 Task: Look for Airbnb options in Oulu, Finland from 4th December, 2023 to 10th December, 2023 for 1 adult.1  bedroom having 1 bed and 1 bathroom. Property type can be hotel. Booking option can be shelf check-in. Look for 5 properties as per requirement.
Action: Mouse pressed left at (424, 139)
Screenshot: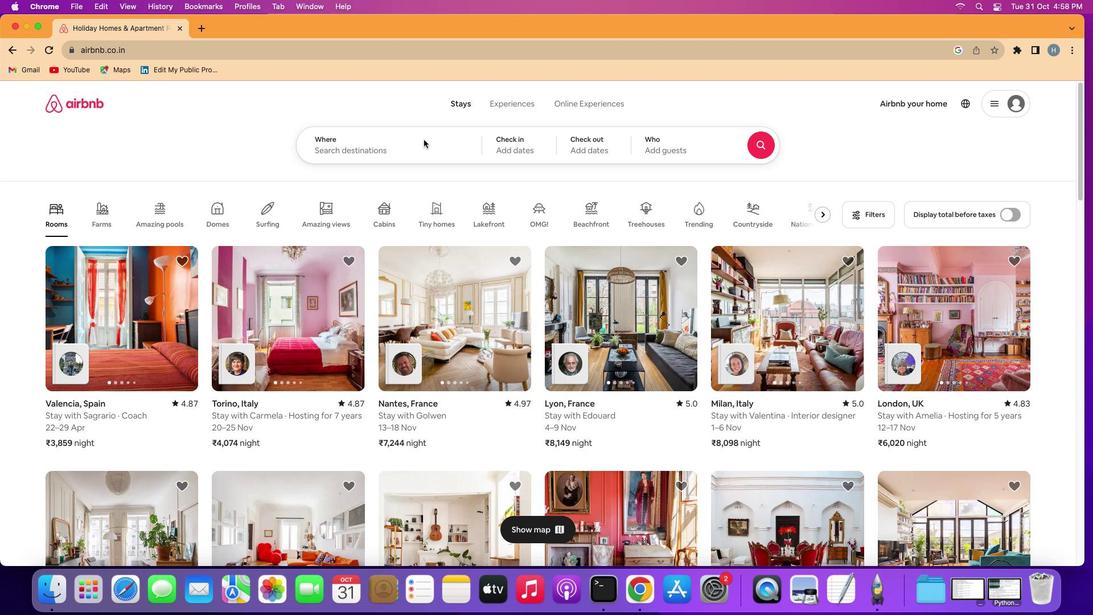 
Action: Mouse pressed left at (424, 139)
Screenshot: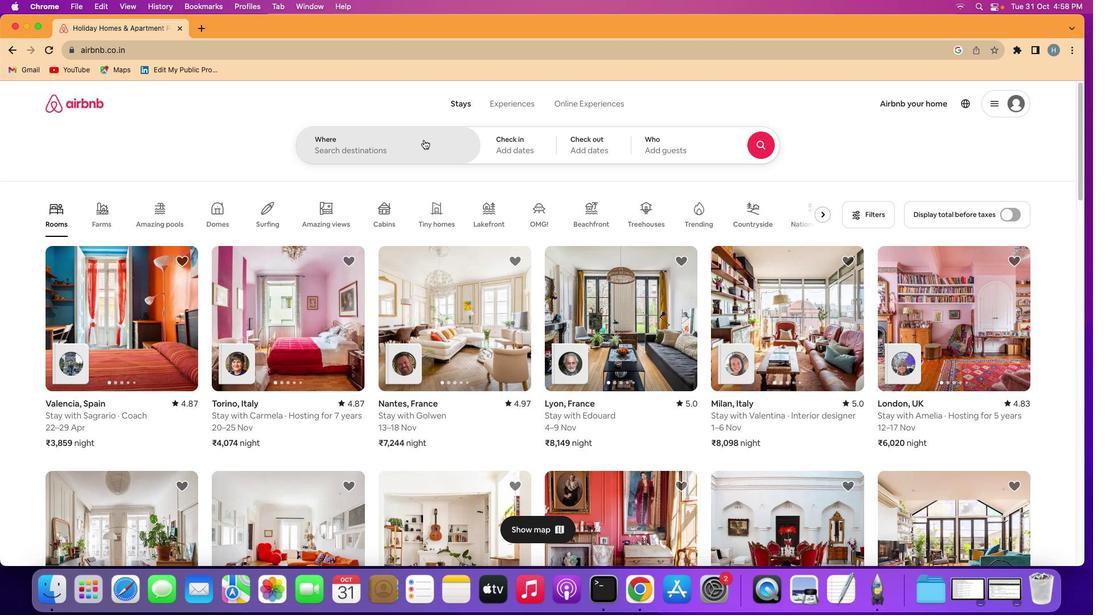 
Action: Key pressed Key.shift'O''u''l''u'','Key.spaceKey.shift'g'Key.backspaceKey.shift'F''i''n''l''a''n''d'
Screenshot: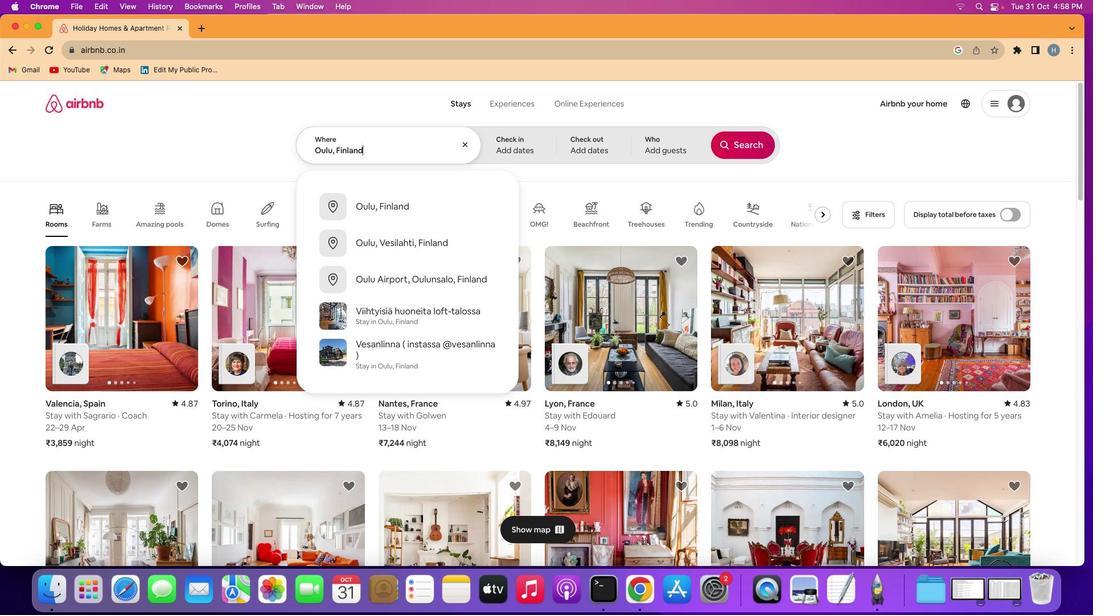 
Action: Mouse moved to (500, 142)
Screenshot: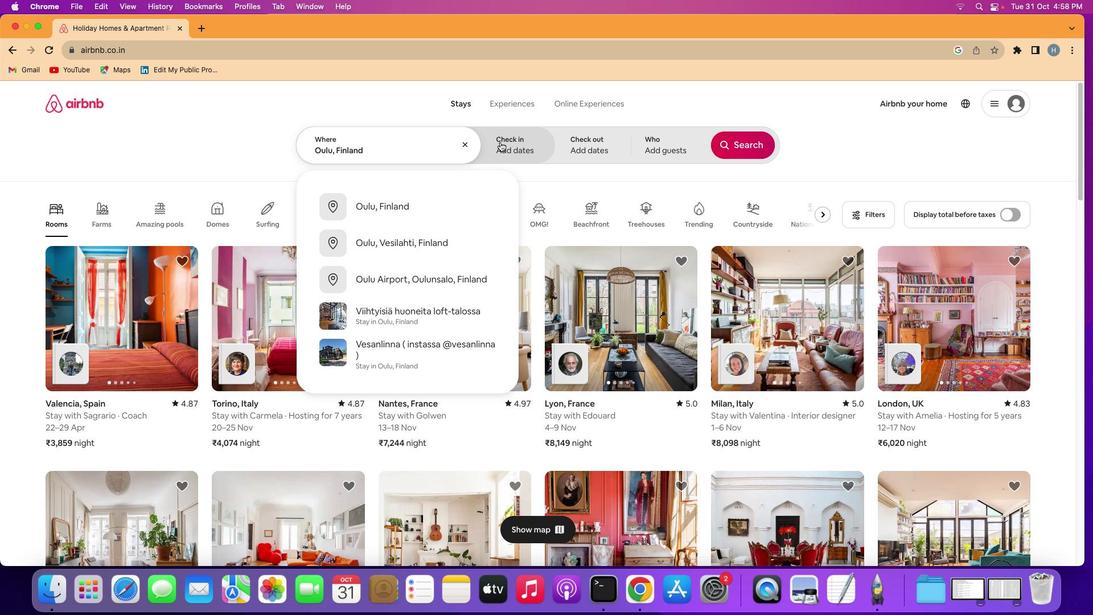 
Action: Mouse pressed left at (500, 142)
Screenshot: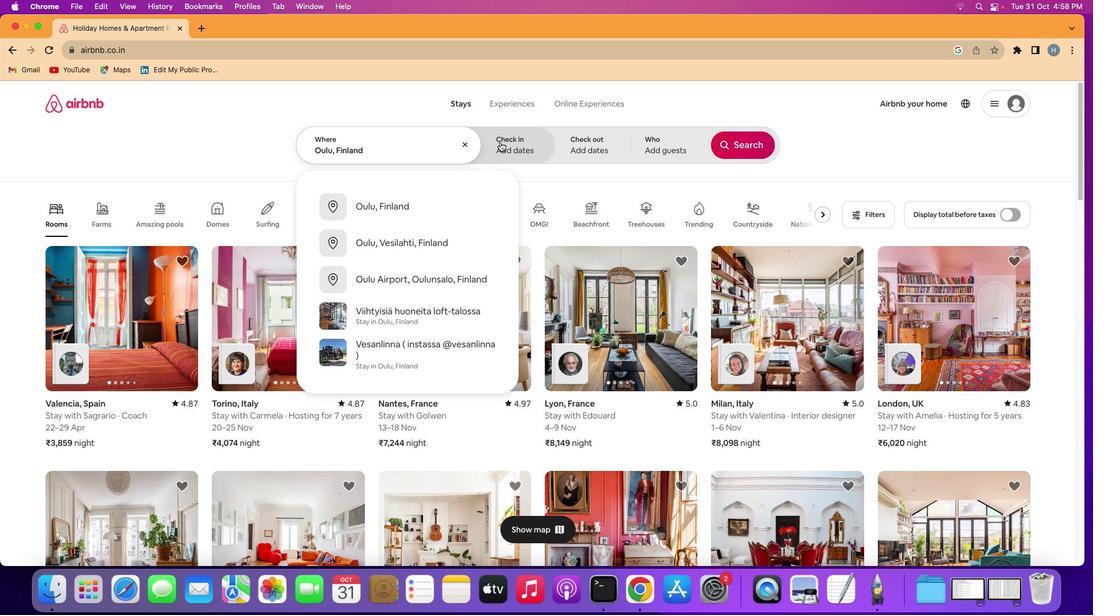 
Action: Mouse moved to (739, 233)
Screenshot: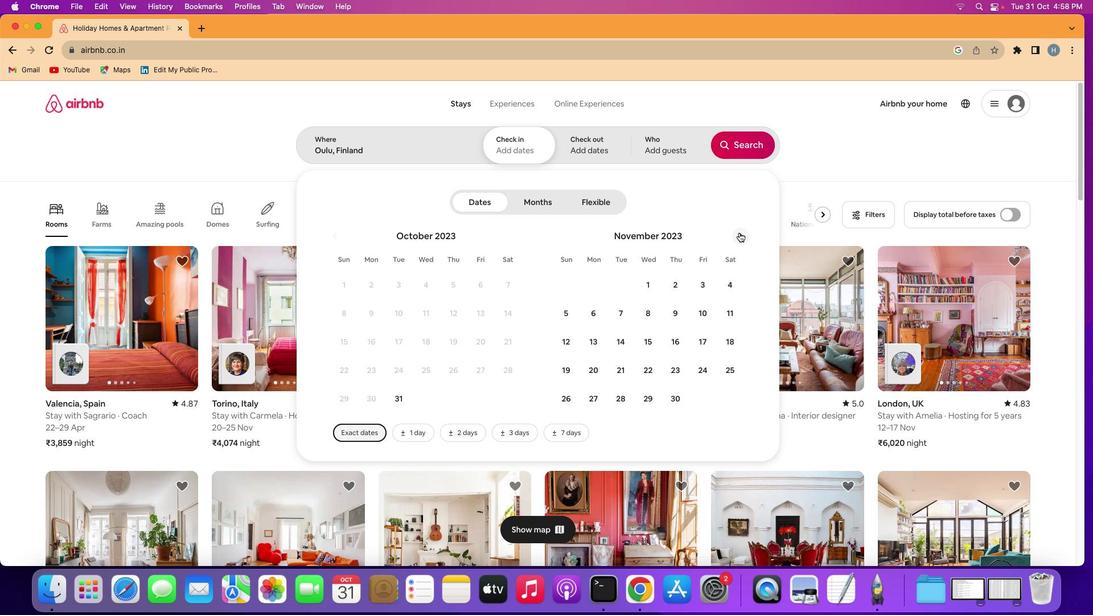 
Action: Mouse pressed left at (739, 233)
Screenshot: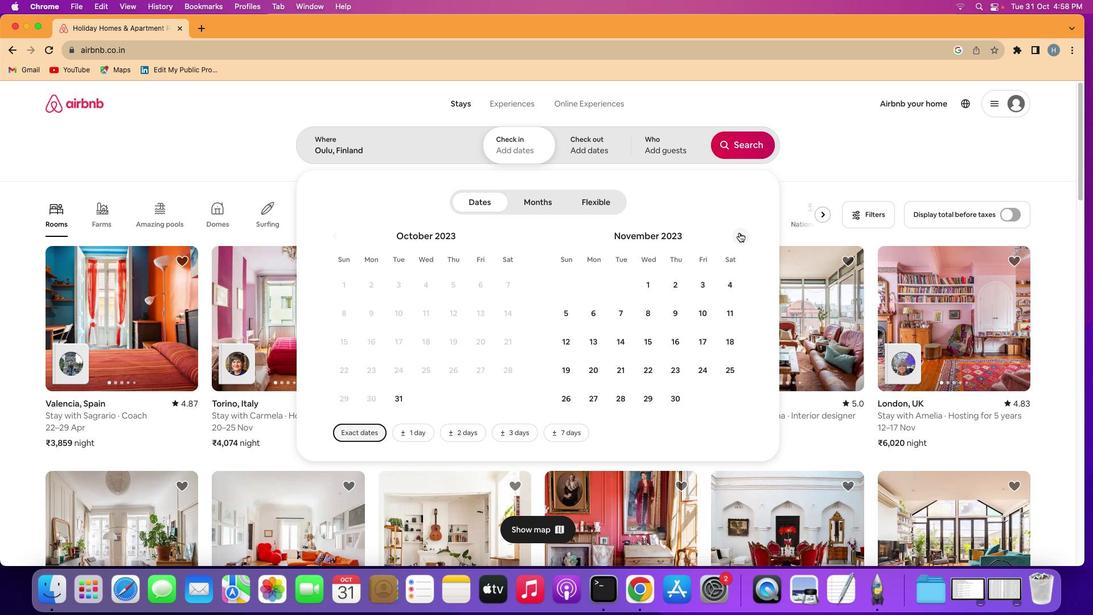 
Action: Mouse moved to (602, 314)
Screenshot: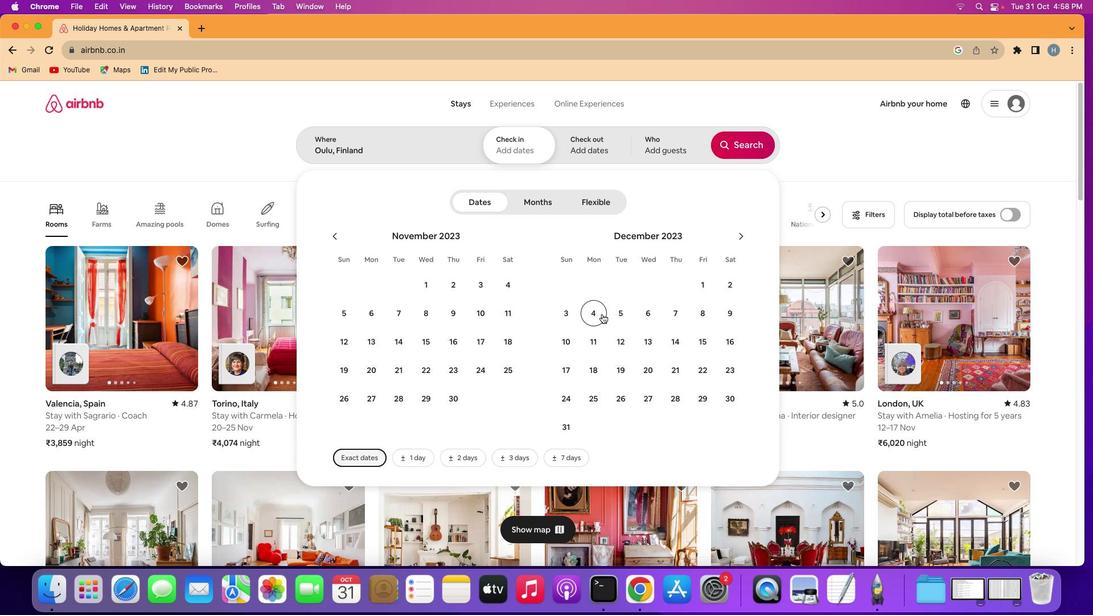 
Action: Mouse pressed left at (602, 314)
Screenshot: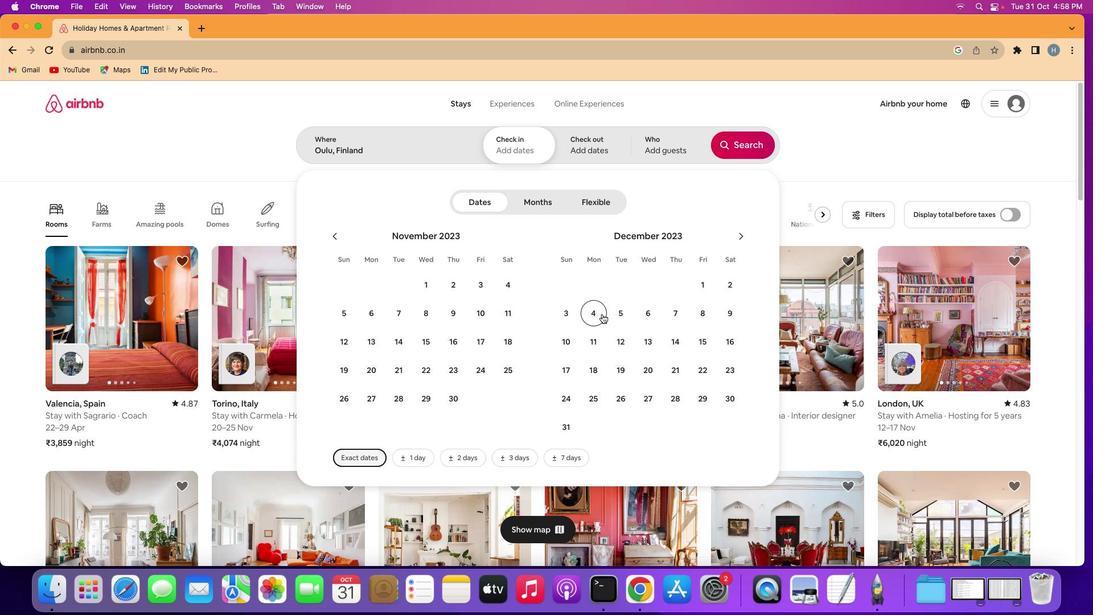 
Action: Mouse moved to (568, 345)
Screenshot: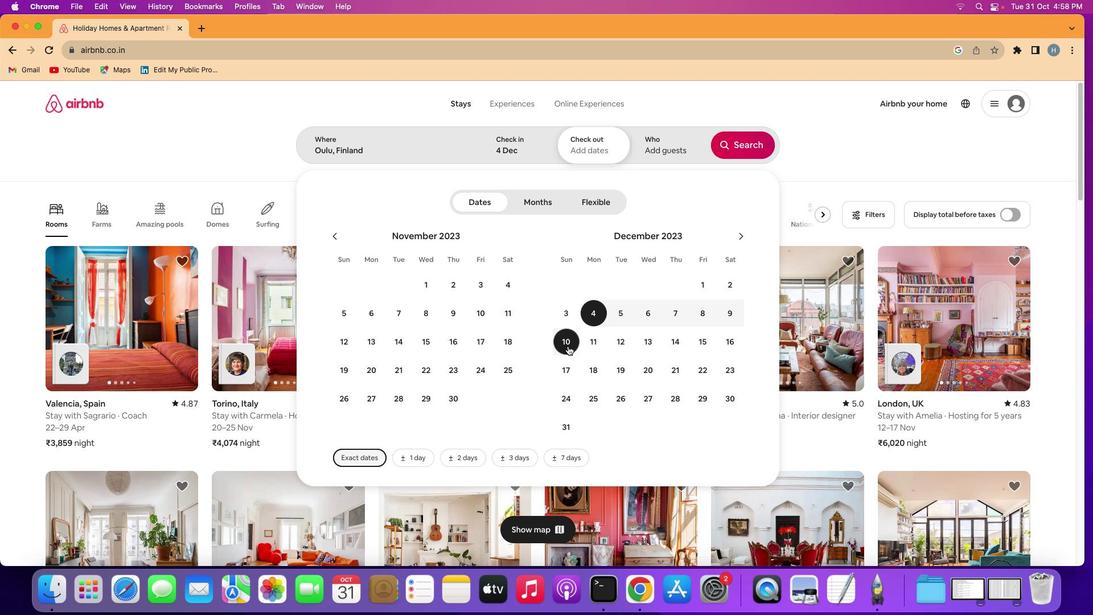 
Action: Mouse pressed left at (568, 345)
Screenshot: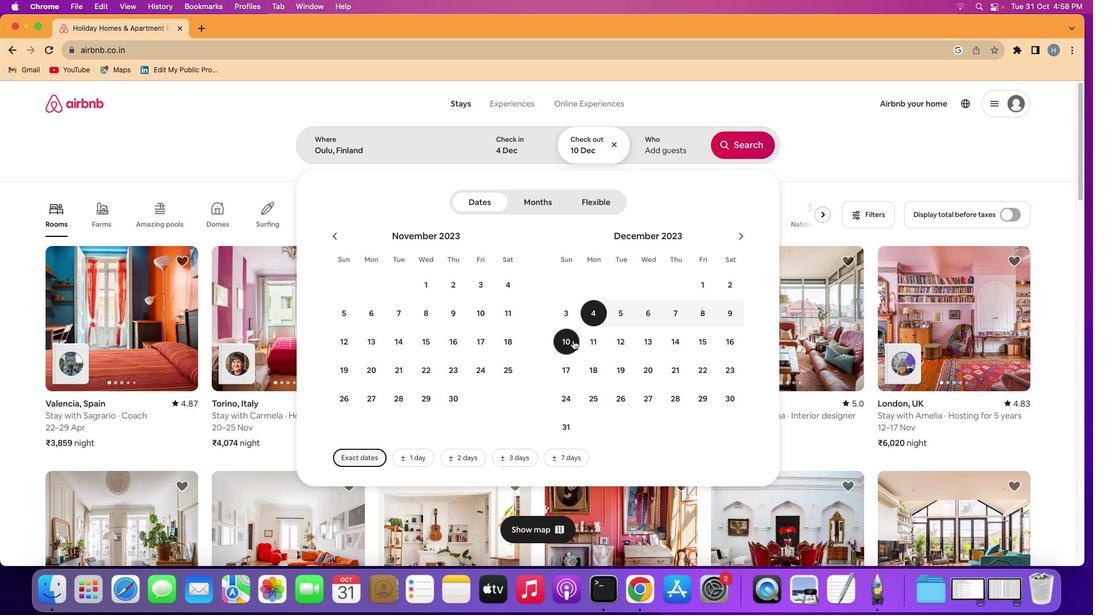
Action: Mouse moved to (656, 142)
Screenshot: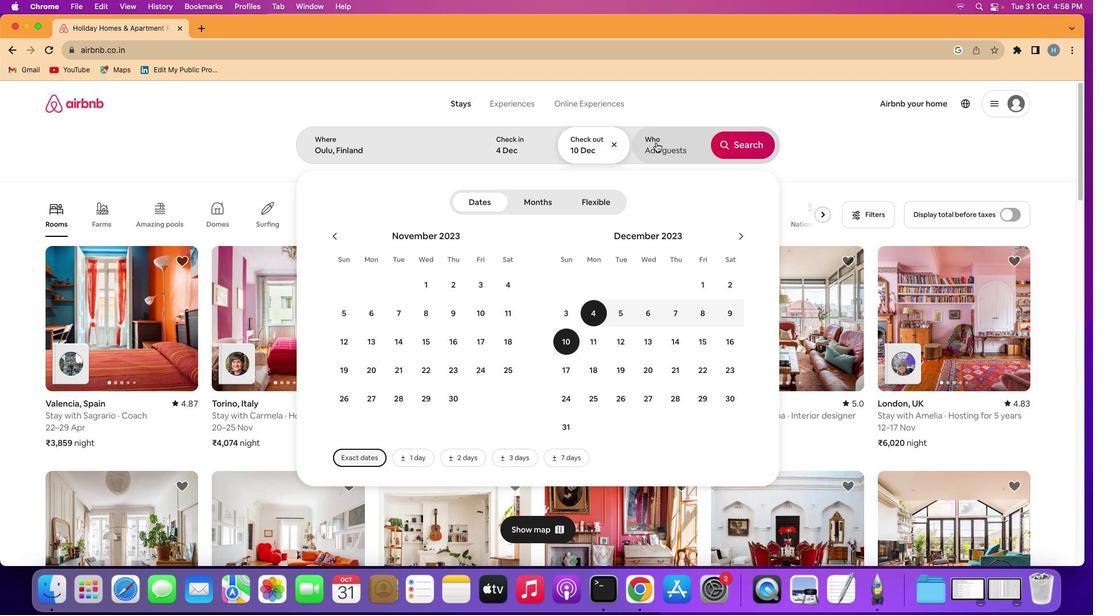
Action: Mouse pressed left at (656, 142)
Screenshot: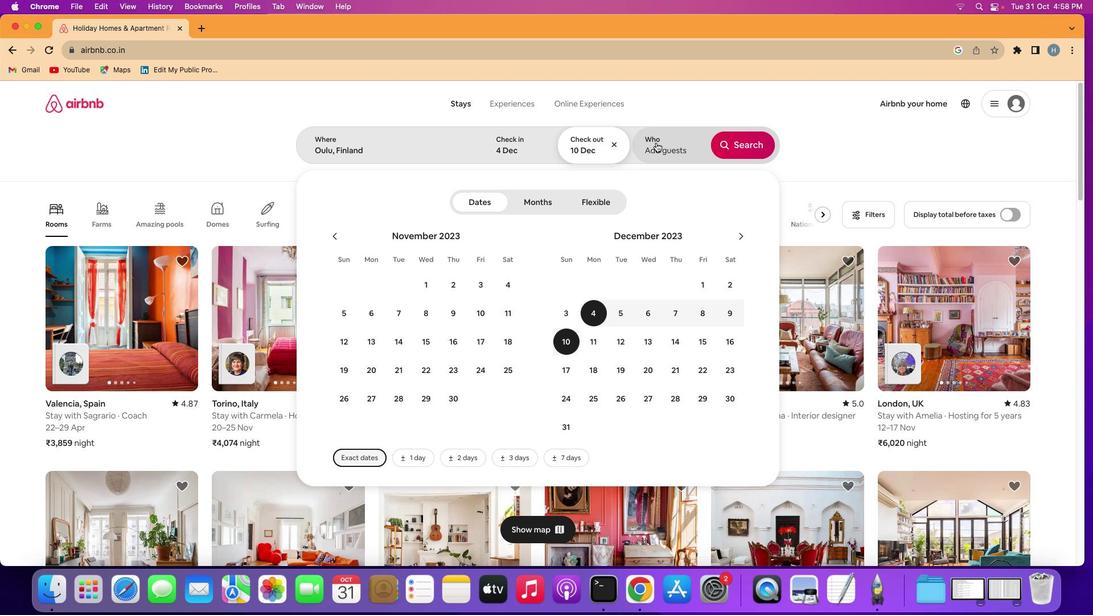 
Action: Mouse moved to (745, 200)
Screenshot: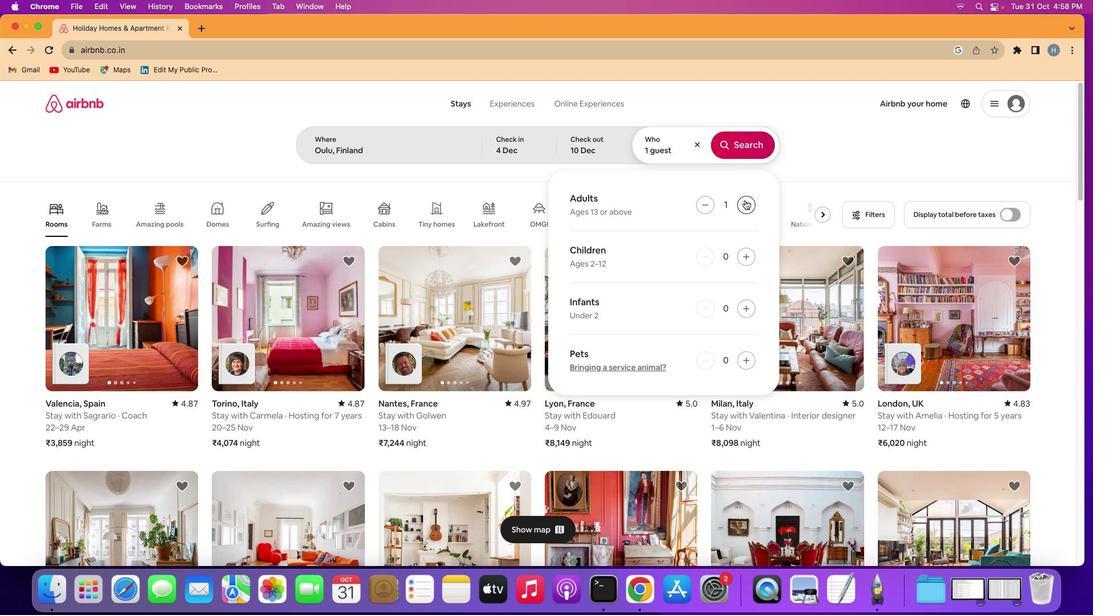 
Action: Mouse pressed left at (745, 200)
Screenshot: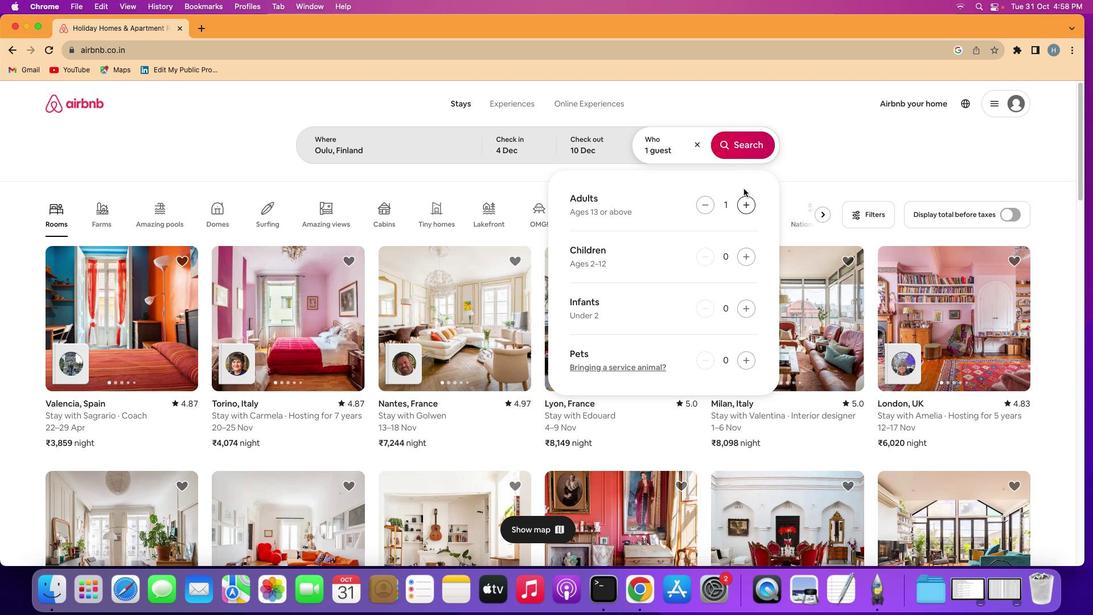 
Action: Mouse moved to (743, 147)
Screenshot: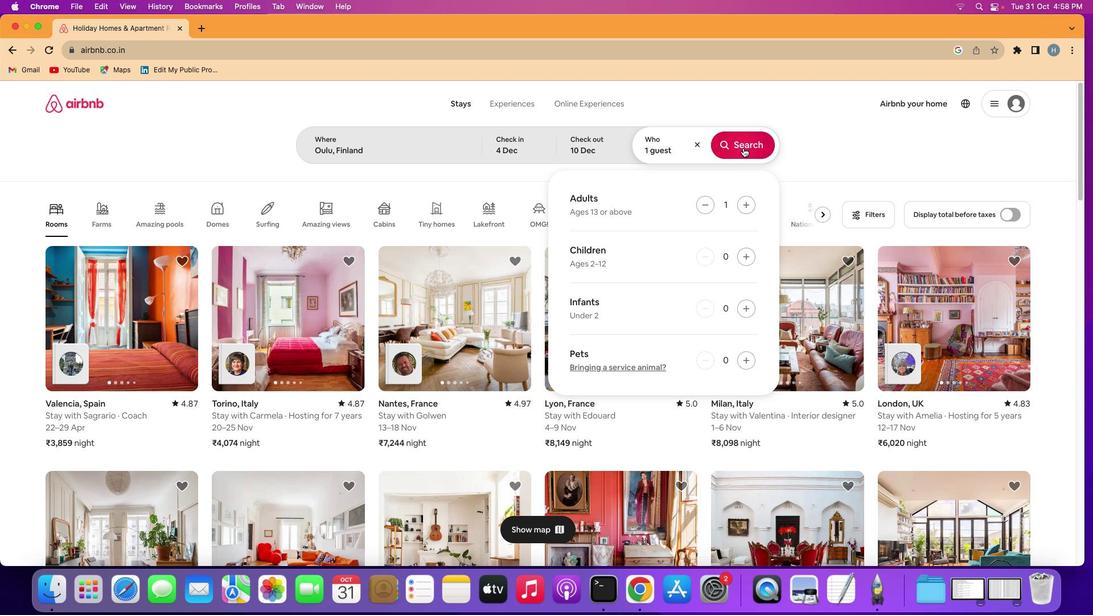 
Action: Mouse pressed left at (743, 147)
Screenshot: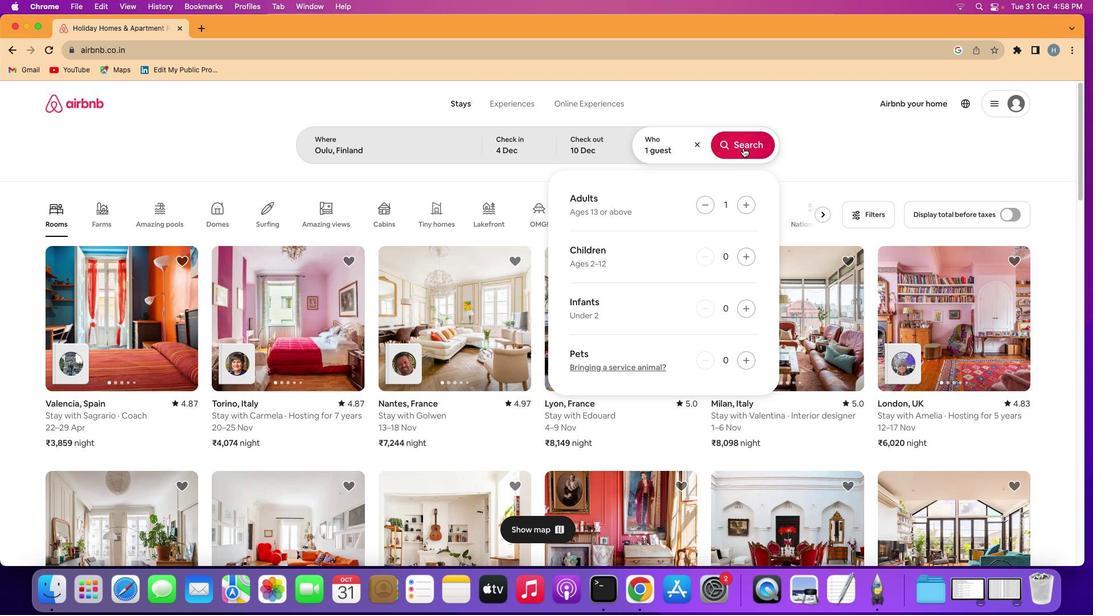 
Action: Mouse moved to (905, 148)
Screenshot: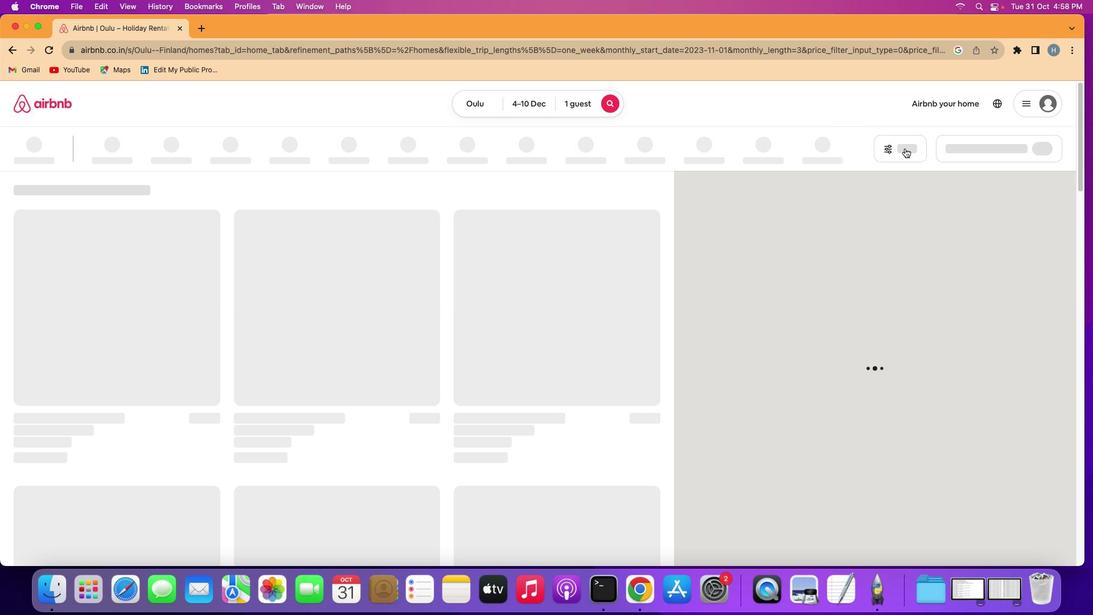 
Action: Mouse pressed left at (905, 148)
Screenshot: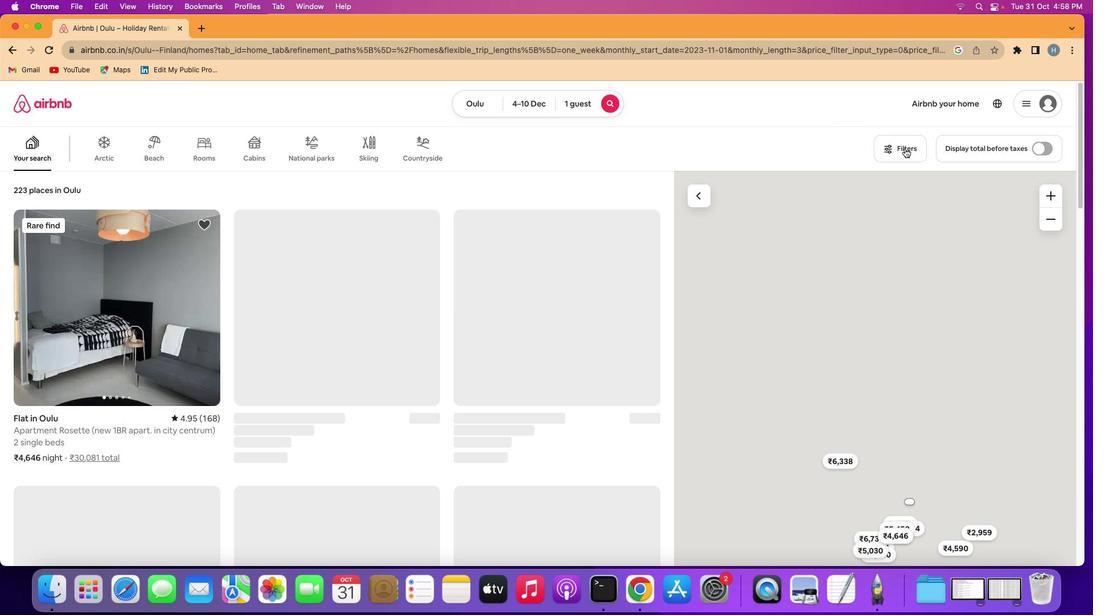 
Action: Mouse moved to (593, 300)
Screenshot: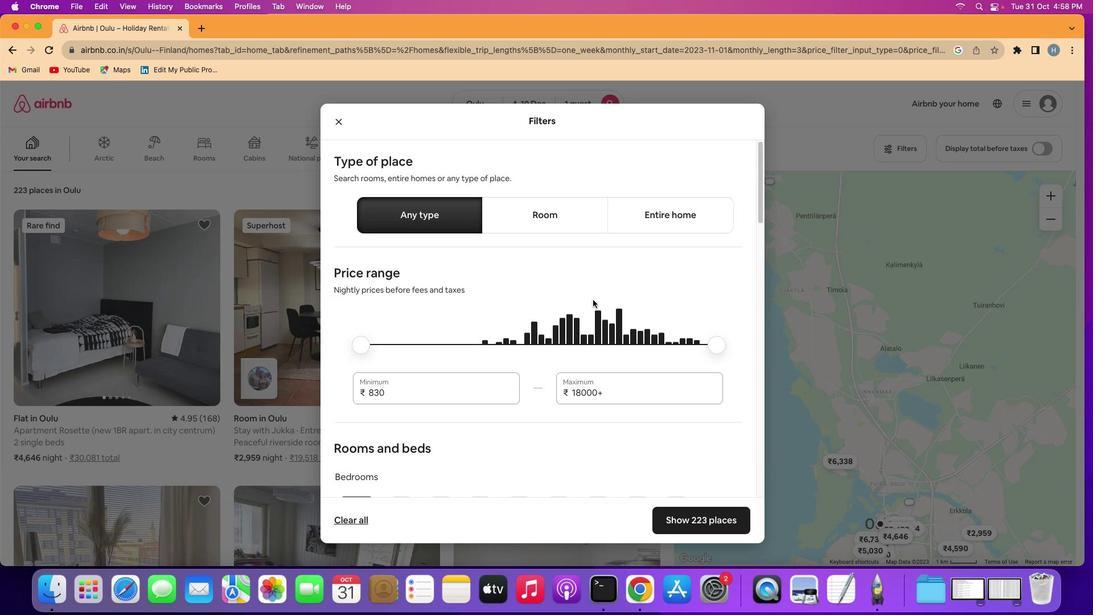 
Action: Mouse scrolled (593, 300) with delta (0, 0)
Screenshot: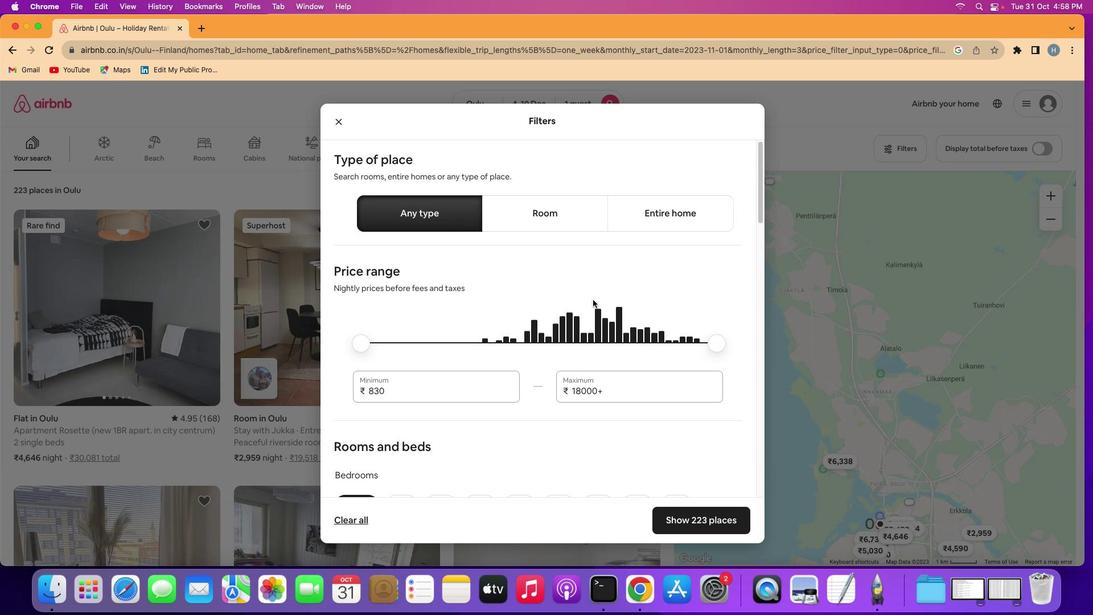 
Action: Mouse scrolled (593, 300) with delta (0, 0)
Screenshot: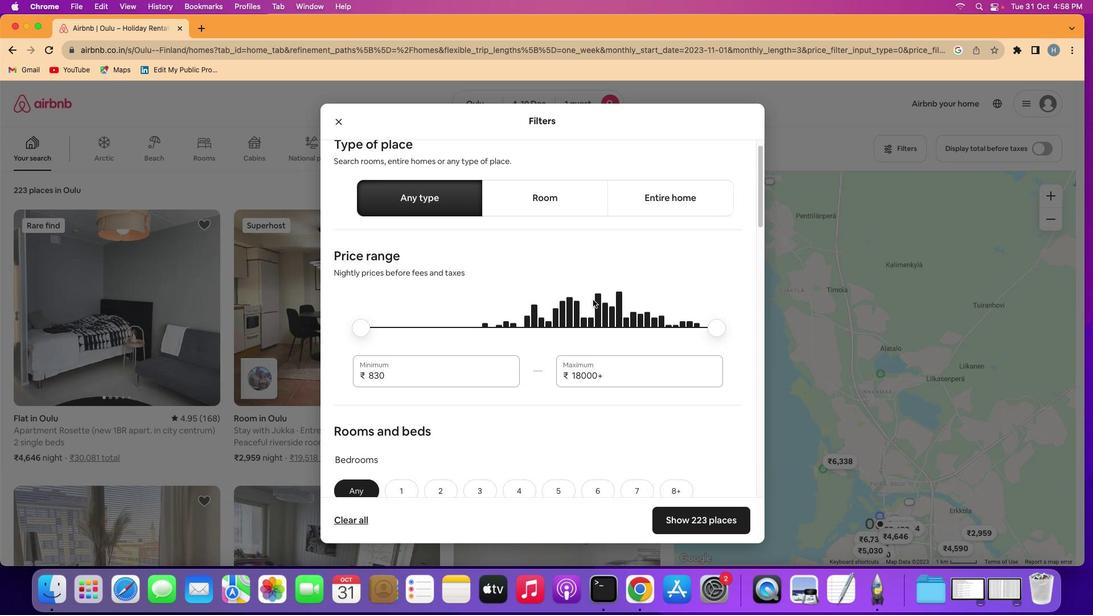 
Action: Mouse scrolled (593, 300) with delta (0, 0)
Screenshot: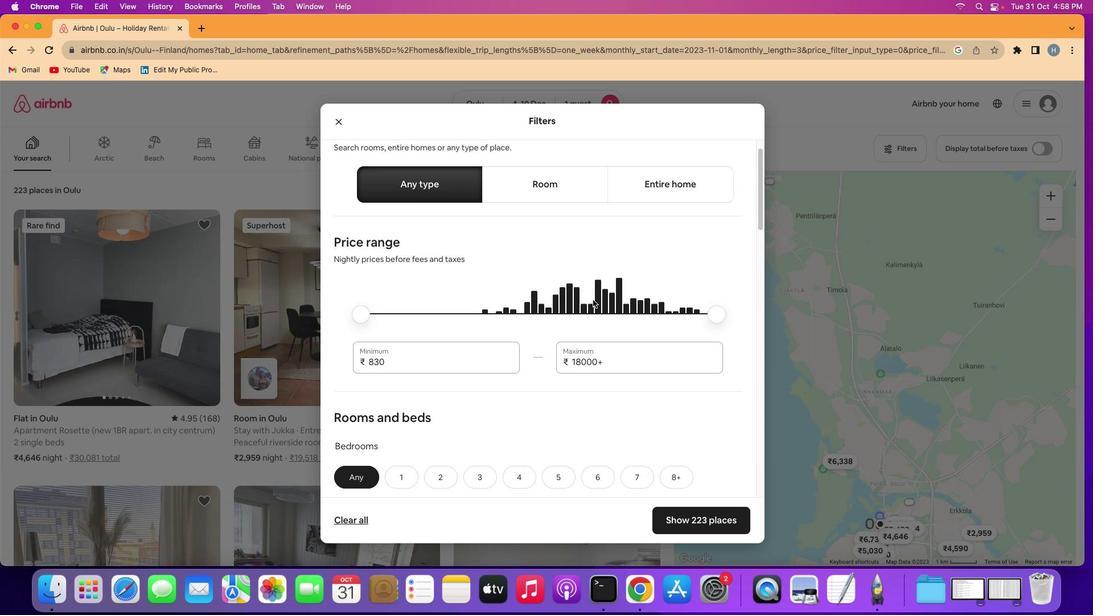 
Action: Mouse scrolled (593, 300) with delta (0, -1)
Screenshot: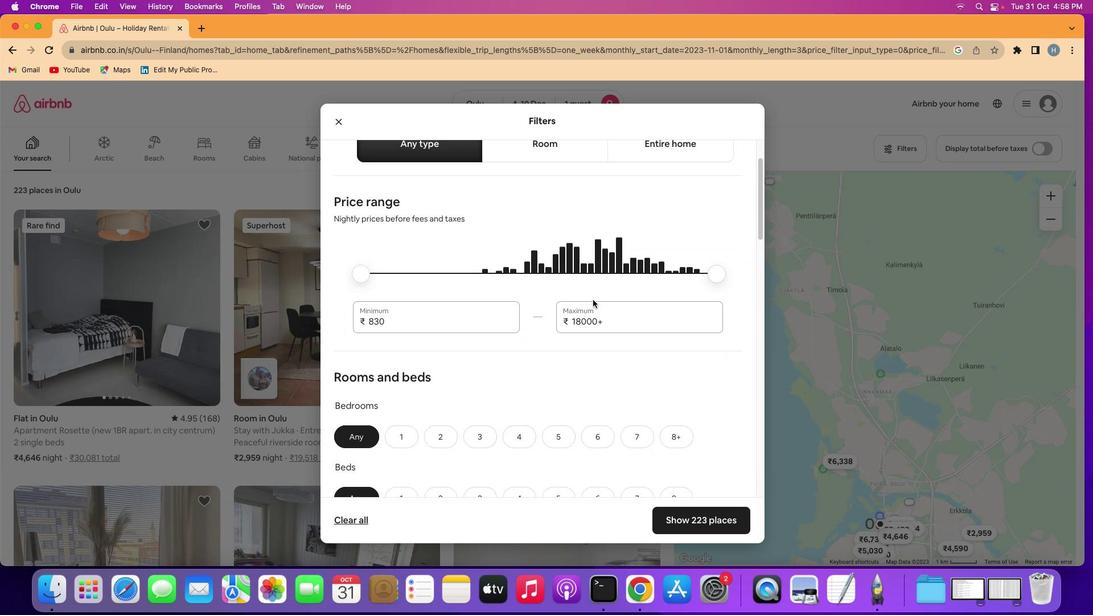 
Action: Mouse scrolled (593, 300) with delta (0, 0)
Screenshot: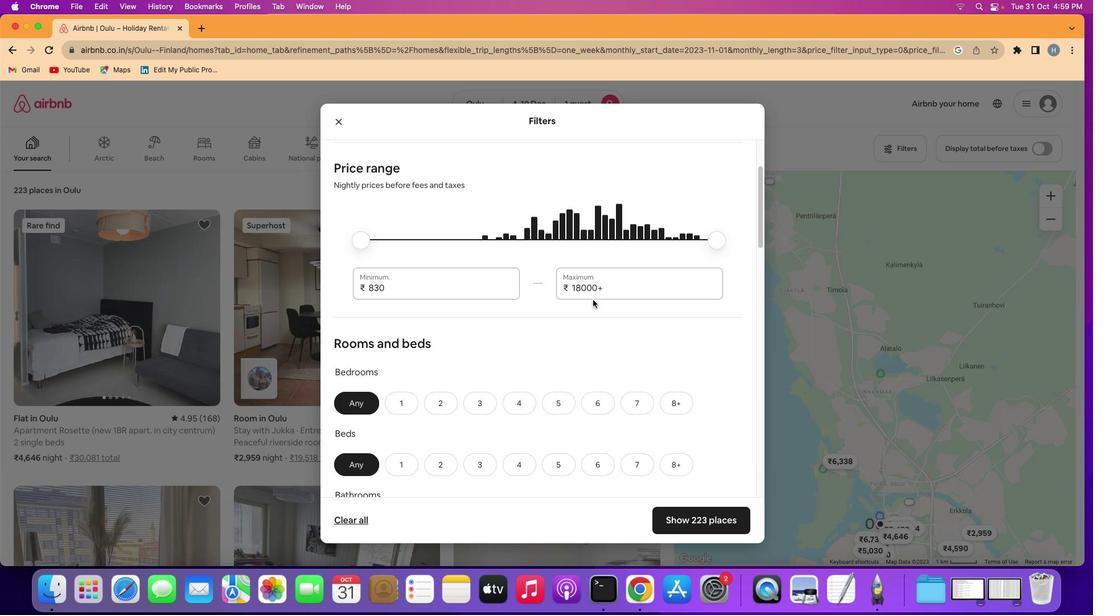 
Action: Mouse scrolled (593, 300) with delta (0, 0)
Screenshot: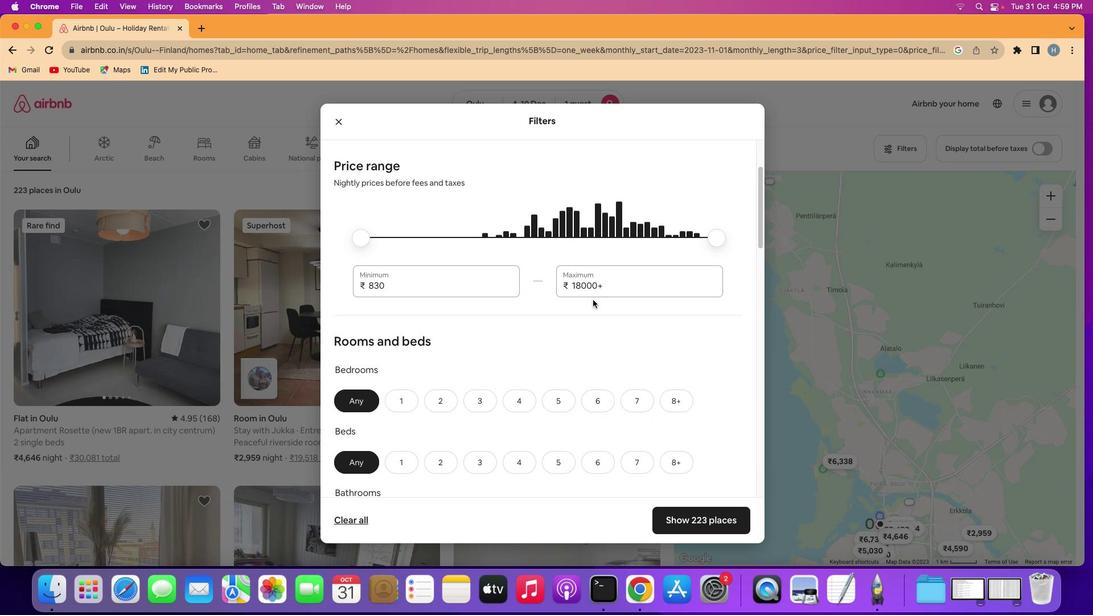 
Action: Mouse scrolled (593, 300) with delta (0, 0)
Screenshot: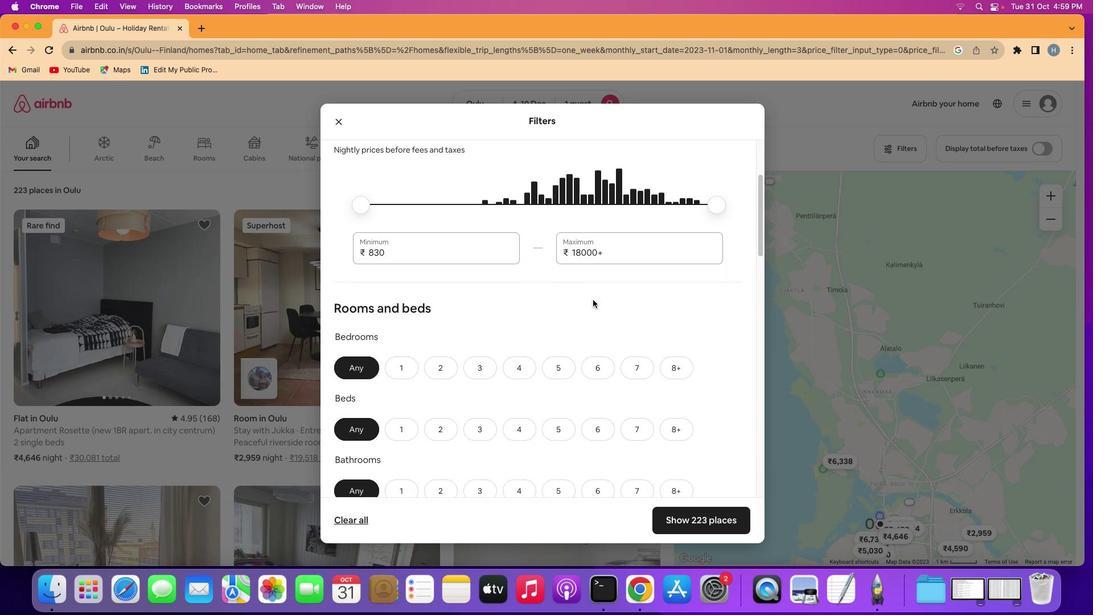 
Action: Mouse scrolled (593, 300) with delta (0, 0)
Screenshot: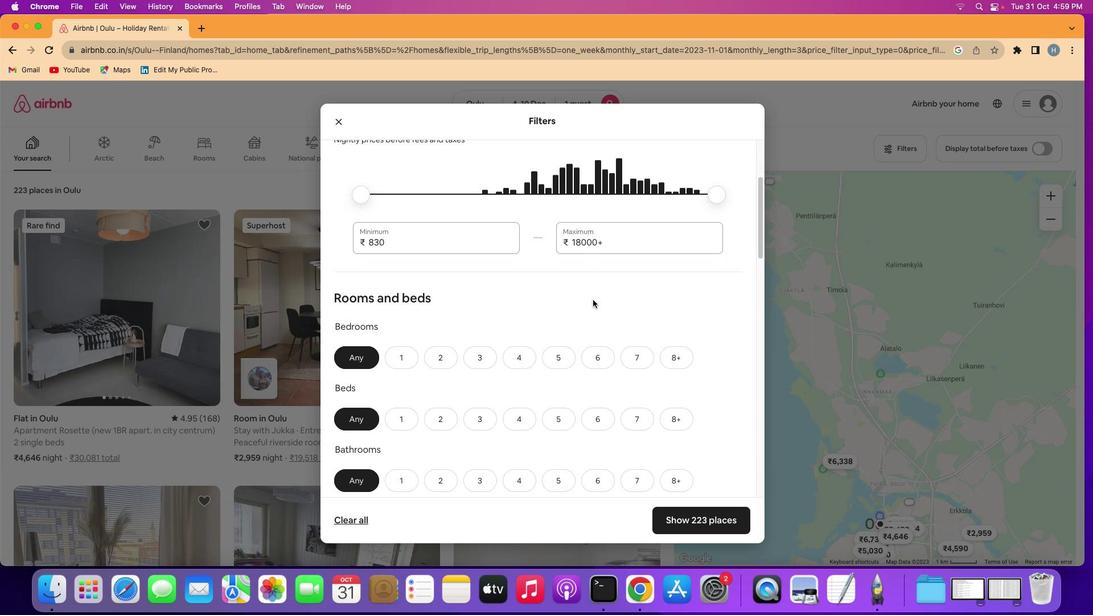 
Action: Mouse scrolled (593, 300) with delta (0, 0)
Screenshot: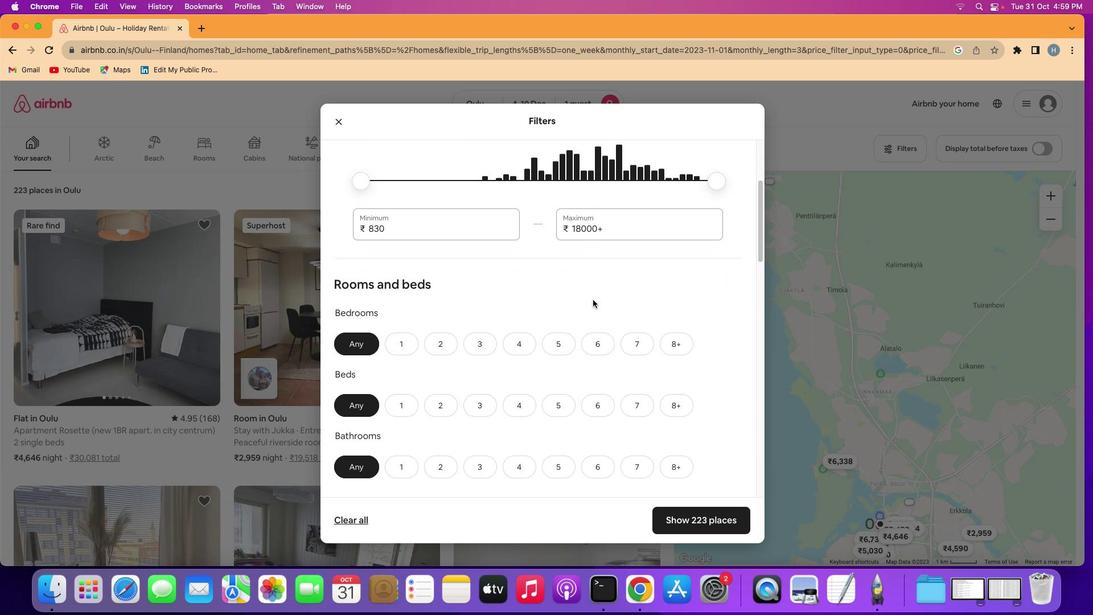 
Action: Mouse scrolled (593, 300) with delta (0, 0)
Screenshot: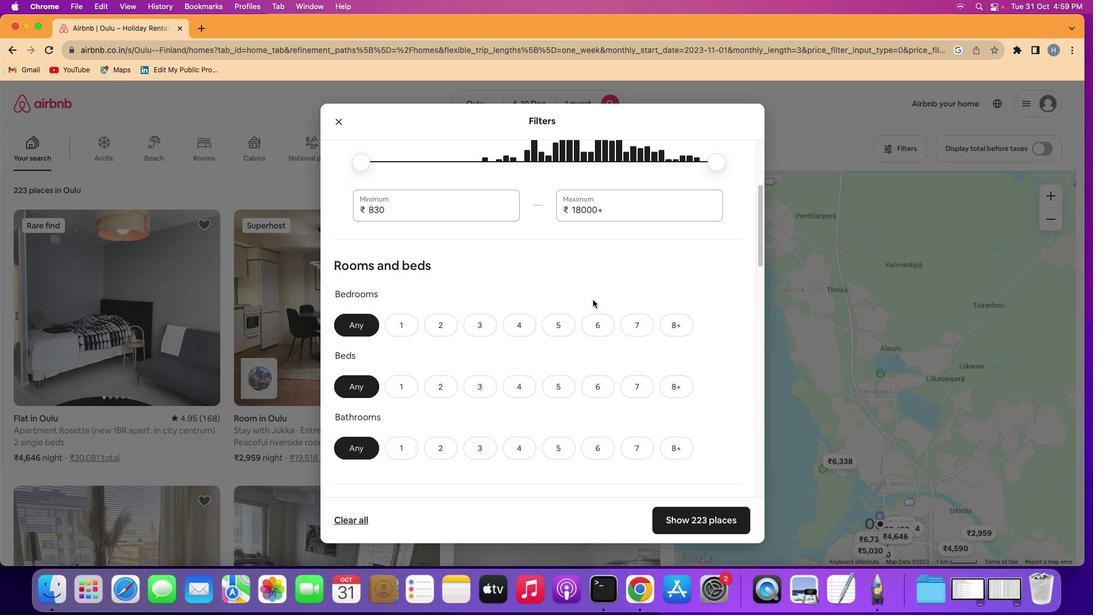
Action: Mouse scrolled (593, 300) with delta (0, 0)
Screenshot: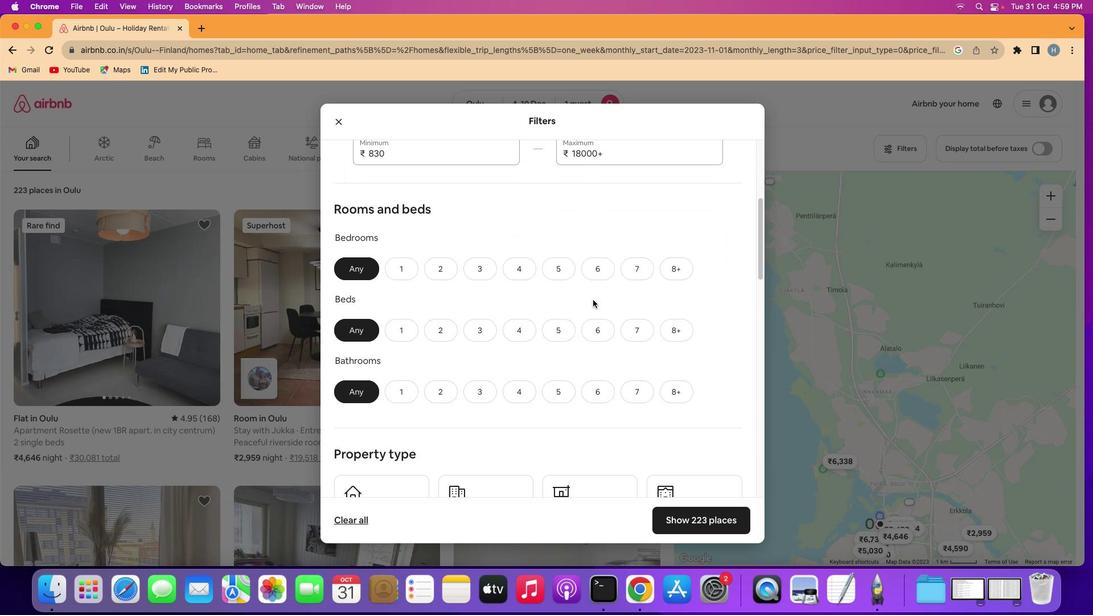 
Action: Mouse moved to (402, 264)
Screenshot: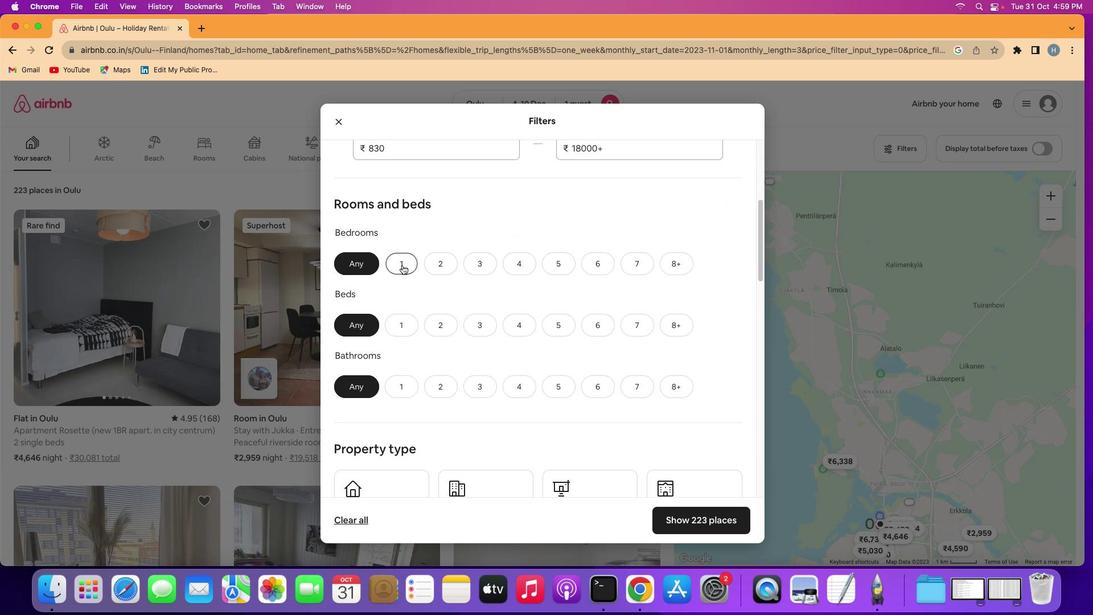 
Action: Mouse pressed left at (402, 264)
Screenshot: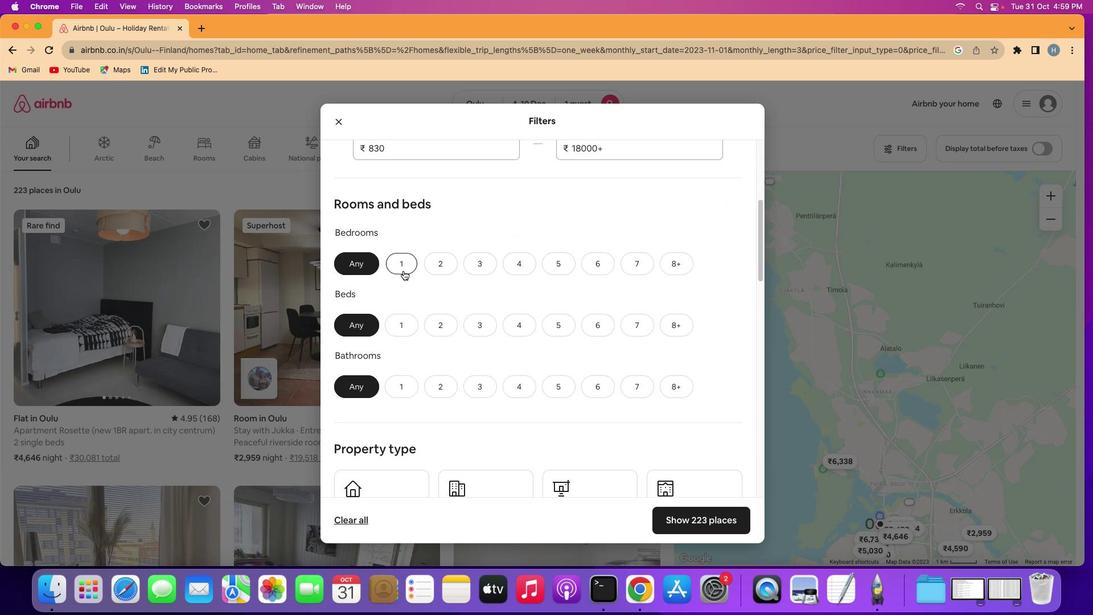 
Action: Mouse moved to (405, 329)
Screenshot: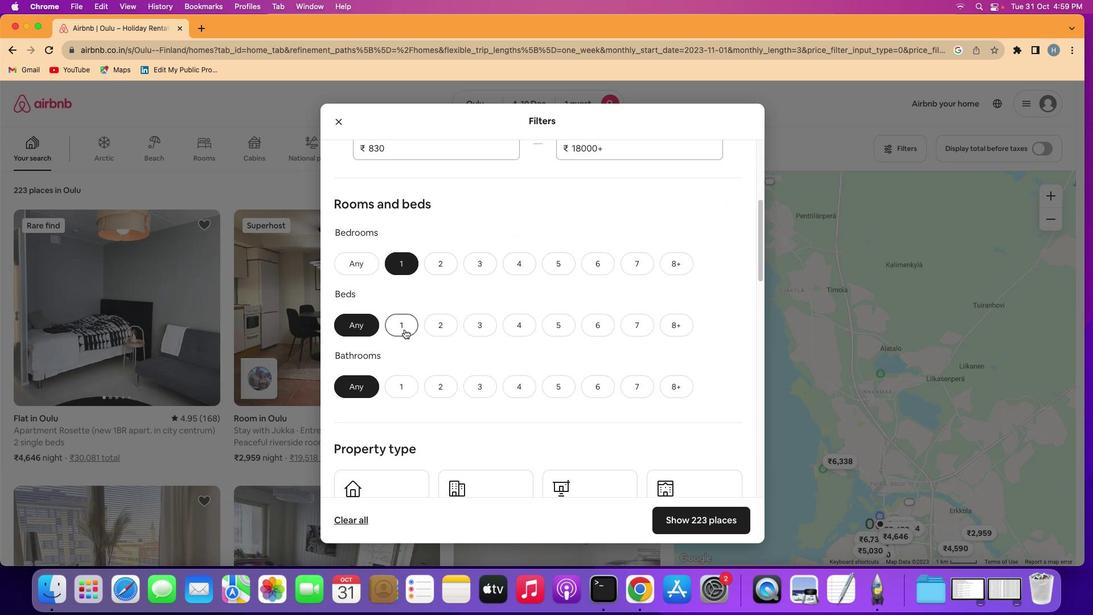 
Action: Mouse pressed left at (405, 329)
Screenshot: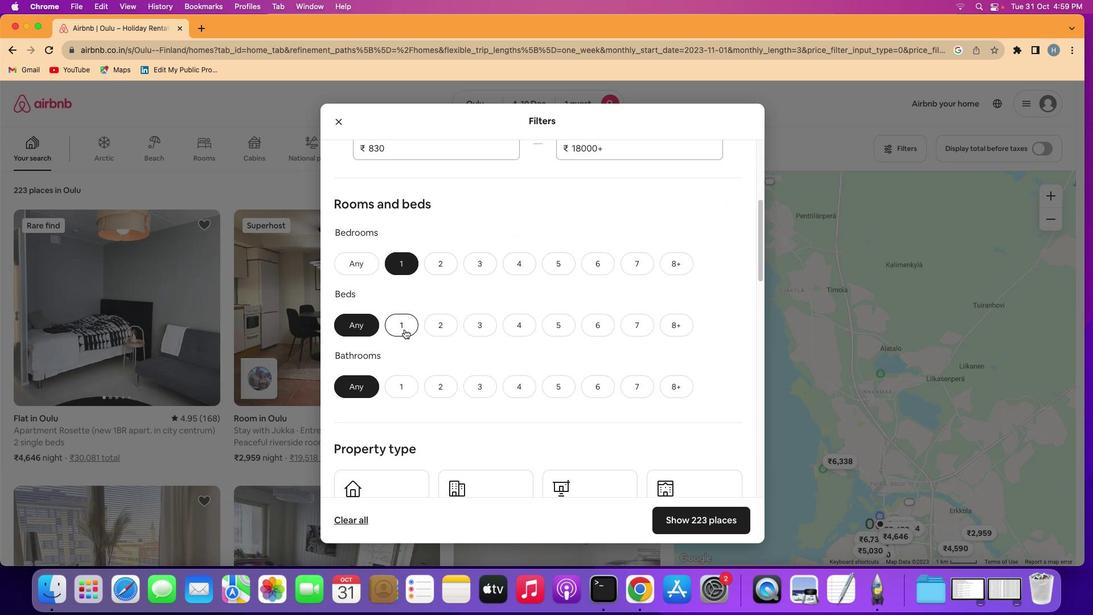 
Action: Mouse moved to (394, 386)
Screenshot: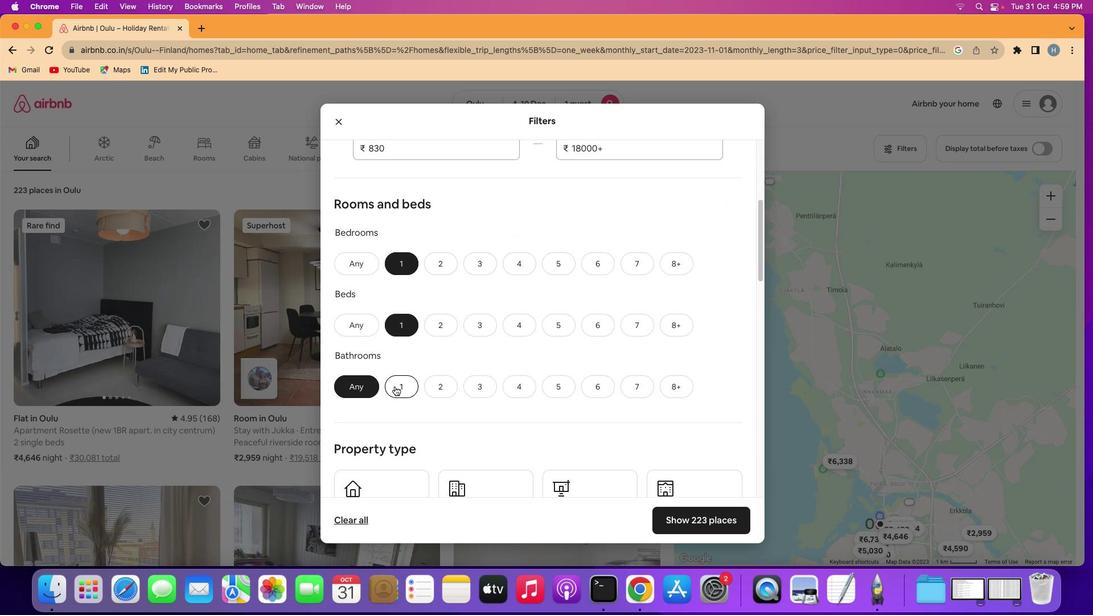 
Action: Mouse pressed left at (394, 386)
Screenshot: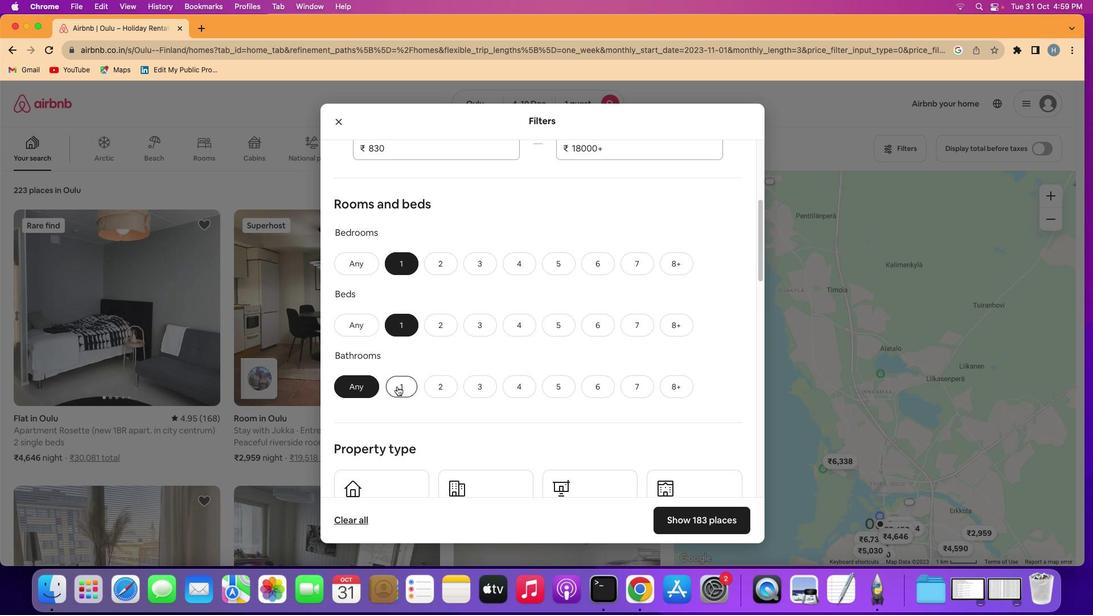 
Action: Mouse moved to (607, 391)
Screenshot: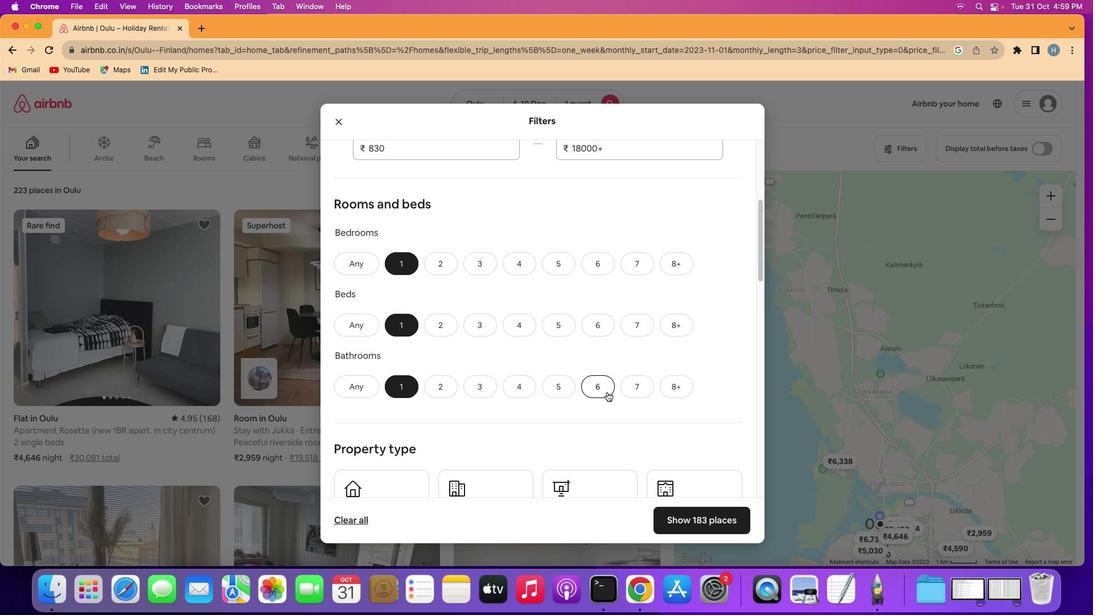 
Action: Mouse scrolled (607, 391) with delta (0, 0)
Screenshot: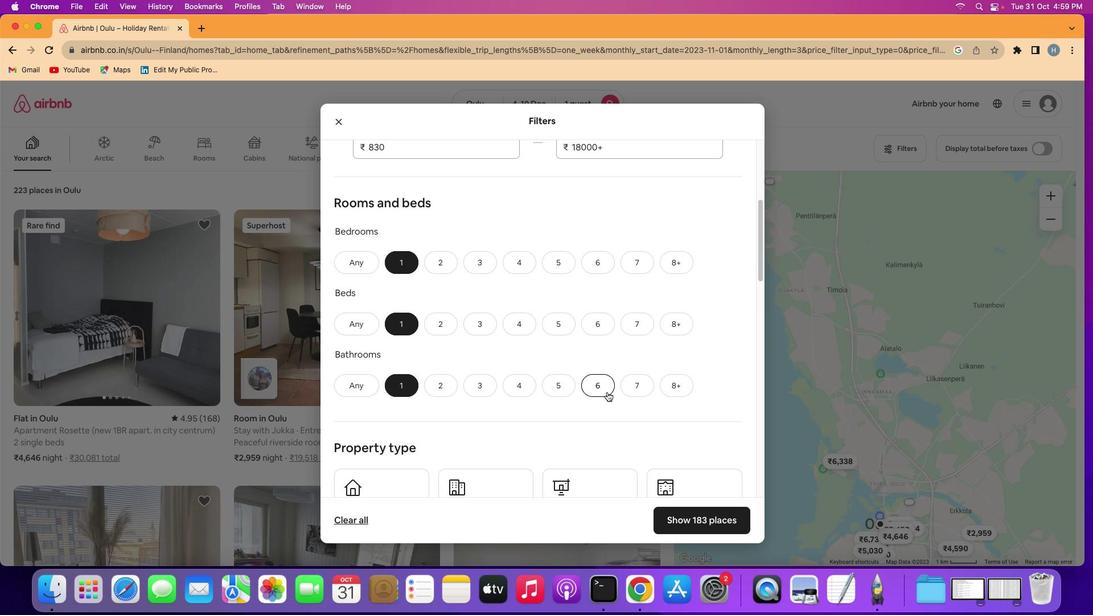 
Action: Mouse scrolled (607, 391) with delta (0, 0)
Screenshot: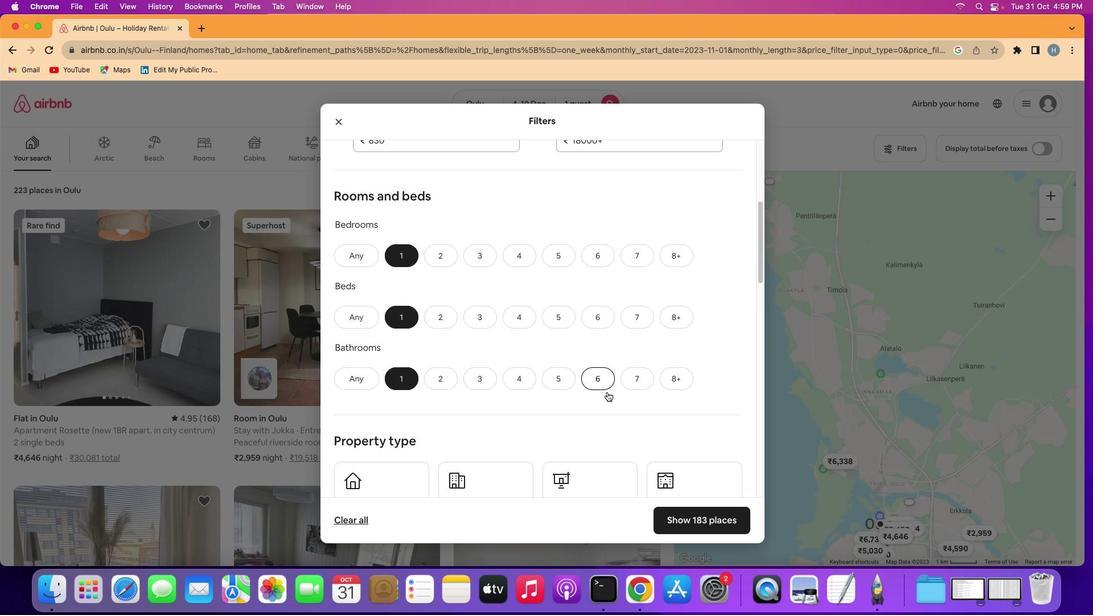 
Action: Mouse moved to (607, 391)
Screenshot: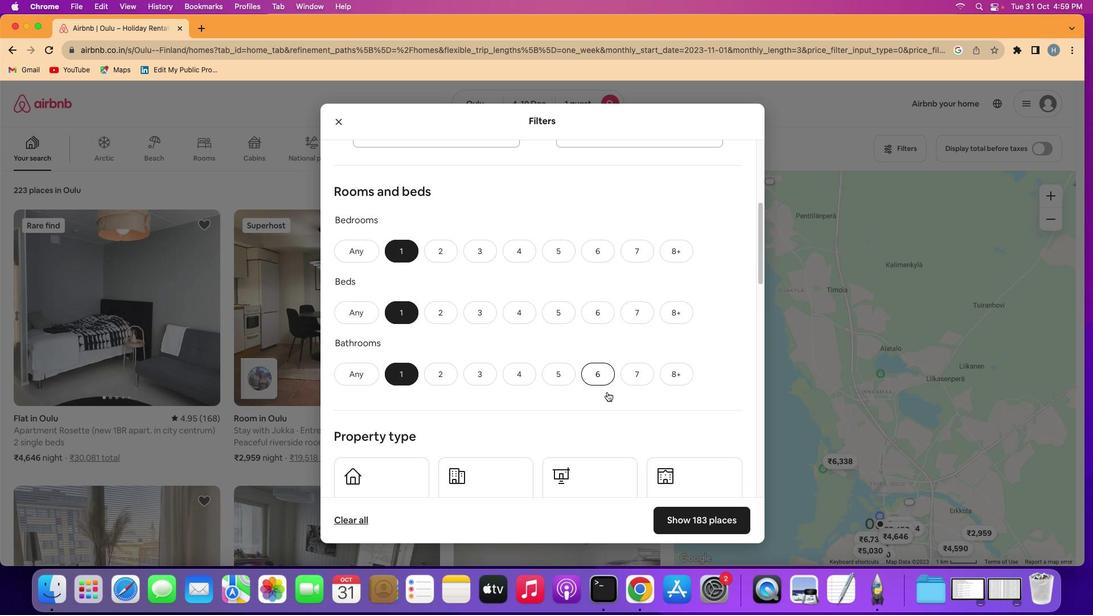 
Action: Mouse scrolled (607, 391) with delta (0, 0)
Screenshot: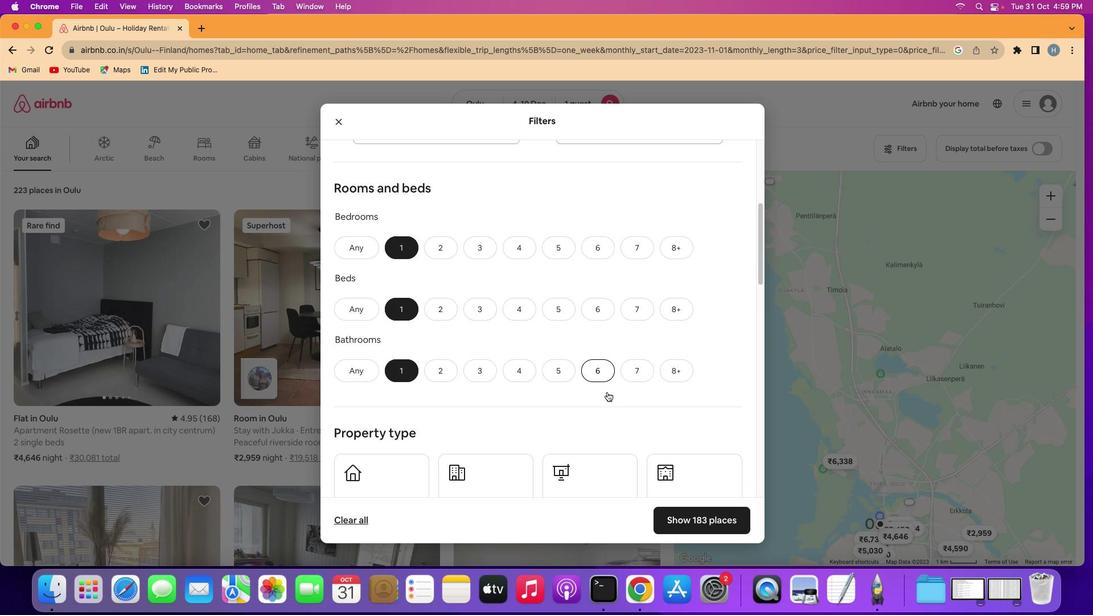 
Action: Mouse scrolled (607, 391) with delta (0, 0)
Screenshot: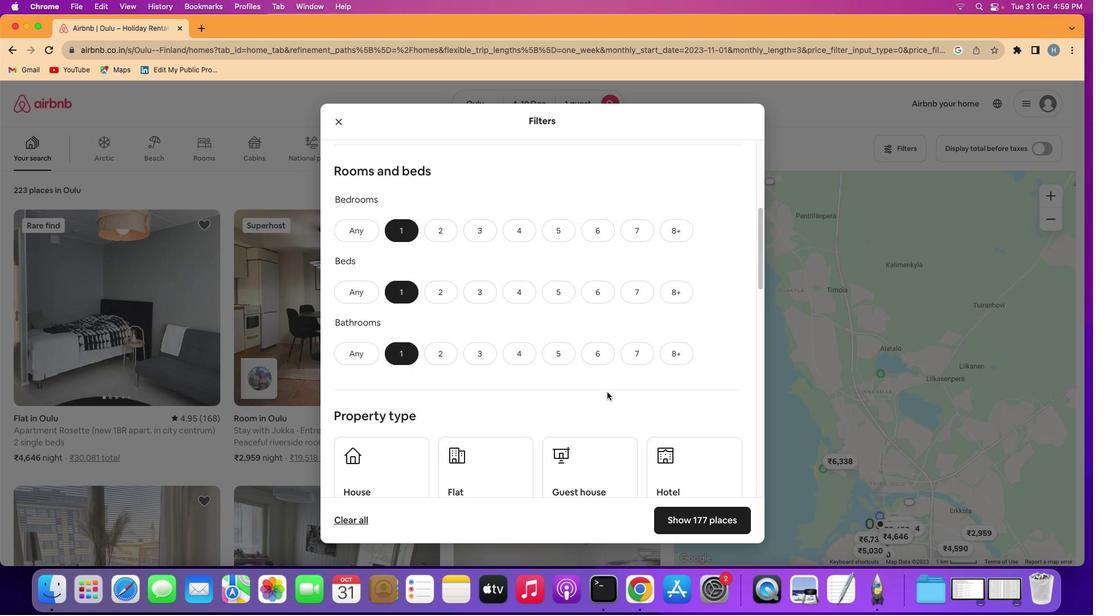 
Action: Mouse scrolled (607, 391) with delta (0, 0)
Screenshot: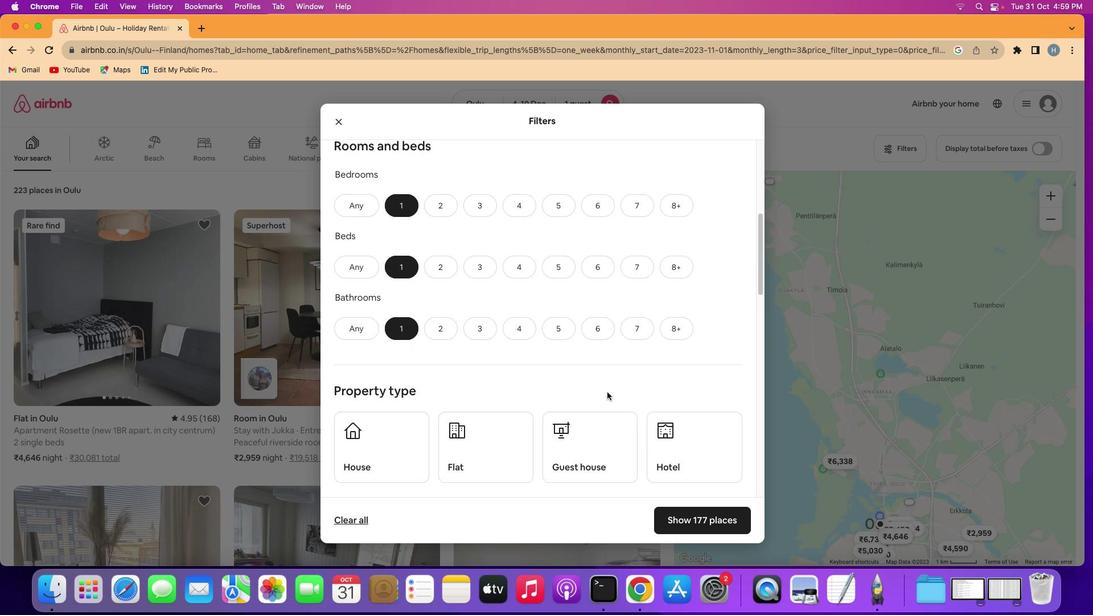 
Action: Mouse scrolled (607, 391) with delta (0, -1)
Screenshot: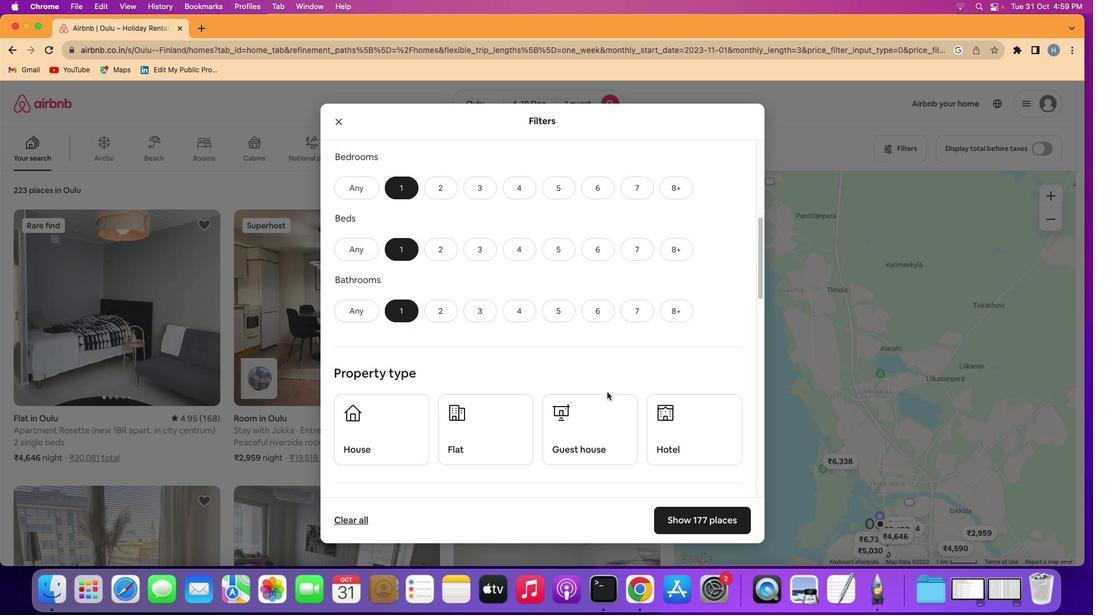 
Action: Mouse scrolled (607, 391) with delta (0, 0)
Screenshot: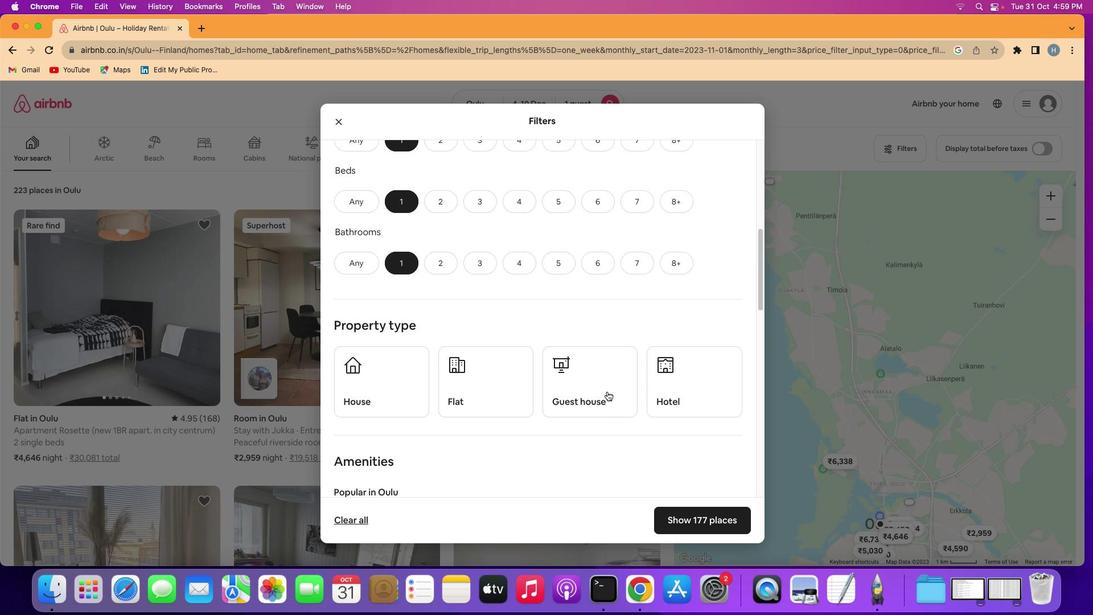 
Action: Mouse moved to (607, 391)
Screenshot: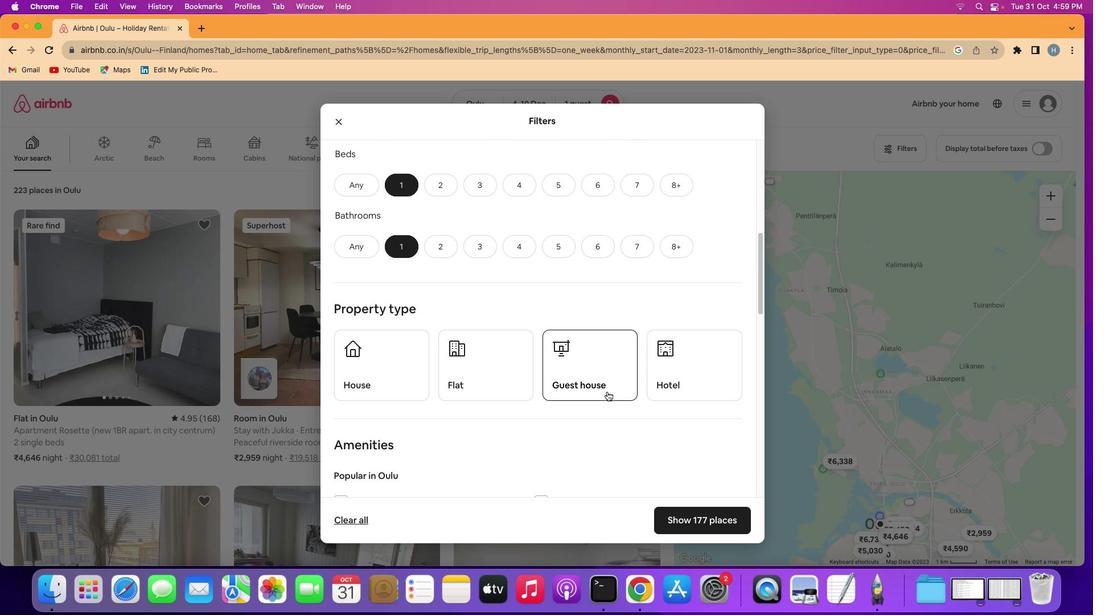 
Action: Mouse scrolled (607, 391) with delta (0, 0)
Screenshot: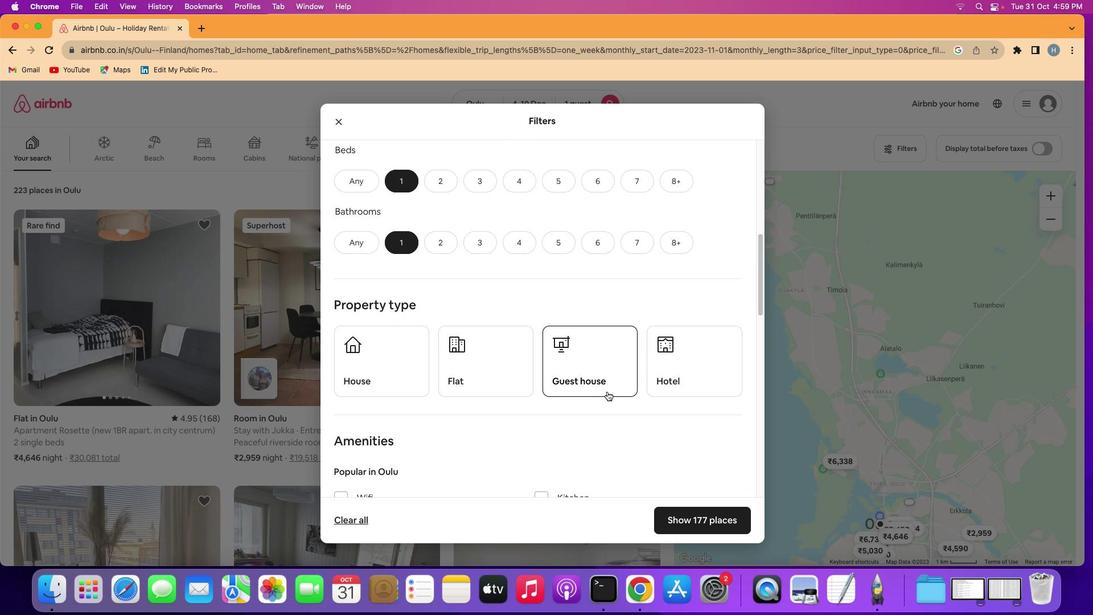 
Action: Mouse scrolled (607, 391) with delta (0, 0)
Screenshot: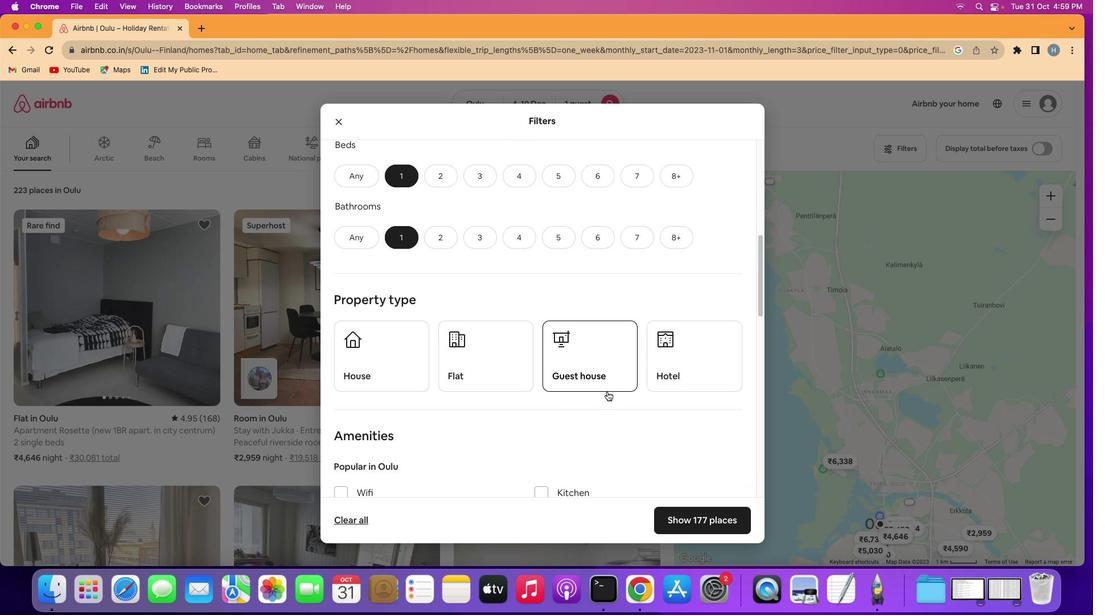 
Action: Mouse scrolled (607, 391) with delta (0, 0)
Screenshot: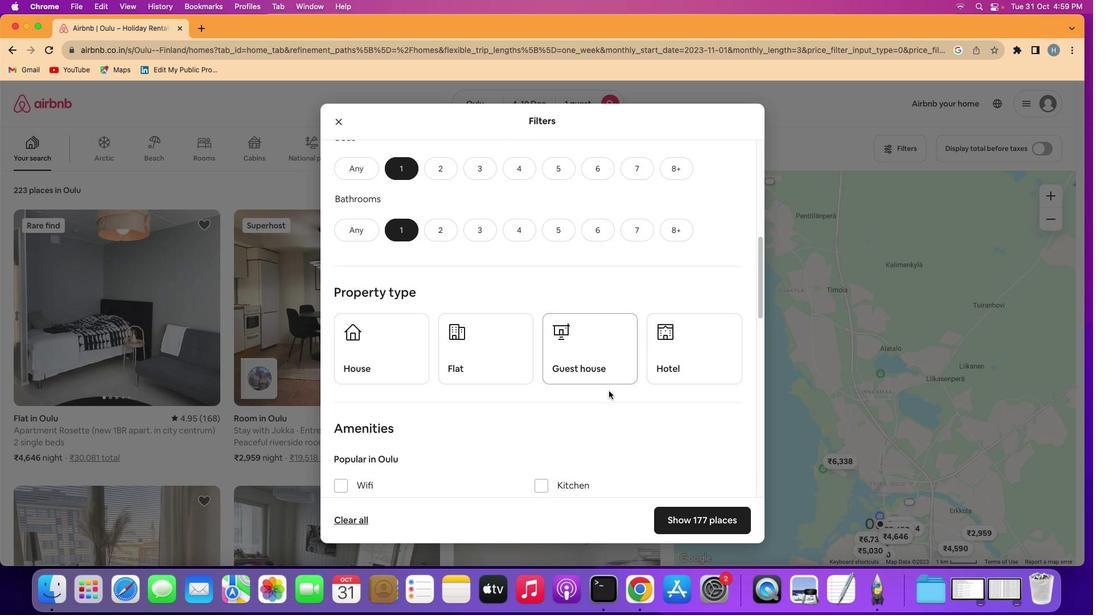 
Action: Mouse moved to (687, 362)
Screenshot: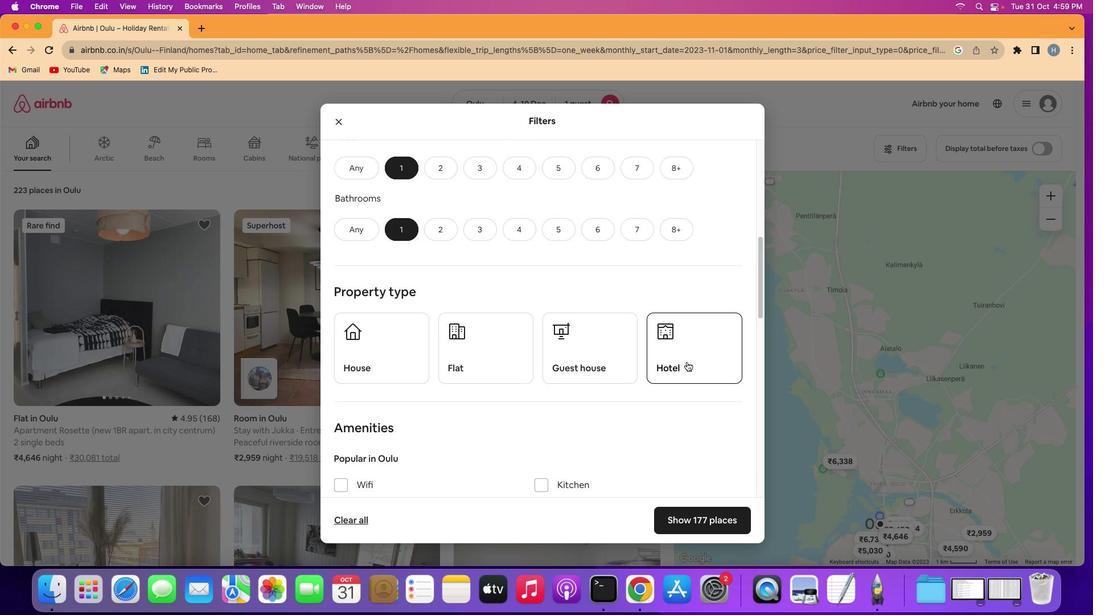 
Action: Mouse pressed left at (687, 362)
Screenshot: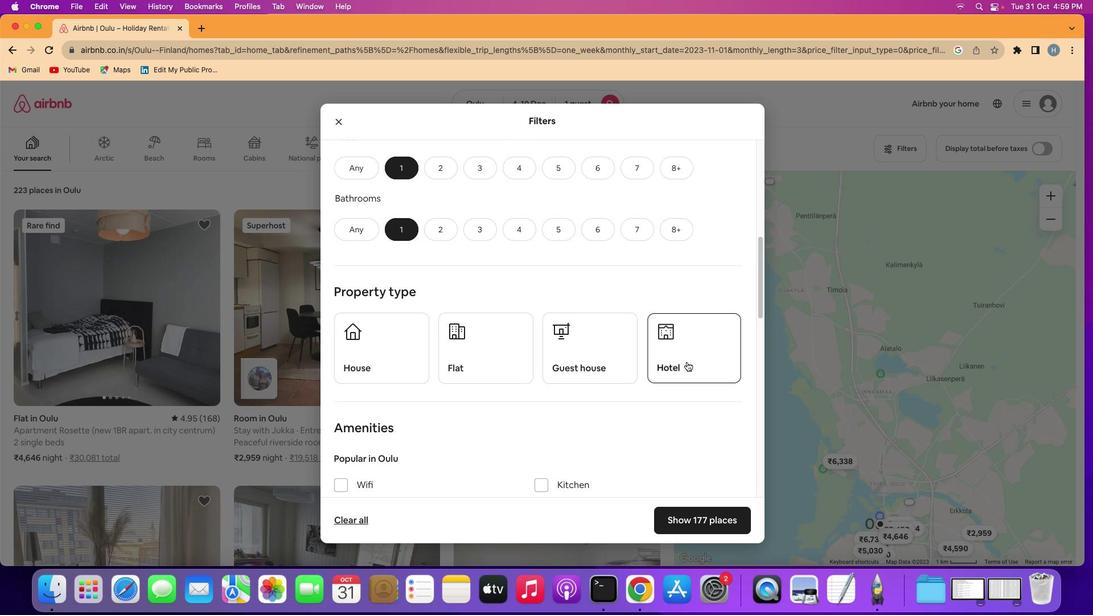 
Action: Mouse moved to (619, 393)
Screenshot: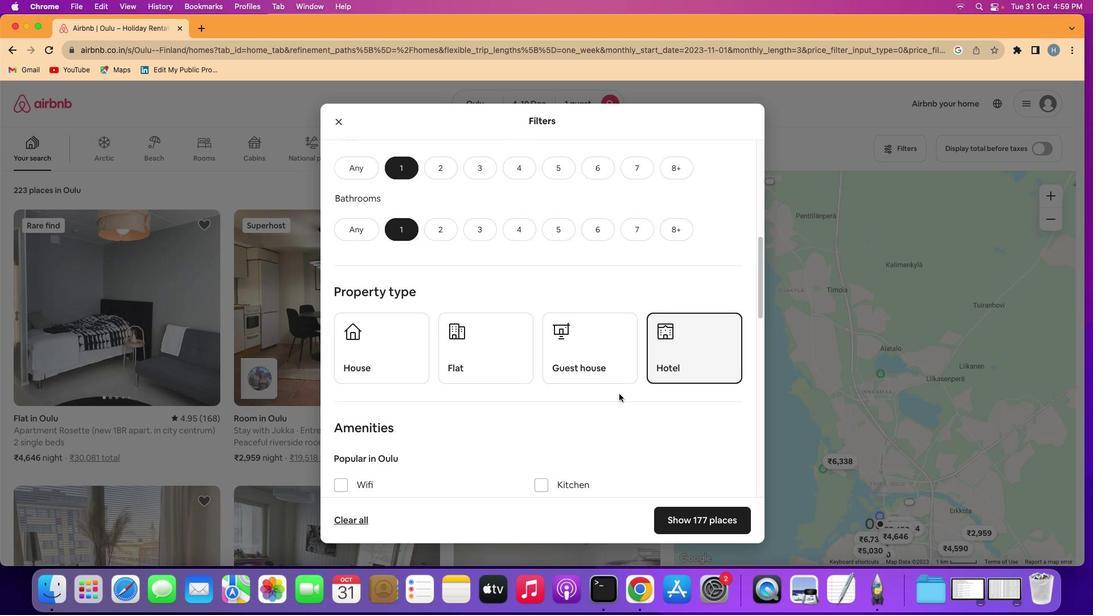 
Action: Mouse scrolled (619, 393) with delta (0, 0)
Screenshot: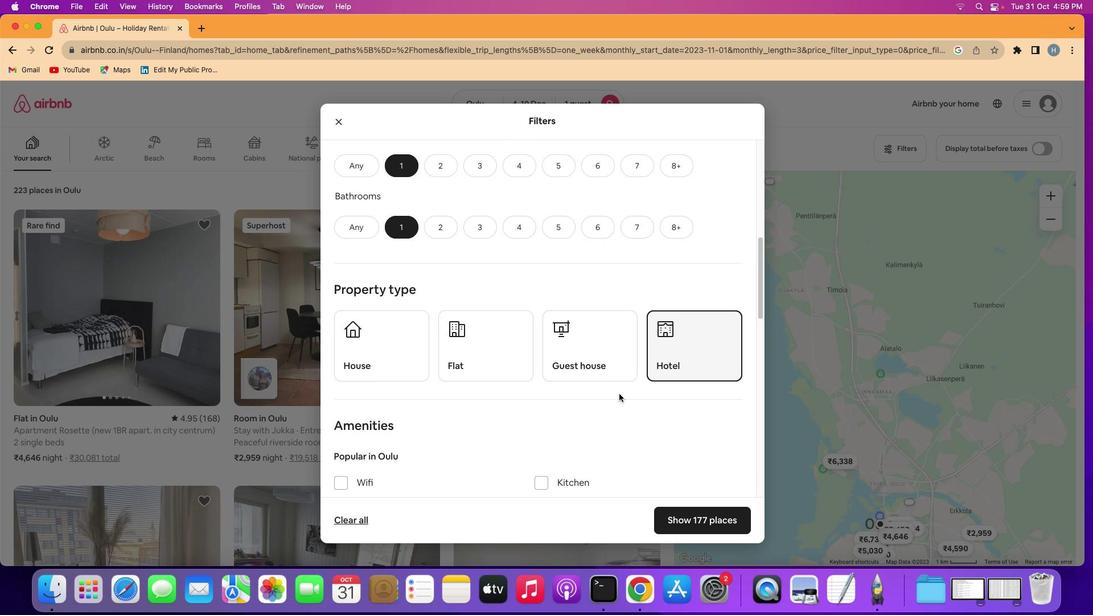 
Action: Mouse scrolled (619, 393) with delta (0, 0)
Screenshot: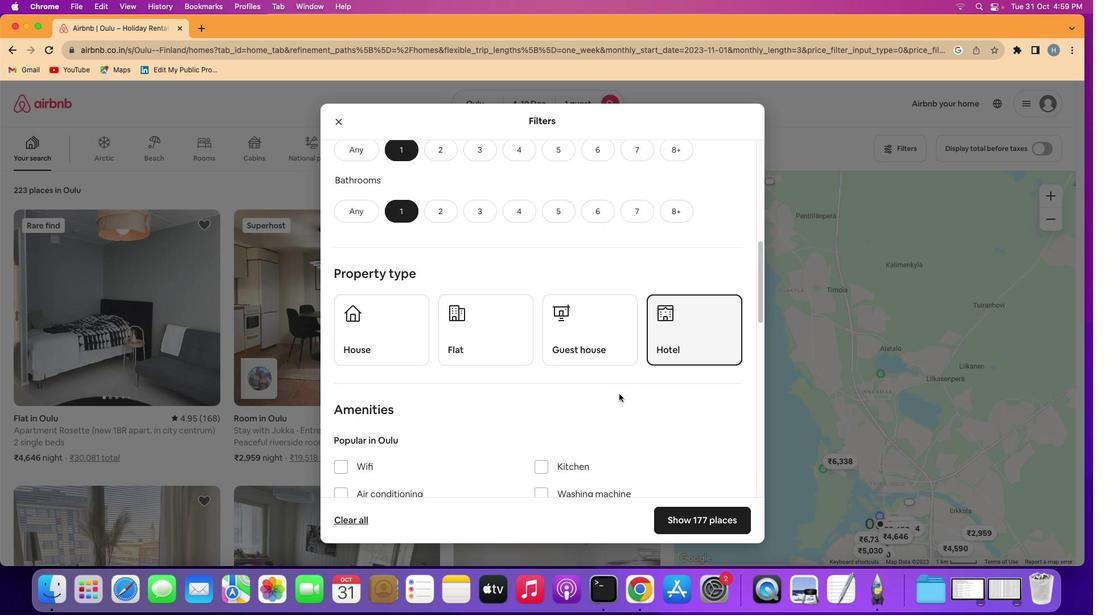 
Action: Mouse scrolled (619, 393) with delta (0, 0)
Screenshot: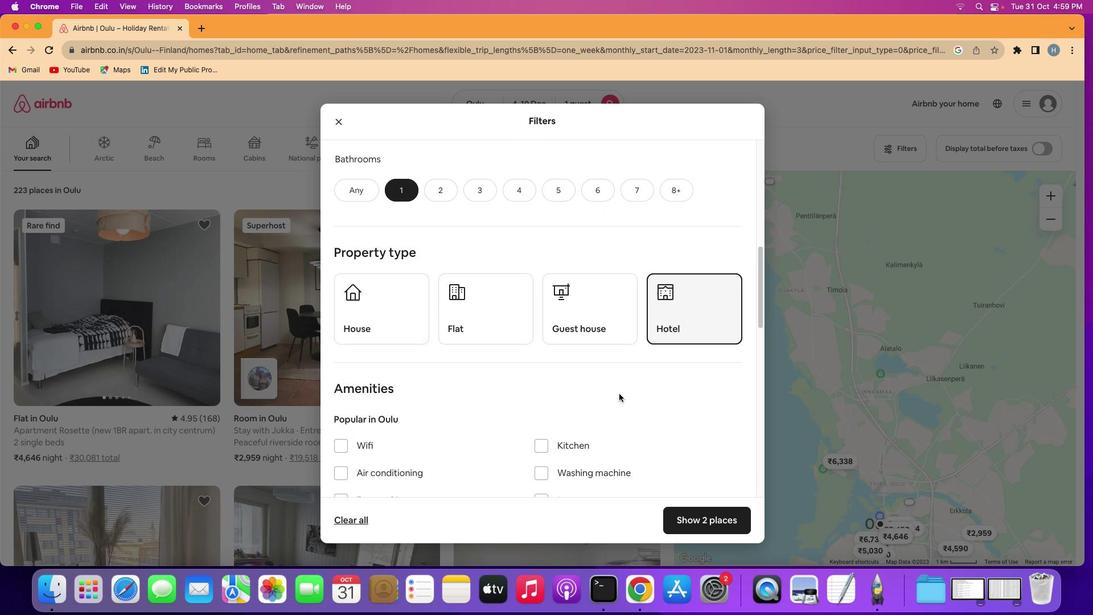 
Action: Mouse scrolled (619, 393) with delta (0, 0)
Screenshot: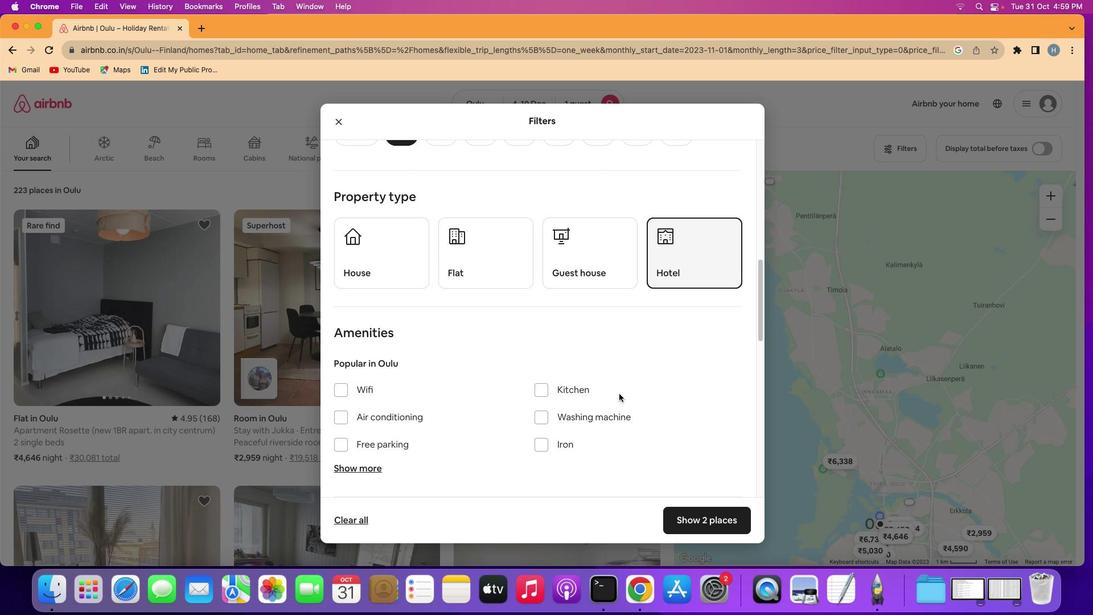 
Action: Mouse moved to (619, 393)
Screenshot: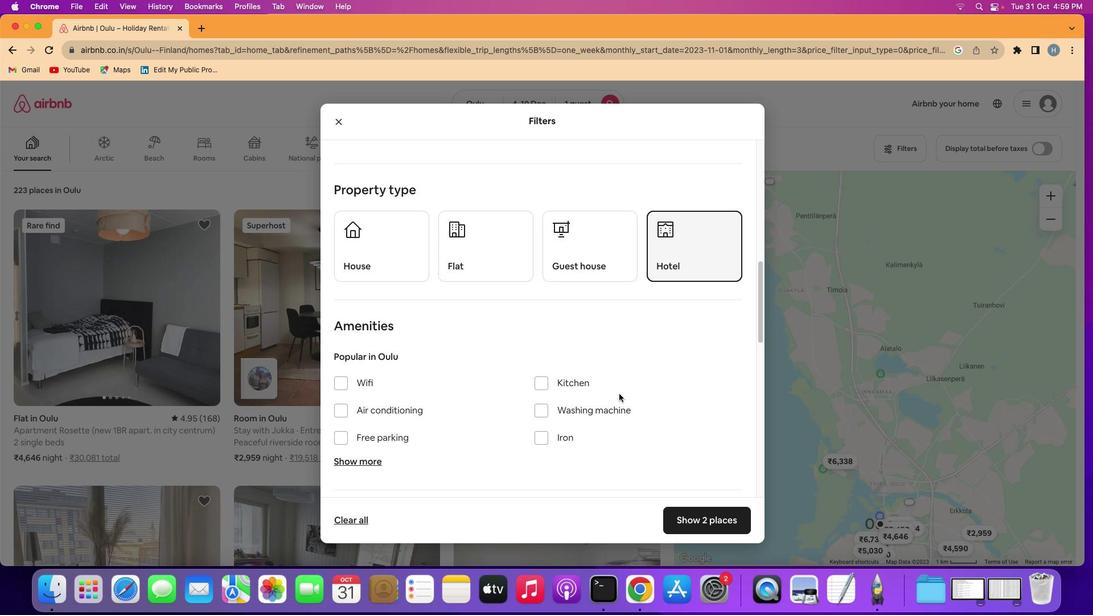 
Action: Mouse scrolled (619, 393) with delta (0, 0)
Screenshot: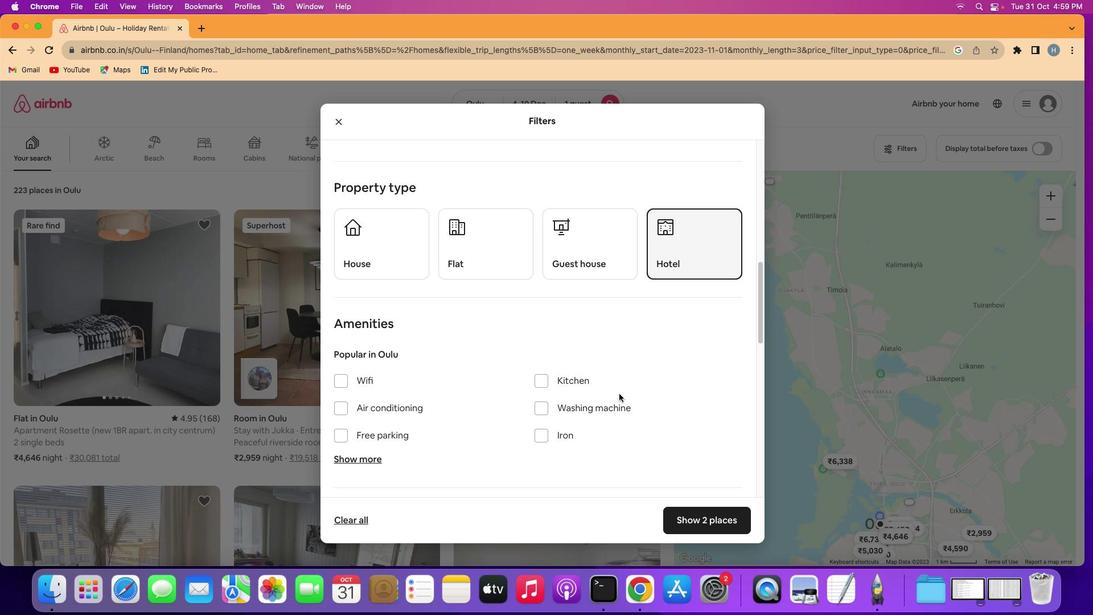 
Action: Mouse scrolled (619, 393) with delta (0, 0)
Screenshot: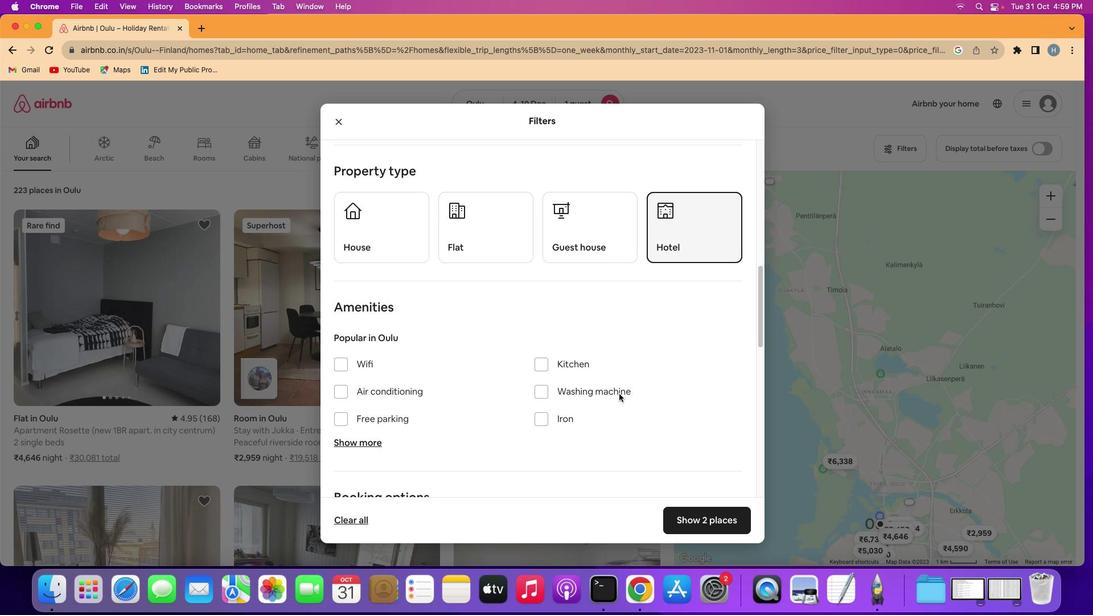 
Action: Mouse scrolled (619, 393) with delta (0, -1)
Screenshot: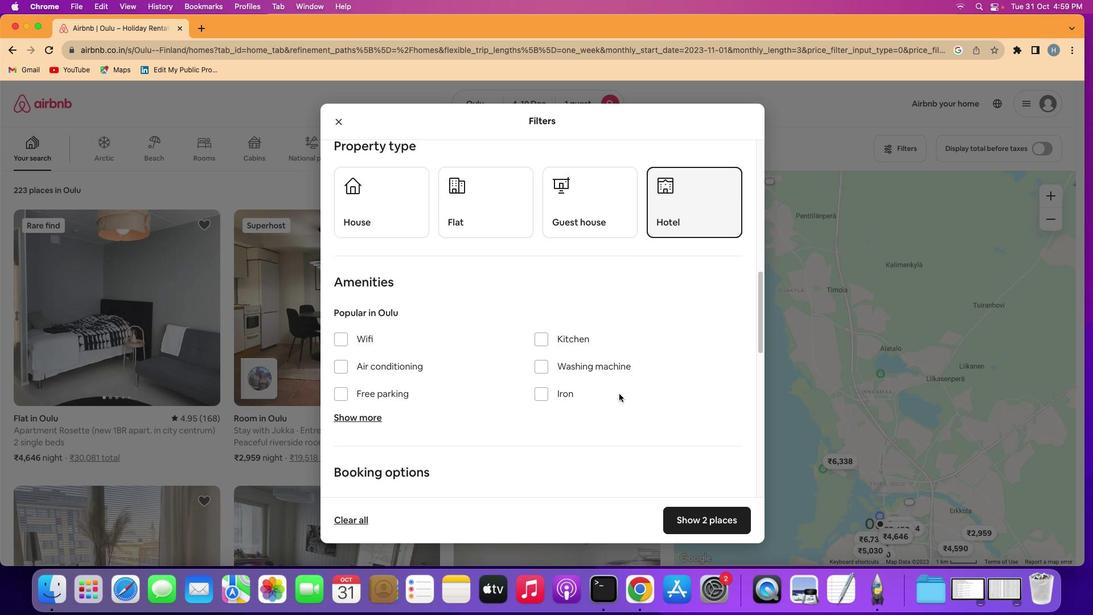 
Action: Mouse moved to (619, 393)
Screenshot: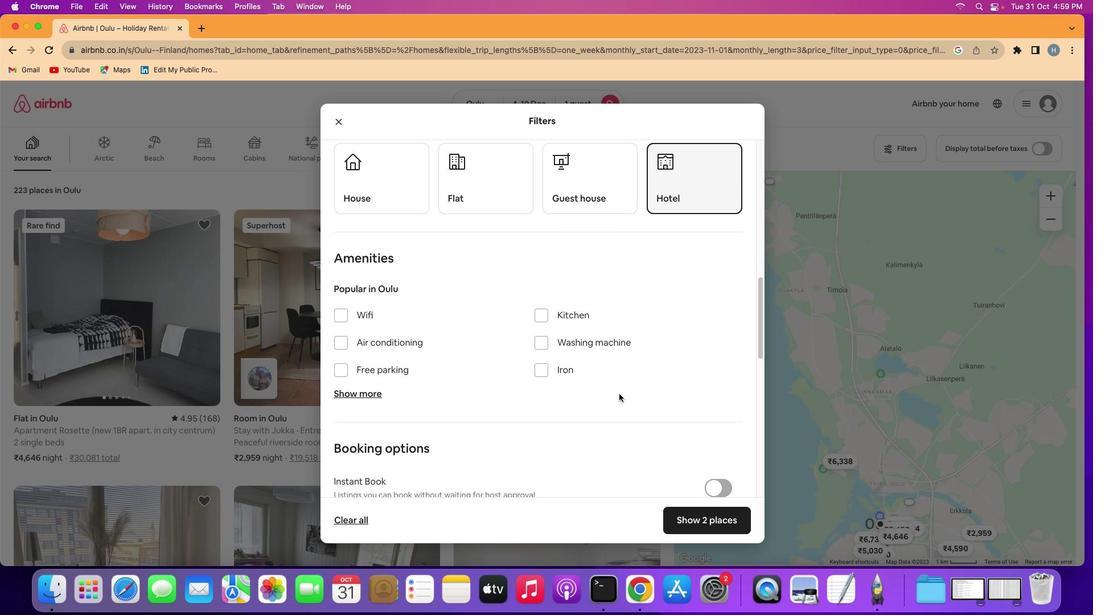 
Action: Mouse scrolled (619, 393) with delta (0, 0)
Screenshot: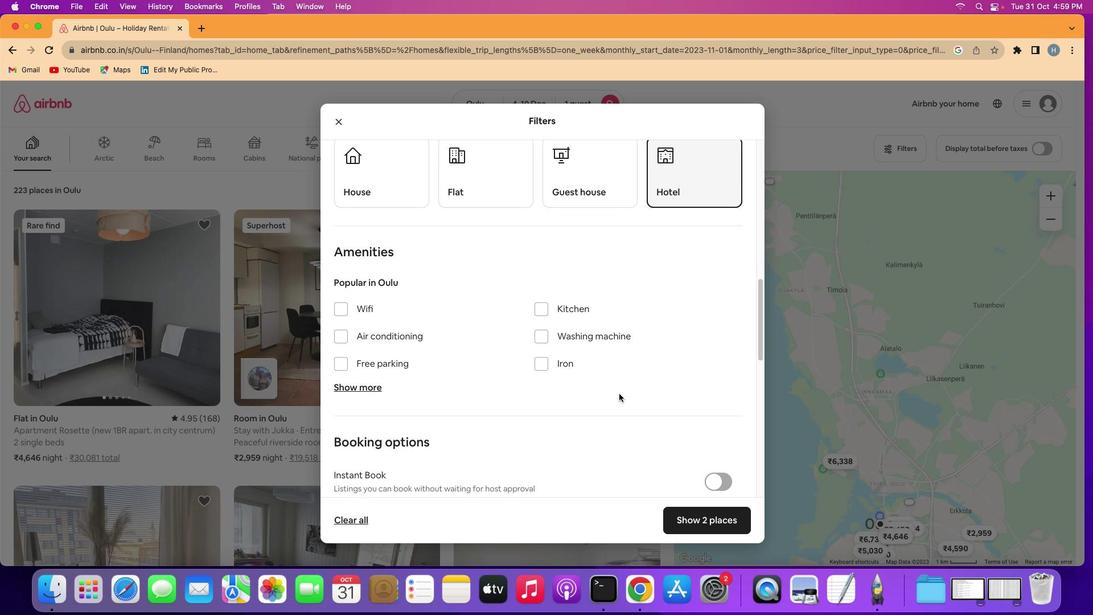 
Action: Mouse scrolled (619, 393) with delta (0, 0)
Screenshot: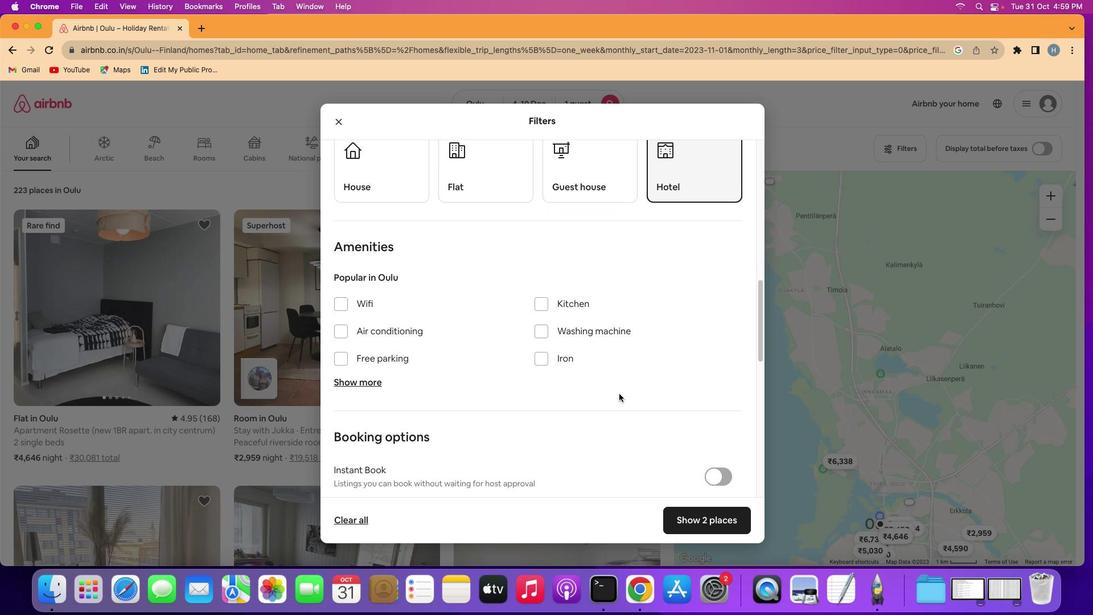 
Action: Mouse scrolled (619, 393) with delta (0, 0)
Screenshot: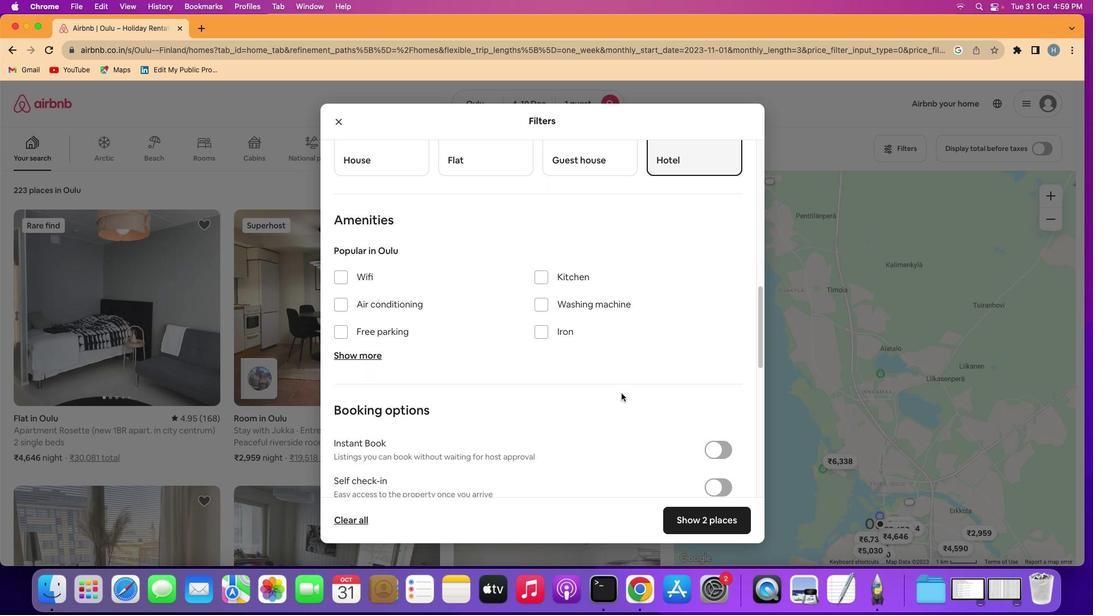 
Action: Mouse moved to (722, 481)
Screenshot: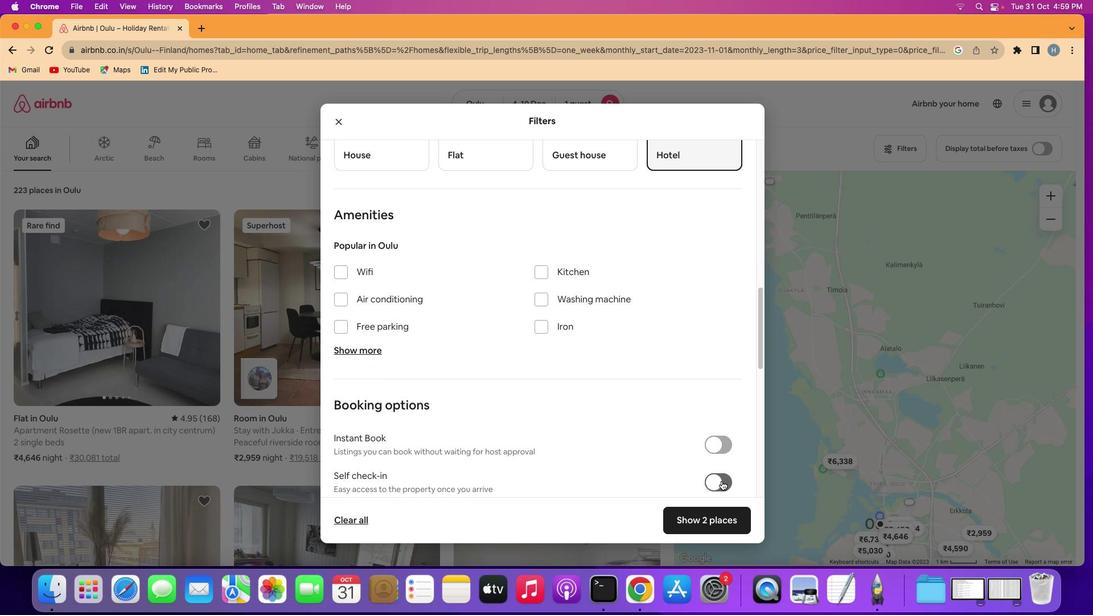 
Action: Mouse pressed left at (722, 481)
Screenshot: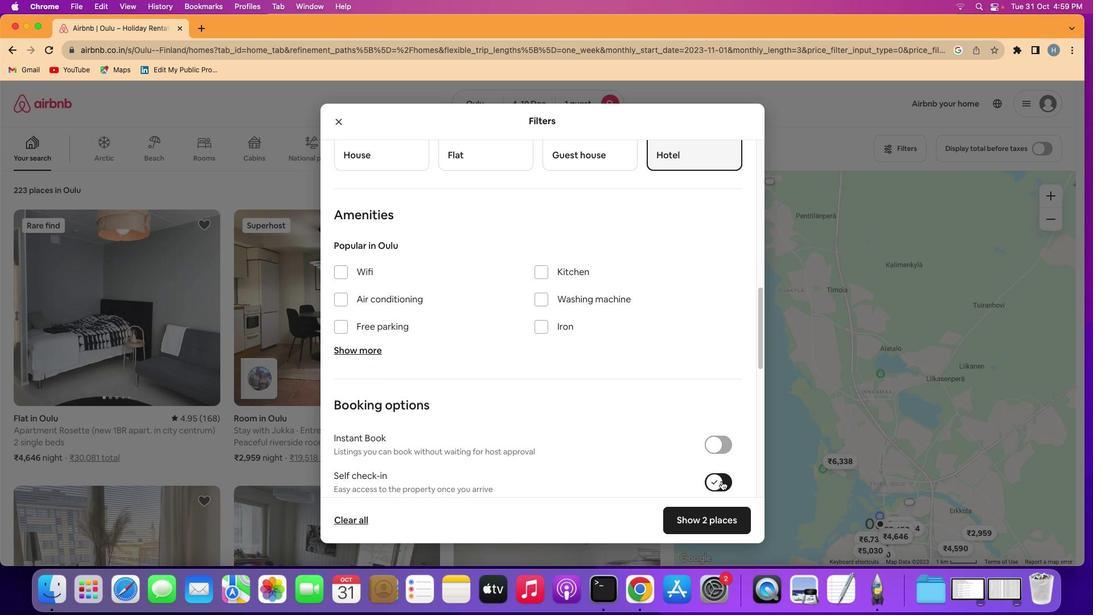 
Action: Mouse moved to (565, 411)
Screenshot: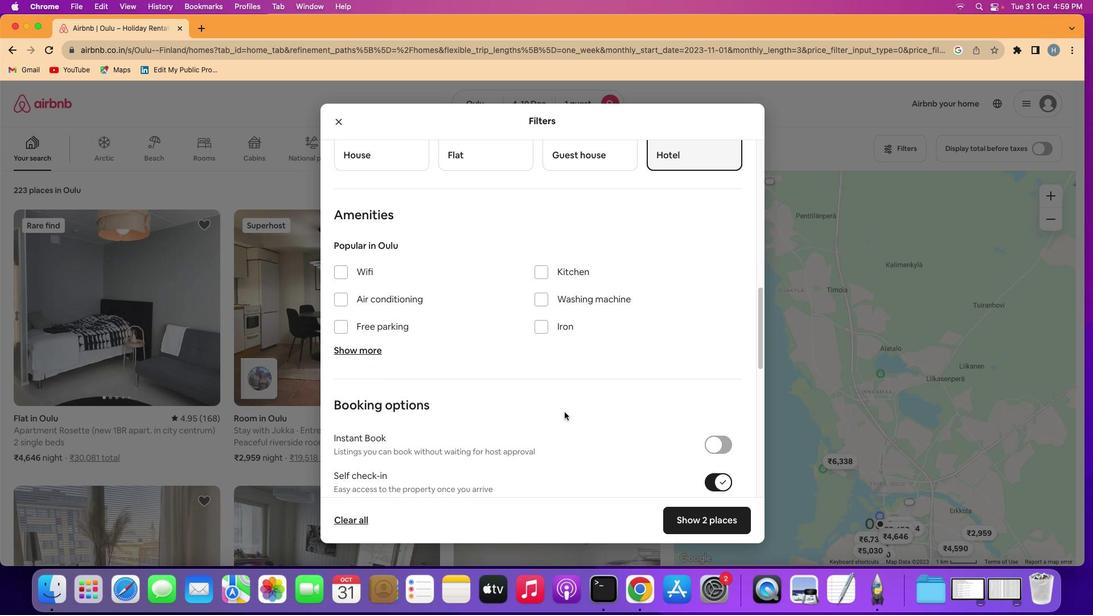 
Action: Mouse scrolled (565, 411) with delta (0, 0)
Screenshot: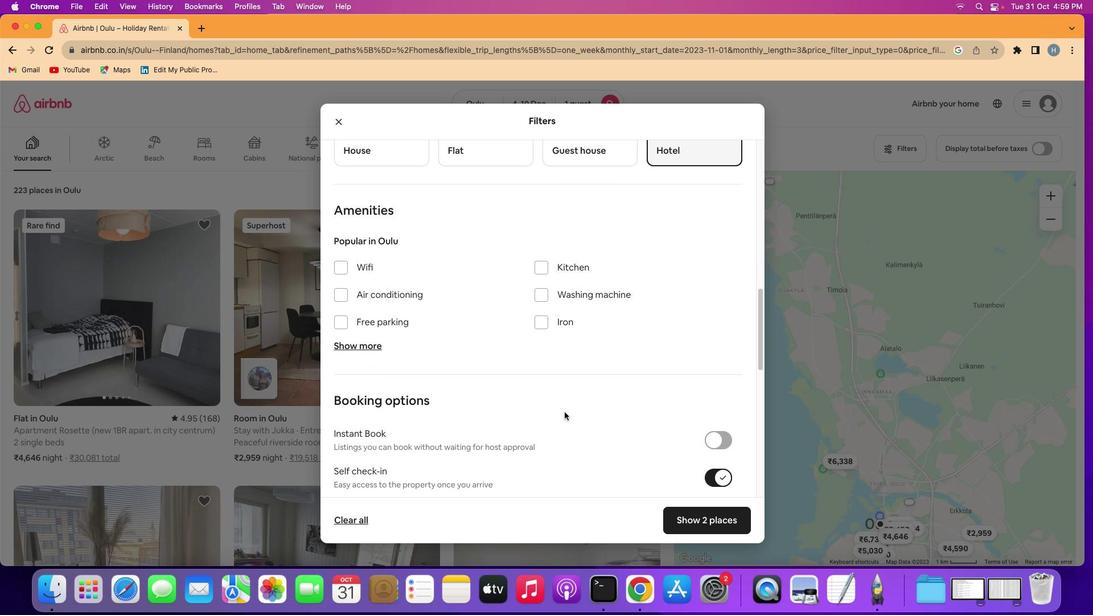 
Action: Mouse scrolled (565, 411) with delta (0, 0)
Screenshot: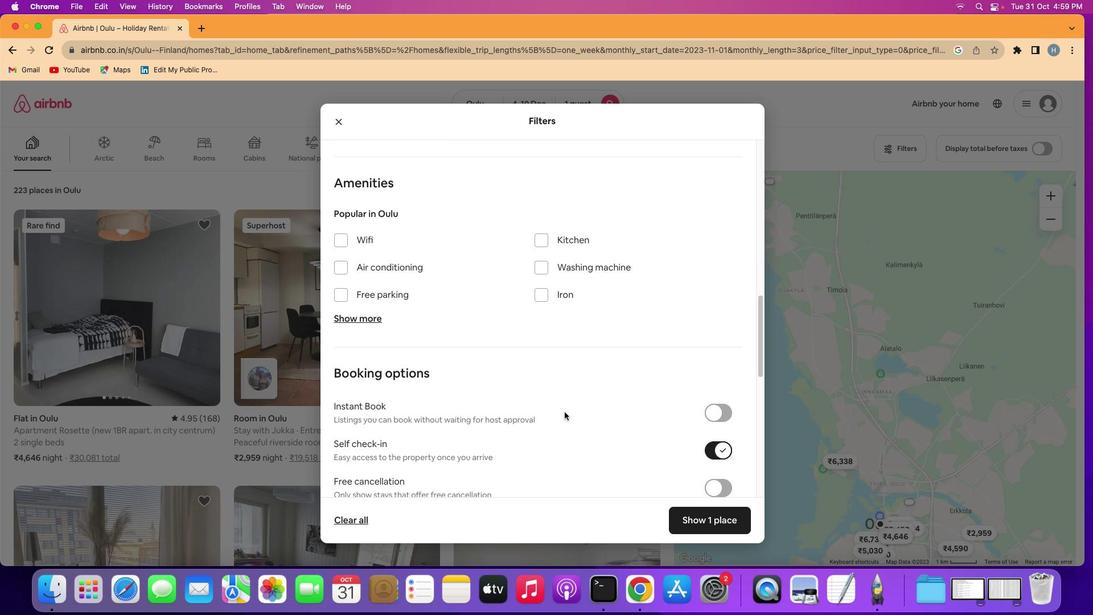 
Action: Mouse scrolled (565, 411) with delta (0, -1)
Screenshot: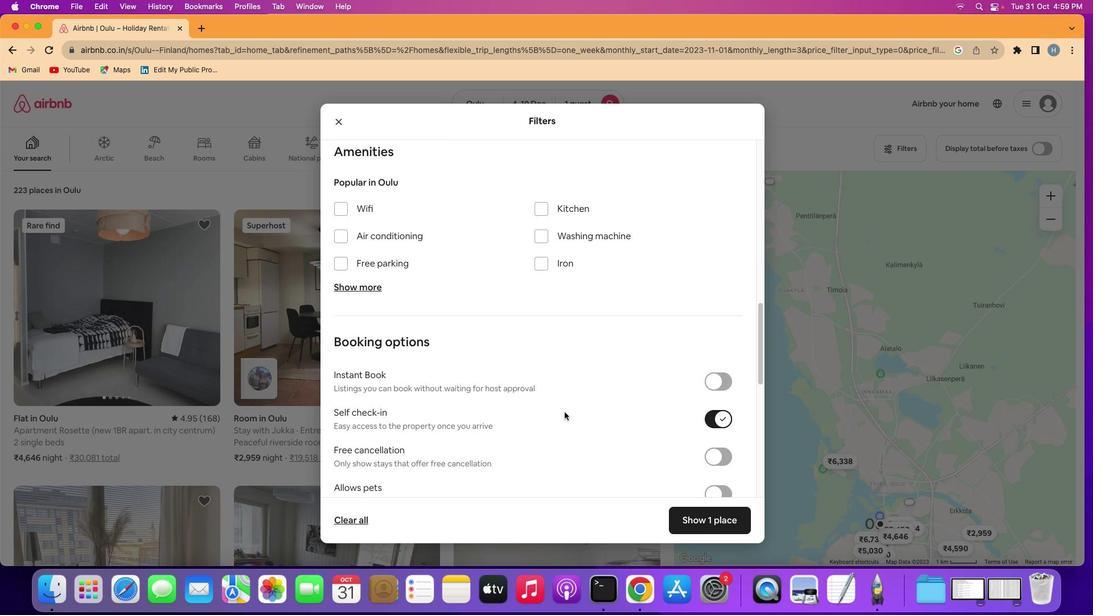 
Action: Mouse scrolled (565, 411) with delta (0, -1)
Screenshot: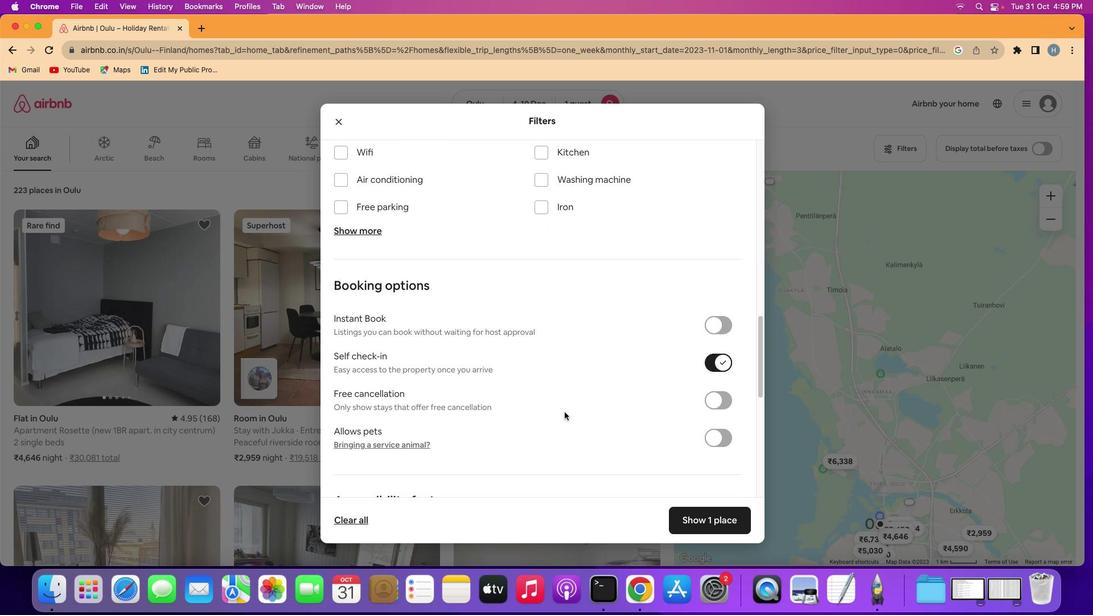
Action: Mouse scrolled (565, 411) with delta (0, 0)
Screenshot: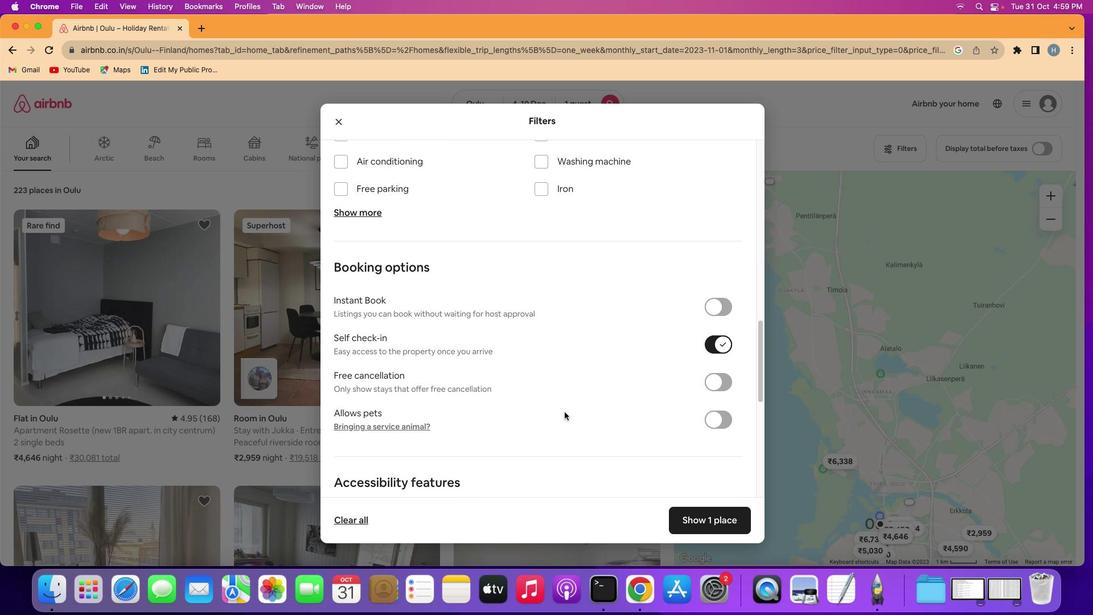 
Action: Mouse scrolled (565, 411) with delta (0, 0)
Screenshot: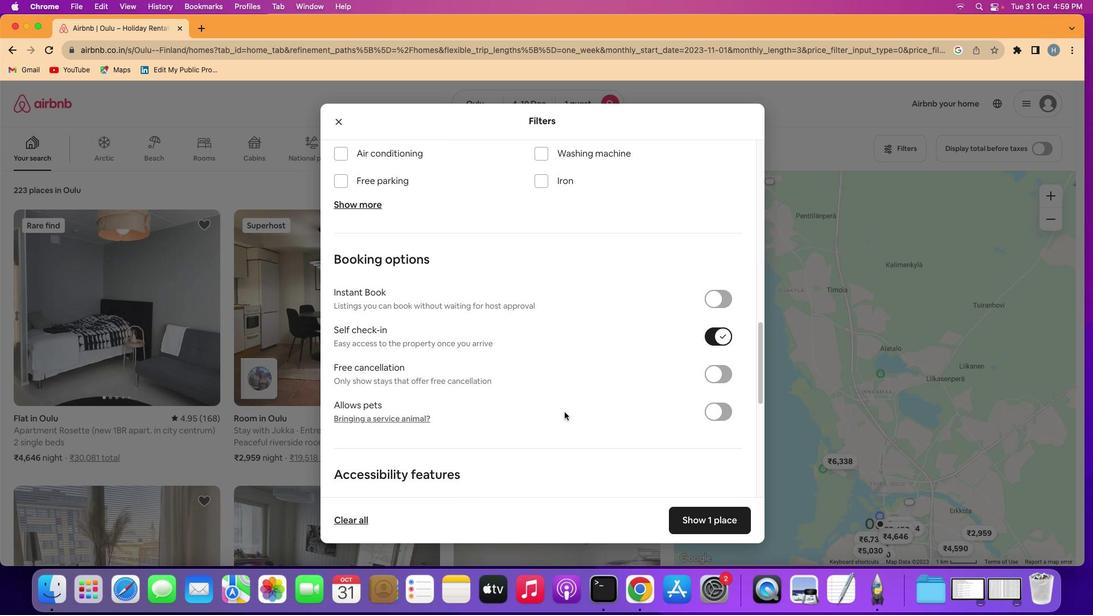 
Action: Mouse scrolled (565, 411) with delta (0, 0)
Screenshot: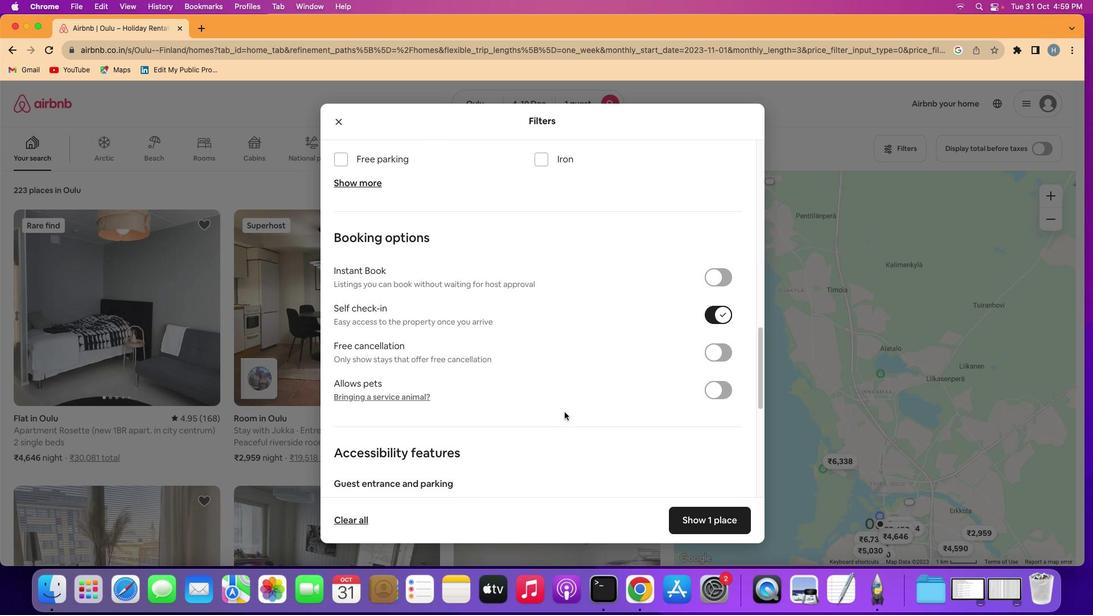 
Action: Mouse scrolled (565, 411) with delta (0, 0)
Screenshot: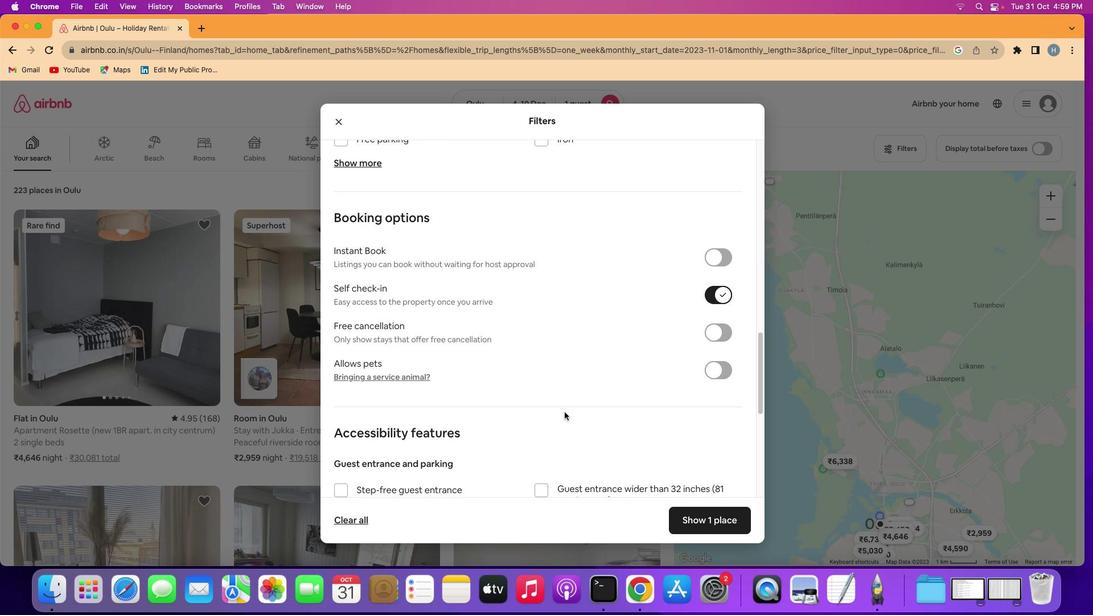 
Action: Mouse scrolled (565, 411) with delta (0, 0)
Screenshot: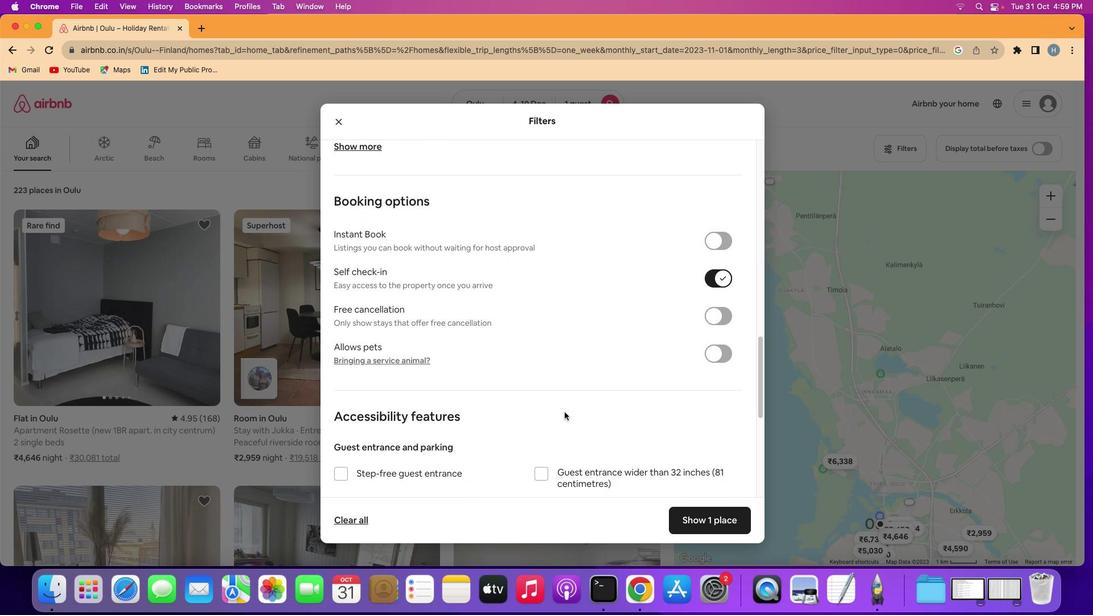 
Action: Mouse scrolled (565, 411) with delta (0, 0)
Screenshot: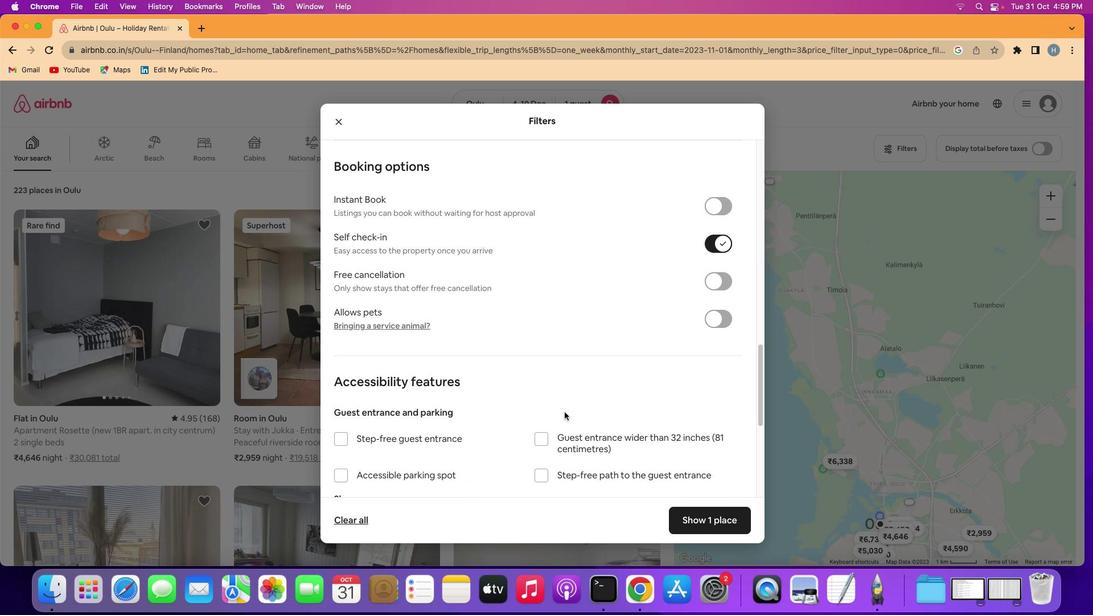 
Action: Mouse scrolled (565, 411) with delta (0, -1)
Screenshot: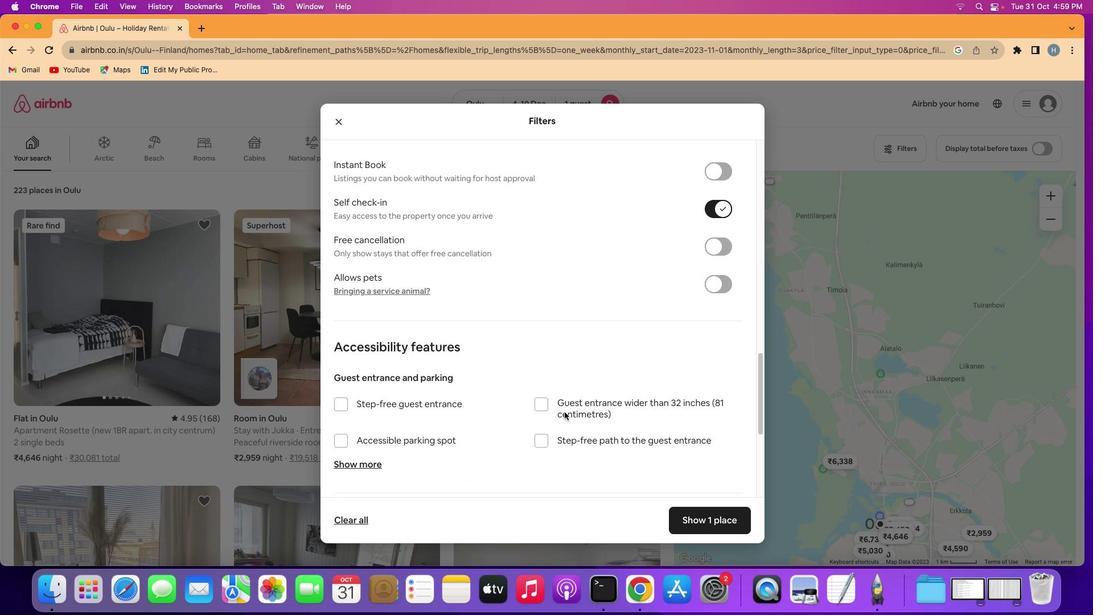 
Action: Mouse scrolled (565, 411) with delta (0, 0)
Screenshot: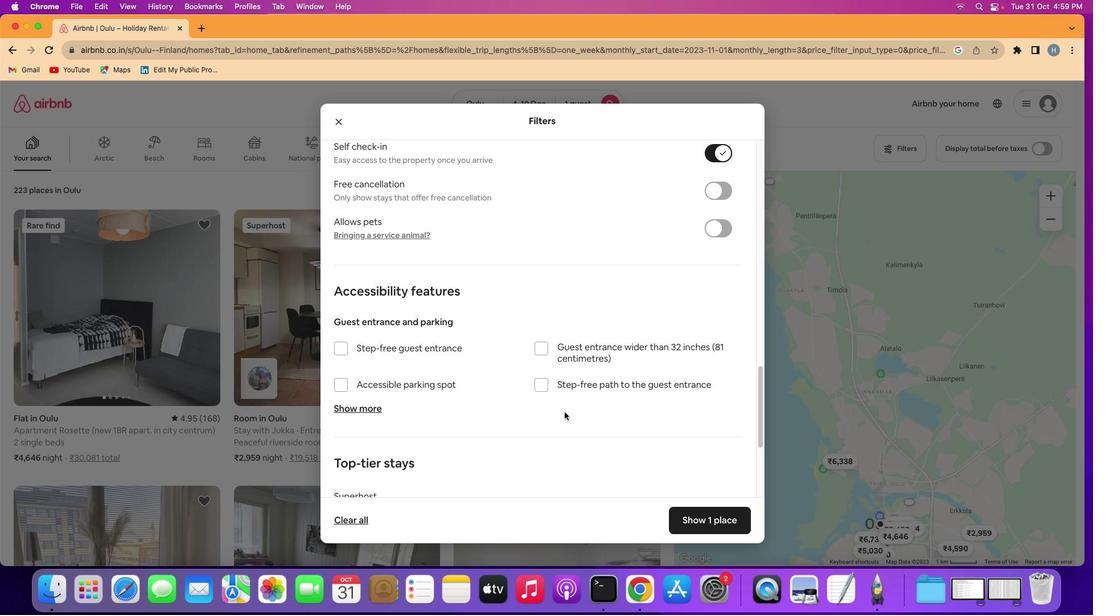 
Action: Mouse scrolled (565, 411) with delta (0, 0)
Screenshot: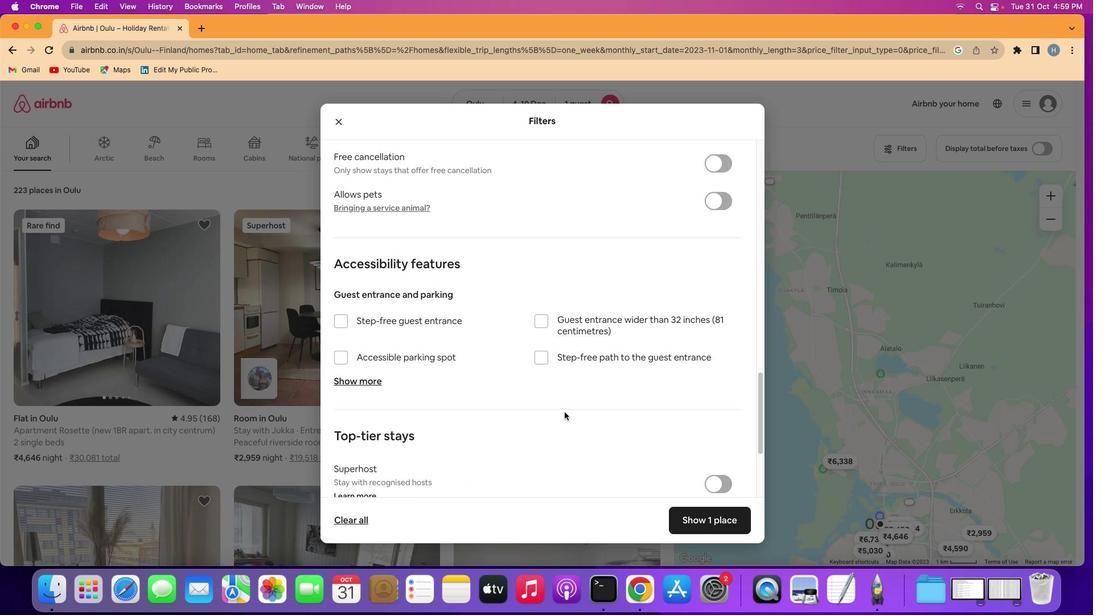 
Action: Mouse scrolled (565, 411) with delta (0, -1)
Screenshot: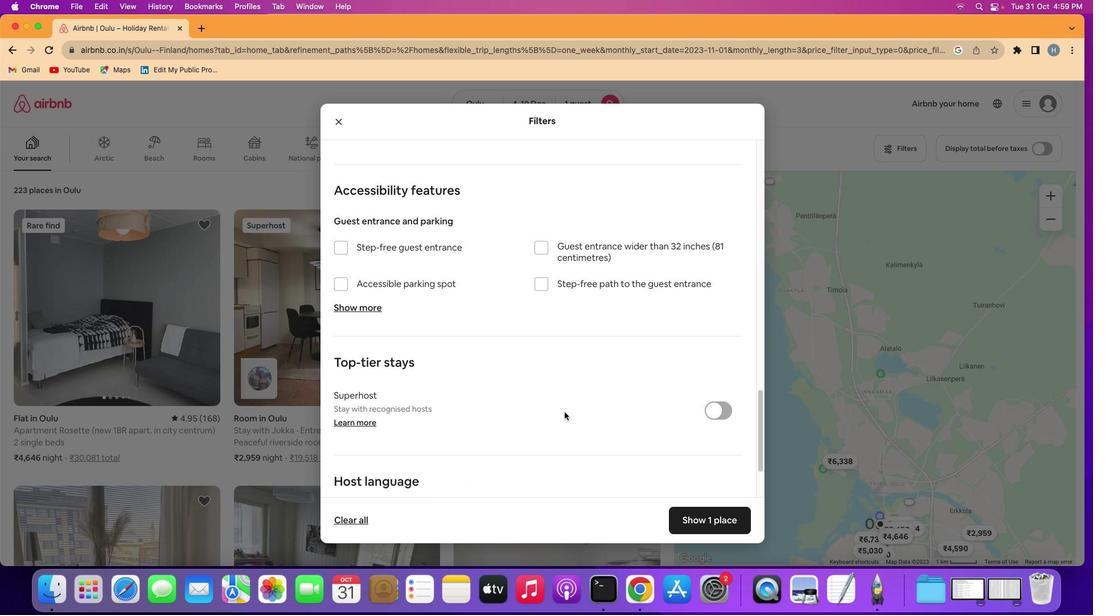 
Action: Mouse scrolled (565, 411) with delta (0, -2)
Screenshot: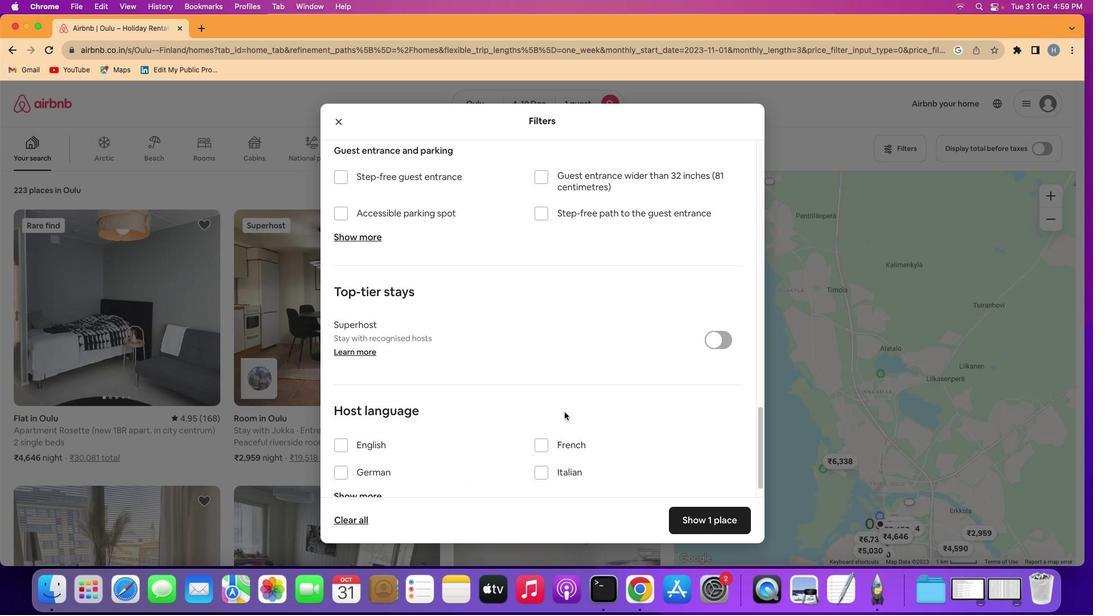 
Action: Mouse moved to (568, 414)
Screenshot: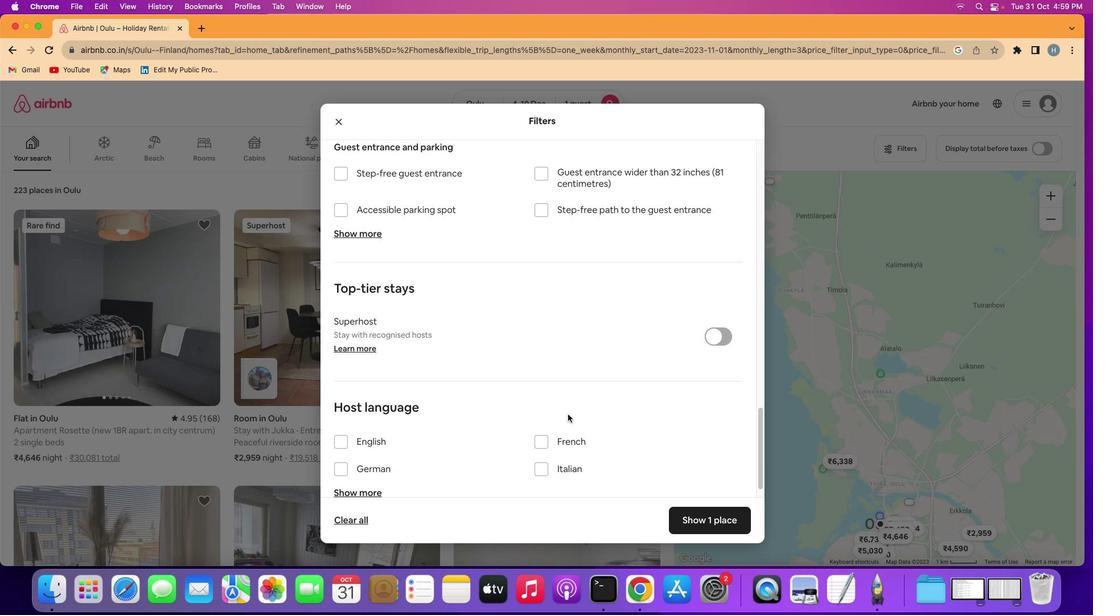 
Action: Mouse scrolled (568, 414) with delta (0, 0)
Screenshot: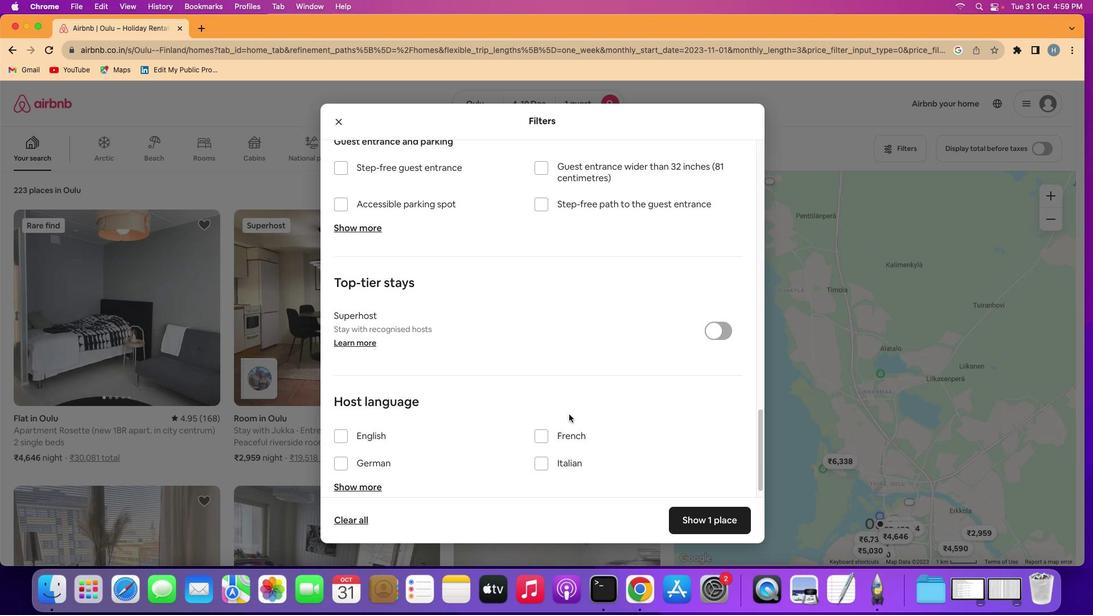 
Action: Mouse scrolled (568, 414) with delta (0, 0)
Screenshot: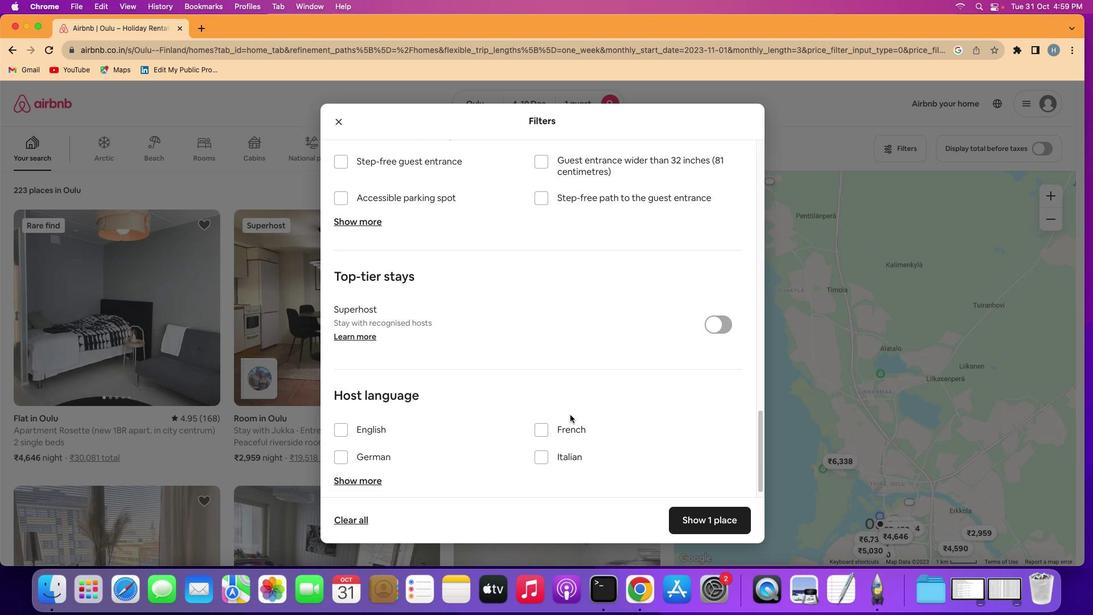 
Action: Mouse scrolled (568, 414) with delta (0, -1)
Screenshot: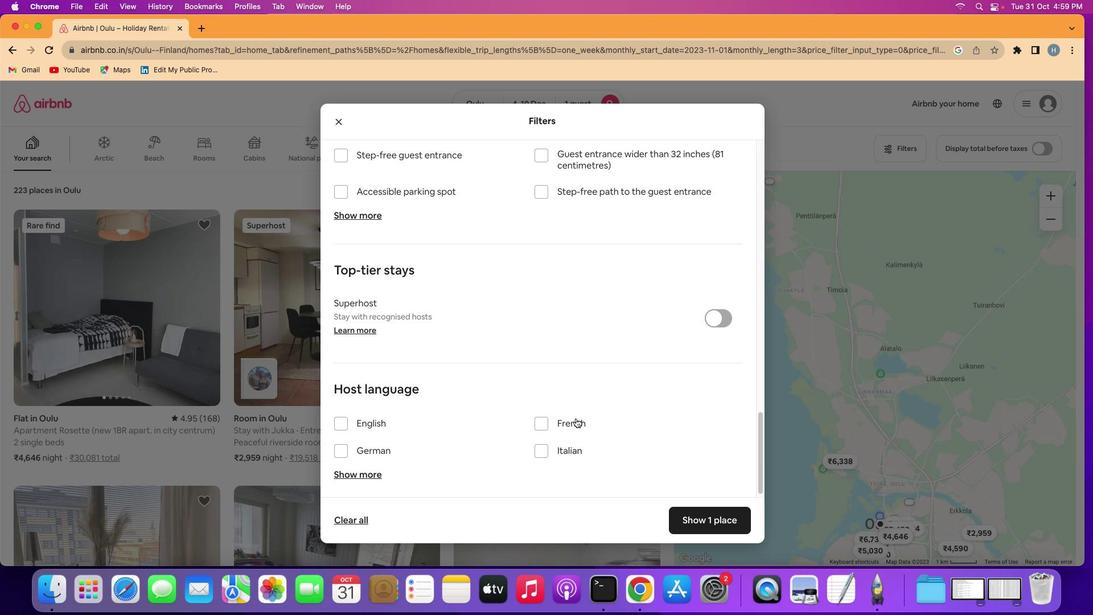 
Action: Mouse scrolled (568, 414) with delta (0, -2)
Screenshot: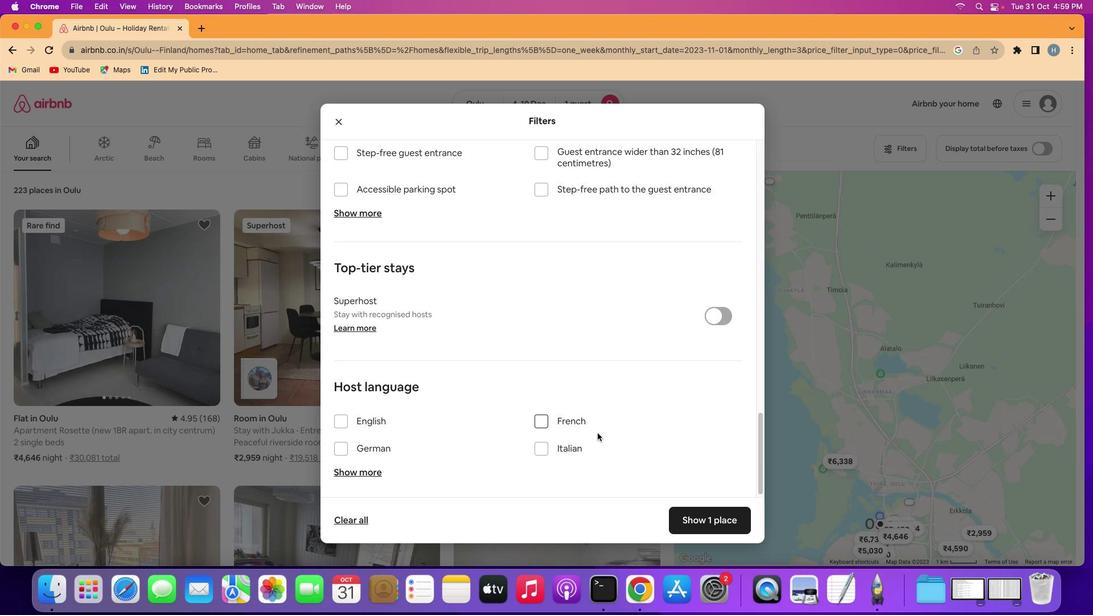 
Action: Mouse moved to (590, 458)
Screenshot: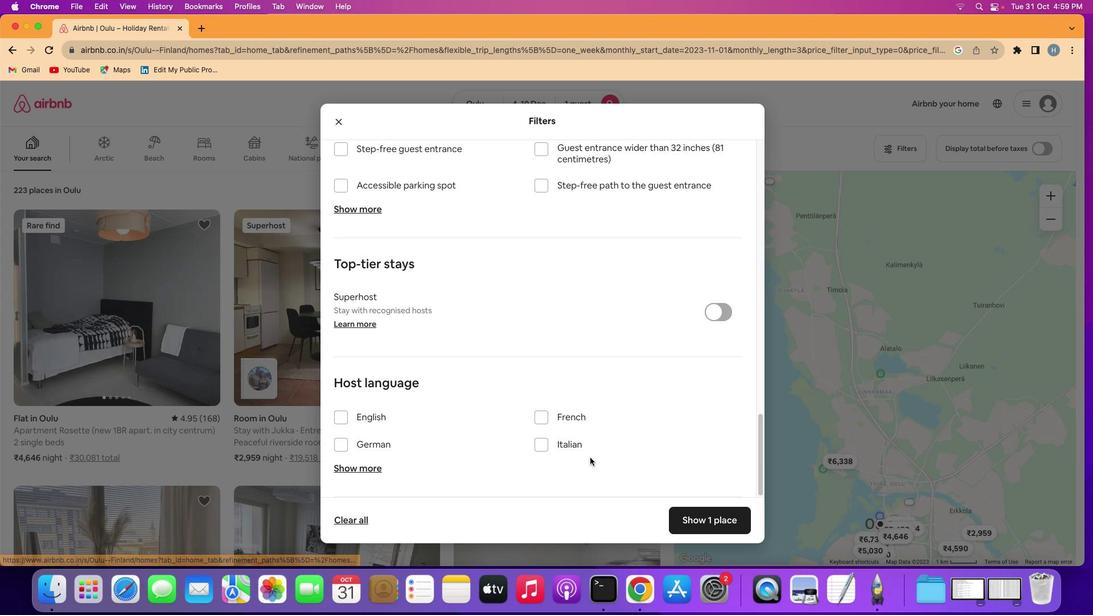 
Action: Mouse scrolled (590, 458) with delta (0, 0)
Screenshot: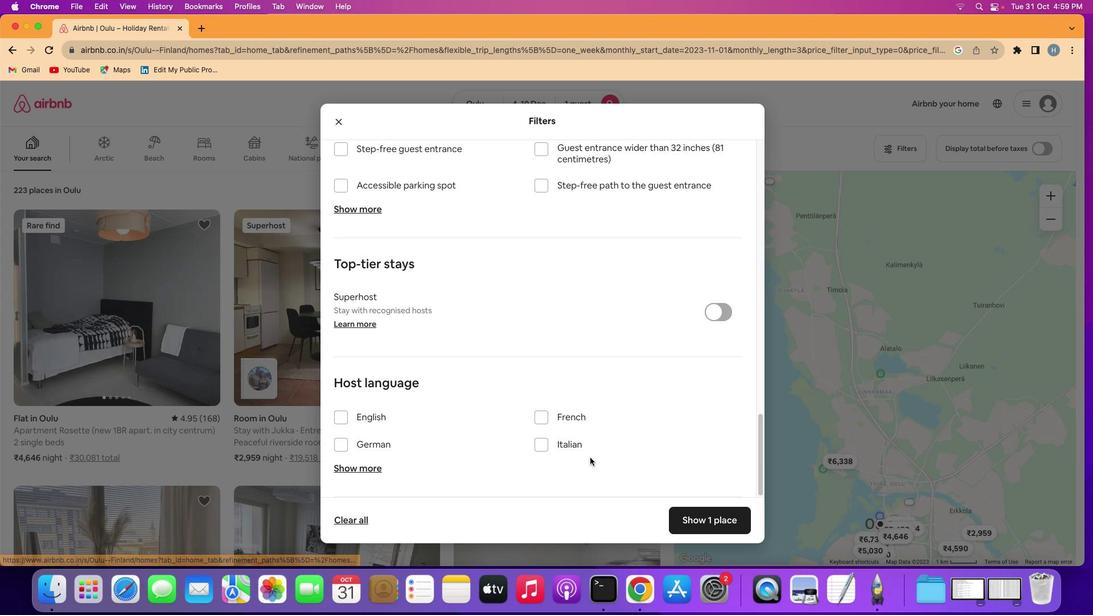 
Action: Mouse moved to (590, 458)
Screenshot: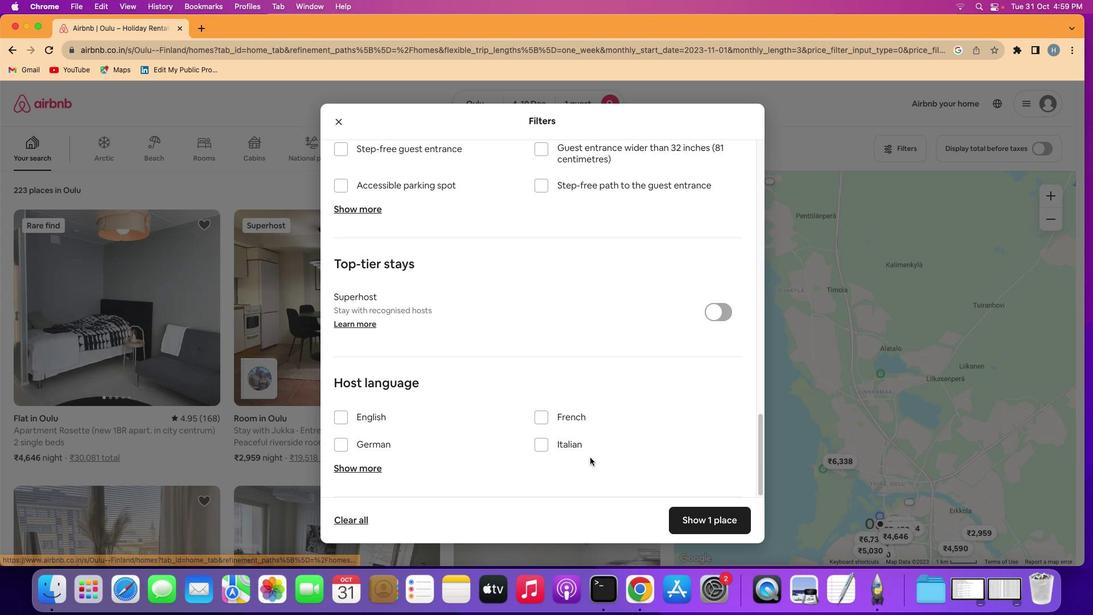 
Action: Mouse scrolled (590, 458) with delta (0, 0)
Screenshot: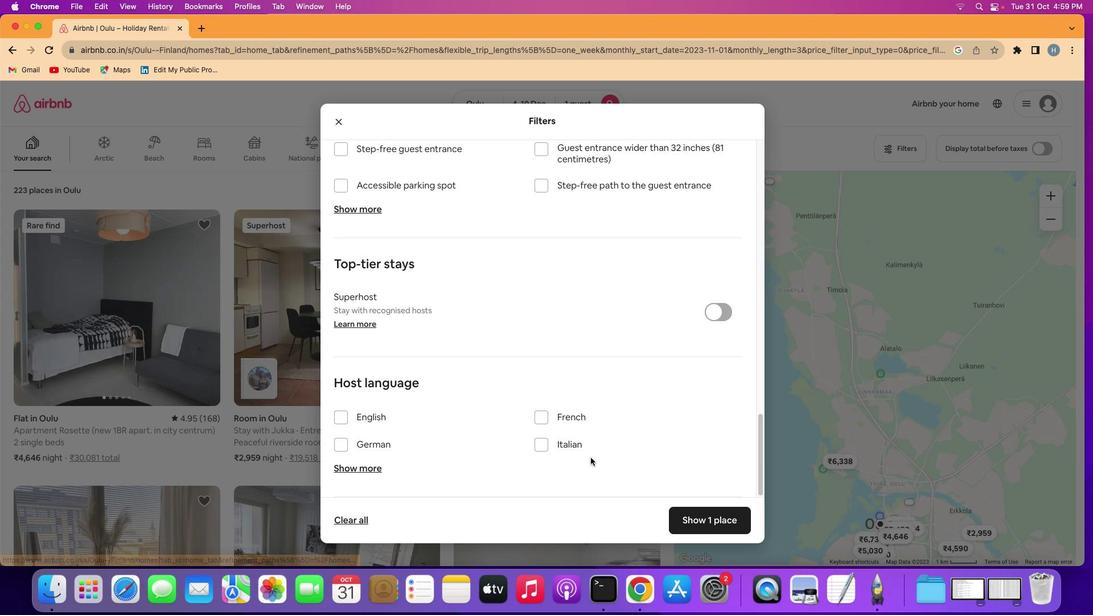 
Action: Mouse scrolled (590, 458) with delta (0, -1)
Screenshot: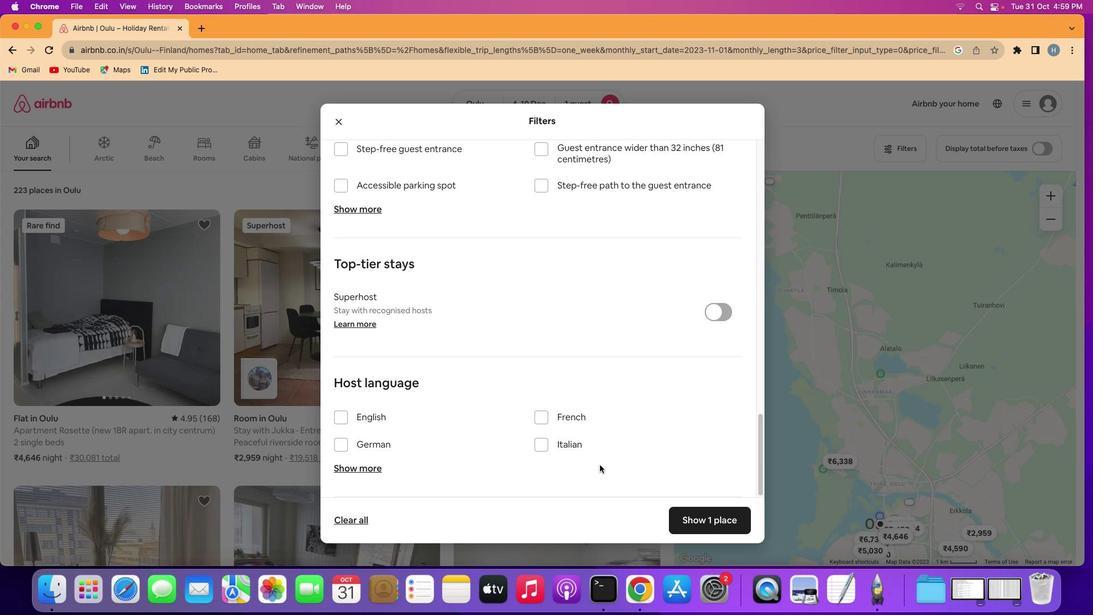 
Action: Mouse moved to (700, 527)
Screenshot: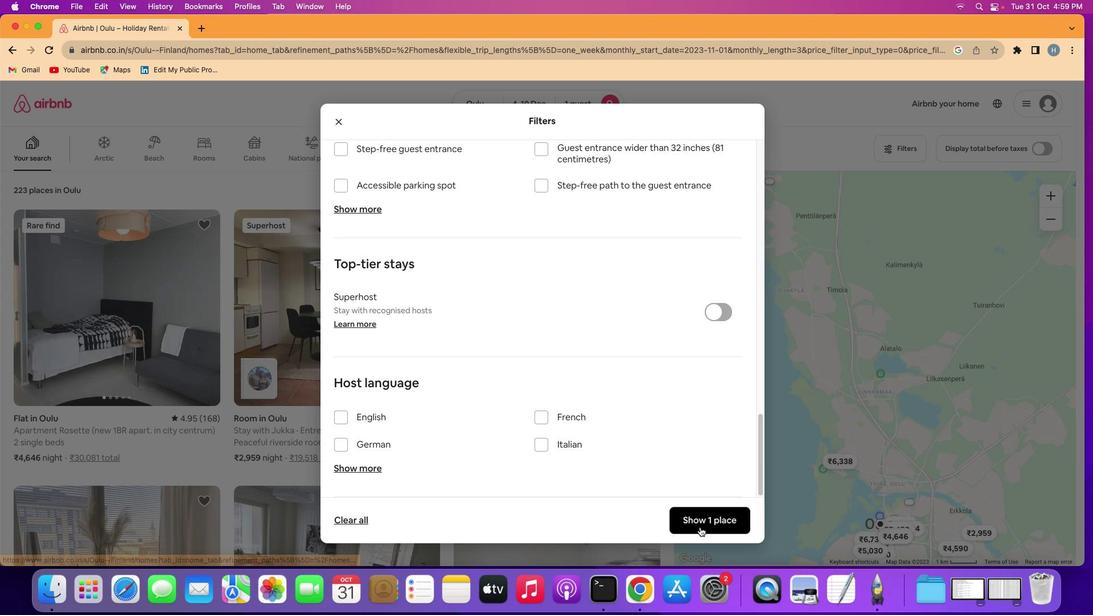 
Action: Mouse pressed left at (700, 527)
Screenshot: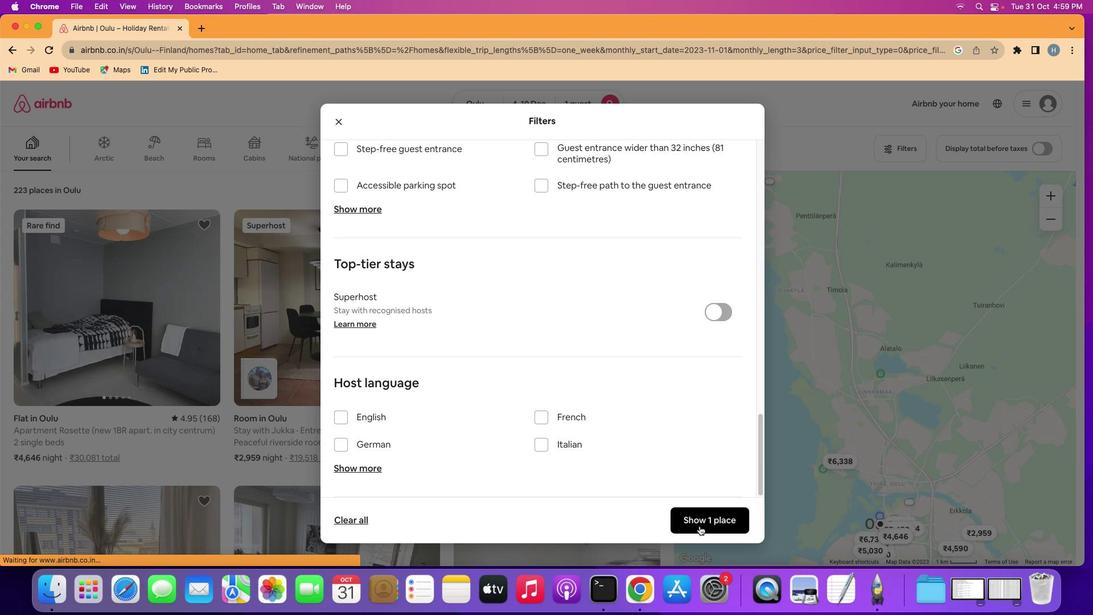 
Action: Mouse moved to (175, 270)
Screenshot: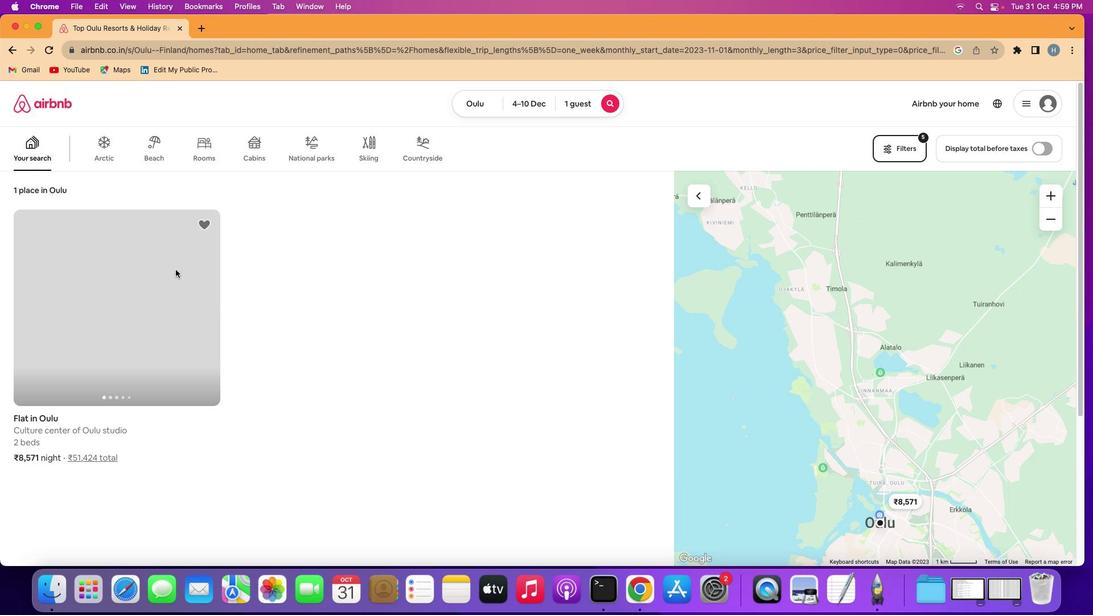 
Action: Mouse pressed left at (175, 270)
Screenshot: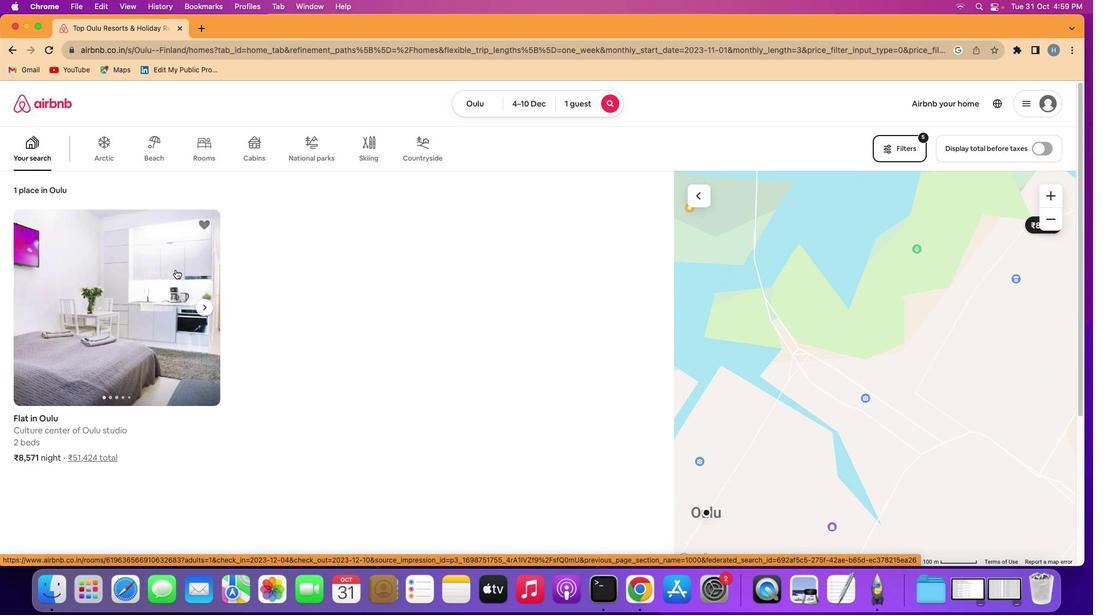 
Action: Mouse moved to (774, 414)
Screenshot: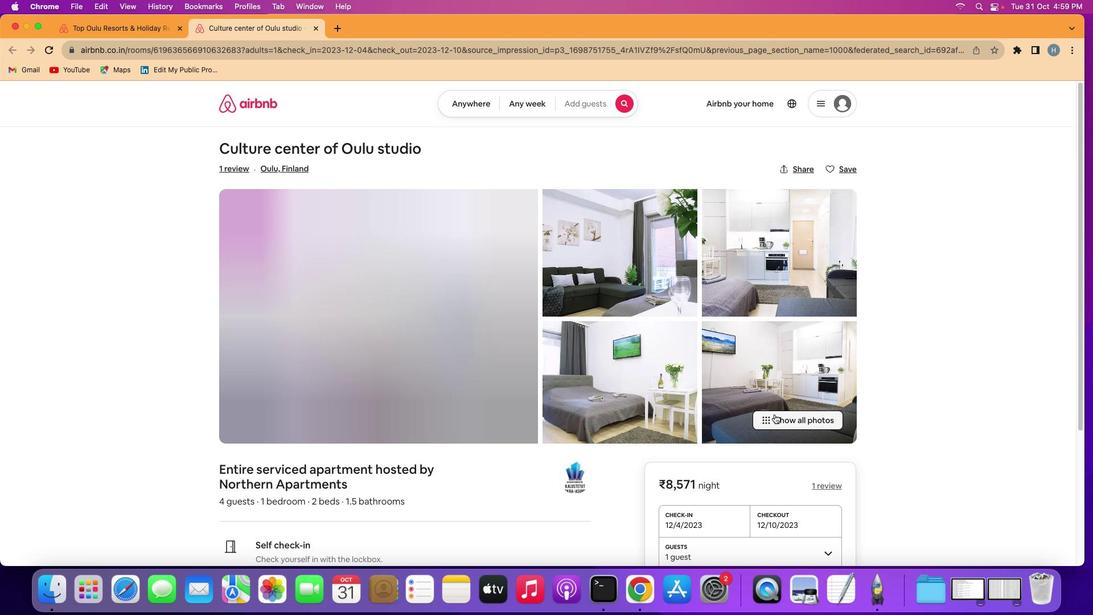 
Action: Mouse pressed left at (774, 414)
Screenshot: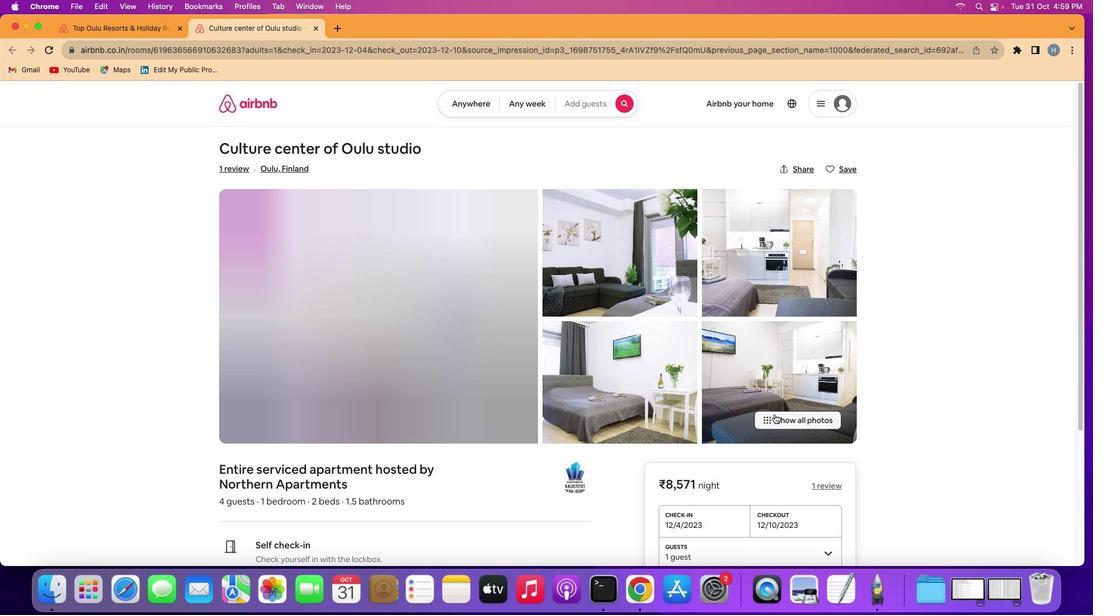 
Action: Mouse moved to (562, 344)
Screenshot: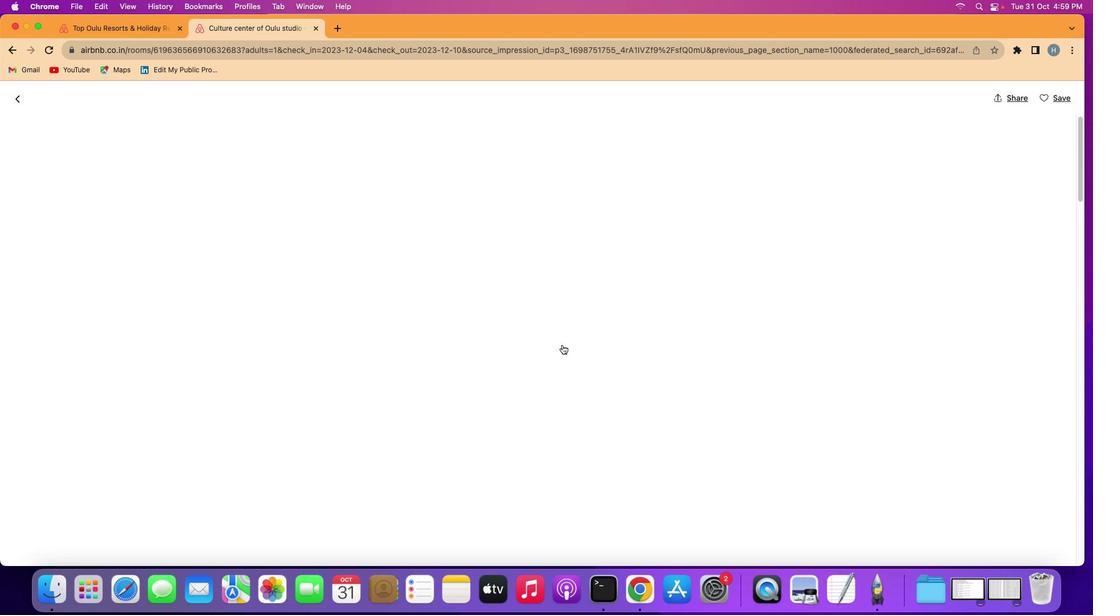 
Action: Mouse scrolled (562, 344) with delta (0, 0)
Screenshot: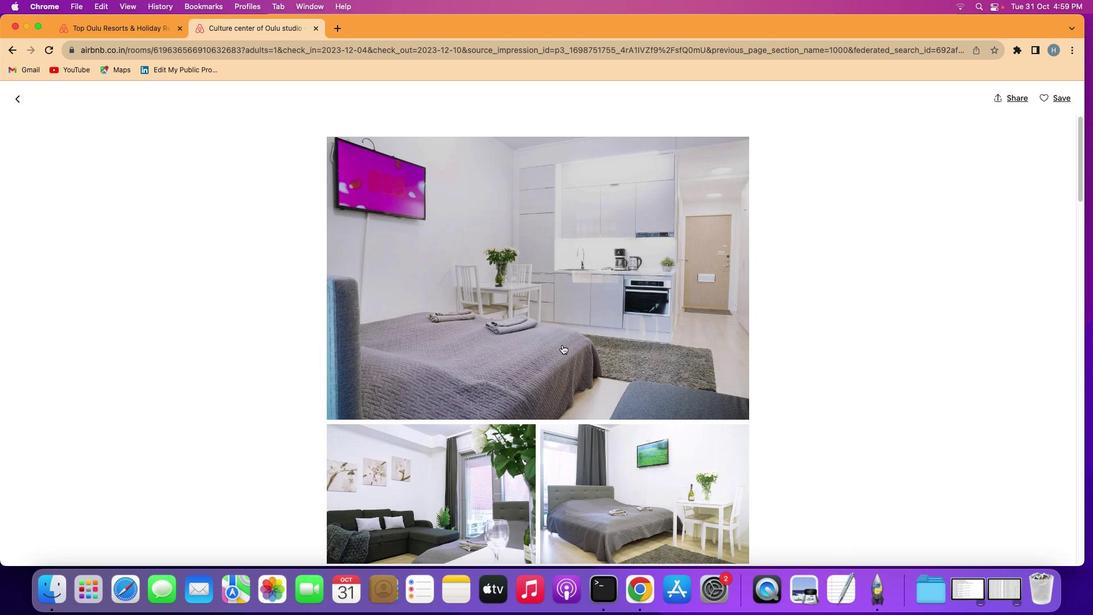 
Action: Mouse scrolled (562, 344) with delta (0, 0)
Screenshot: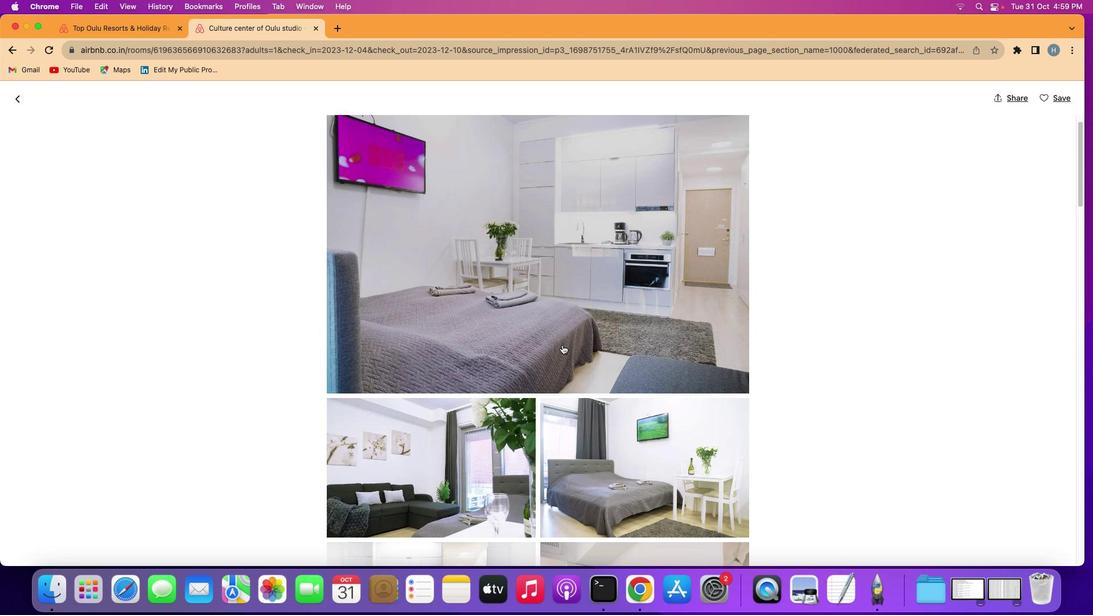 
Action: Mouse scrolled (562, 344) with delta (0, -1)
Screenshot: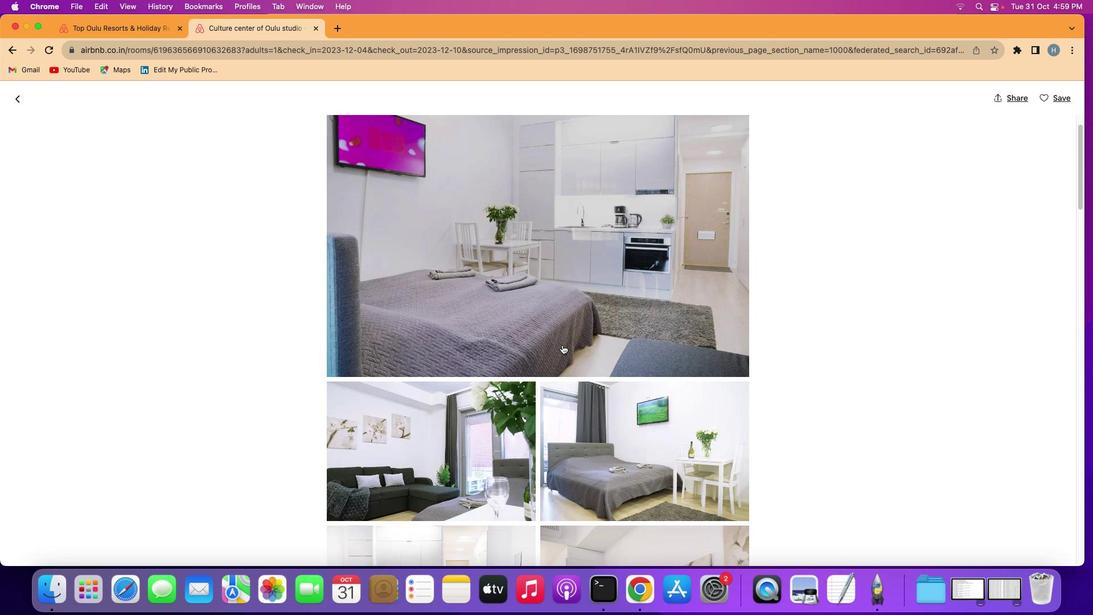 
Action: Mouse scrolled (562, 344) with delta (0, -1)
Screenshot: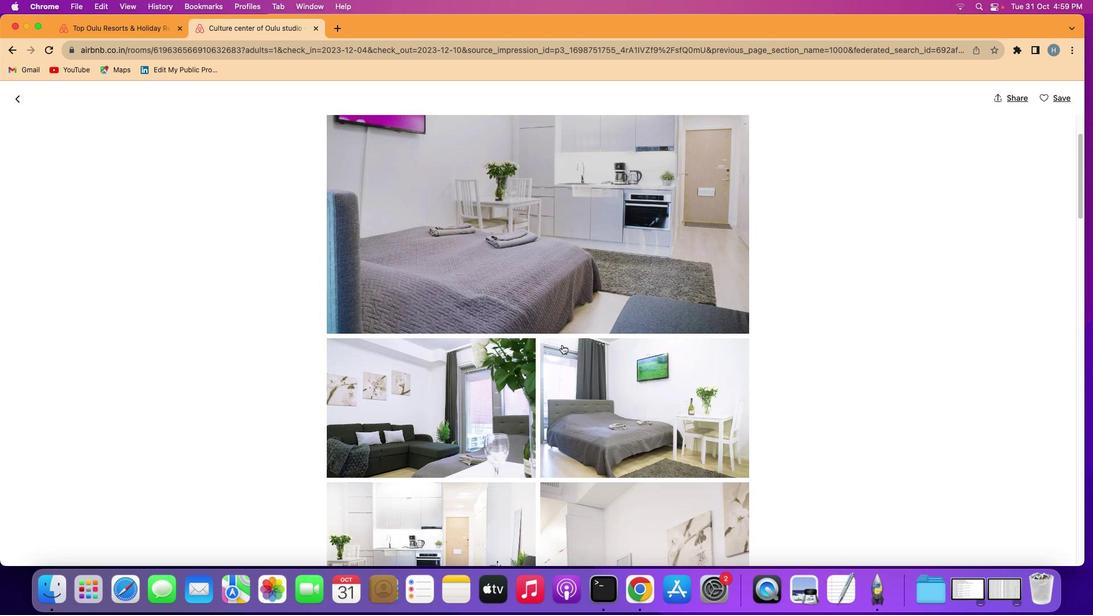 
Action: Mouse scrolled (562, 344) with delta (0, 0)
Screenshot: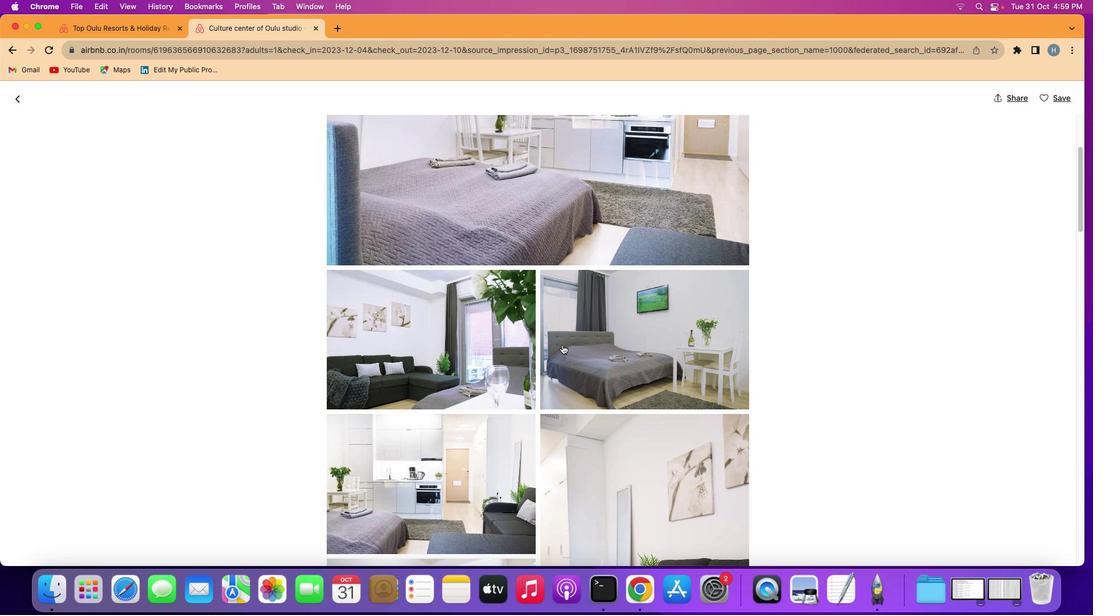 
Action: Mouse scrolled (562, 344) with delta (0, 0)
Screenshot: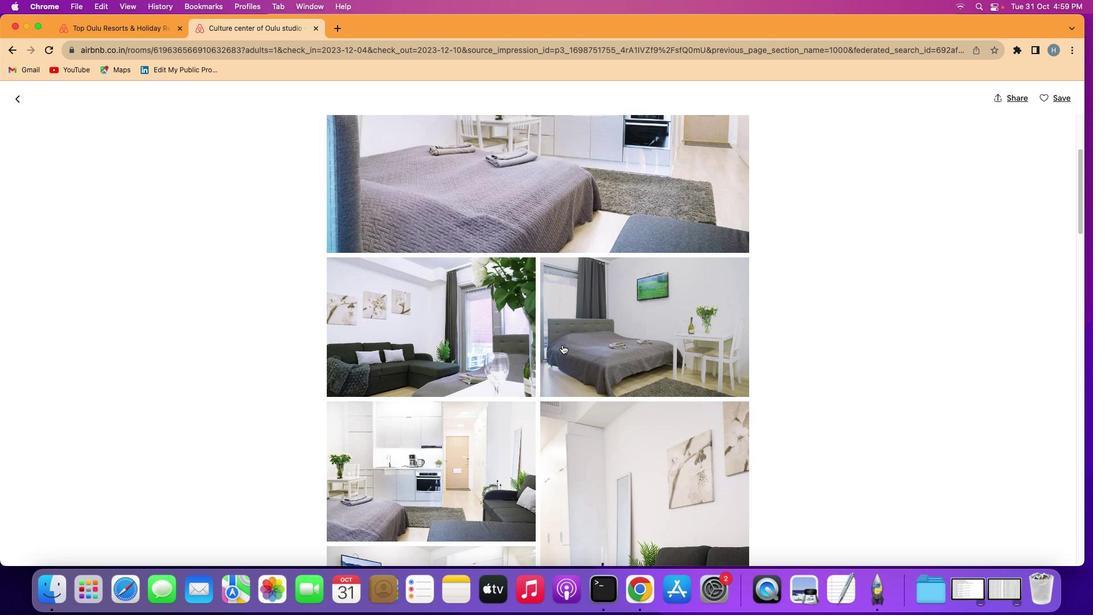 
Action: Mouse scrolled (562, 344) with delta (0, -1)
Screenshot: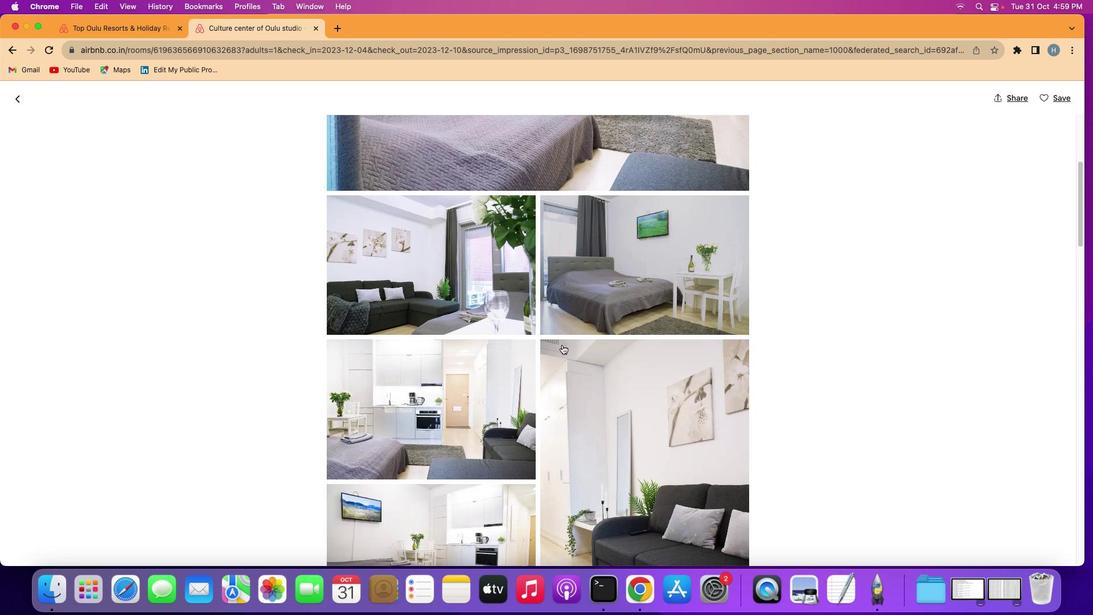 
Action: Mouse scrolled (562, 344) with delta (0, -2)
Screenshot: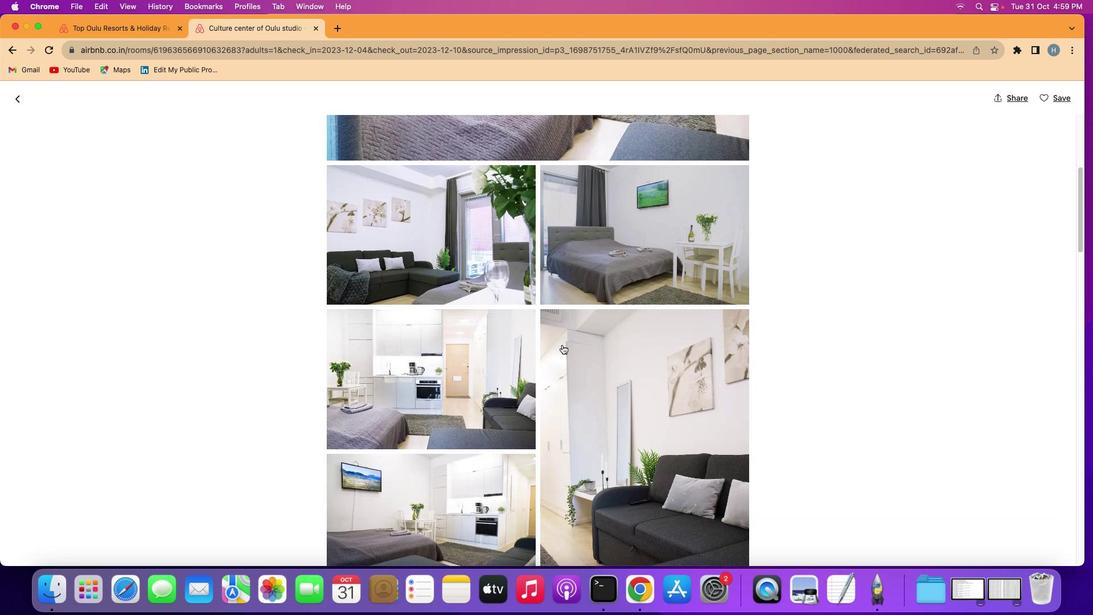 
Action: Mouse scrolled (562, 344) with delta (0, 0)
Screenshot: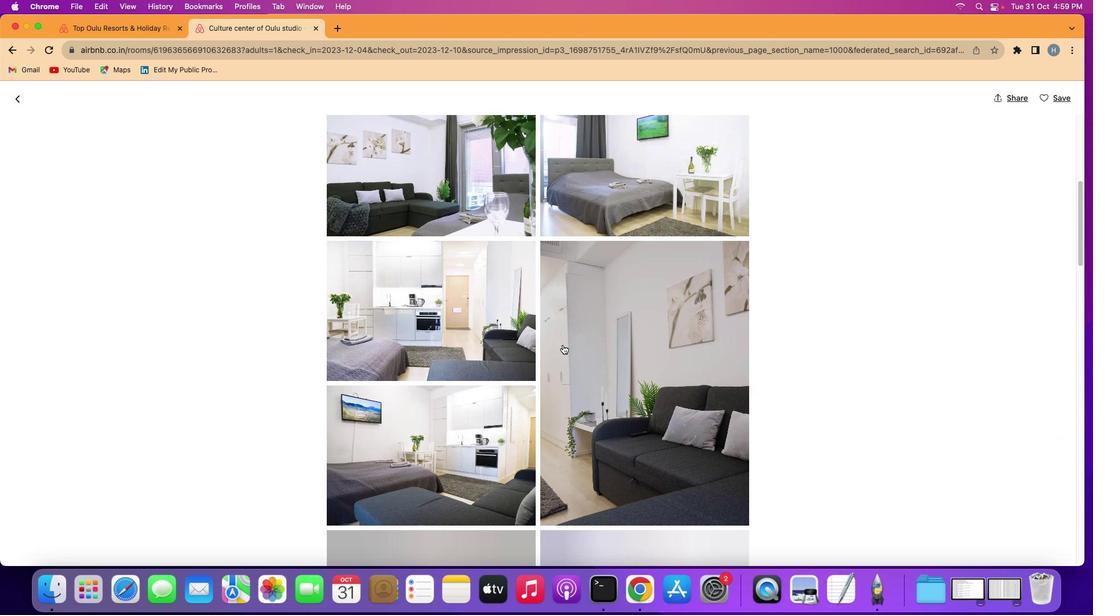 
Action: Mouse scrolled (562, 344) with delta (0, 0)
Screenshot: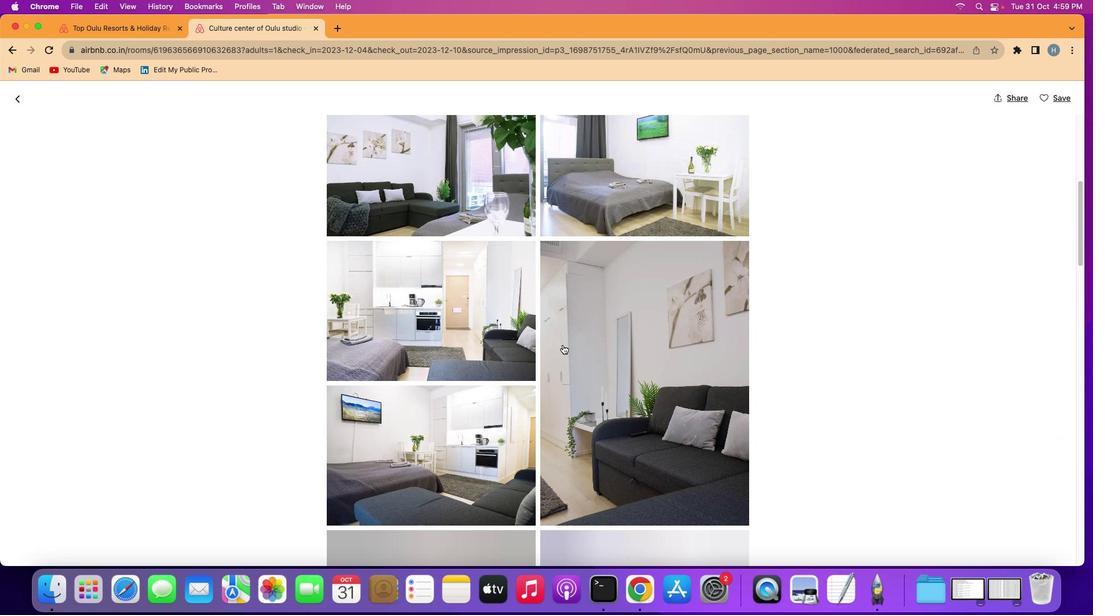 
Action: Mouse scrolled (562, 344) with delta (0, -1)
Screenshot: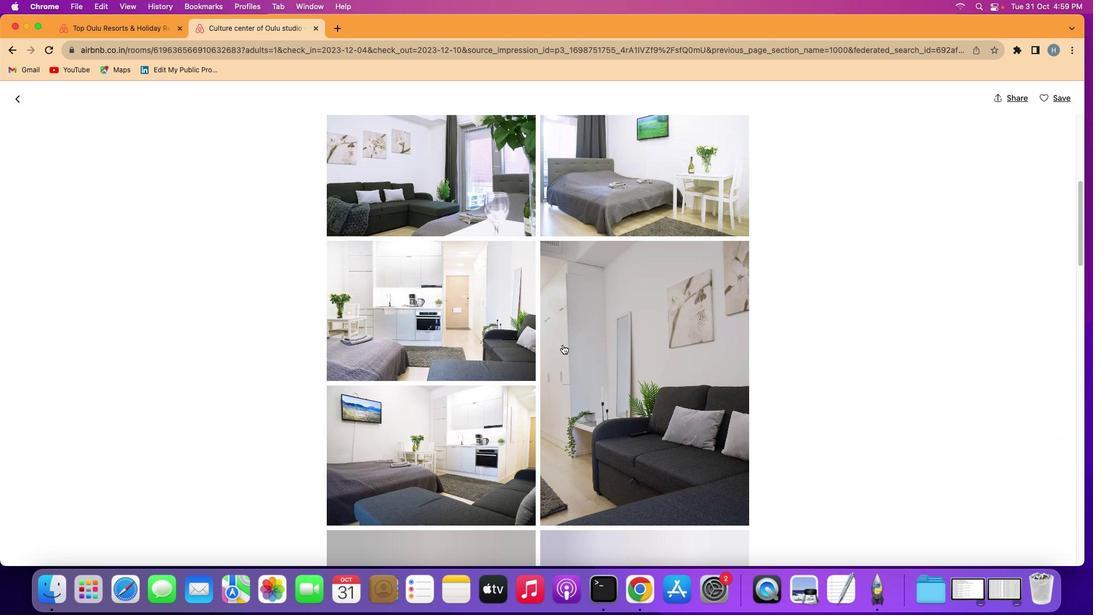 
Action: Mouse scrolled (562, 344) with delta (0, -2)
Screenshot: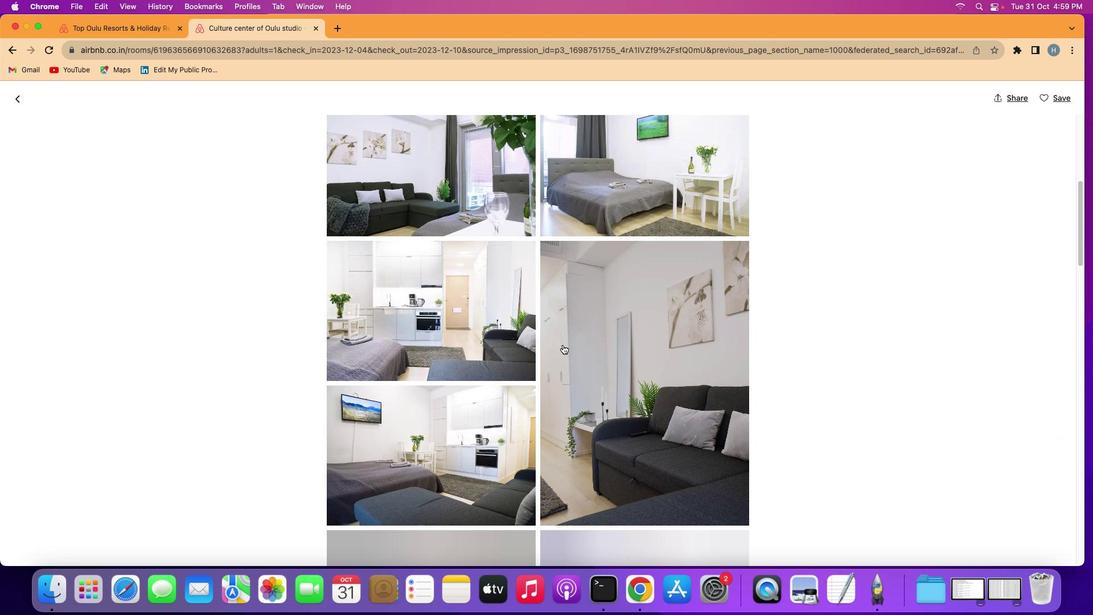 
Action: Mouse moved to (562, 344)
Screenshot: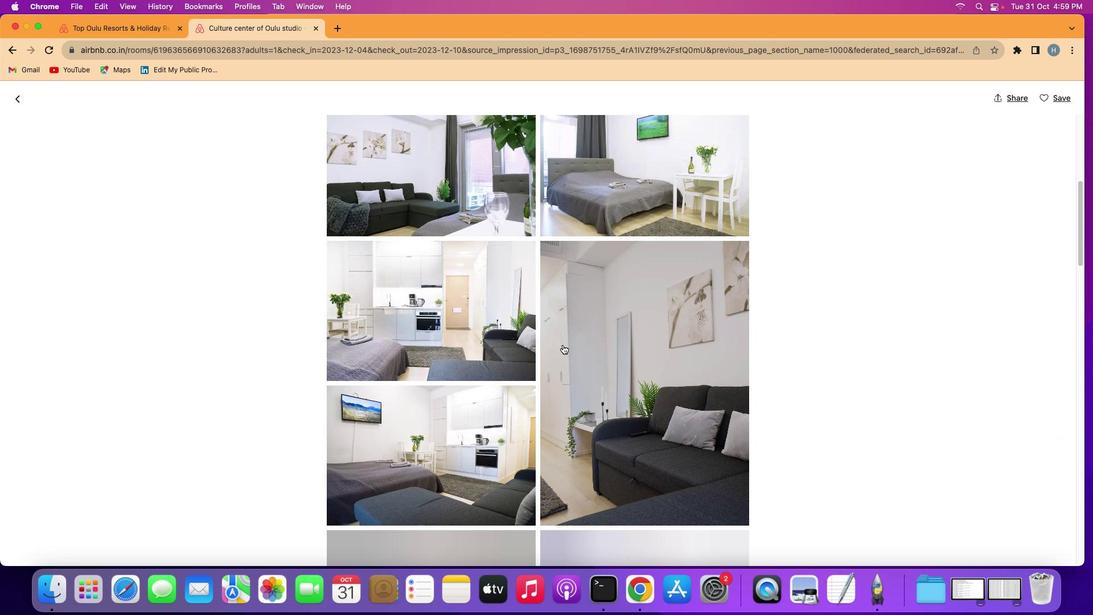 
Action: Mouse scrolled (562, 344) with delta (0, -2)
Screenshot: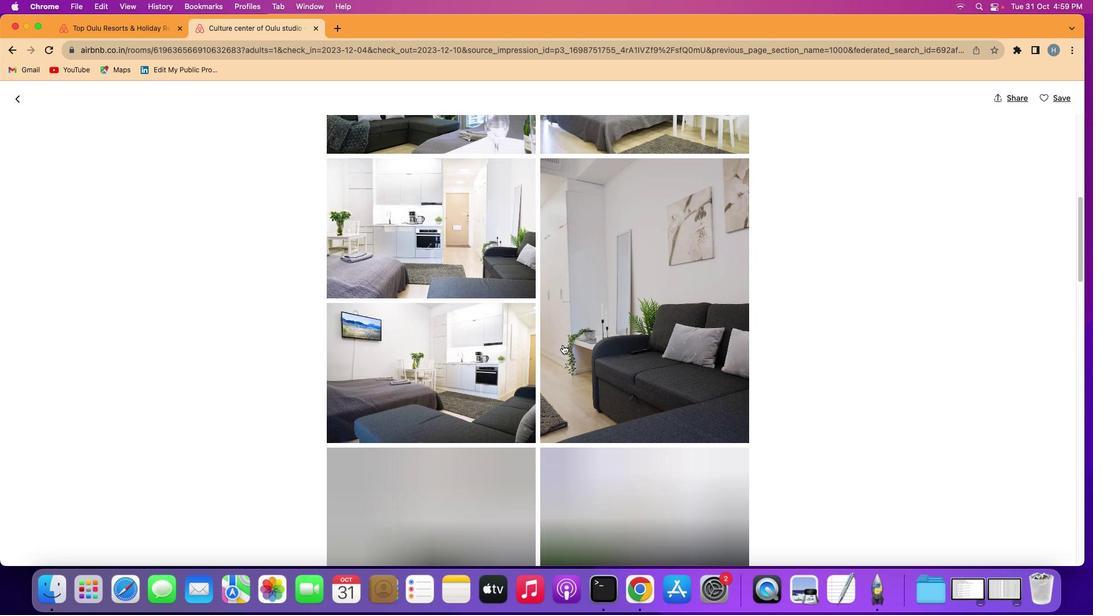 
Action: Mouse scrolled (562, 344) with delta (0, 0)
Screenshot: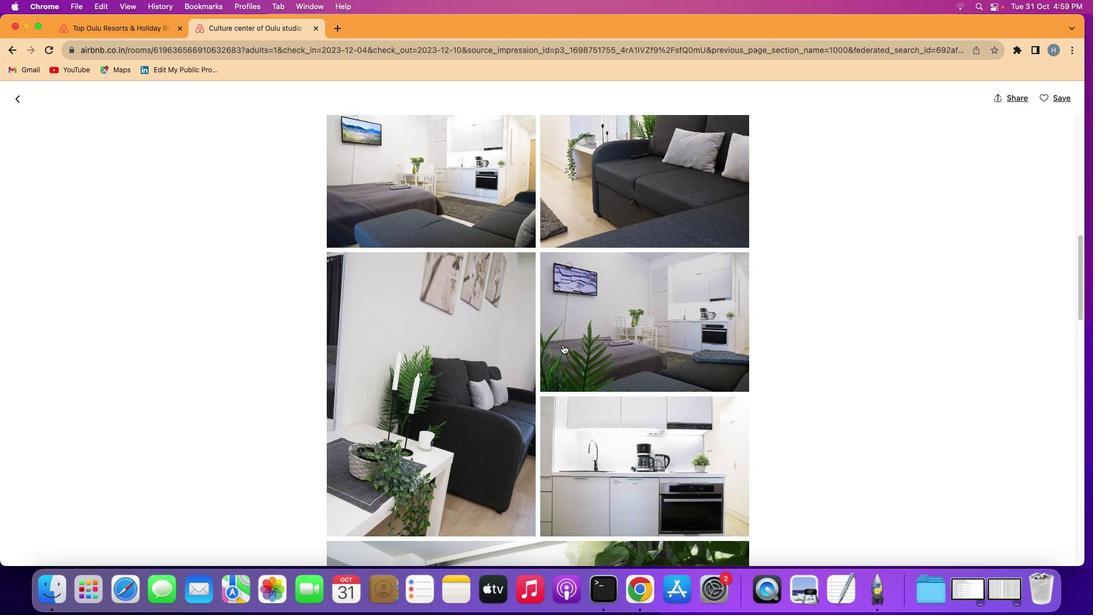 
Action: Mouse scrolled (562, 344) with delta (0, 0)
Screenshot: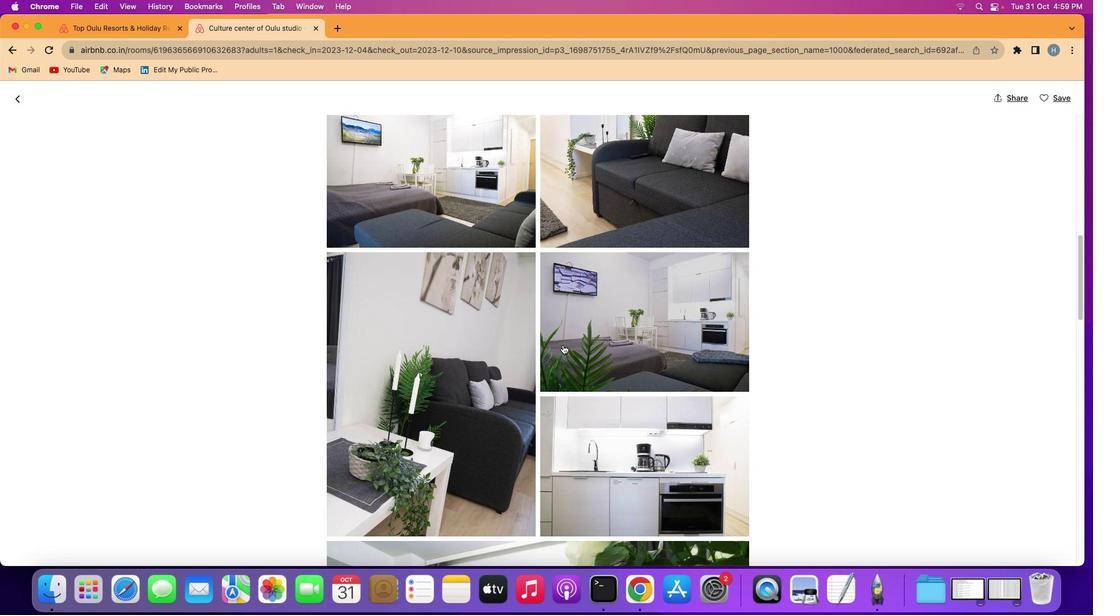 
Action: Mouse scrolled (562, 344) with delta (0, -1)
Screenshot: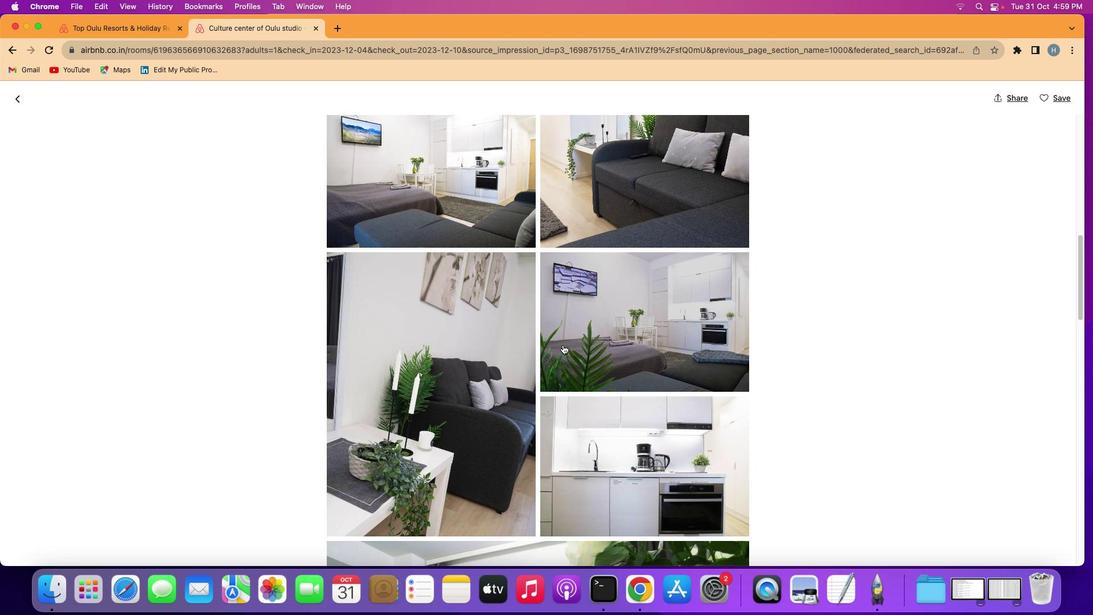 
Action: Mouse scrolled (562, 344) with delta (0, -1)
Screenshot: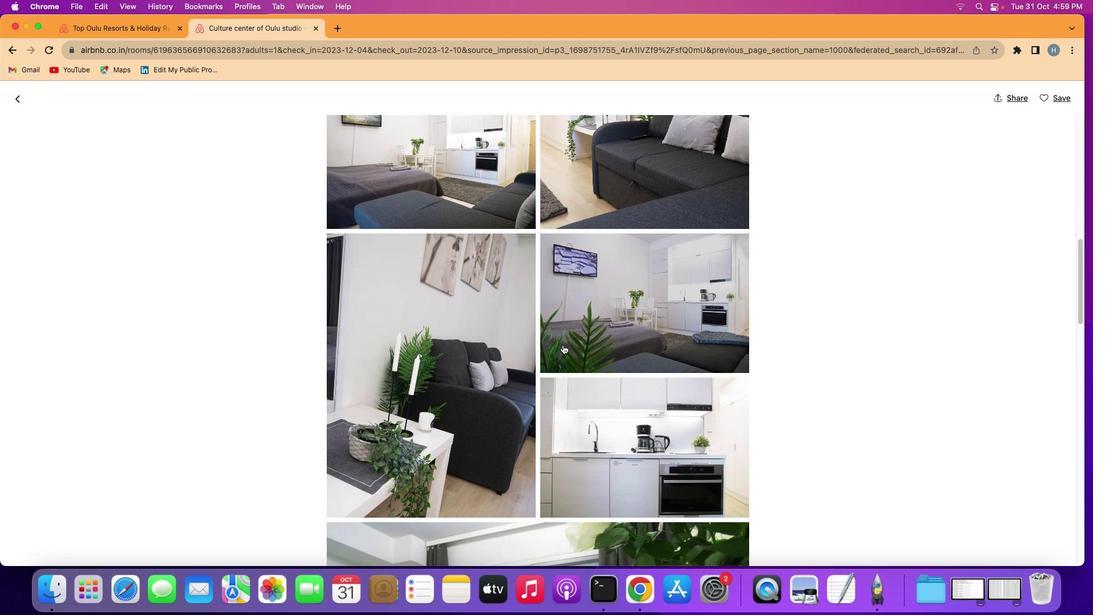 
Action: Mouse scrolled (562, 344) with delta (0, 0)
Screenshot: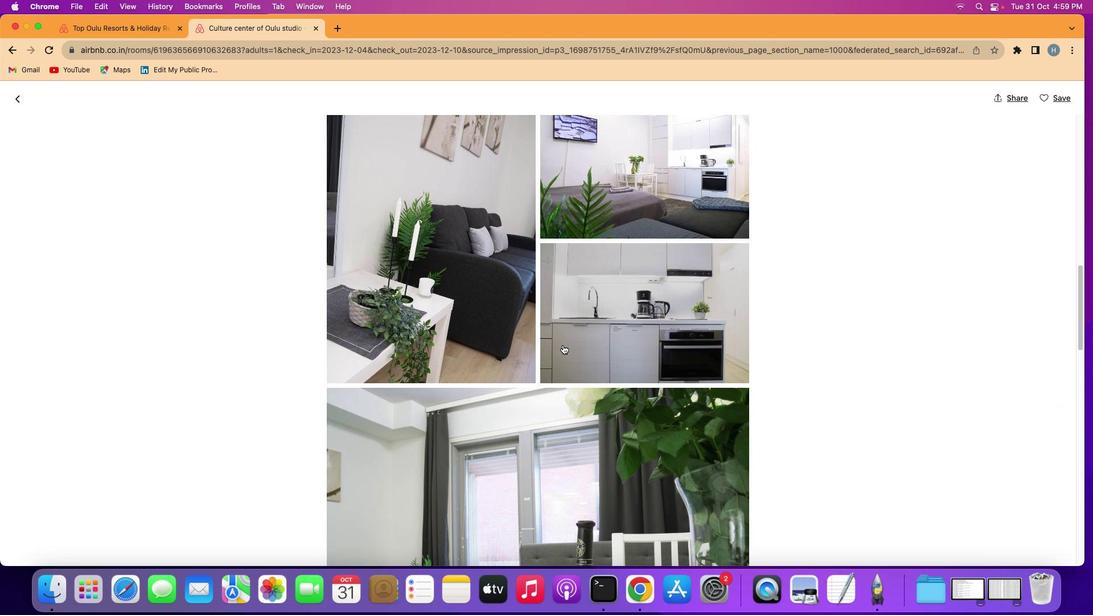 
Action: Mouse scrolled (562, 344) with delta (0, 0)
Screenshot: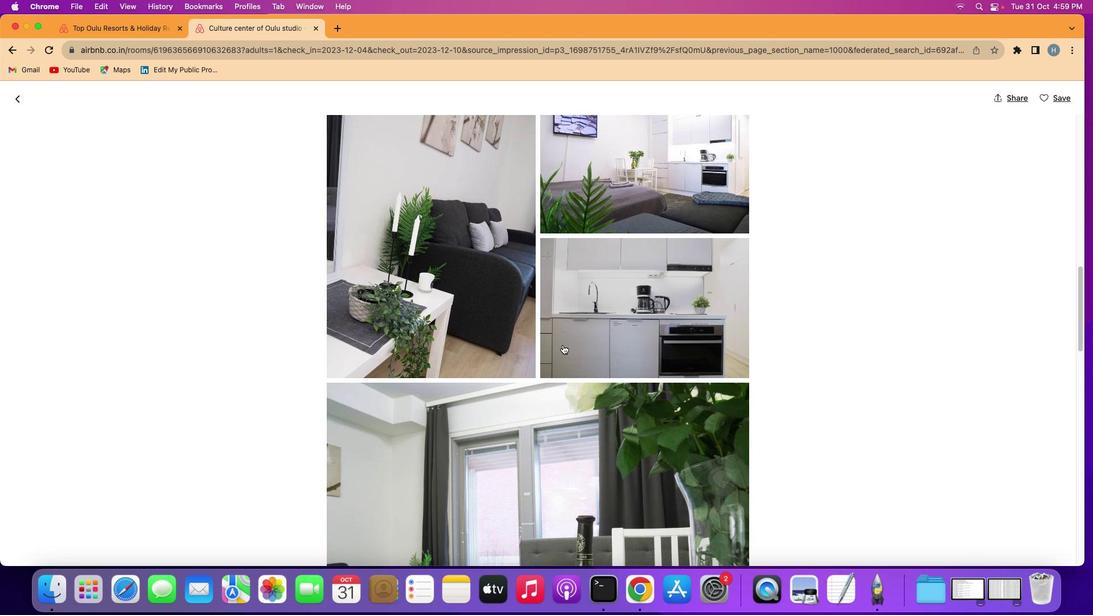 
Action: Mouse scrolled (562, 344) with delta (0, -1)
Screenshot: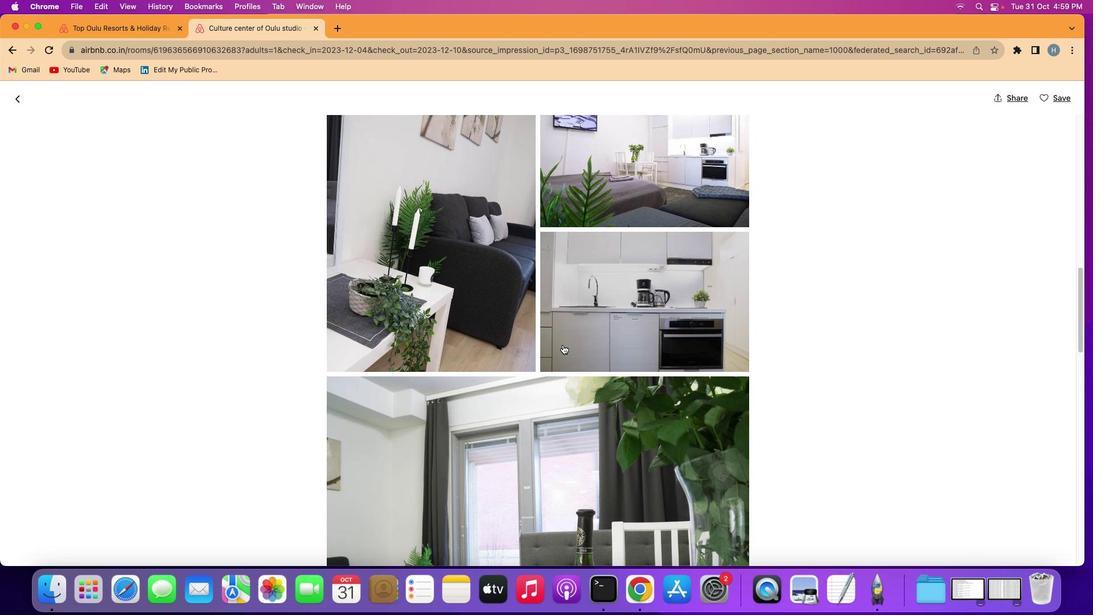 
Action: Mouse scrolled (562, 344) with delta (0, -2)
Screenshot: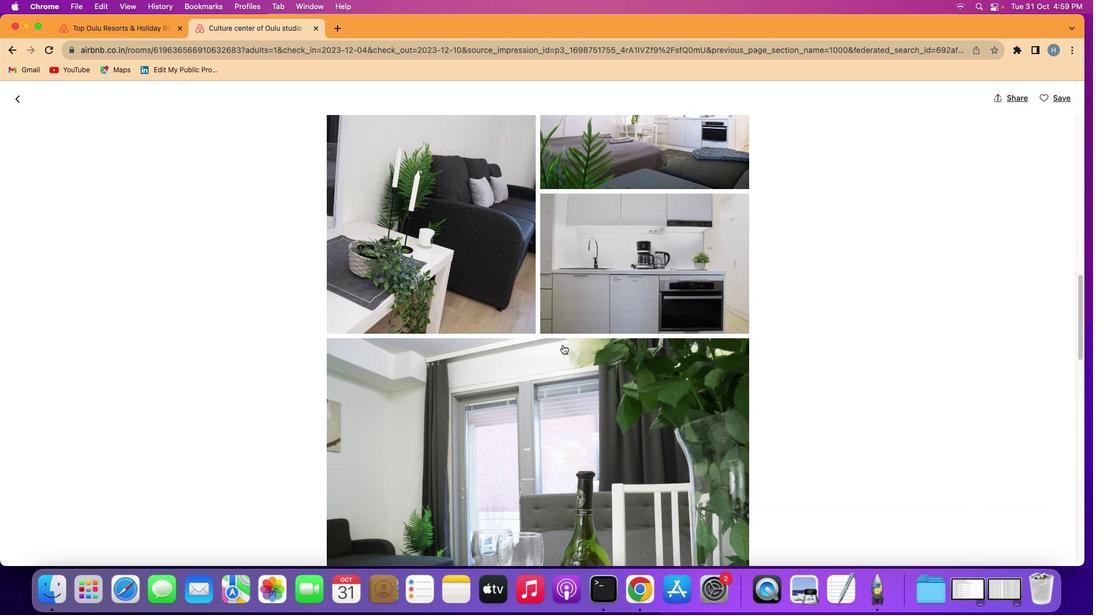 
Action: Mouse scrolled (562, 344) with delta (0, 0)
Screenshot: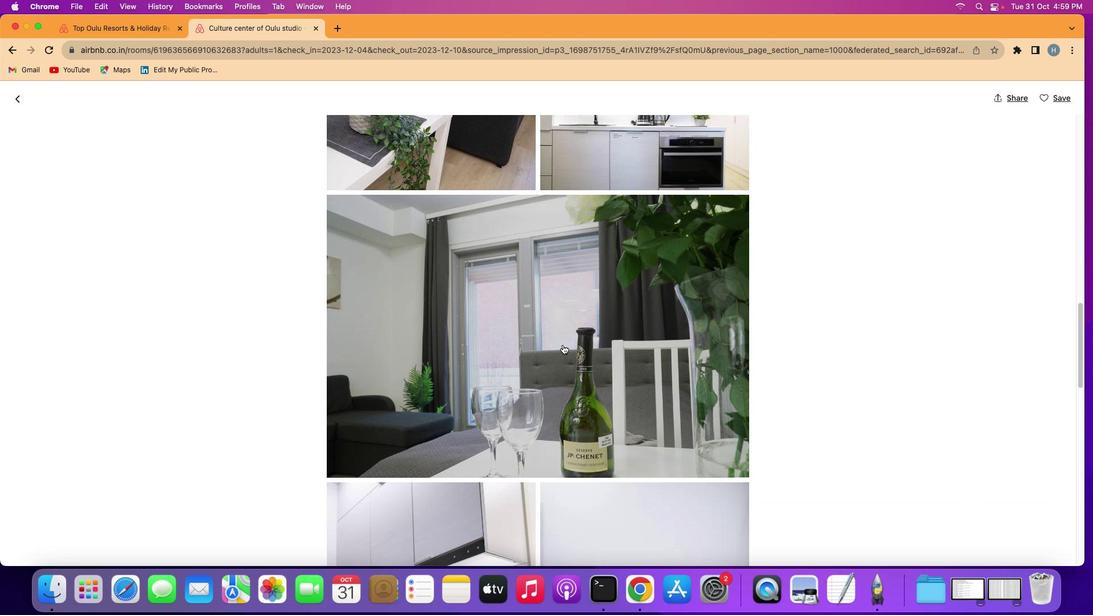 
Action: Mouse scrolled (562, 344) with delta (0, 0)
Screenshot: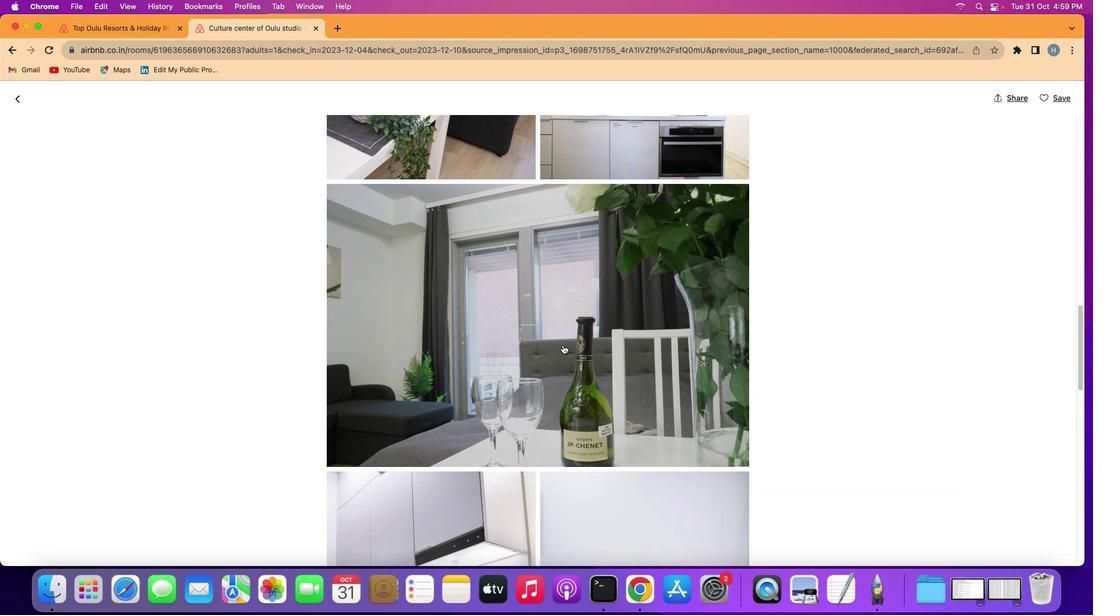 
Action: Mouse scrolled (562, 344) with delta (0, -1)
Screenshot: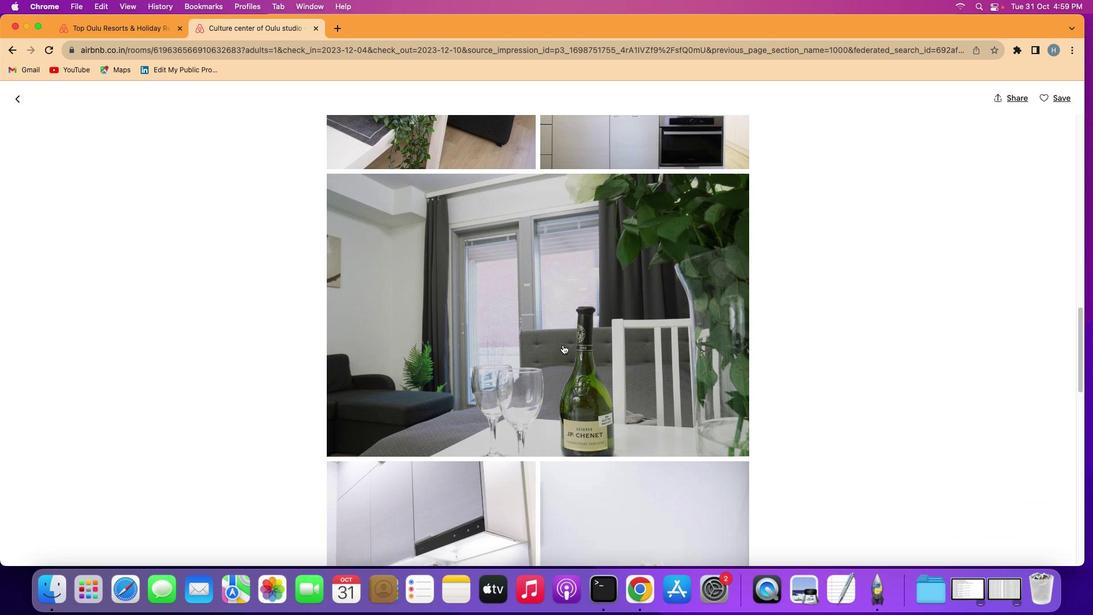 
Action: Mouse scrolled (562, 344) with delta (0, -2)
Screenshot: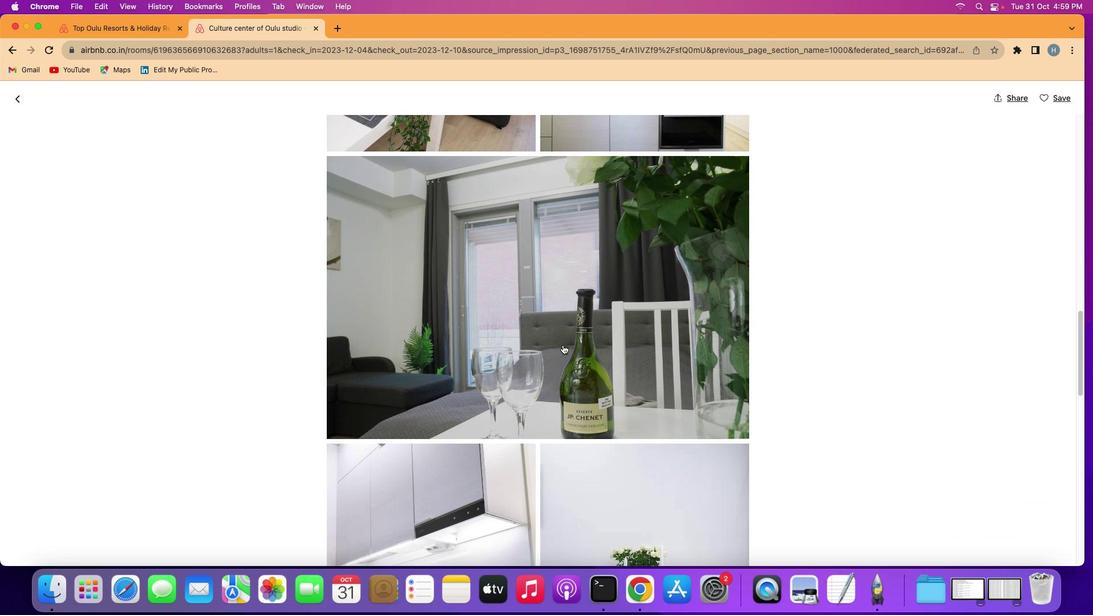 
Action: Mouse scrolled (562, 344) with delta (0, -2)
Screenshot: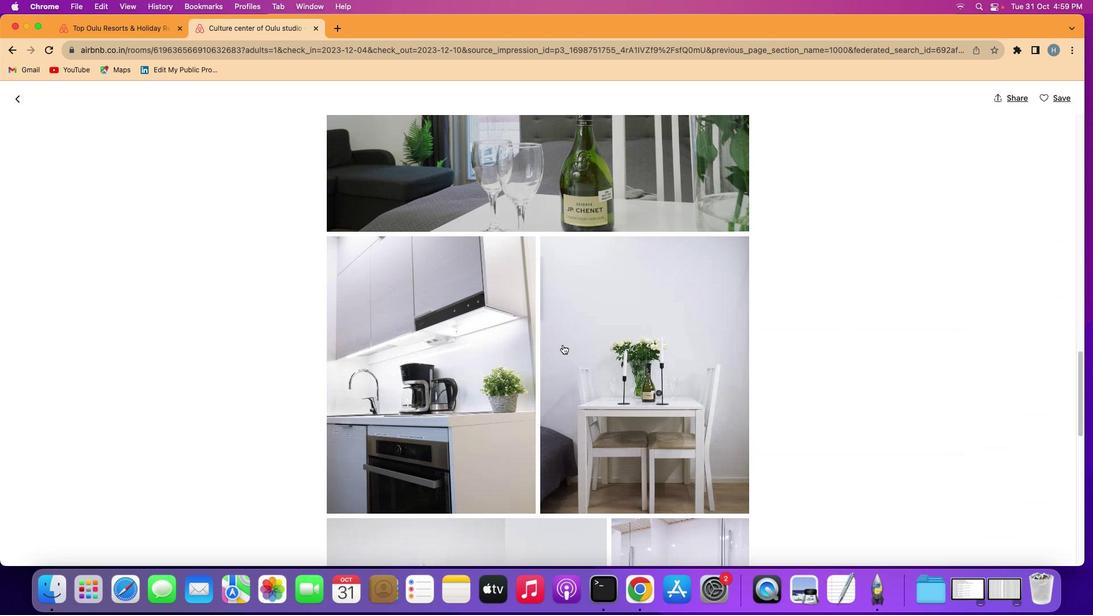 
Action: Mouse scrolled (562, 344) with delta (0, 0)
Screenshot: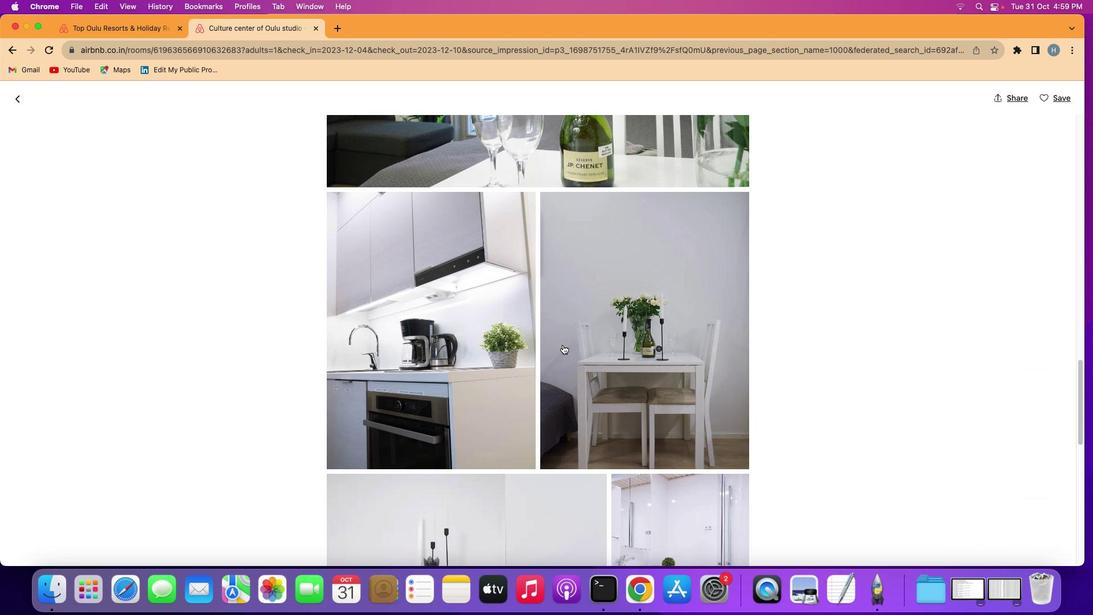 
Action: Mouse scrolled (562, 344) with delta (0, 0)
Screenshot: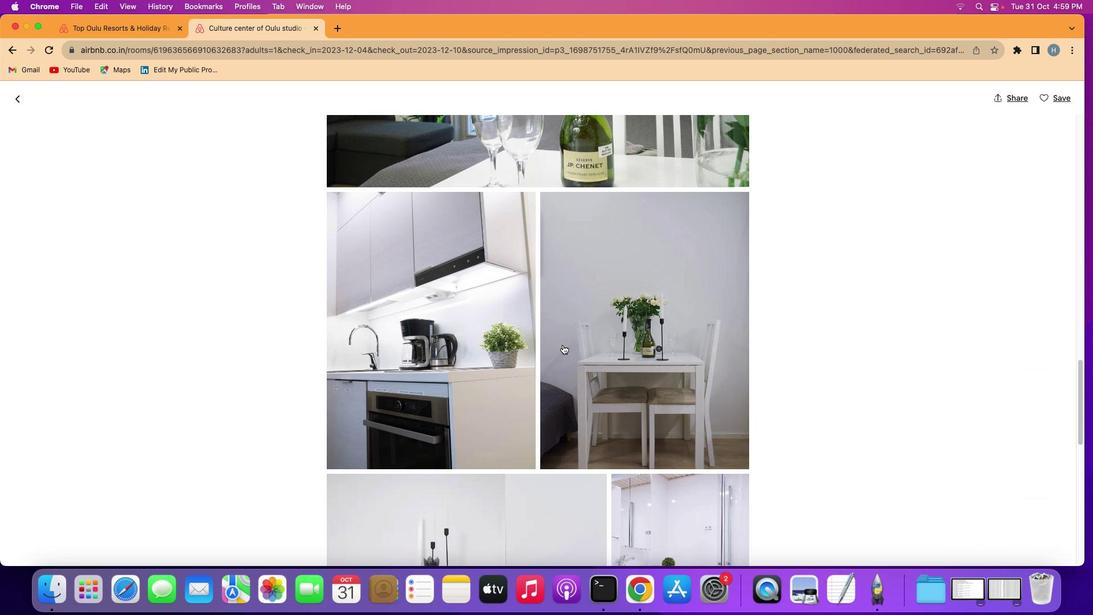 
Action: Mouse scrolled (562, 344) with delta (0, -1)
Screenshot: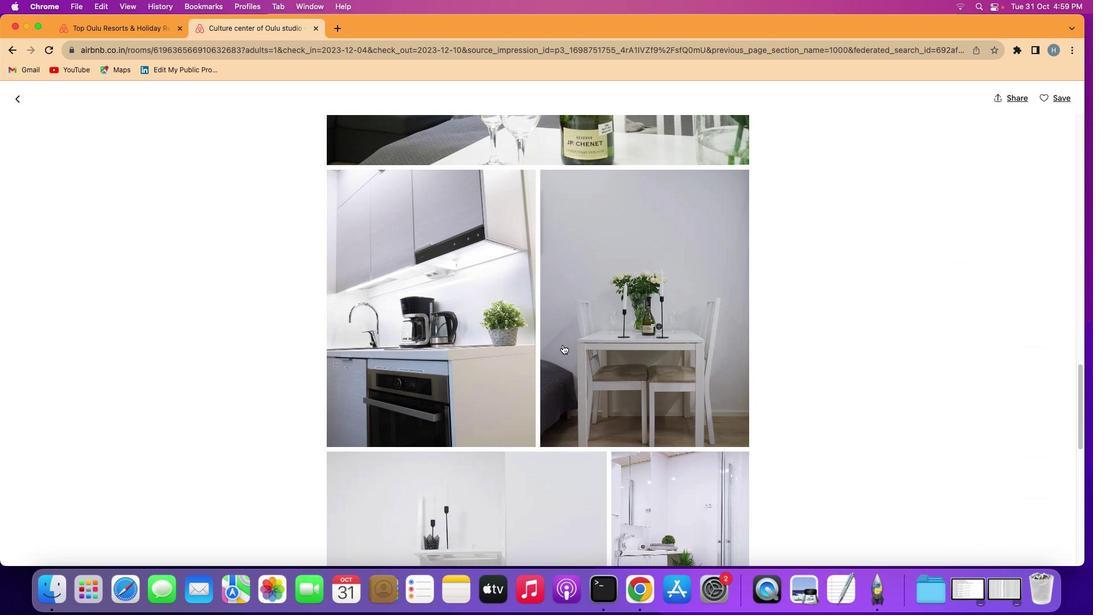 
Action: Mouse scrolled (562, 344) with delta (0, -1)
Screenshot: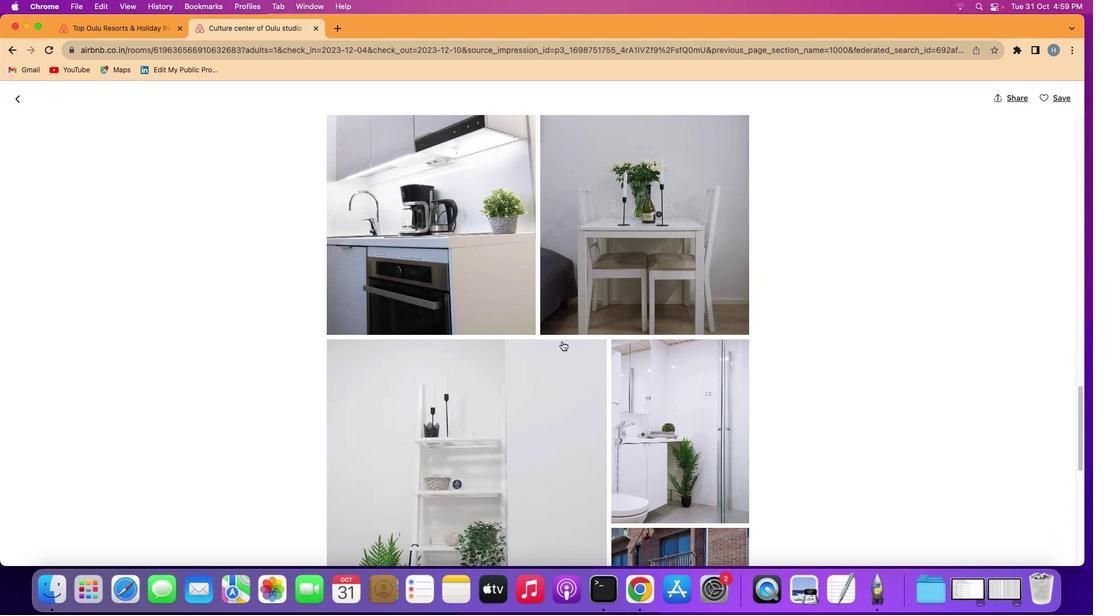 
Action: Mouse moved to (562, 341)
Screenshot: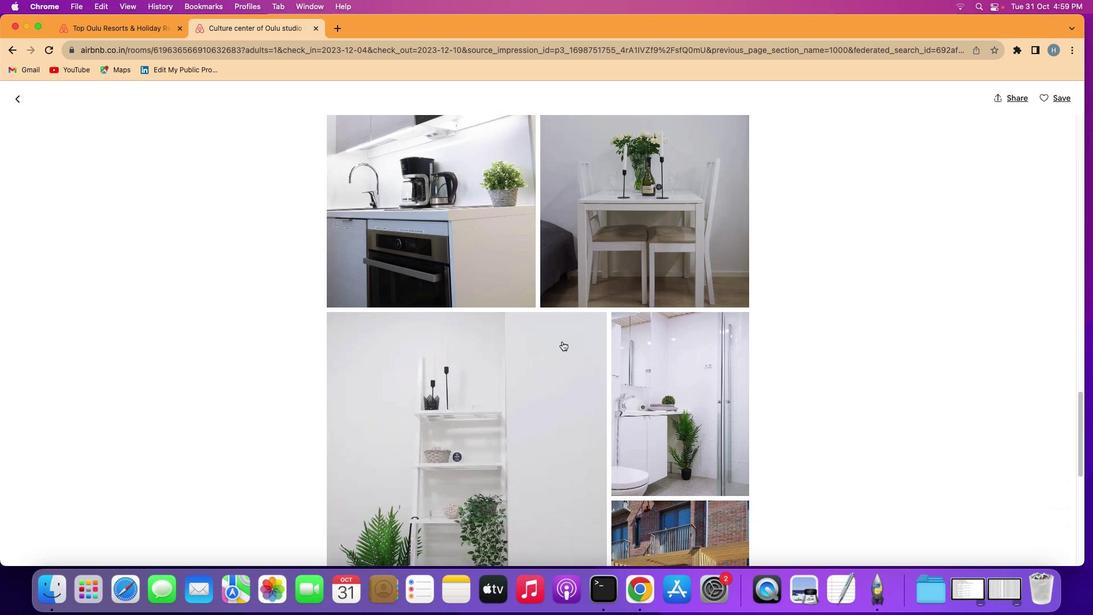 
Action: Mouse scrolled (562, 341) with delta (0, 0)
Screenshot: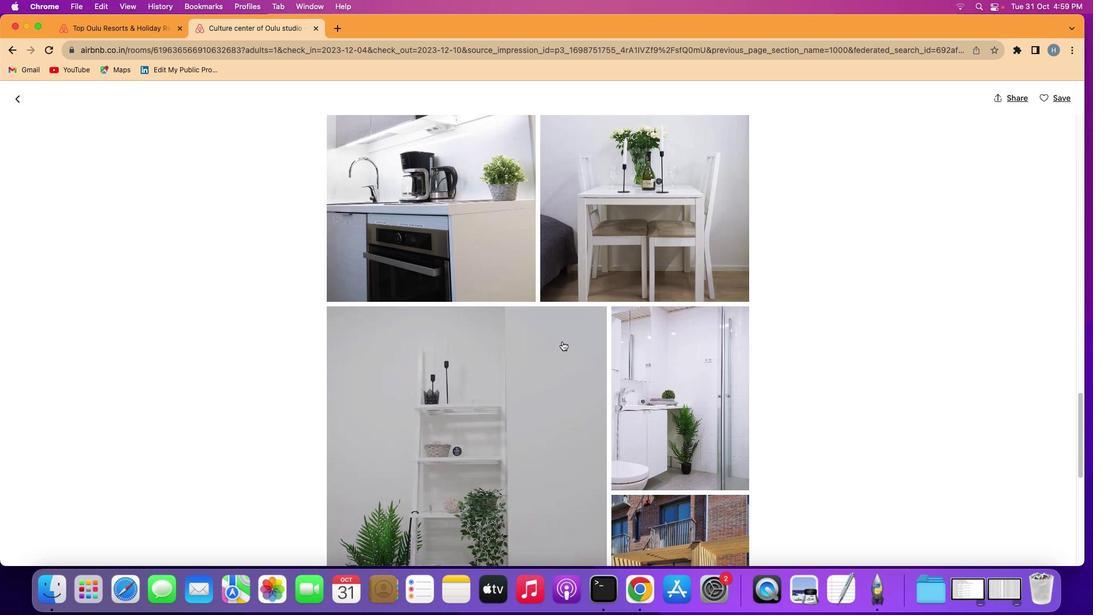 
Action: Mouse scrolled (562, 341) with delta (0, 0)
Screenshot: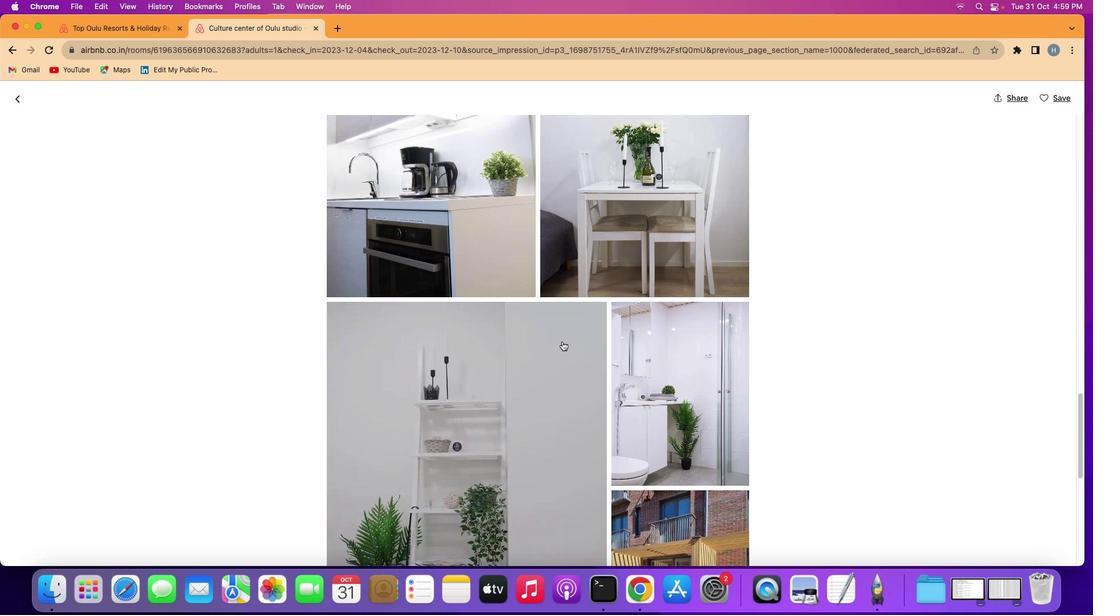 
Action: Mouse scrolled (562, 341) with delta (0, -1)
Screenshot: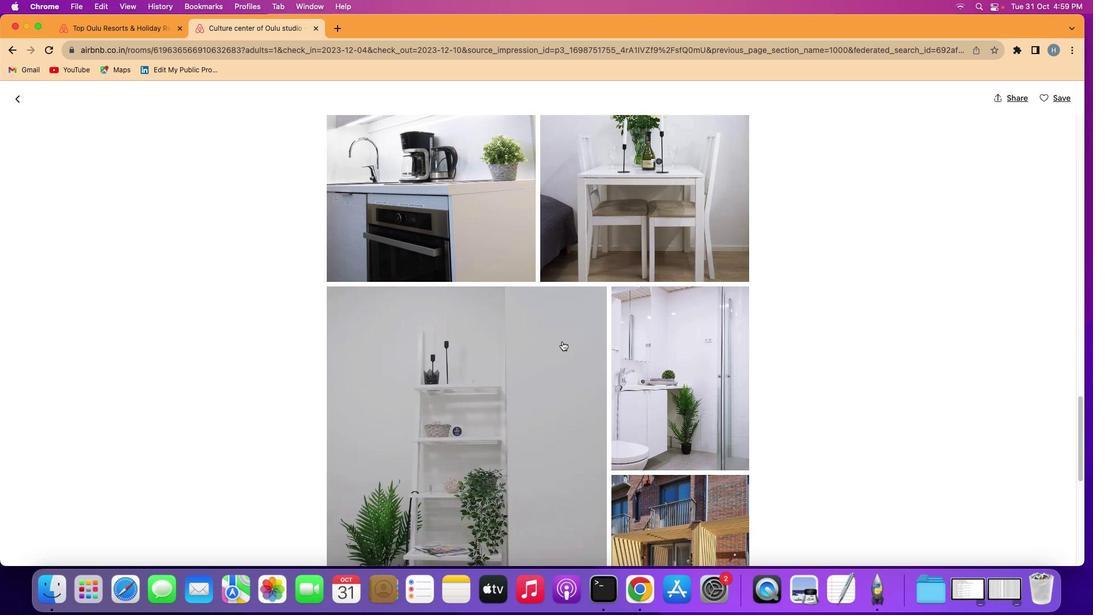 
Action: Mouse scrolled (562, 341) with delta (0, -2)
Screenshot: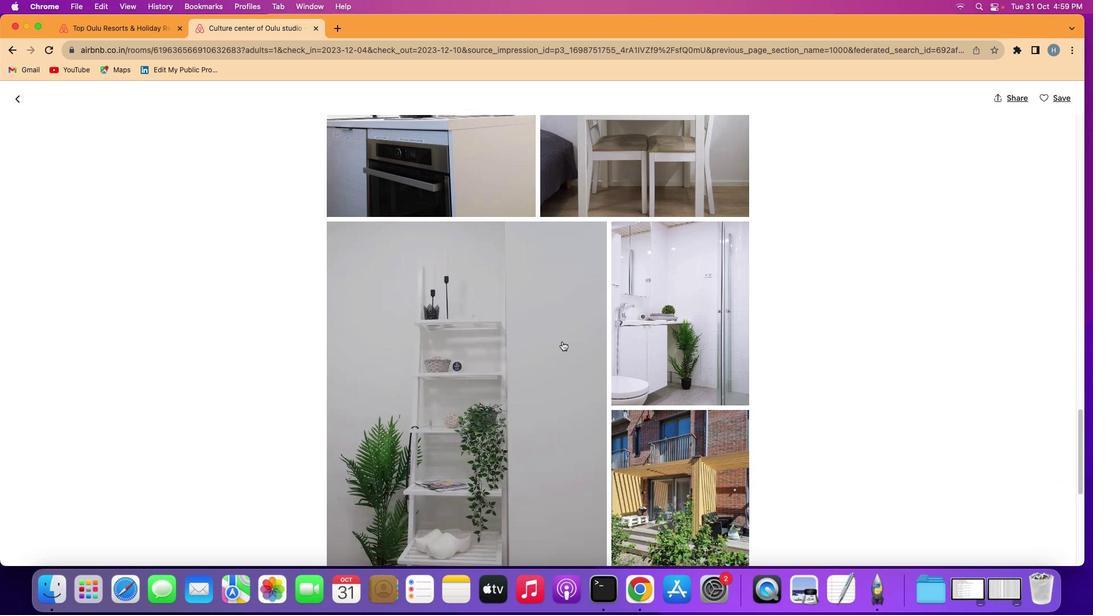 
Action: Mouse scrolled (562, 341) with delta (0, -1)
Screenshot: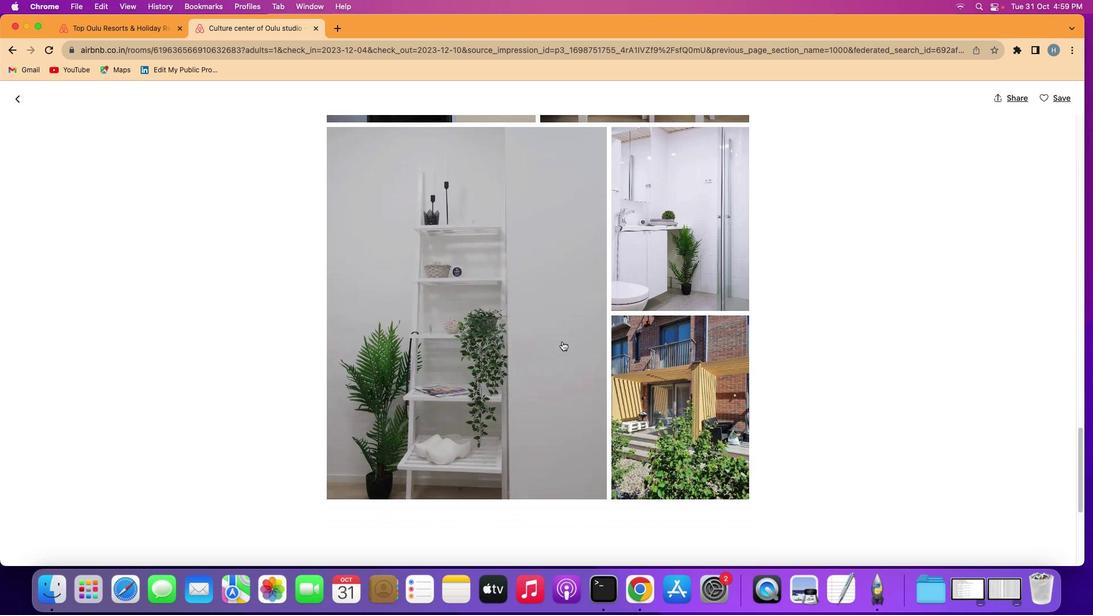 
Action: Mouse scrolled (562, 341) with delta (0, 0)
Screenshot: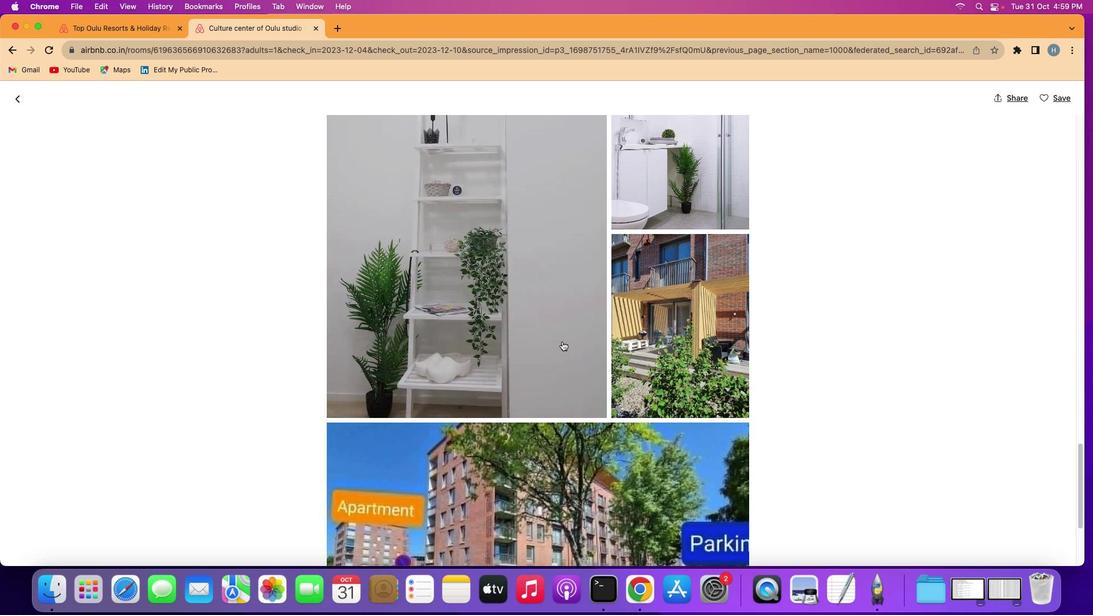 
Action: Mouse scrolled (562, 341) with delta (0, 0)
Screenshot: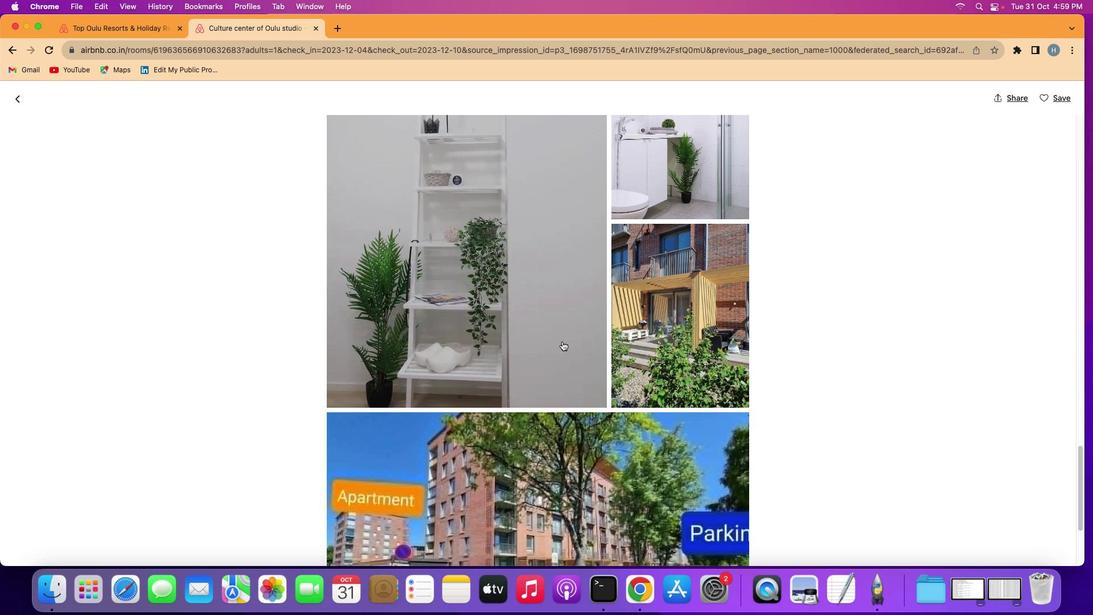
Action: Mouse scrolled (562, 341) with delta (0, -1)
Screenshot: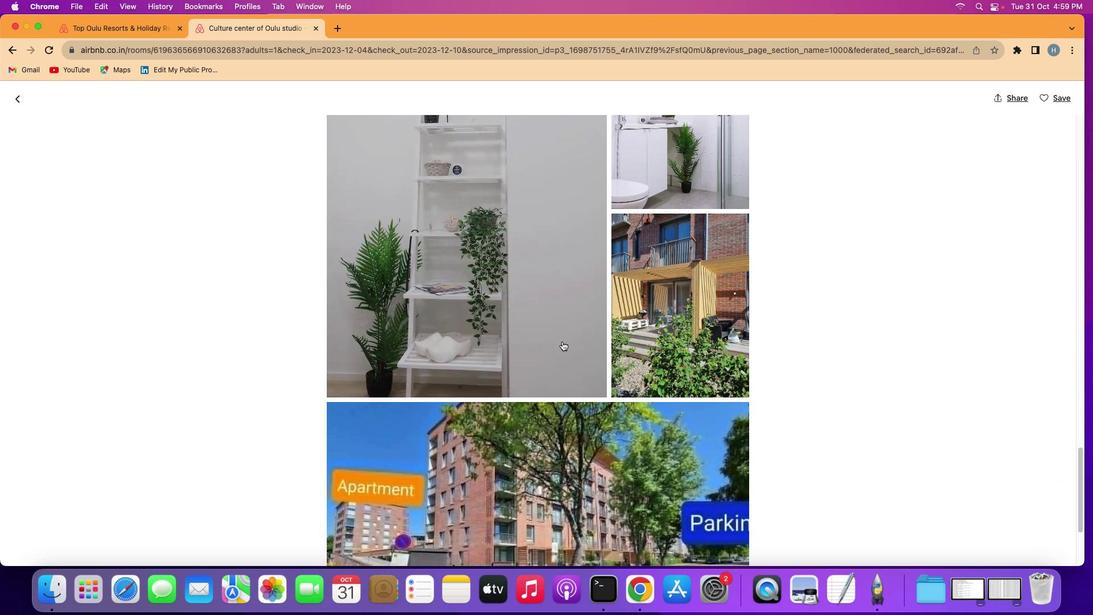 
Action: Mouse scrolled (562, 341) with delta (0, -2)
Screenshot: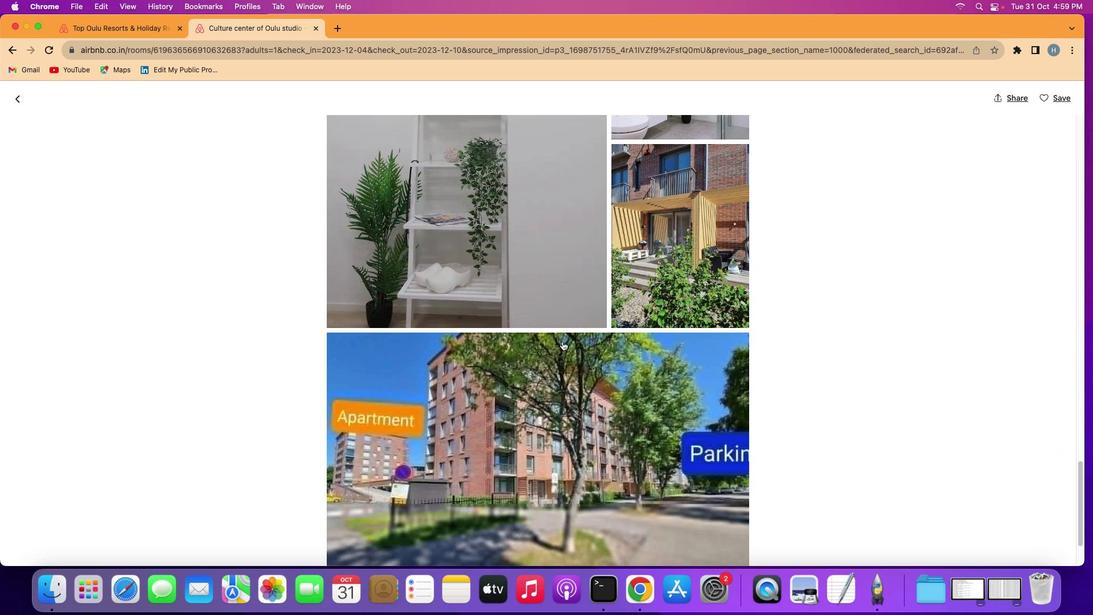
Action: Mouse scrolled (562, 341) with delta (0, 0)
Screenshot: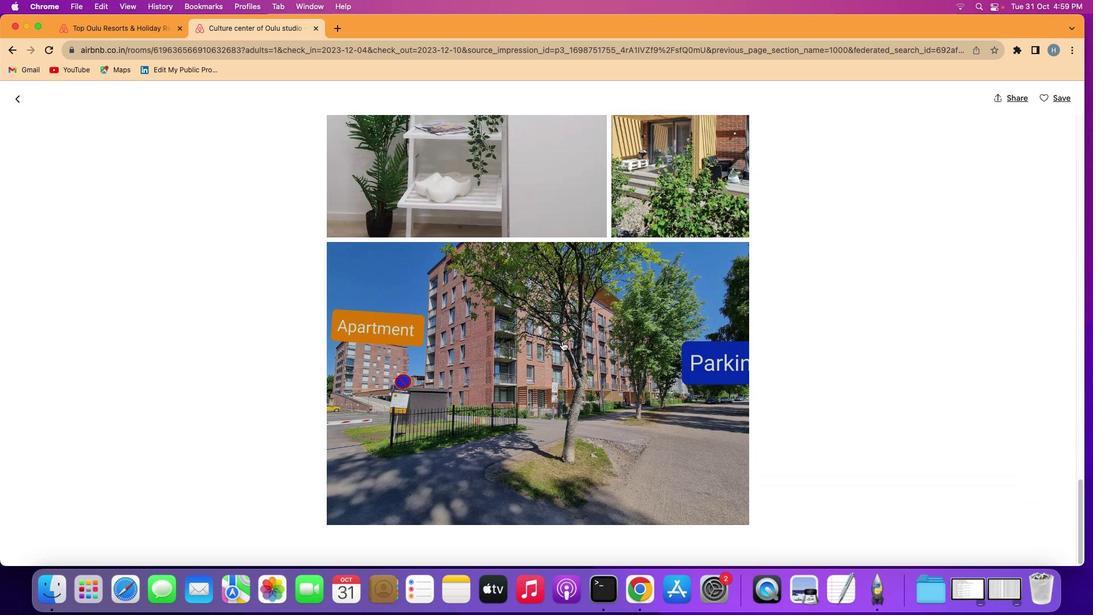 
Action: Mouse scrolled (562, 341) with delta (0, 0)
Screenshot: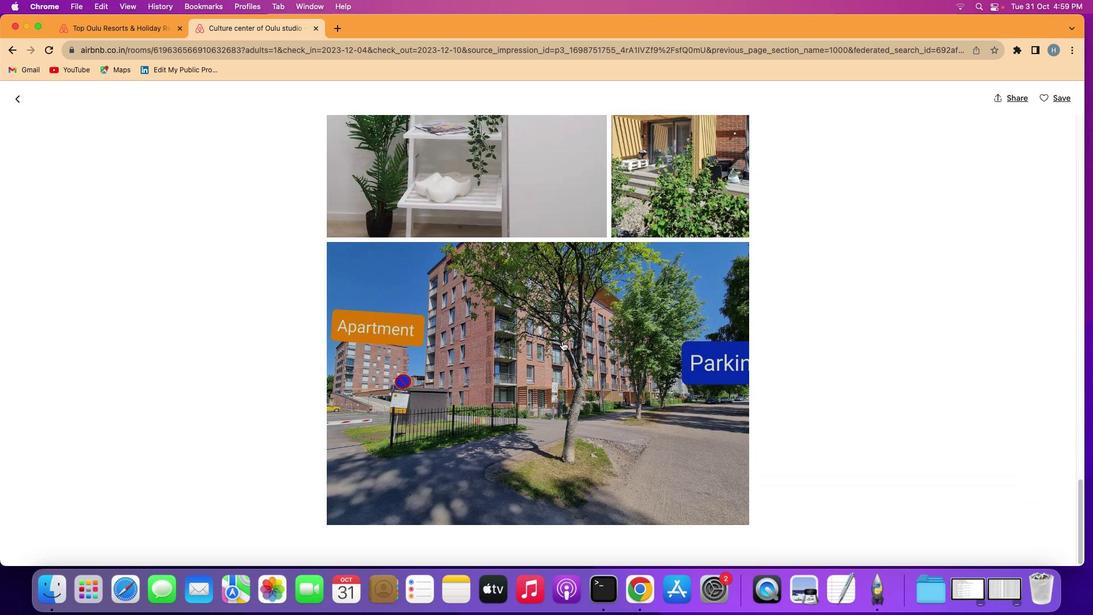 
Action: Mouse scrolled (562, 341) with delta (0, -1)
Screenshot: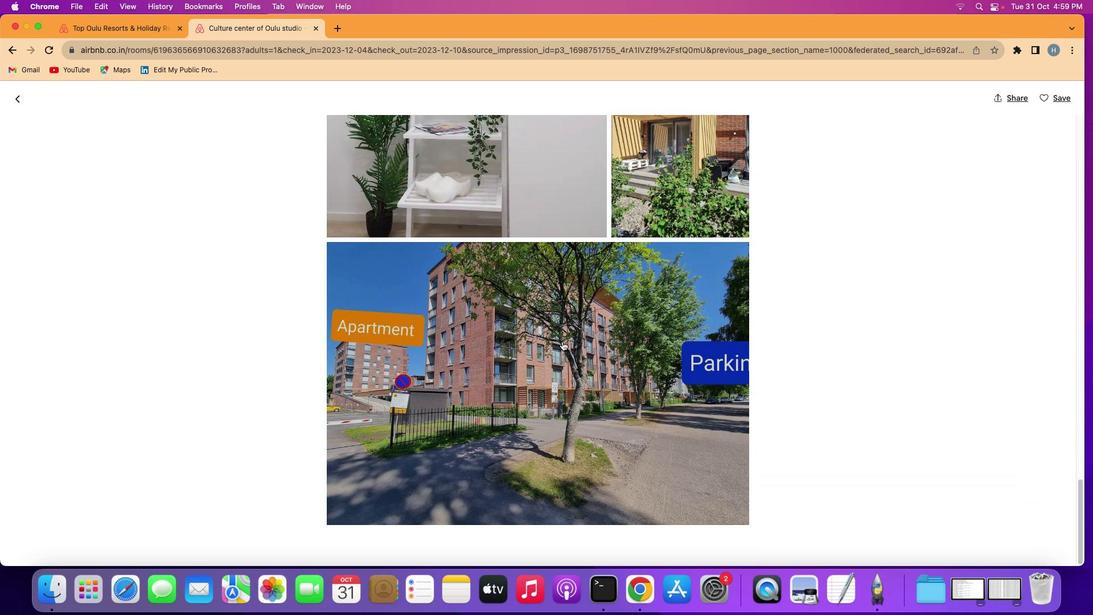 
Action: Mouse scrolled (562, 341) with delta (0, -2)
Screenshot: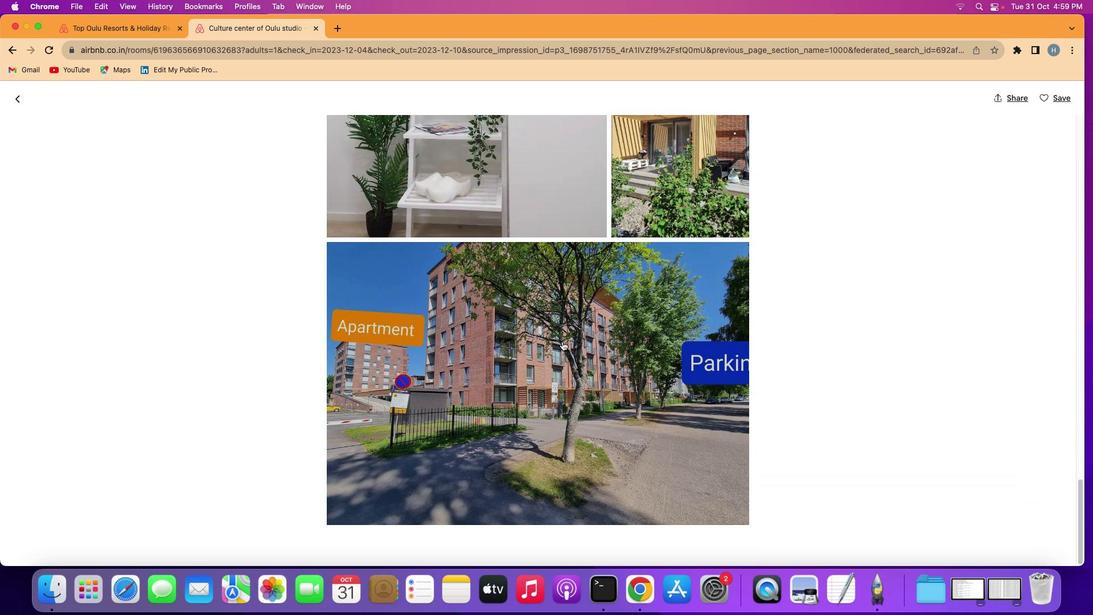 
Action: Mouse scrolled (562, 341) with delta (0, -2)
Screenshot: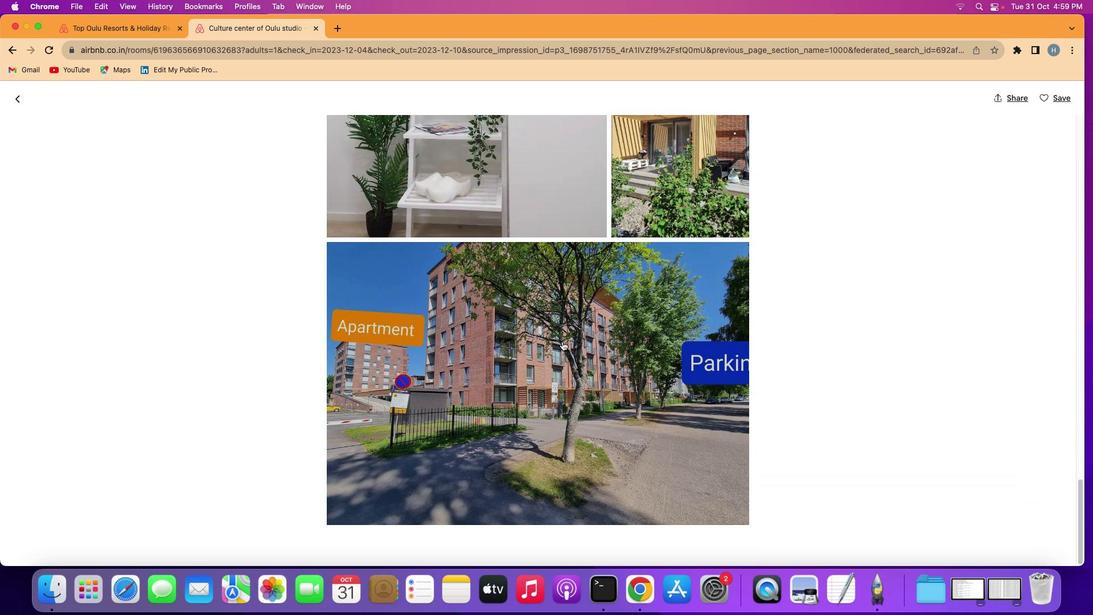 
Action: Mouse scrolled (562, 341) with delta (0, 0)
Screenshot: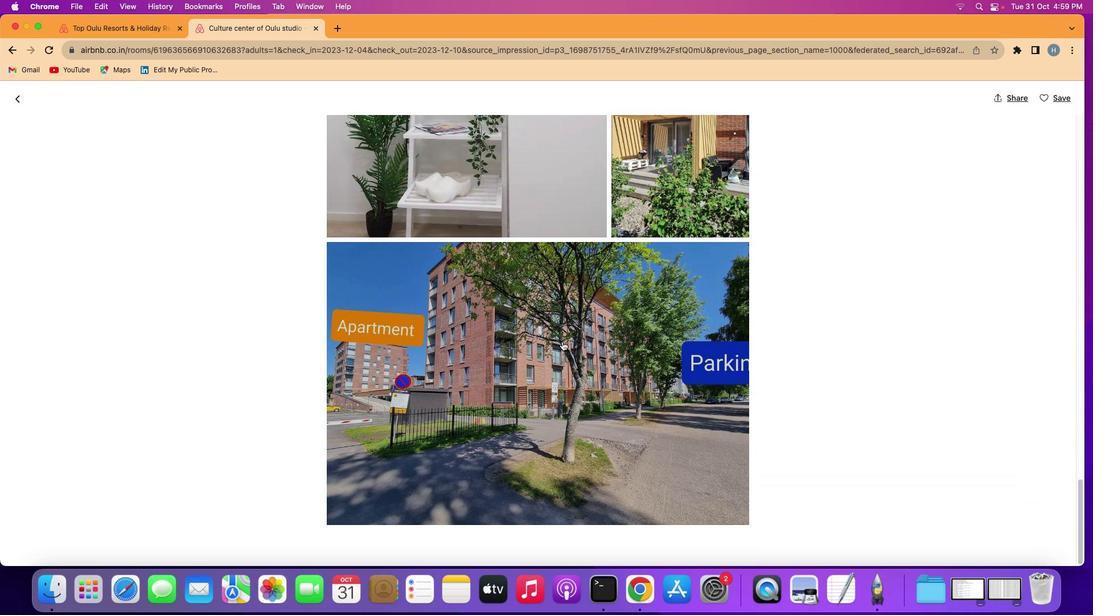 
Action: Mouse scrolled (562, 341) with delta (0, 0)
Screenshot: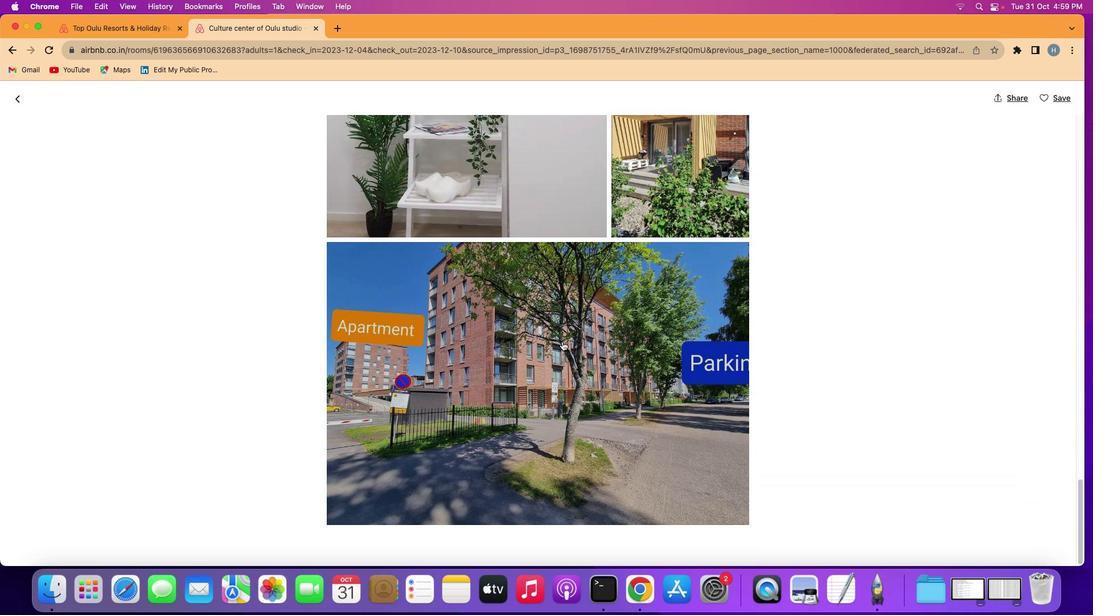 
Action: Mouse scrolled (562, 341) with delta (0, -1)
Screenshot: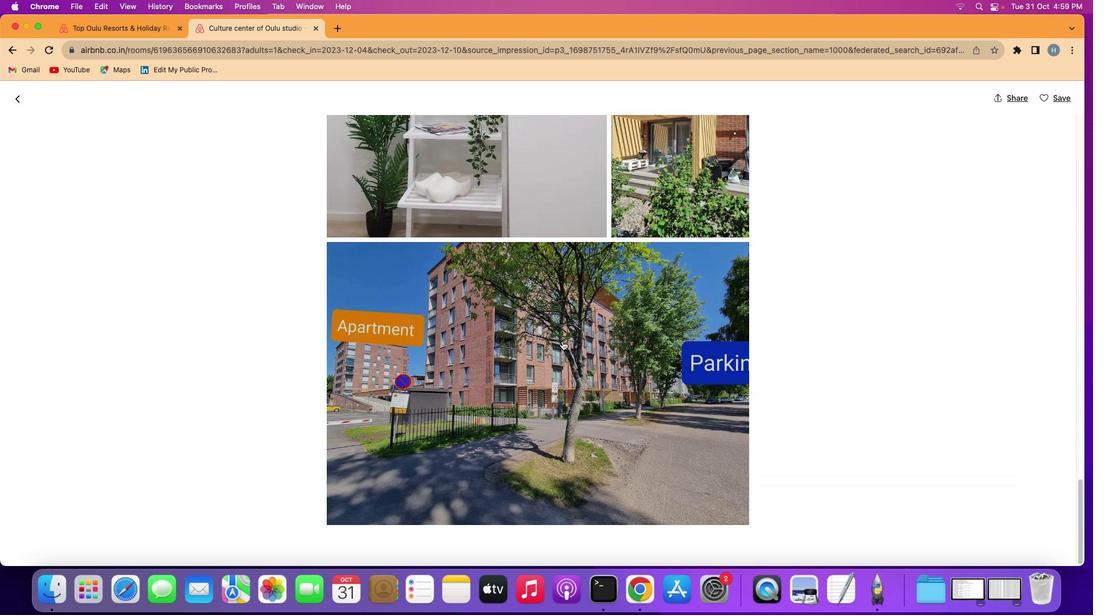 
Action: Mouse moved to (20, 97)
Screenshot: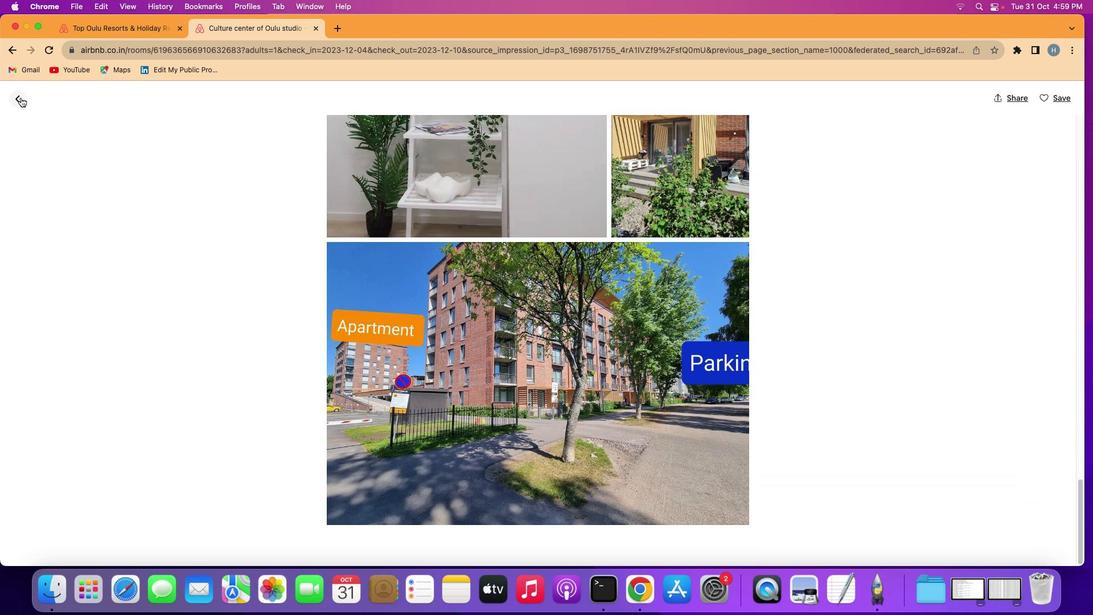 
Action: Mouse pressed left at (20, 97)
Screenshot: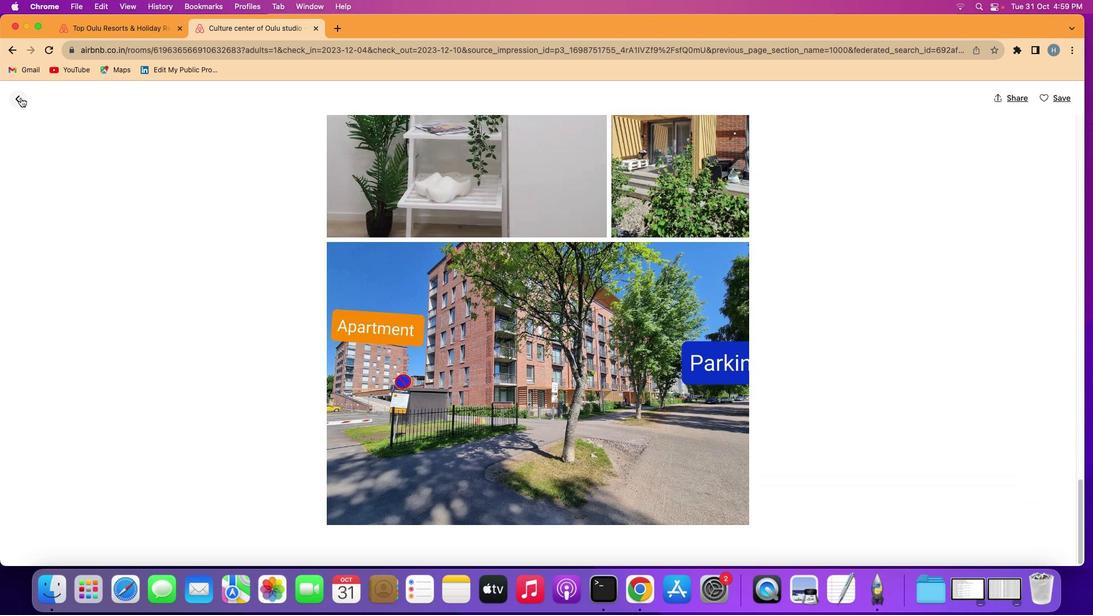 
Action: Mouse moved to (511, 315)
Screenshot: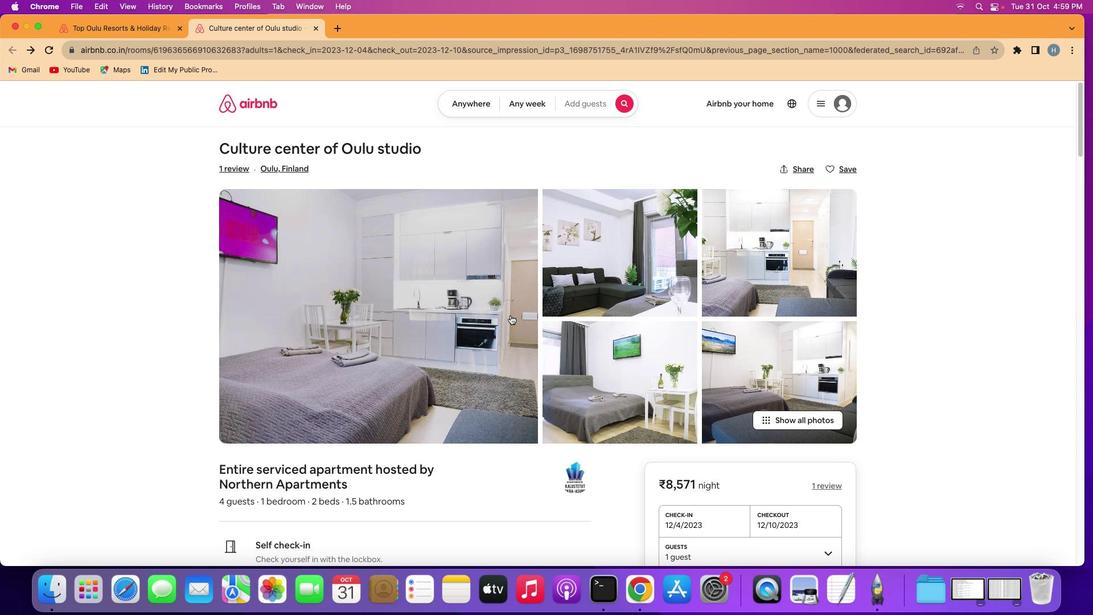 
Action: Mouse scrolled (511, 315) with delta (0, 0)
Screenshot: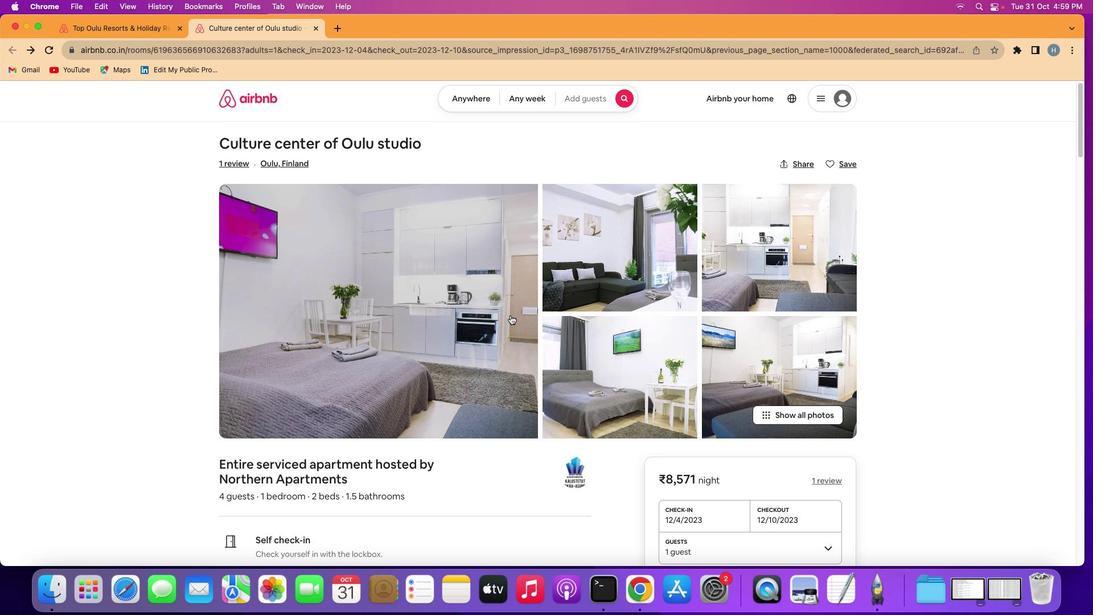 
Action: Mouse scrolled (511, 315) with delta (0, 0)
Screenshot: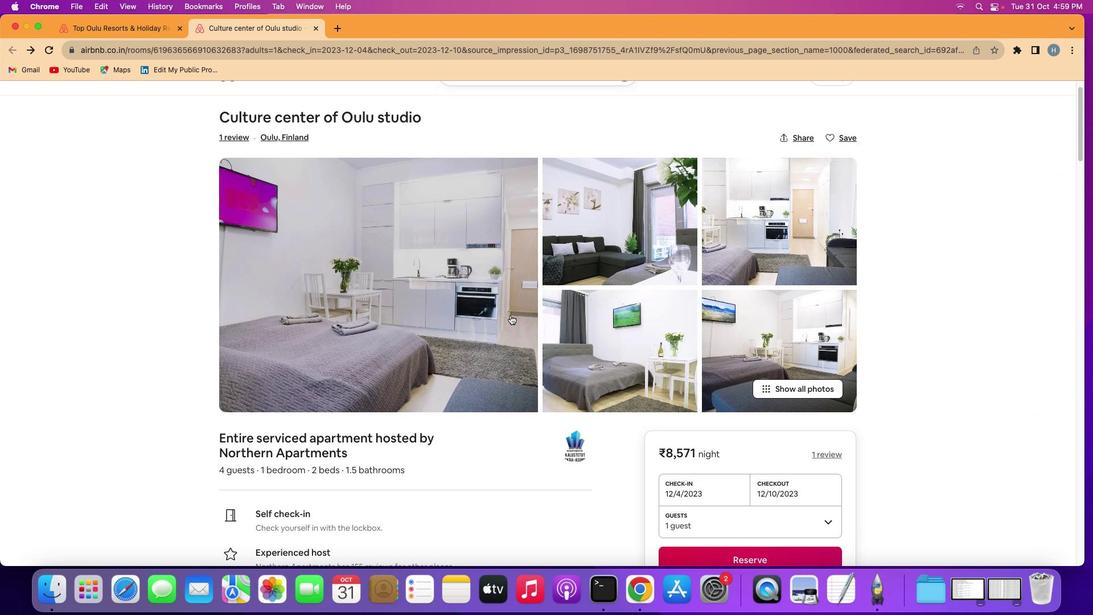 
Action: Mouse scrolled (511, 315) with delta (0, -1)
Screenshot: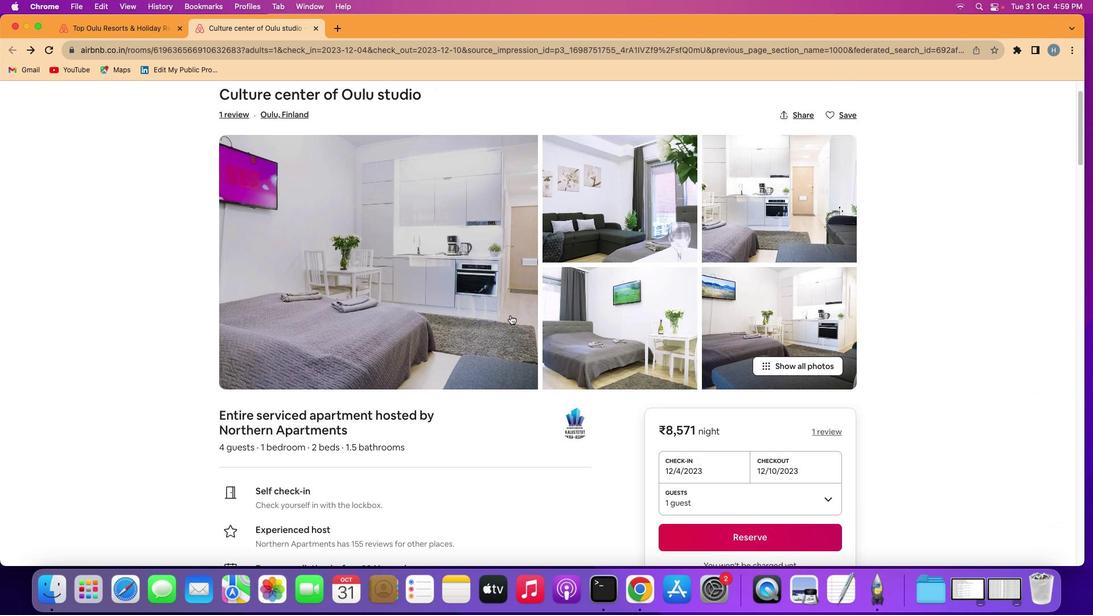 
Action: Mouse scrolled (511, 315) with delta (0, -1)
Screenshot: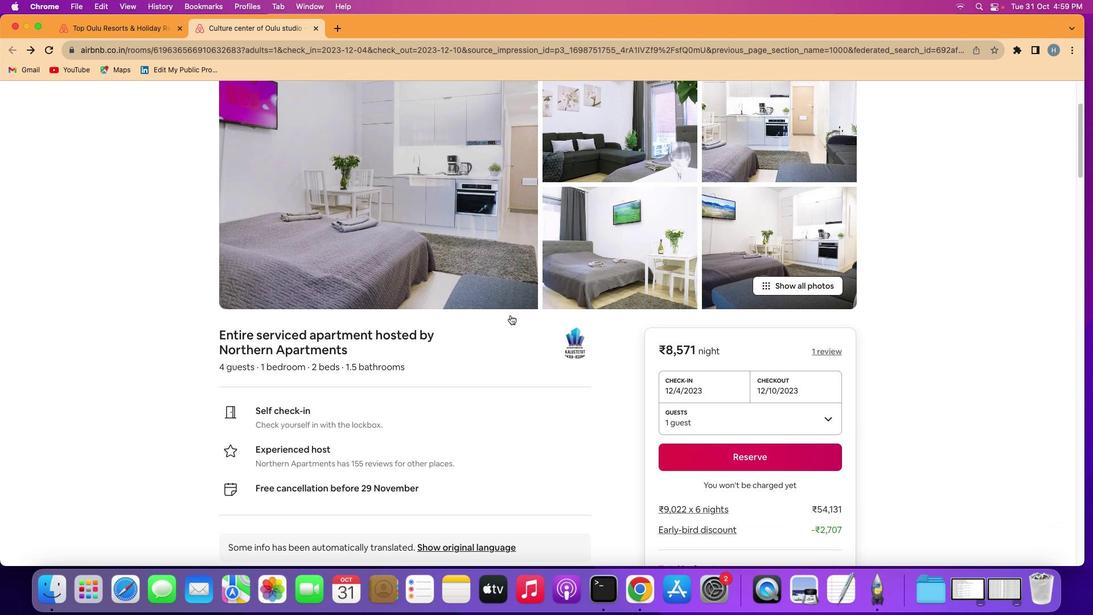
Action: Mouse scrolled (511, 315) with delta (0, 0)
Screenshot: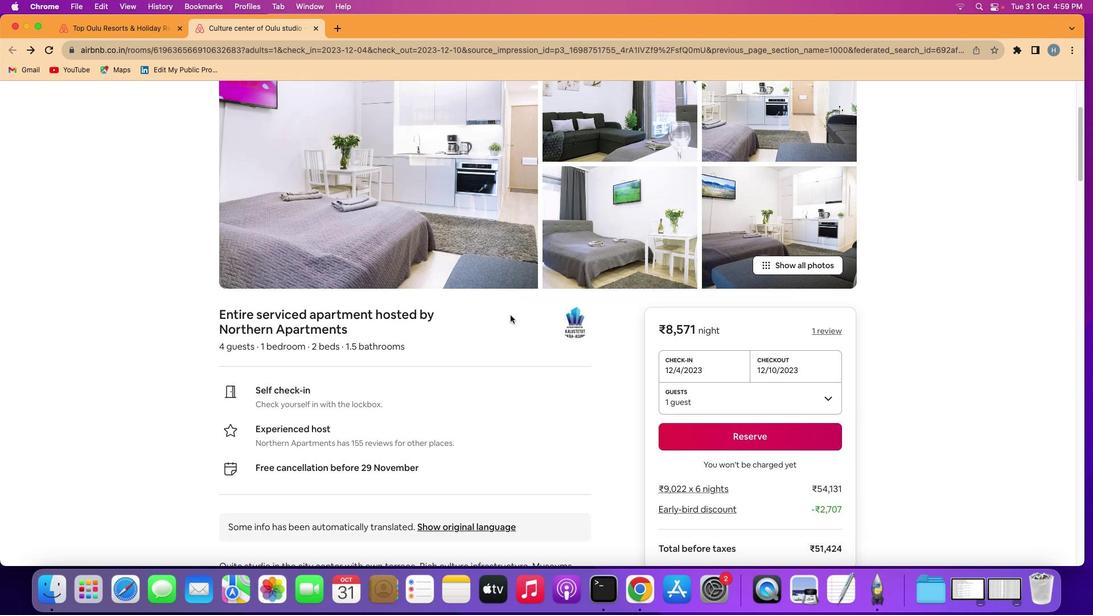 
Action: Mouse scrolled (511, 315) with delta (0, 0)
Screenshot: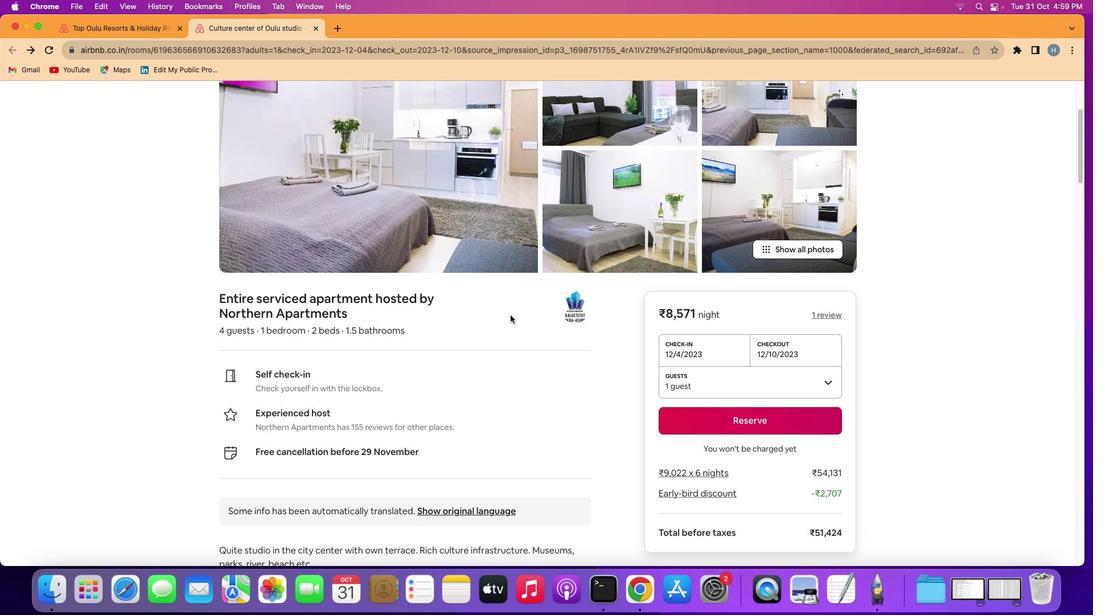
Action: Mouse scrolled (511, 315) with delta (0, -1)
Screenshot: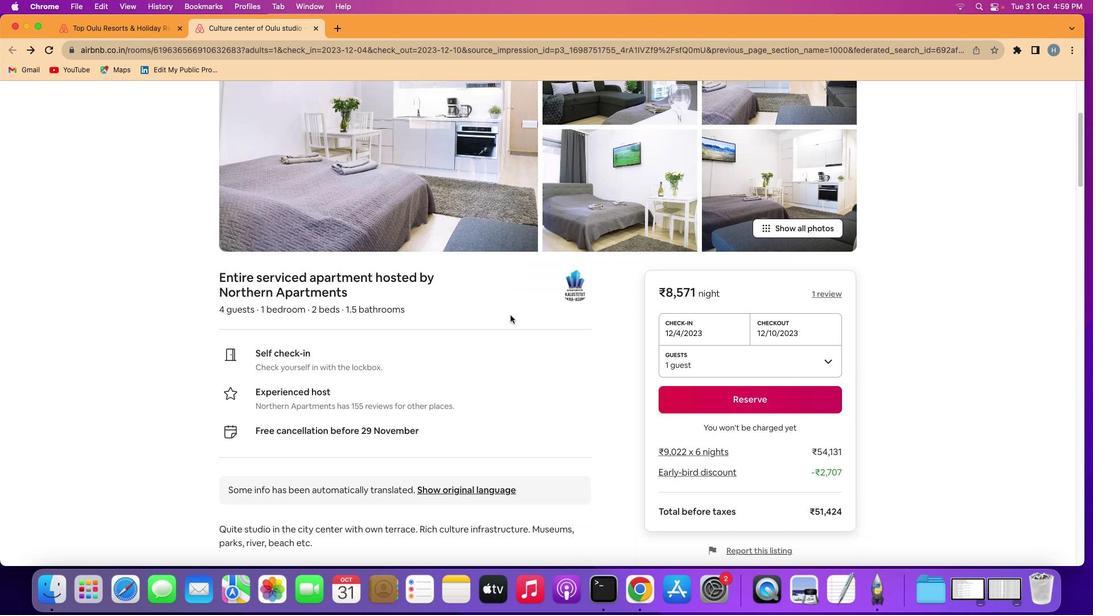 
Action: Mouse scrolled (511, 315) with delta (0, -1)
Screenshot: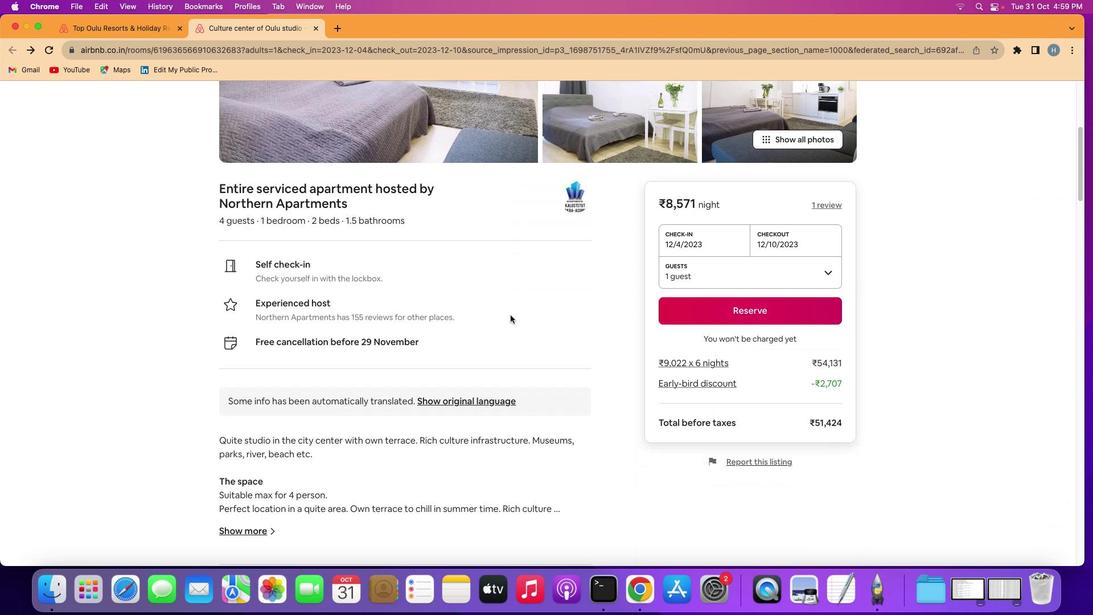 
Action: Mouse moved to (509, 313)
Screenshot: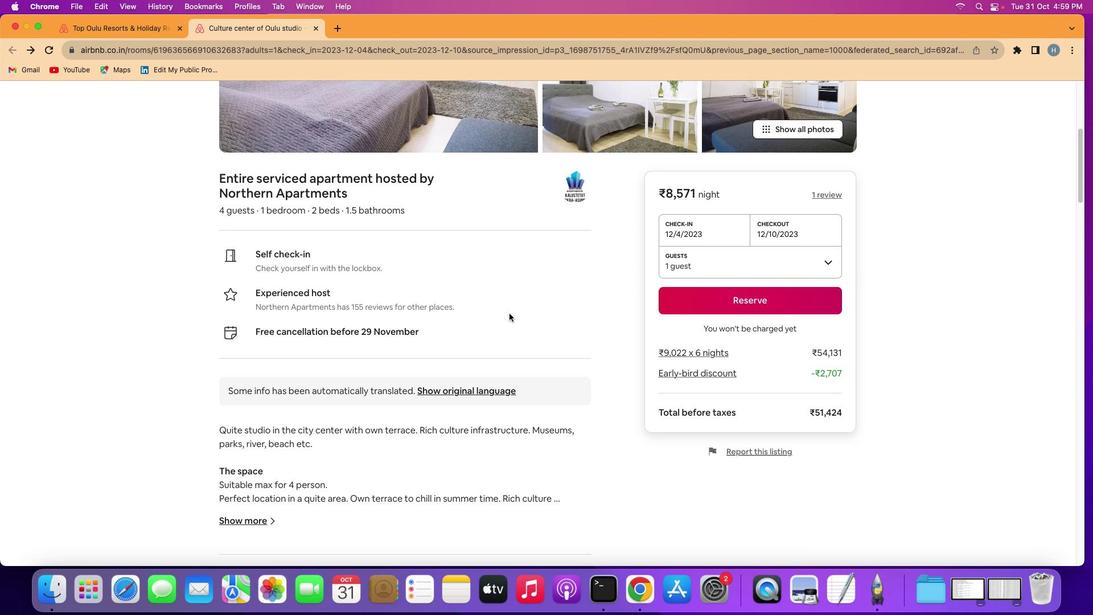 
Action: Mouse scrolled (509, 313) with delta (0, 0)
Screenshot: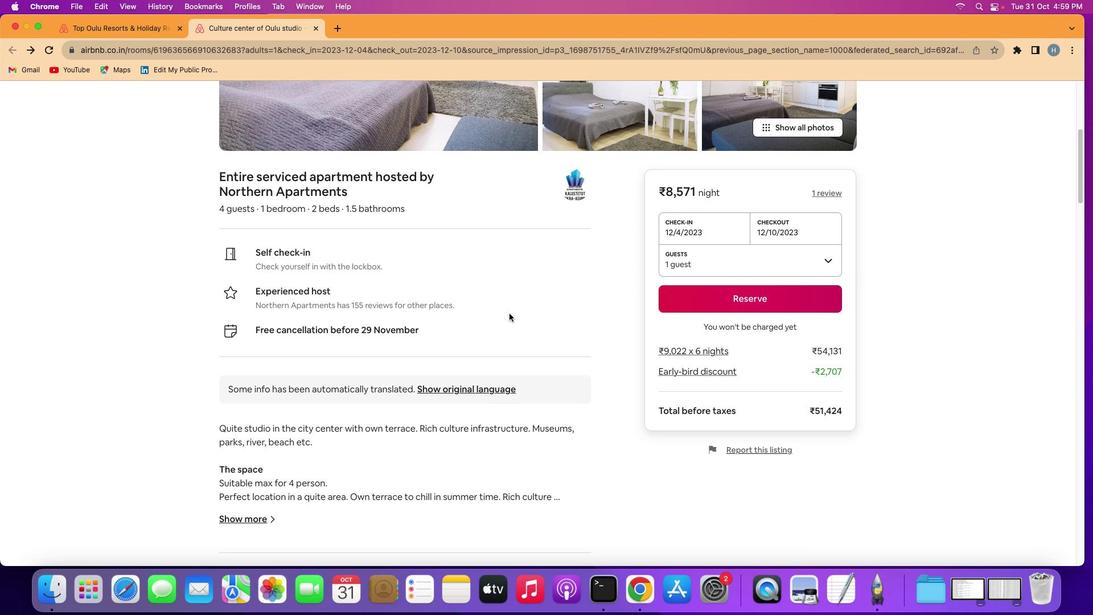 
Action: Mouse scrolled (509, 313) with delta (0, 0)
Screenshot: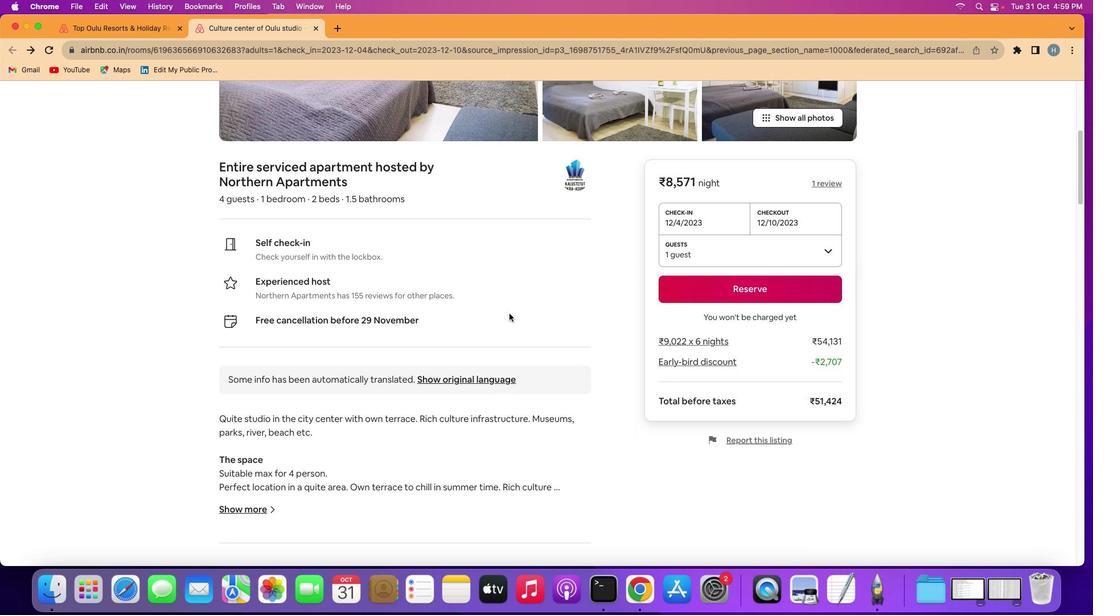
Action: Mouse scrolled (509, 313) with delta (0, 0)
Screenshot: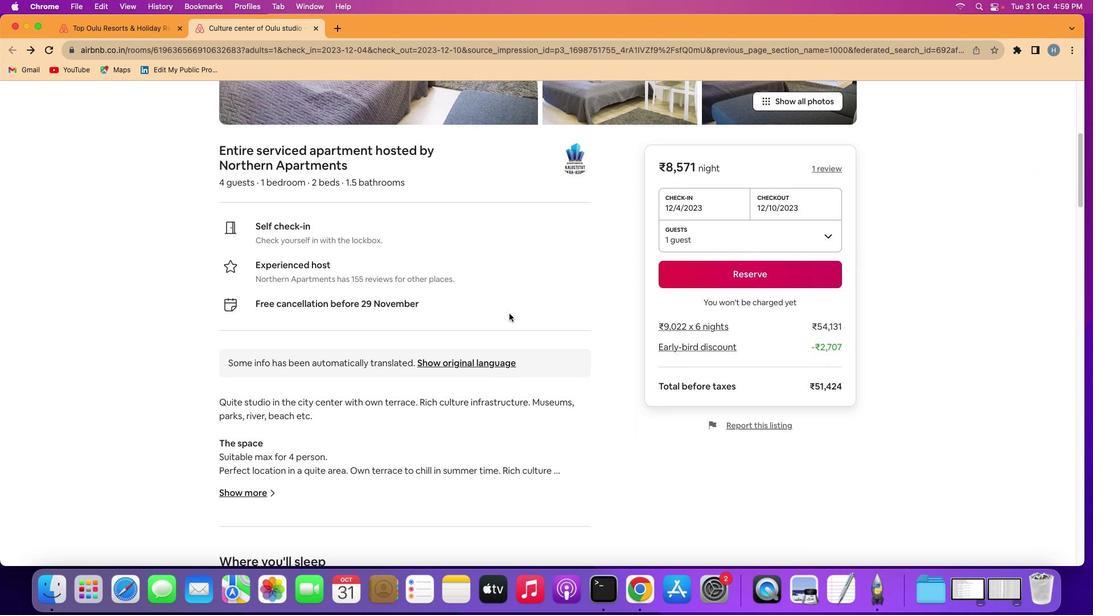 
Action: Mouse scrolled (509, 313) with delta (0, 0)
Screenshot: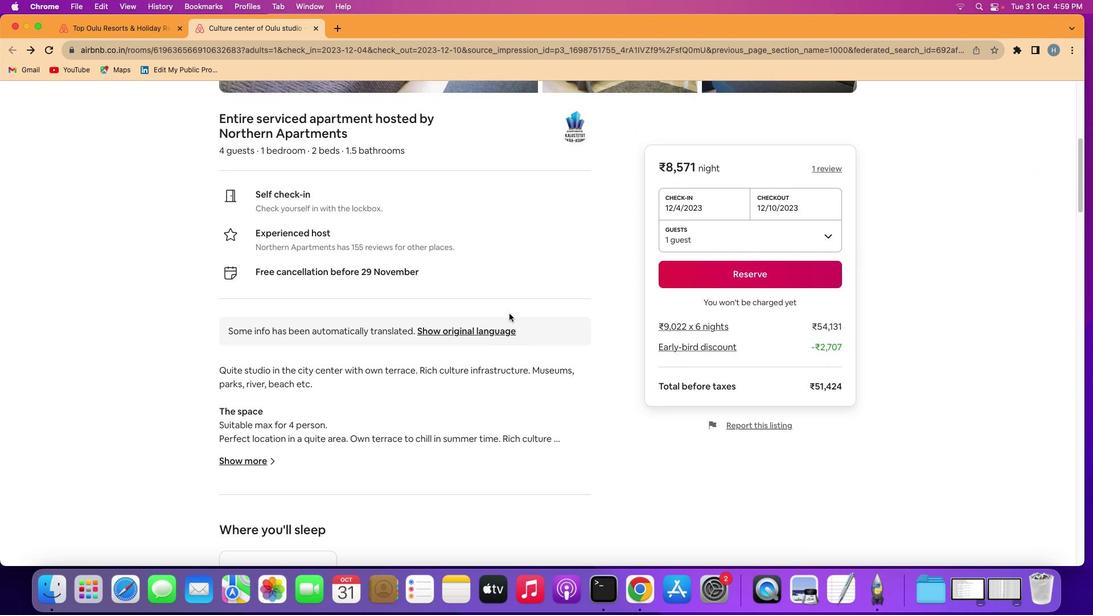 
Action: Mouse scrolled (509, 313) with delta (0, 0)
Screenshot: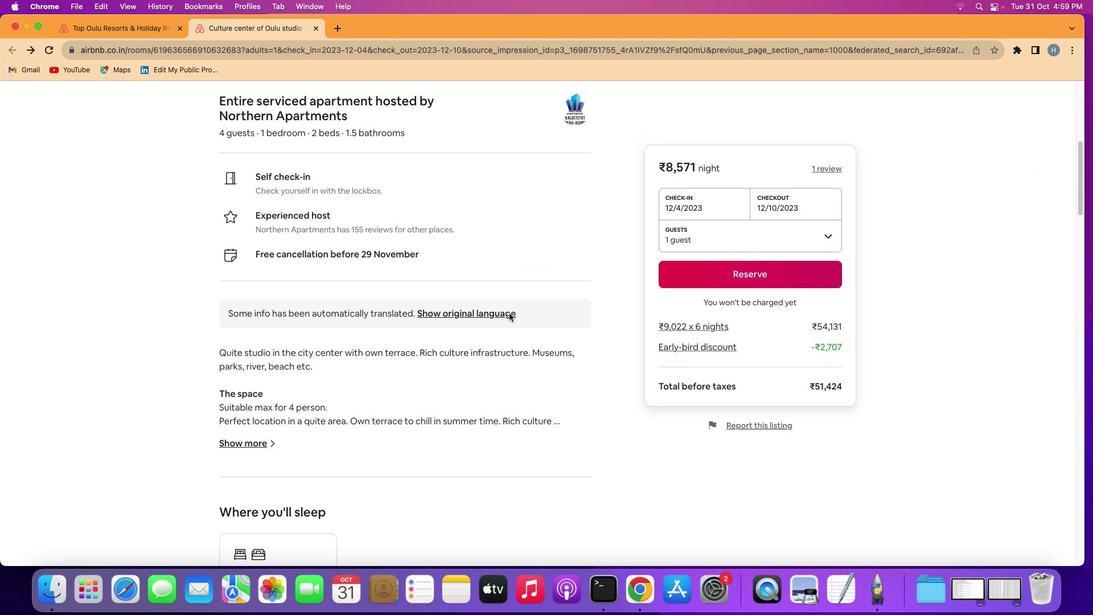 
Action: Mouse scrolled (509, 313) with delta (0, -1)
Screenshot: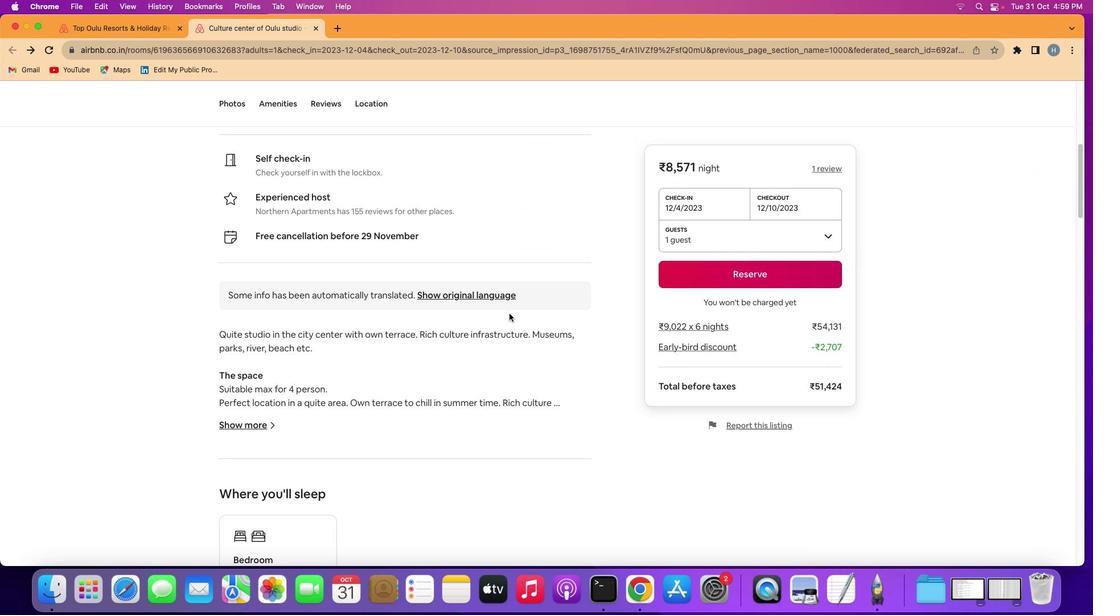
Action: Mouse scrolled (509, 313) with delta (0, -1)
Screenshot: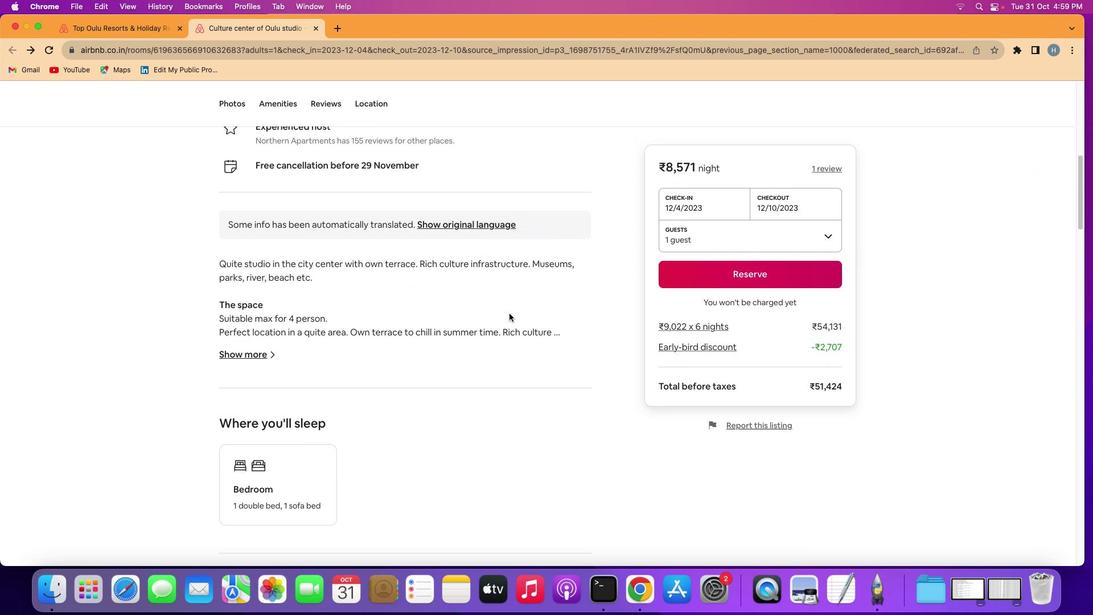 
Action: Mouse scrolled (509, 313) with delta (0, 0)
Screenshot: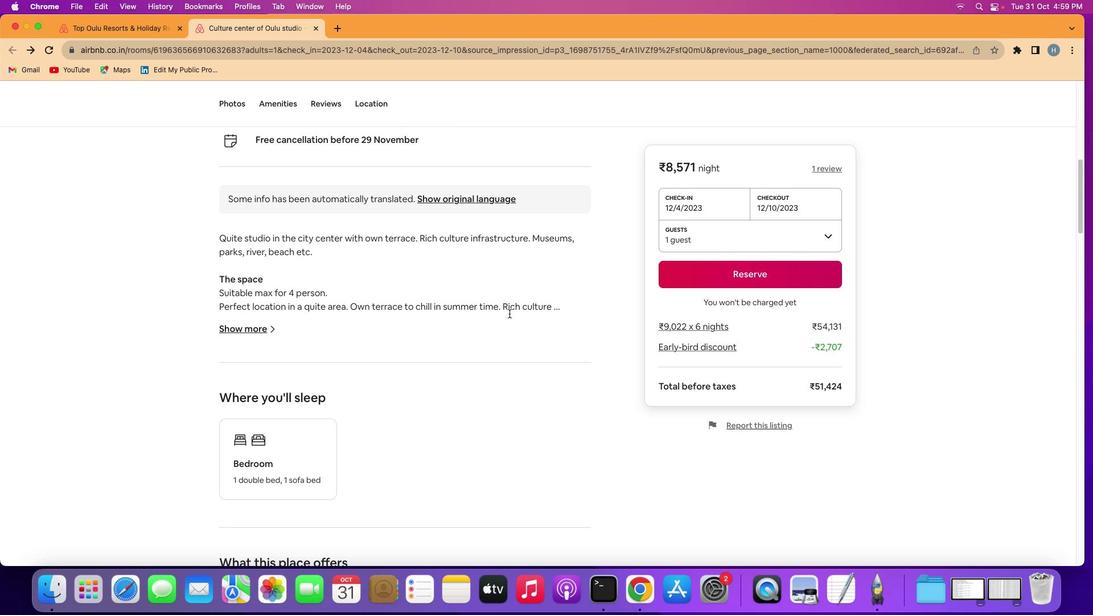 
Action: Mouse scrolled (509, 313) with delta (0, 0)
Screenshot: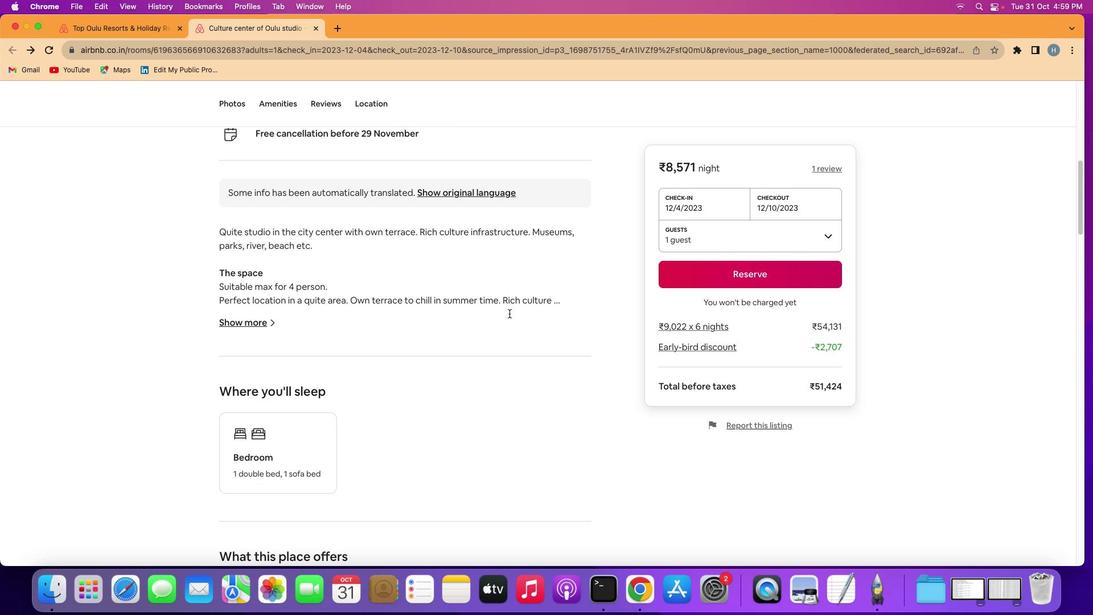 
Action: Mouse scrolled (509, 313) with delta (0, -1)
Screenshot: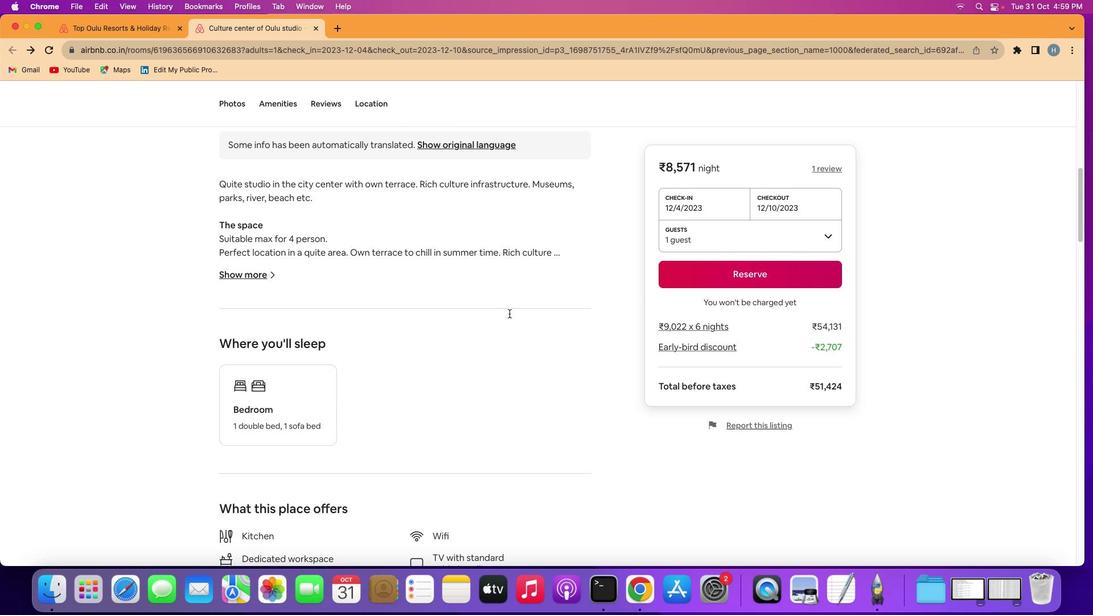 
Action: Mouse scrolled (509, 313) with delta (0, 0)
Screenshot: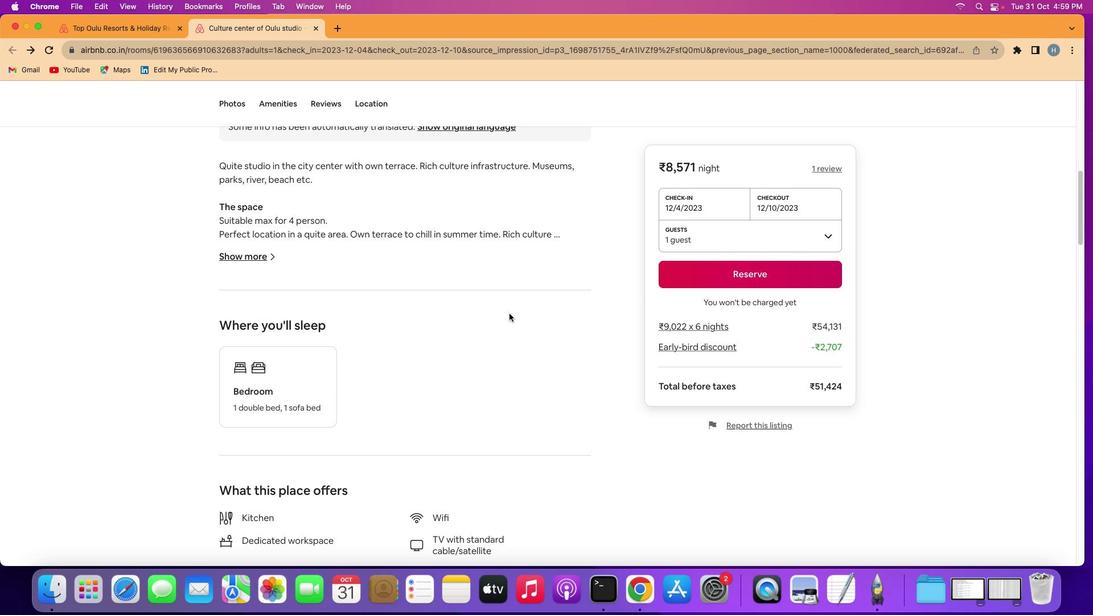 
Action: Mouse scrolled (509, 313) with delta (0, 0)
Screenshot: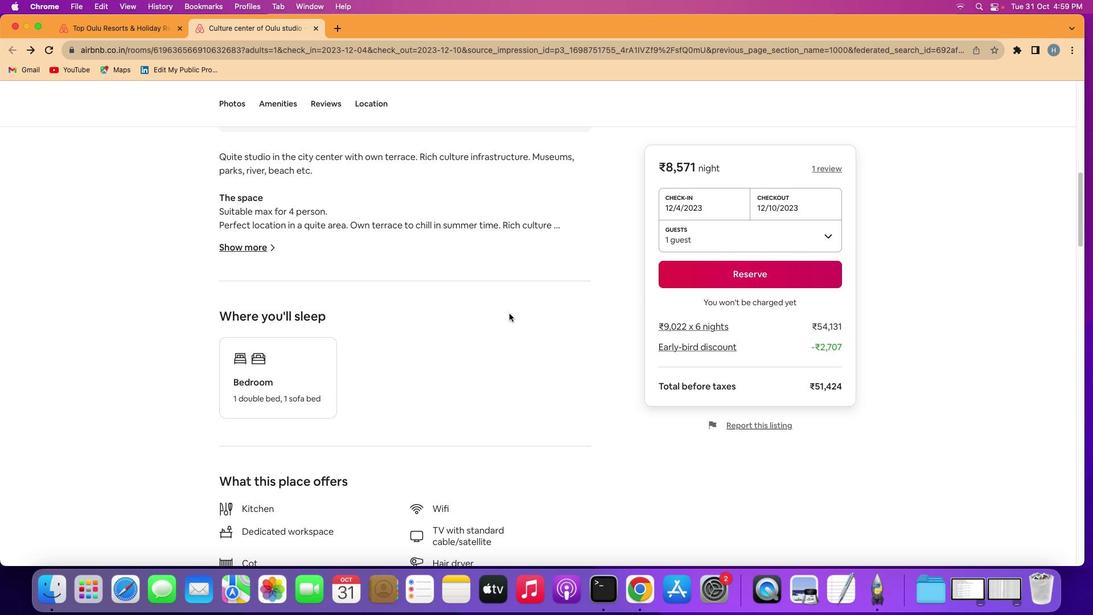 
Action: Mouse scrolled (509, 313) with delta (0, 0)
Screenshot: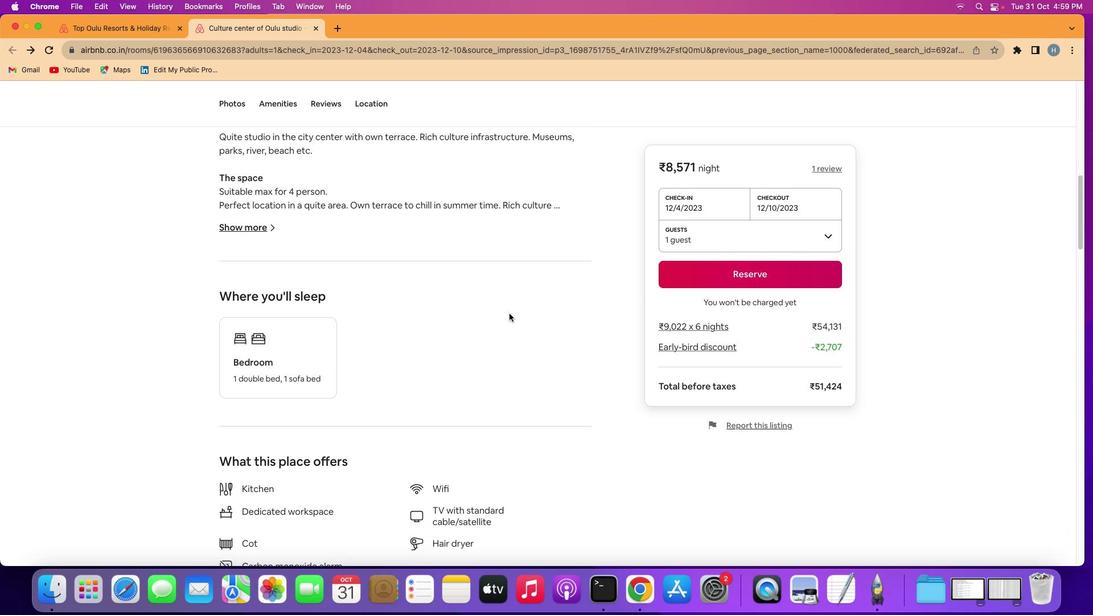 
Action: Mouse moved to (248, 216)
Screenshot: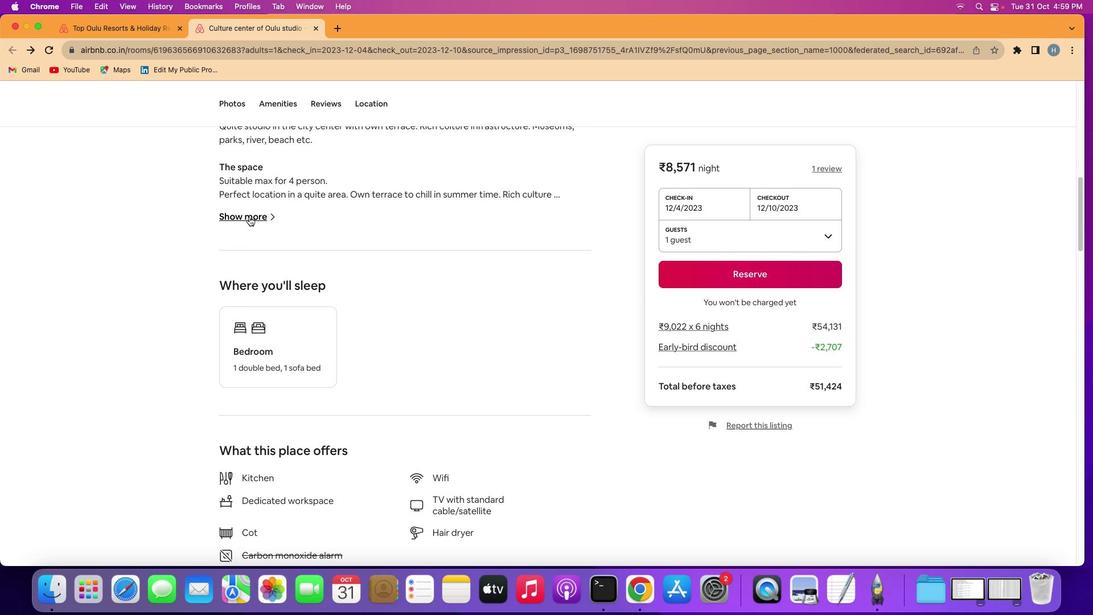 
Action: Mouse pressed left at (248, 216)
Screenshot: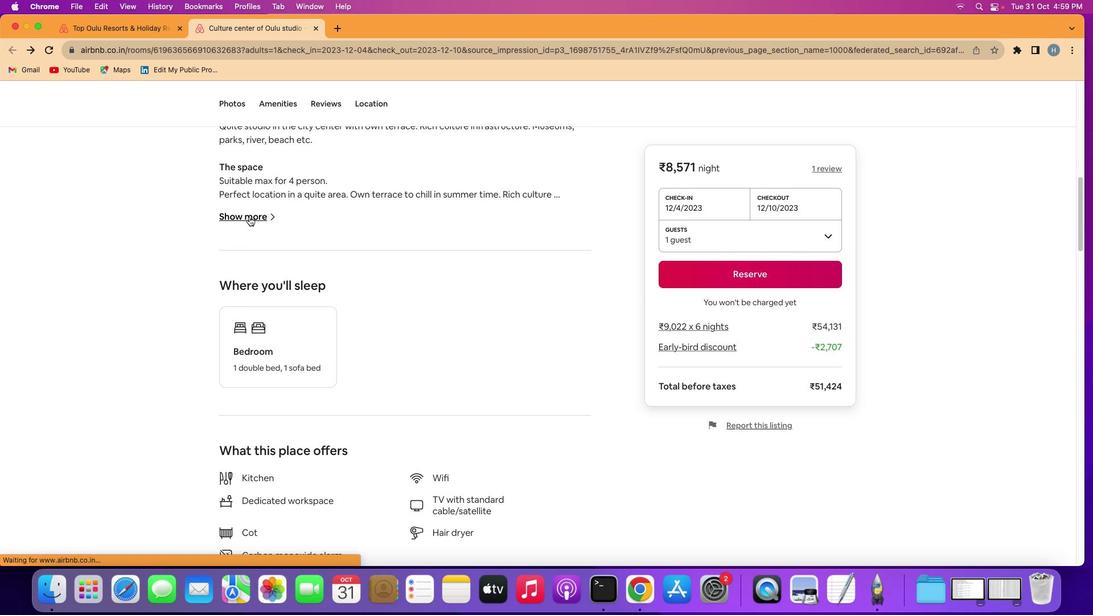 
Action: Mouse moved to (331, 237)
Screenshot: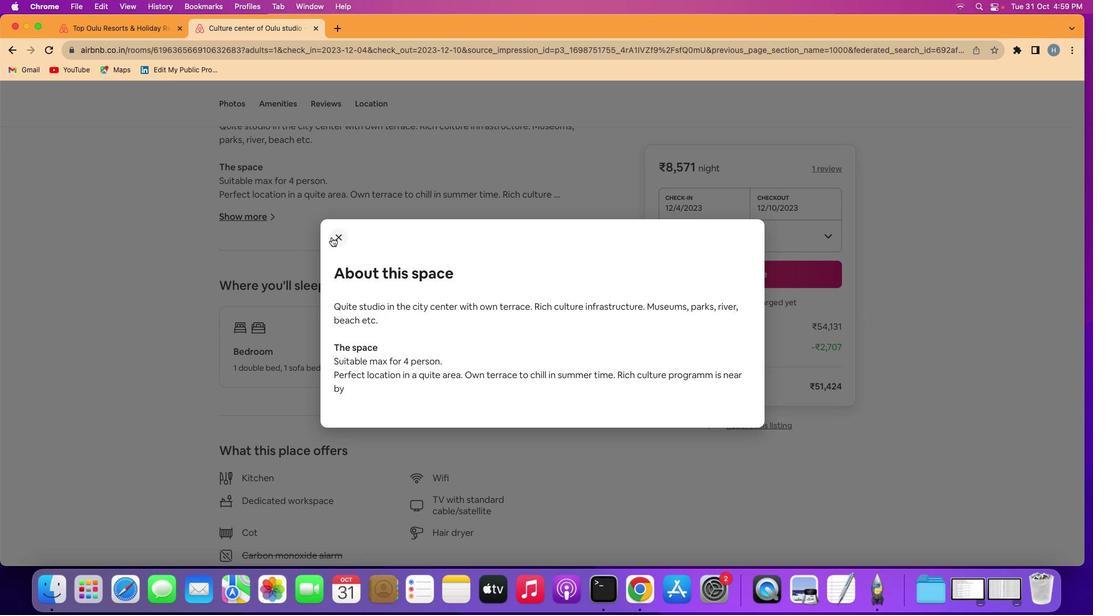 
Action: Mouse pressed left at (331, 237)
Screenshot: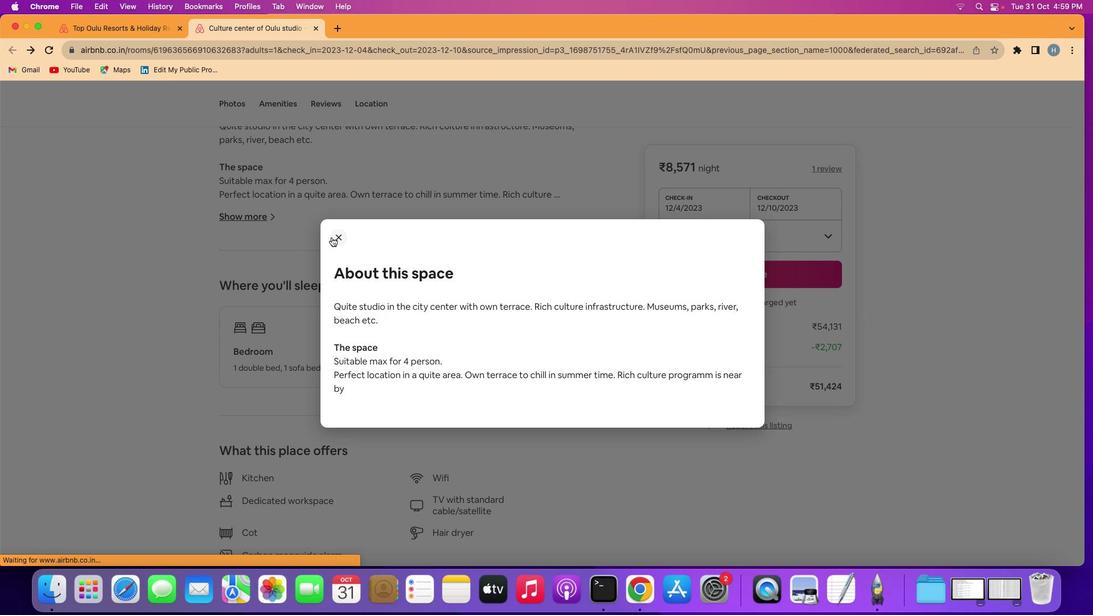 
Action: Mouse moved to (430, 301)
Screenshot: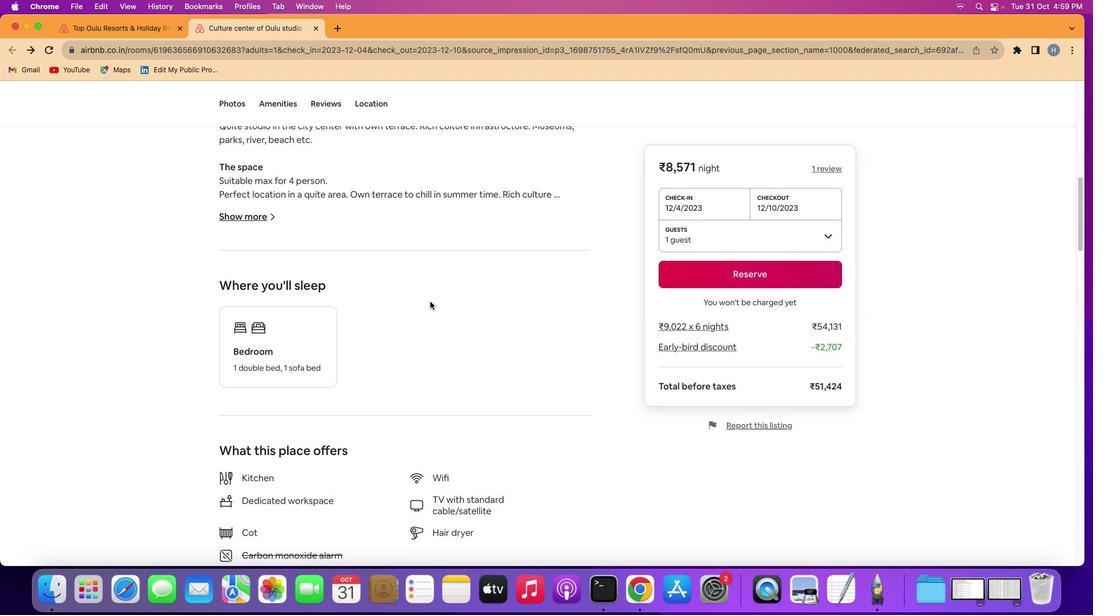 
Action: Mouse scrolled (430, 301) with delta (0, 0)
Screenshot: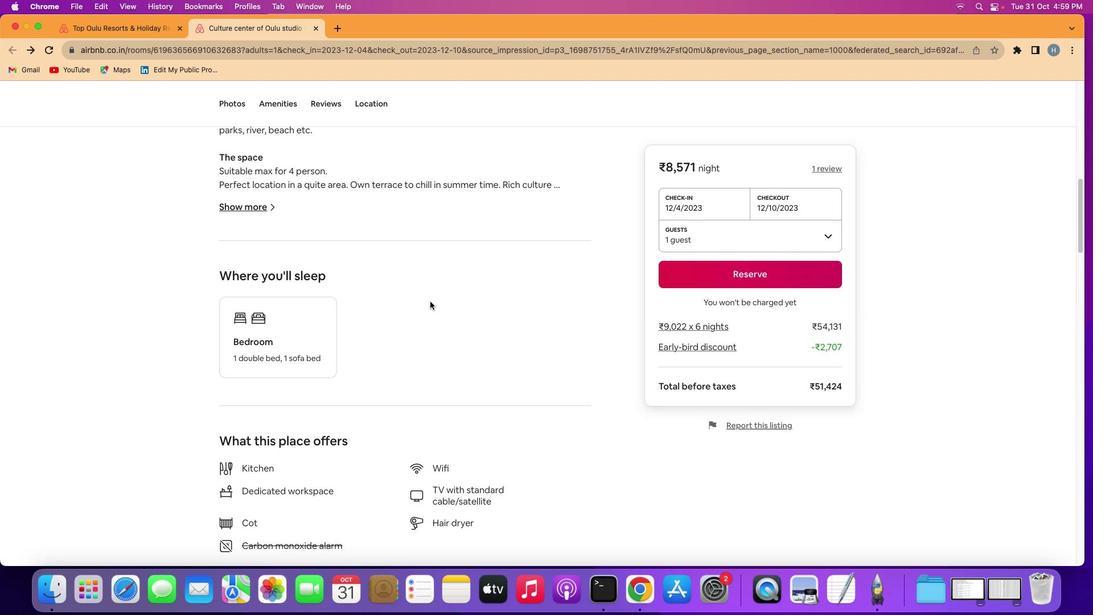 
Action: Mouse scrolled (430, 301) with delta (0, 0)
Screenshot: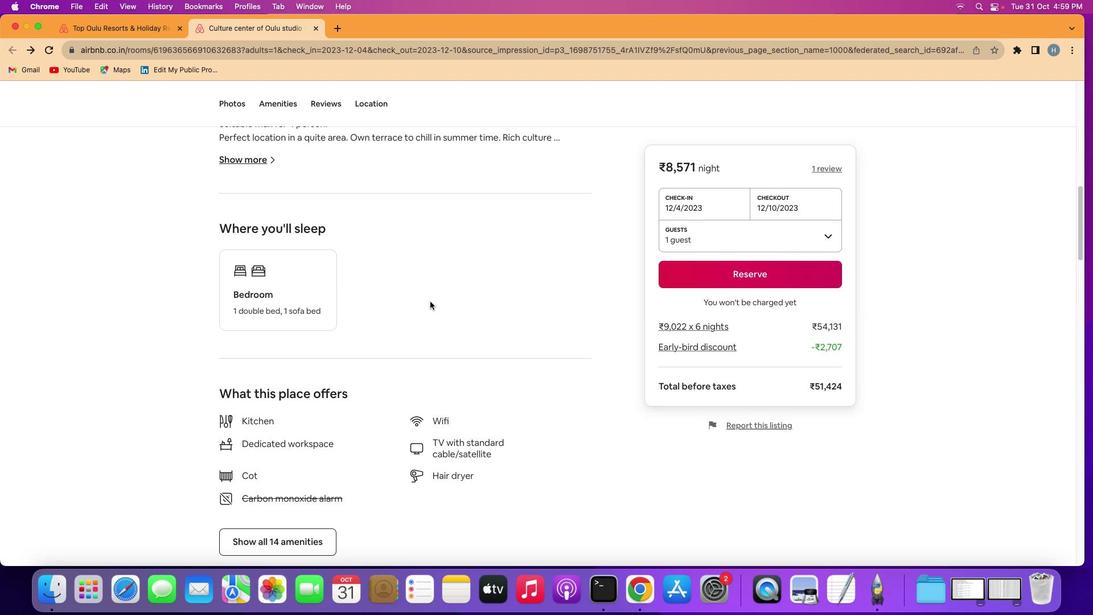 
Action: Mouse scrolled (430, 301) with delta (0, -1)
Screenshot: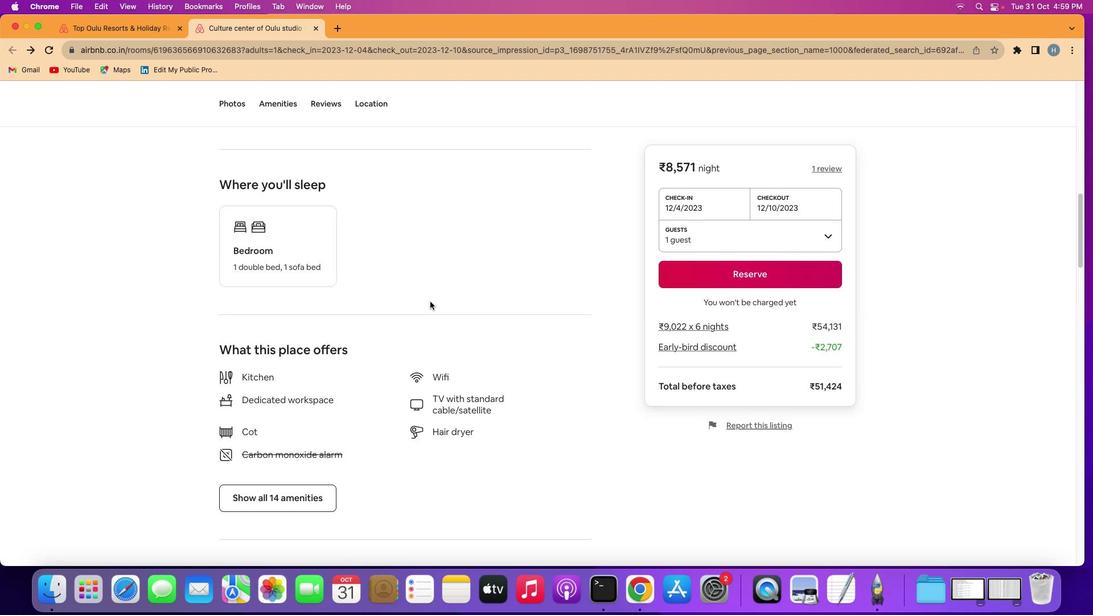 
Action: Mouse scrolled (430, 301) with delta (0, -1)
Screenshot: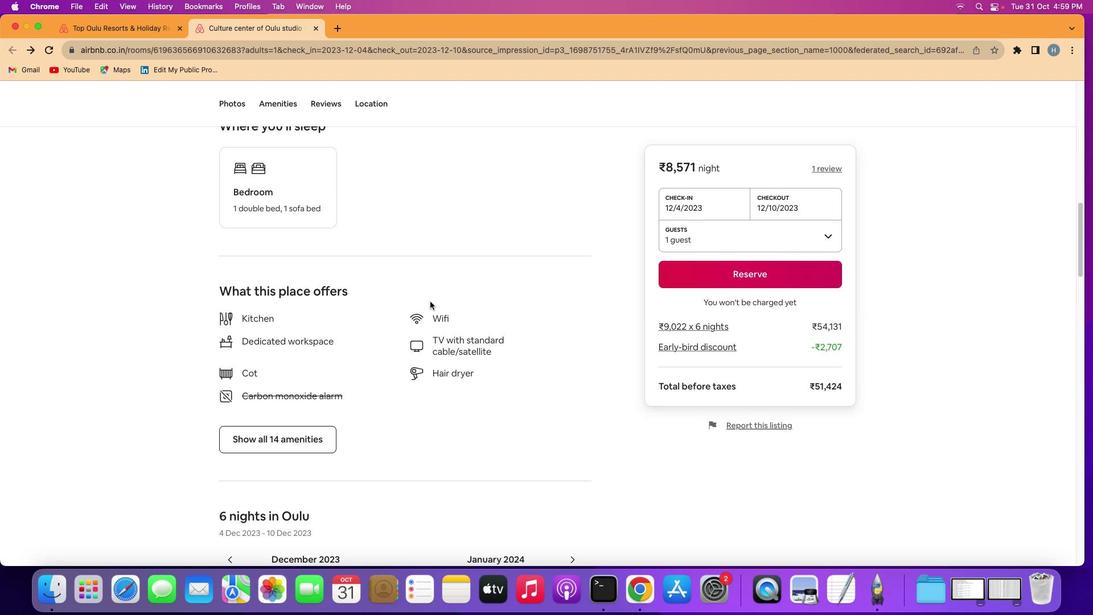 
Action: Mouse moved to (427, 297)
Screenshot: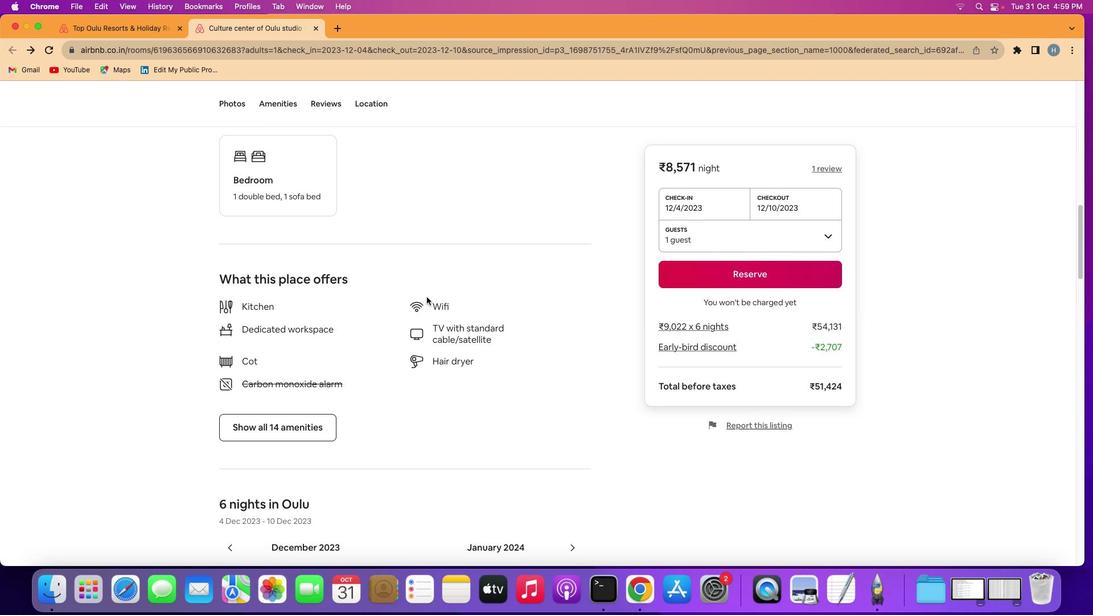 
Action: Mouse scrolled (427, 297) with delta (0, 0)
Screenshot: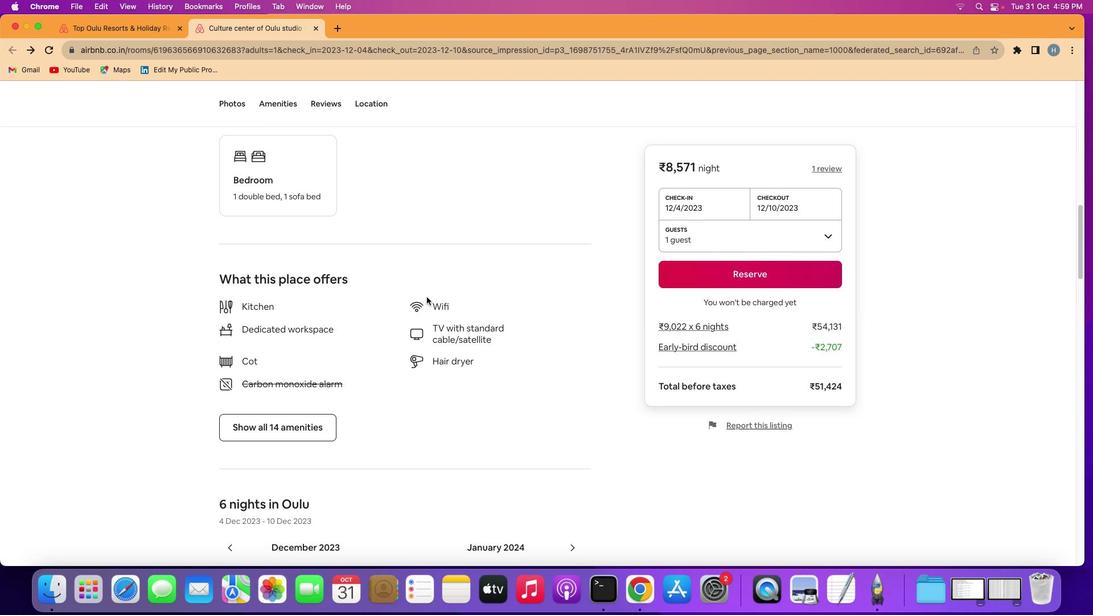 
Action: Mouse moved to (426, 297)
Screenshot: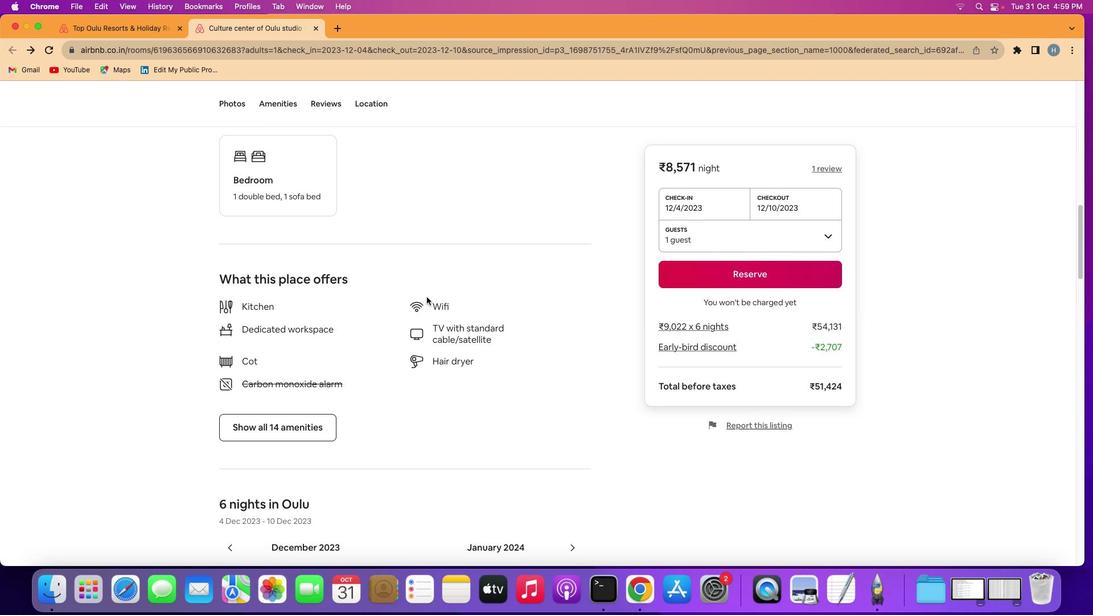 
Action: Mouse scrolled (426, 297) with delta (0, 0)
Screenshot: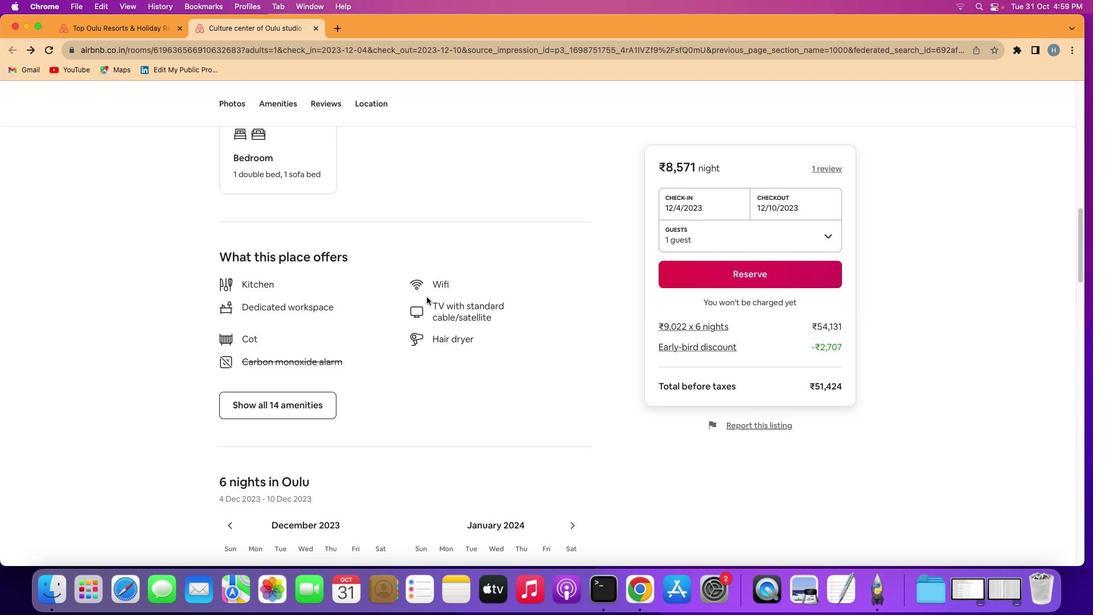 
Action: Mouse moved to (426, 296)
Screenshot: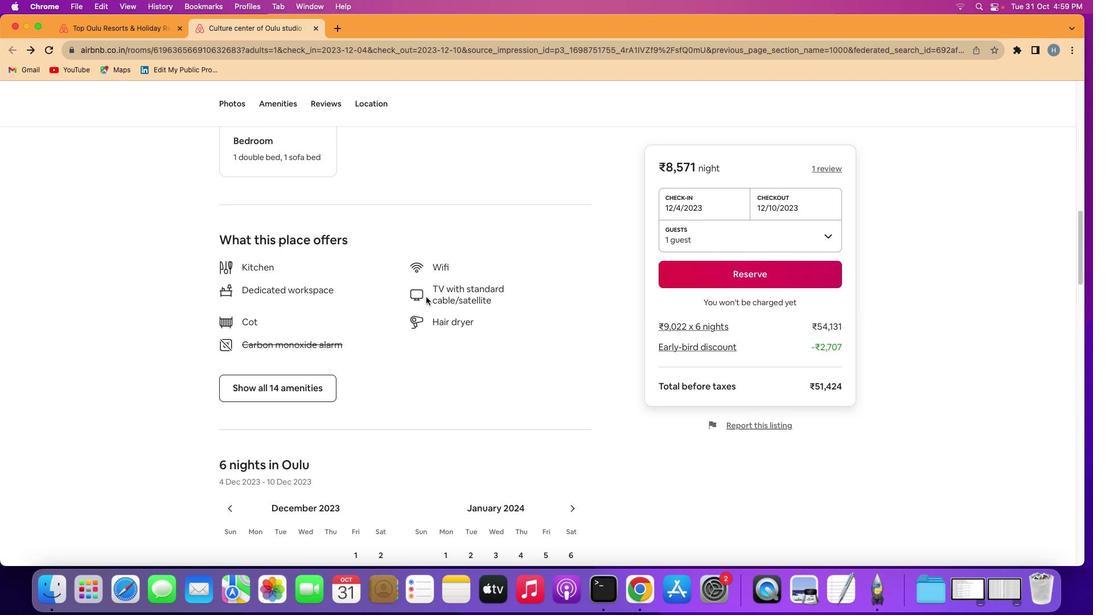 
Action: Mouse scrolled (426, 296) with delta (0, -1)
Screenshot: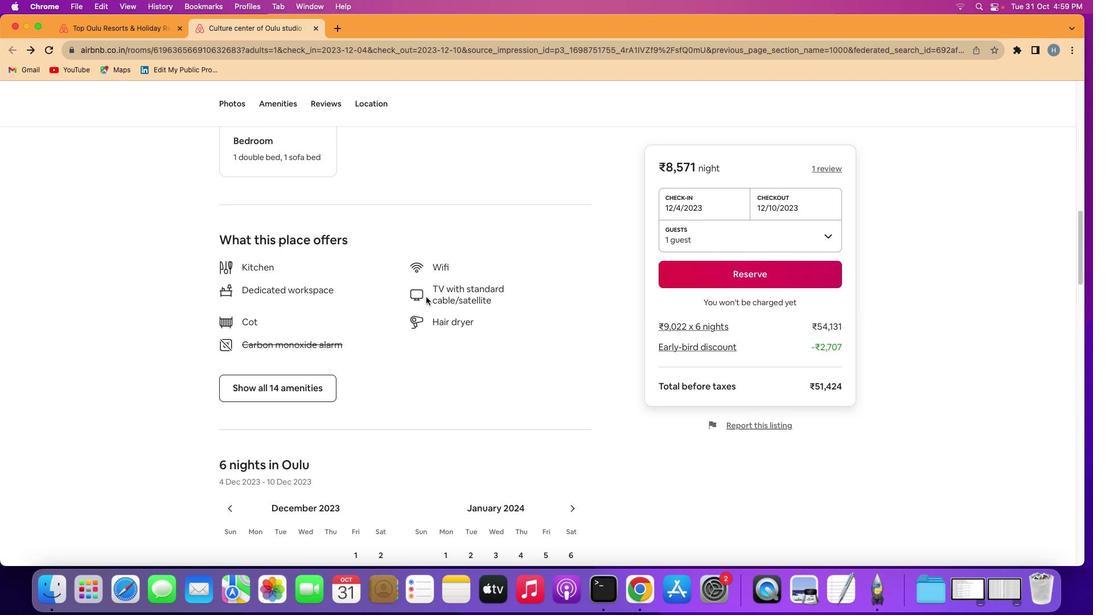 
Action: Mouse moved to (278, 363)
Screenshot: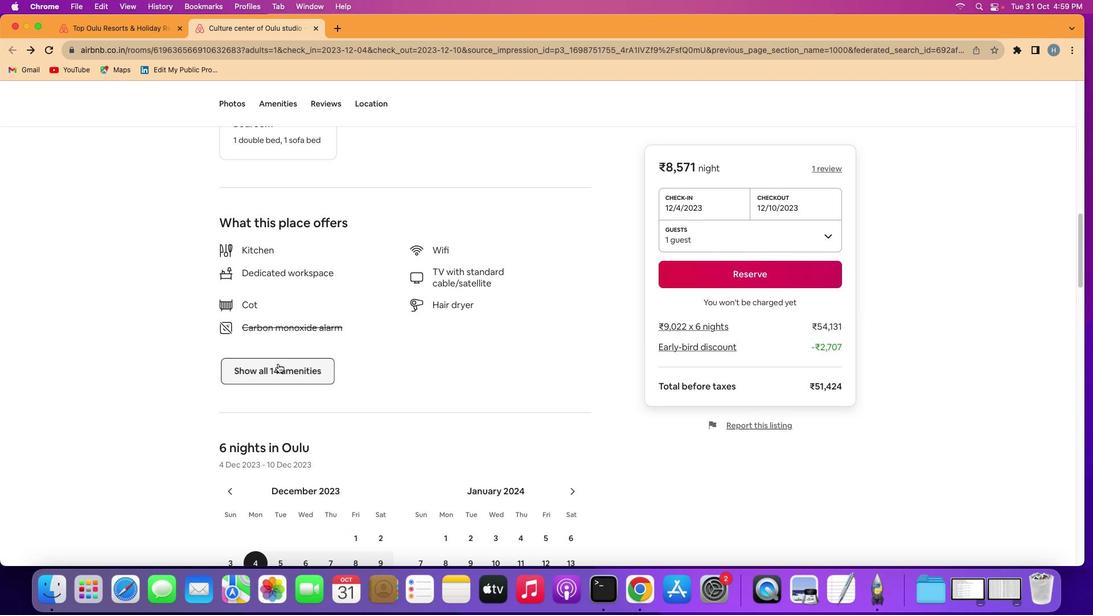 
Action: Mouse pressed left at (278, 363)
Screenshot: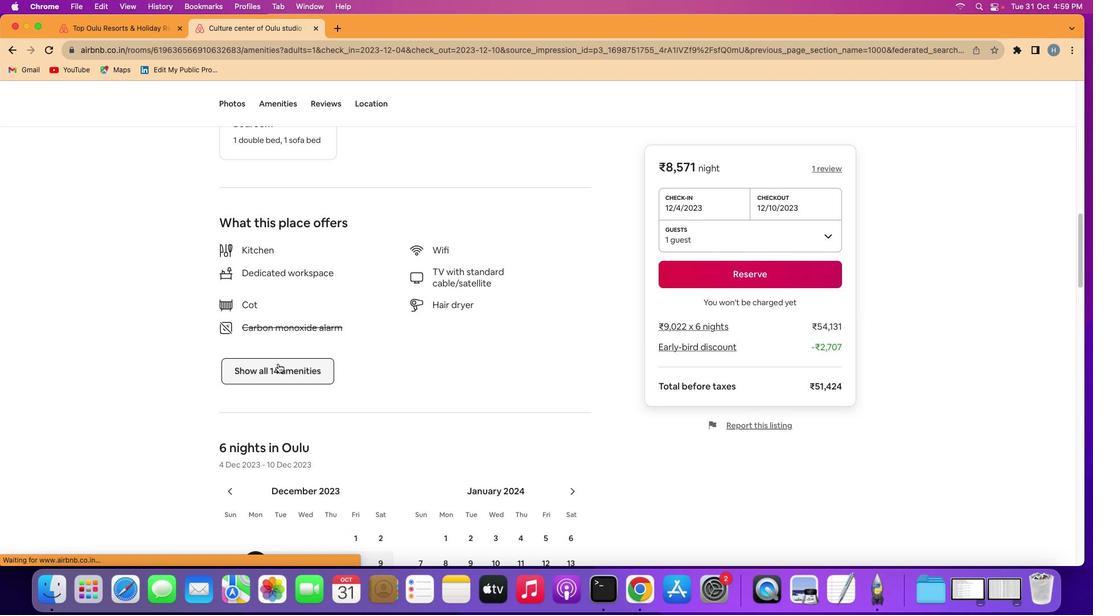 
Action: Mouse moved to (541, 364)
Screenshot: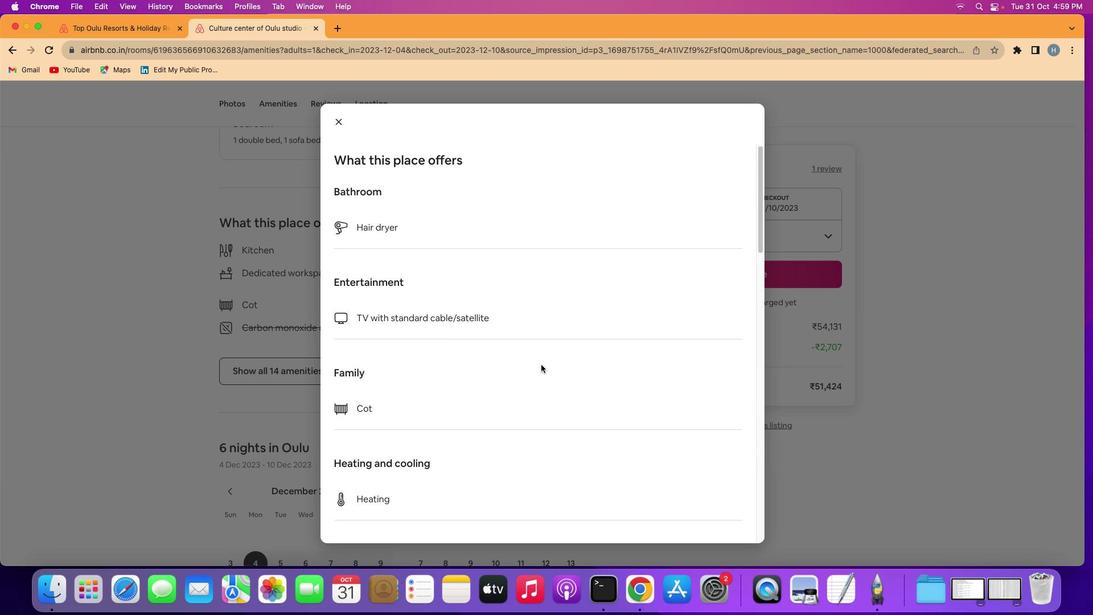 
Action: Mouse scrolled (541, 364) with delta (0, 0)
Screenshot: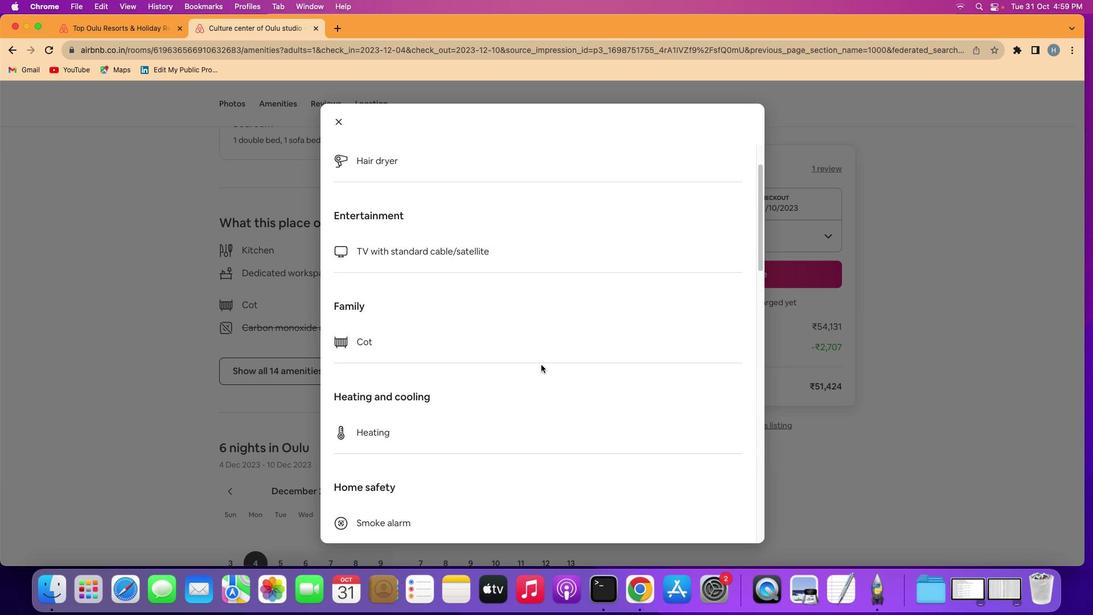 
Action: Mouse scrolled (541, 364) with delta (0, 0)
Screenshot: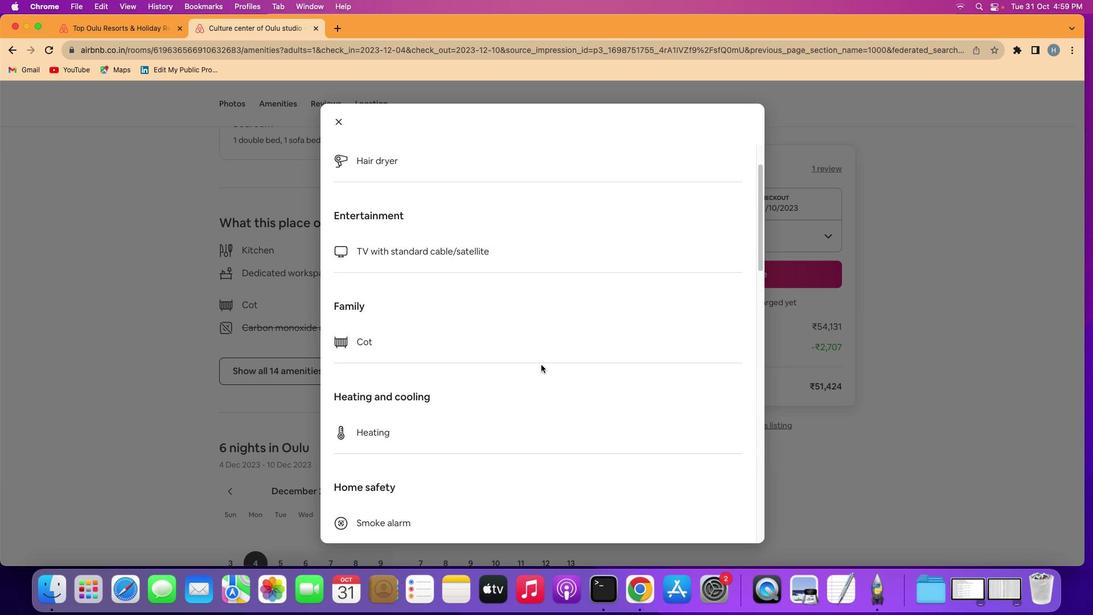 
Action: Mouse scrolled (541, 364) with delta (0, -1)
Screenshot: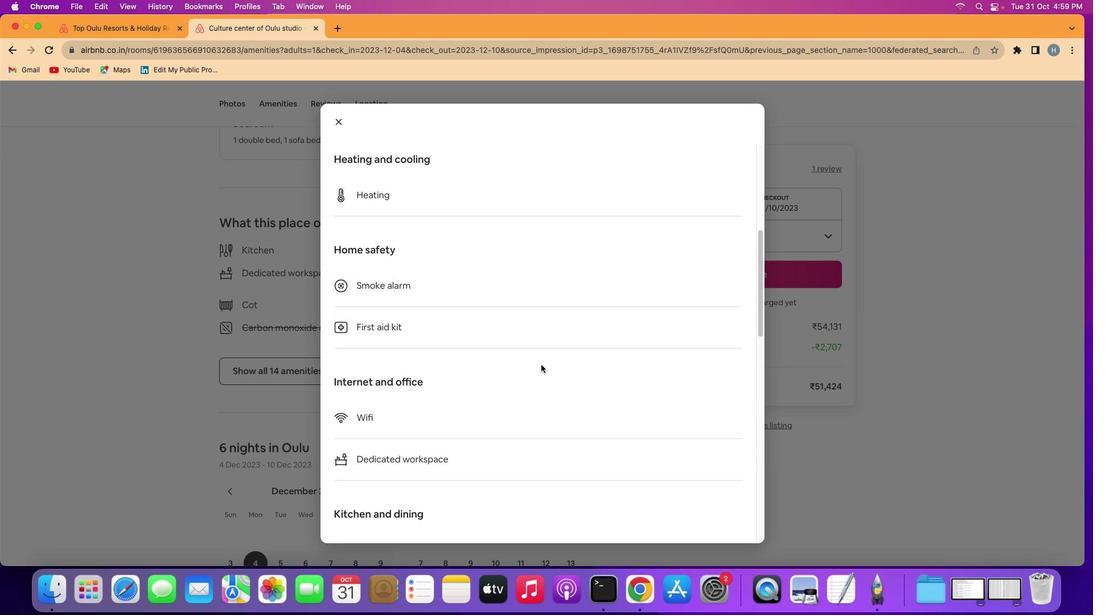 
Action: Mouse scrolled (541, 364) with delta (0, -2)
Screenshot: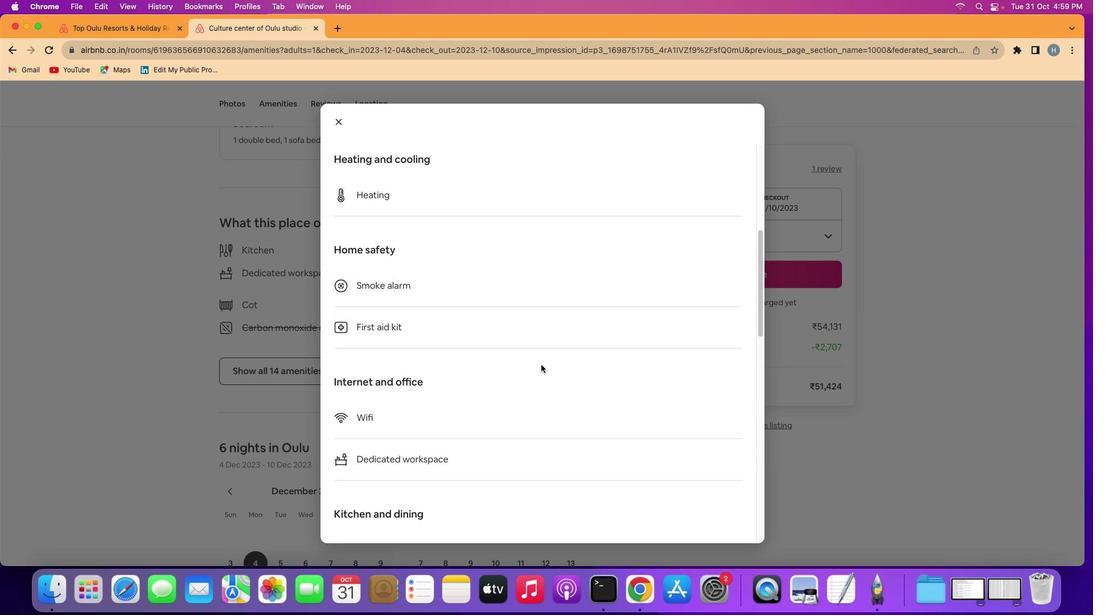 
Action: Mouse scrolled (541, 364) with delta (0, -2)
Screenshot: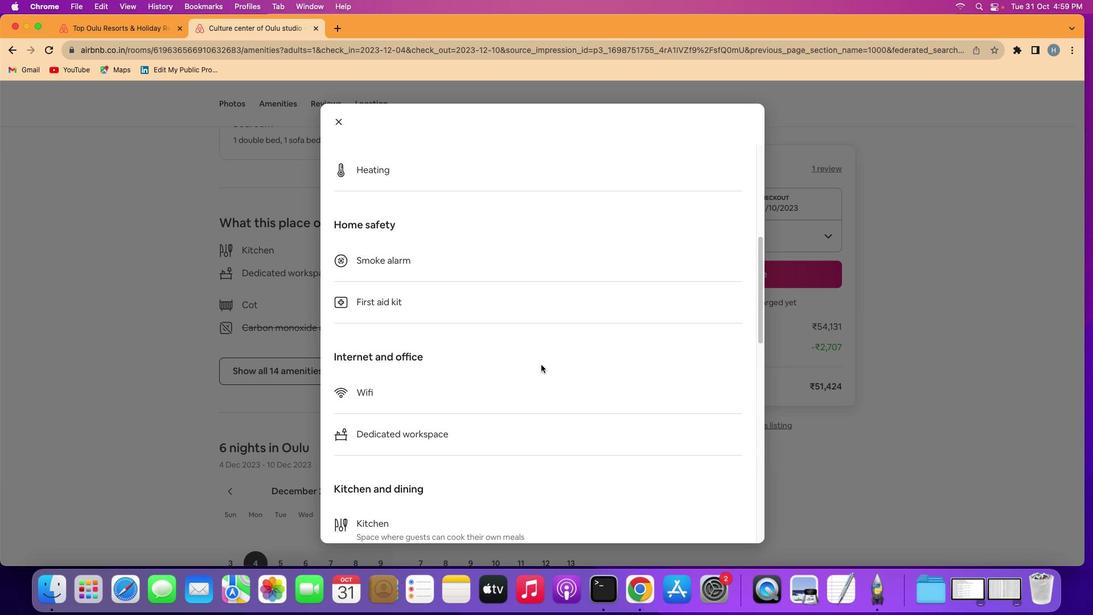 
Action: Mouse scrolled (541, 364) with delta (0, 0)
Screenshot: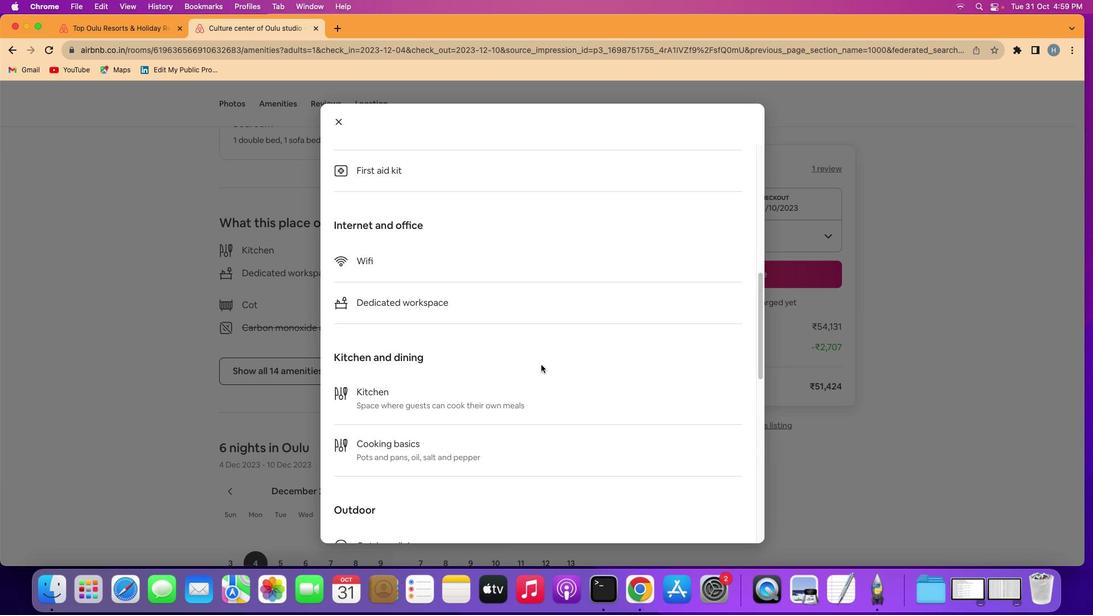 
Action: Mouse scrolled (541, 364) with delta (0, 0)
Screenshot: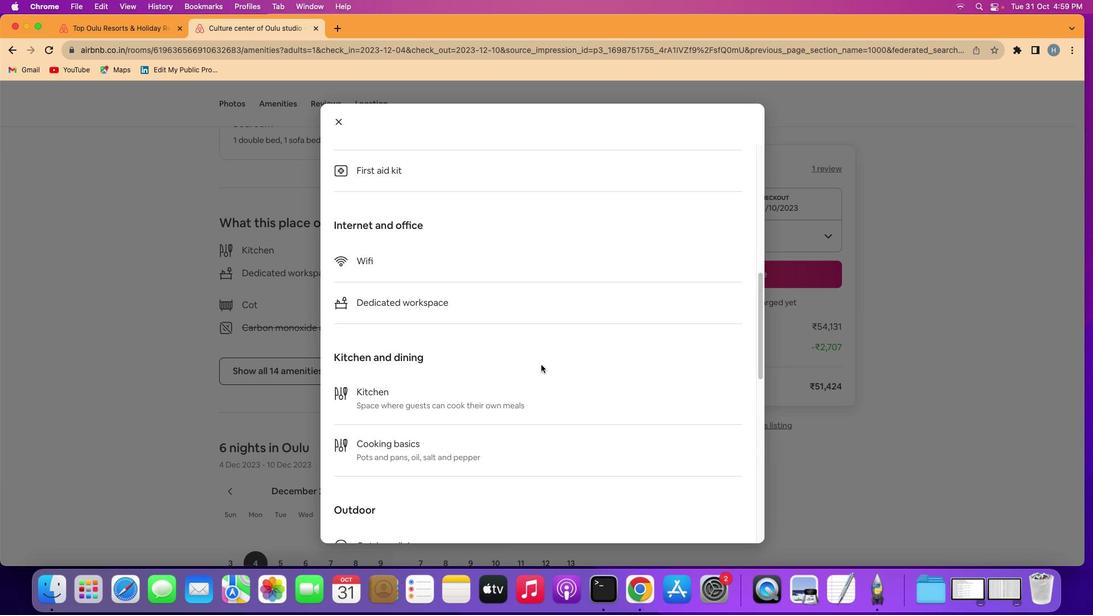 
Action: Mouse scrolled (541, 364) with delta (0, -1)
Screenshot: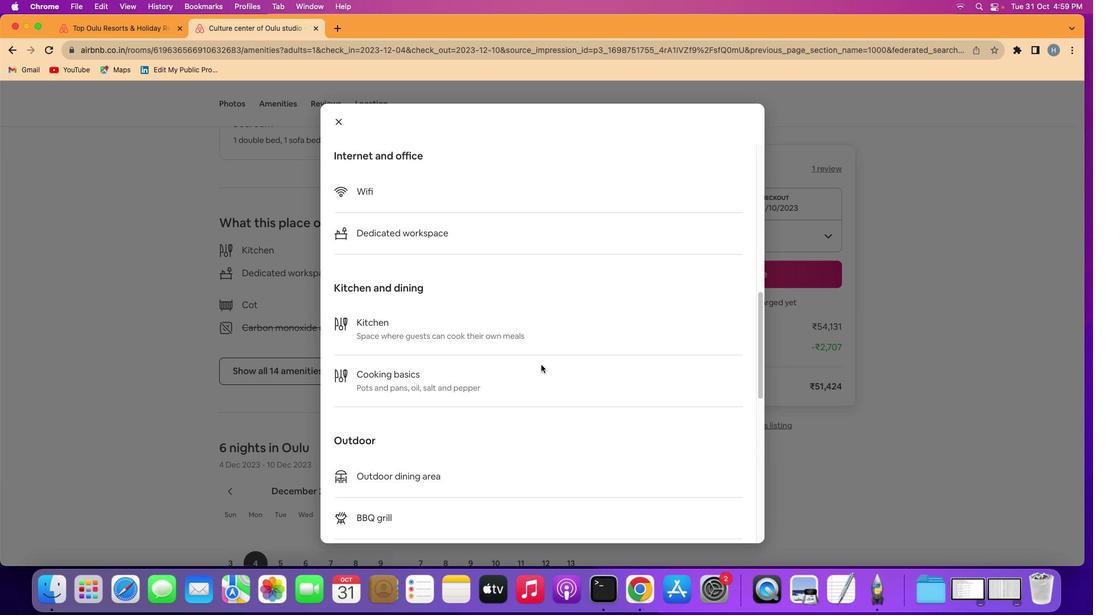 
Action: Mouse scrolled (541, 364) with delta (0, -2)
Screenshot: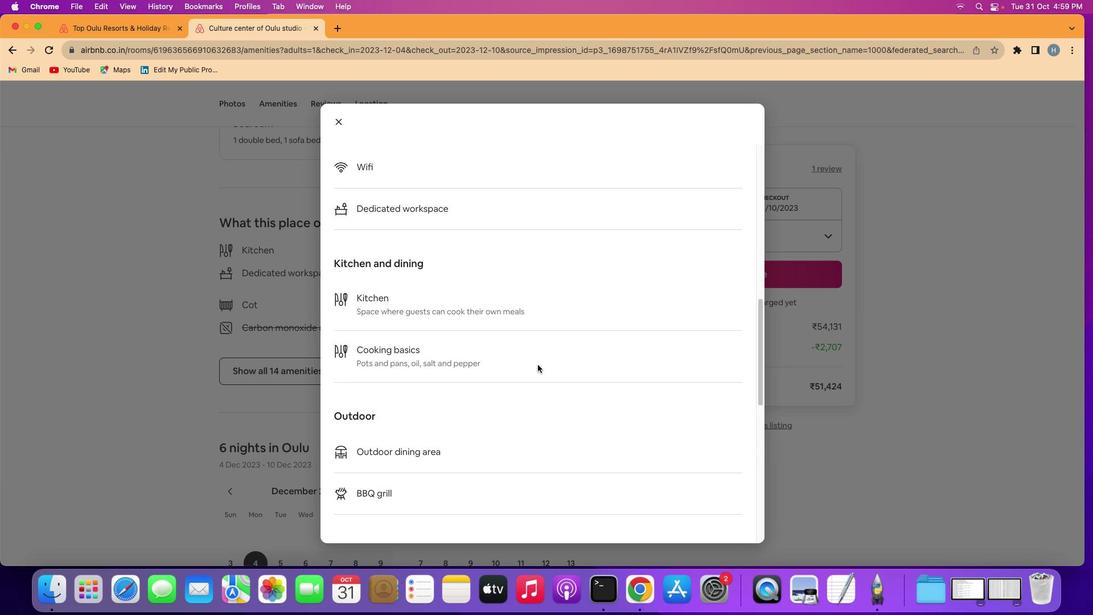 
Action: Mouse moved to (538, 364)
Screenshot: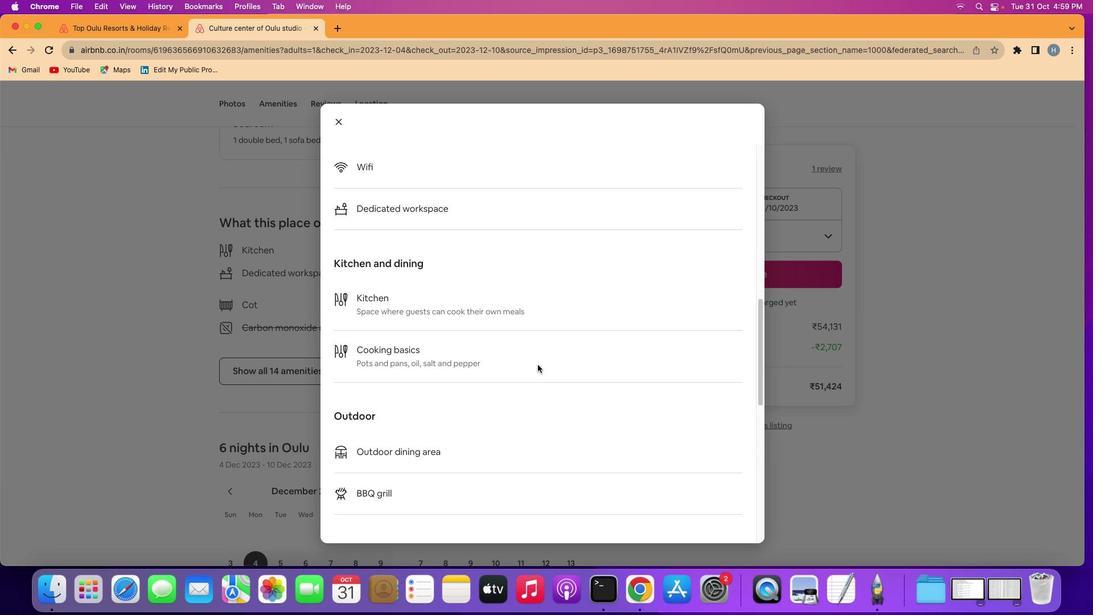 
Action: Mouse scrolled (538, 364) with delta (0, 0)
Screenshot: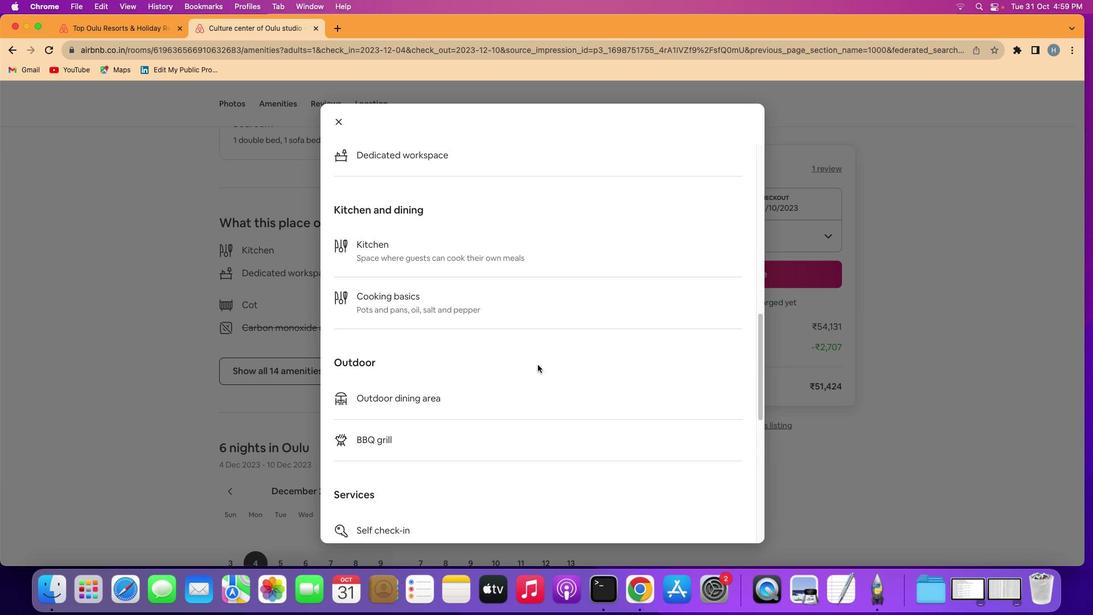 
Action: Mouse scrolled (538, 364) with delta (0, 0)
Screenshot: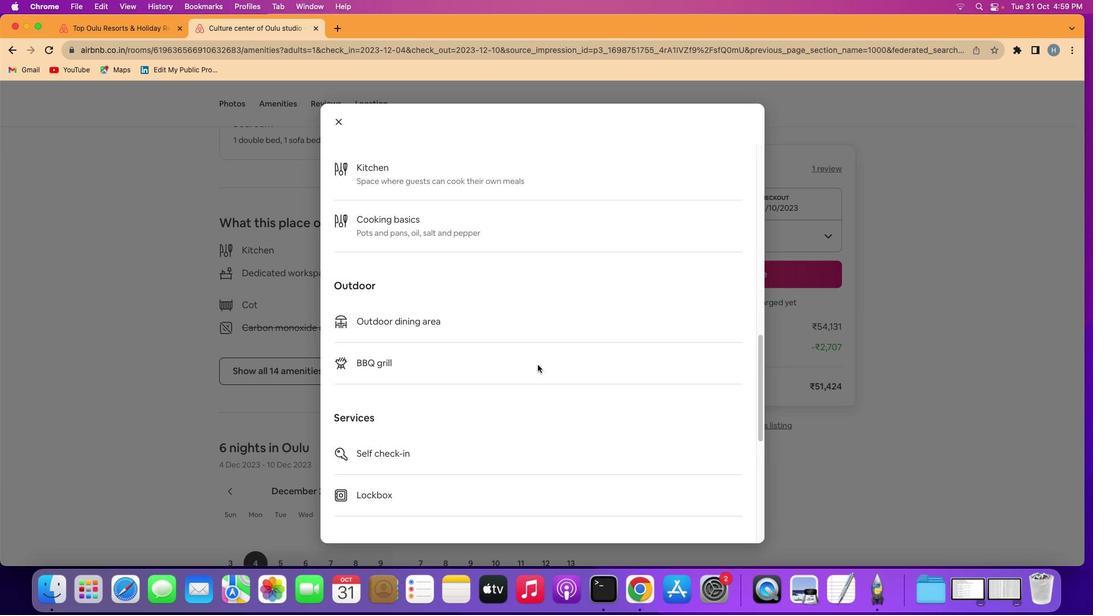 
Action: Mouse scrolled (538, 364) with delta (0, -1)
Screenshot: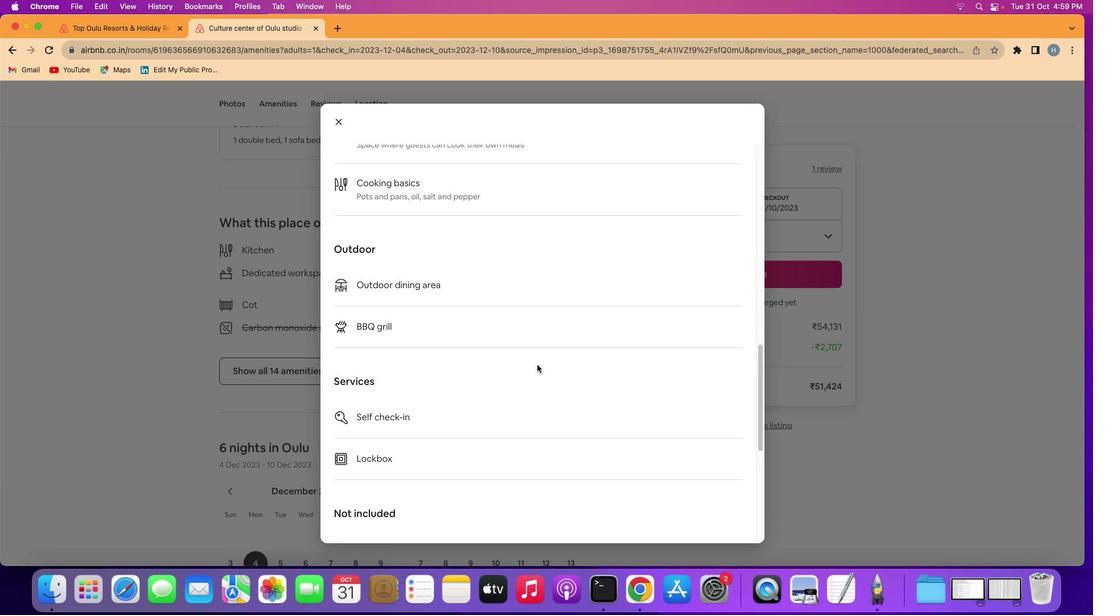 
Action: Mouse scrolled (538, 364) with delta (0, -2)
Screenshot: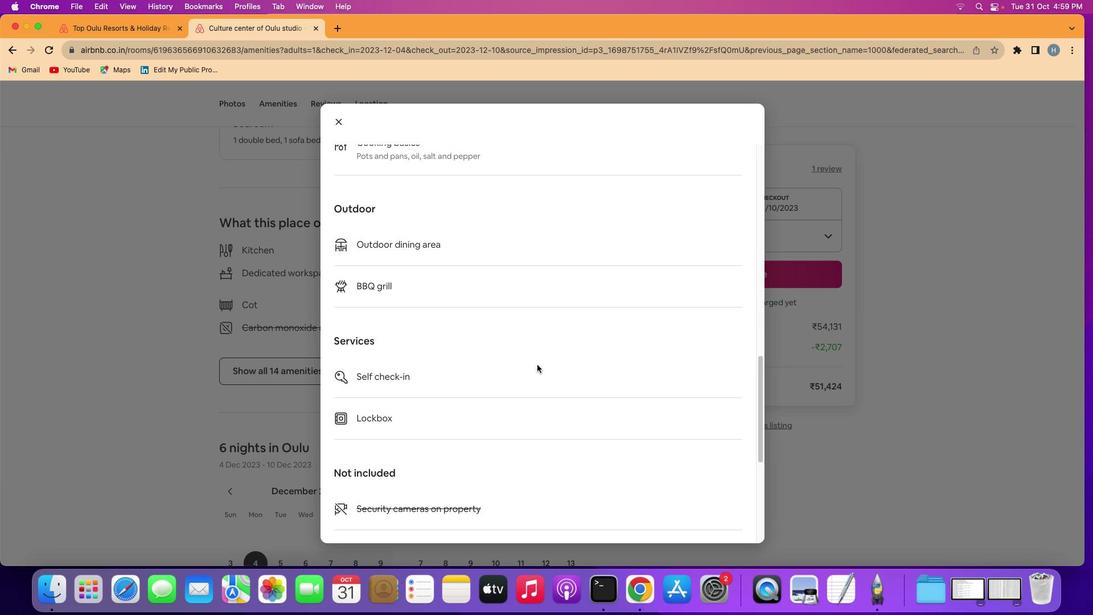 
Action: Mouse moved to (537, 365)
Screenshot: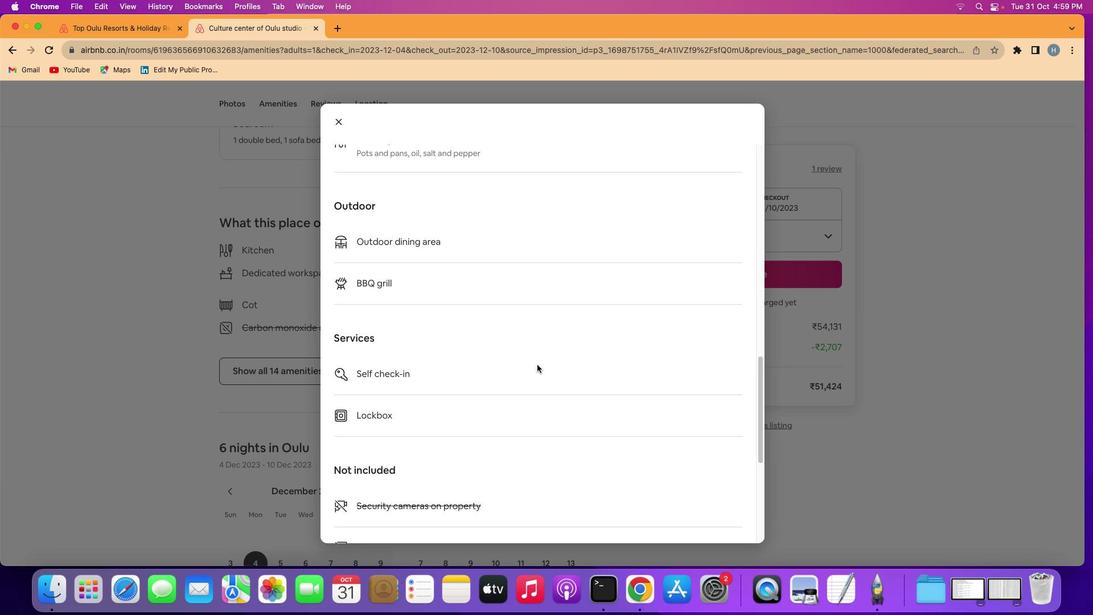 
Action: Mouse scrolled (537, 365) with delta (0, 0)
Screenshot: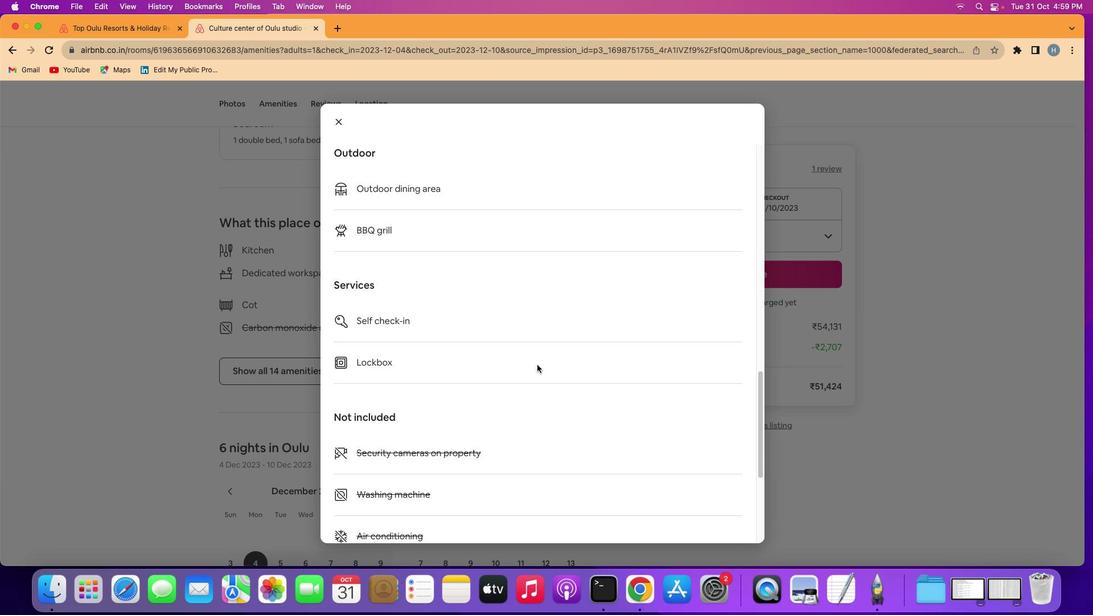 
Action: Mouse scrolled (537, 365) with delta (0, 0)
Screenshot: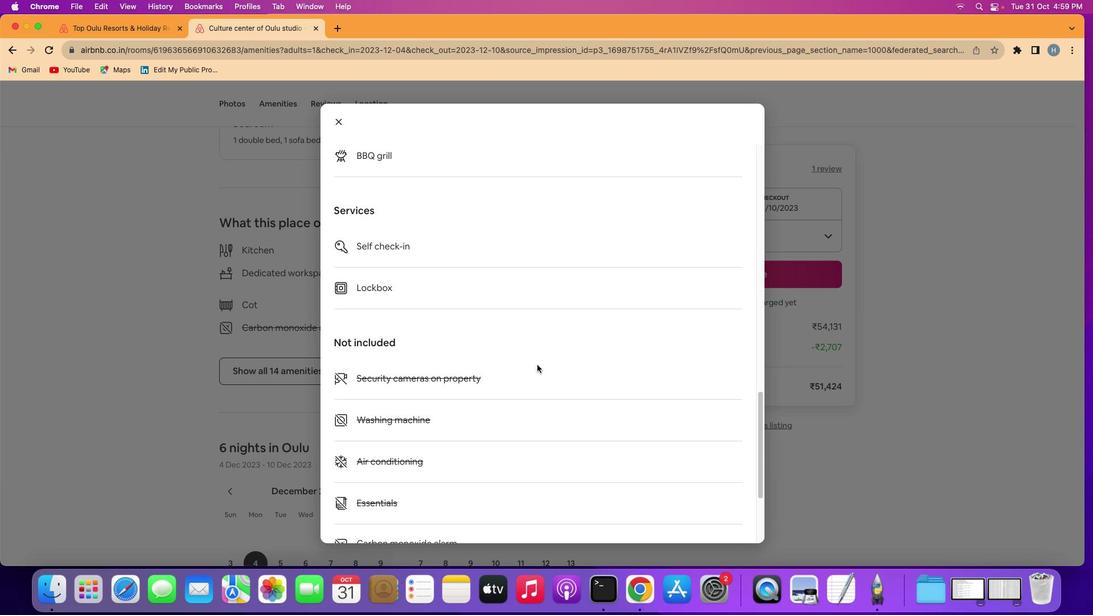 
Action: Mouse scrolled (537, 365) with delta (0, -1)
Screenshot: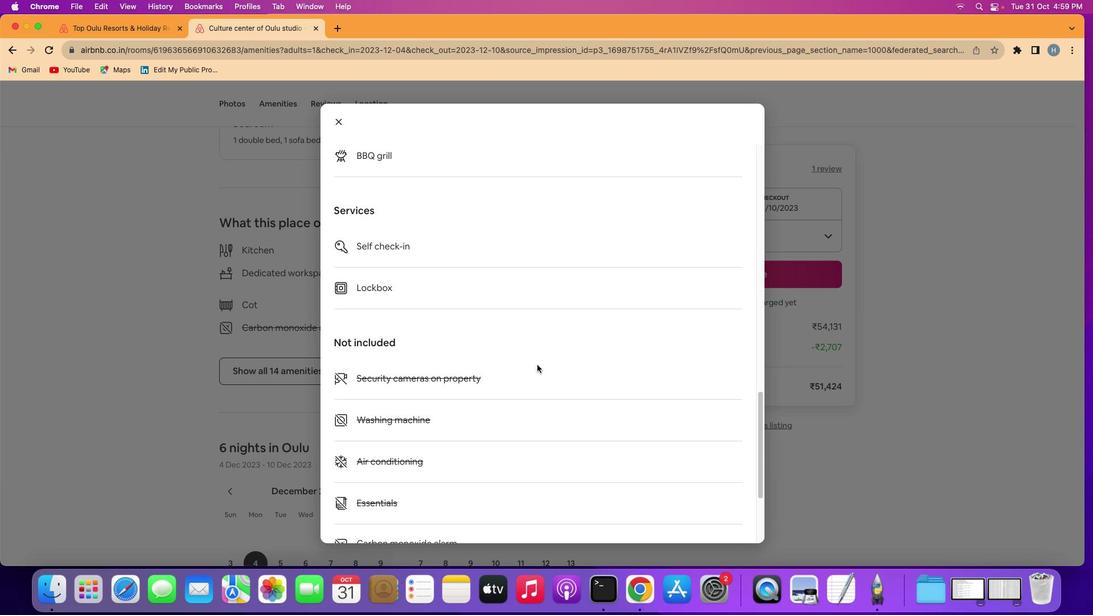 
Action: Mouse scrolled (537, 365) with delta (0, -2)
Screenshot: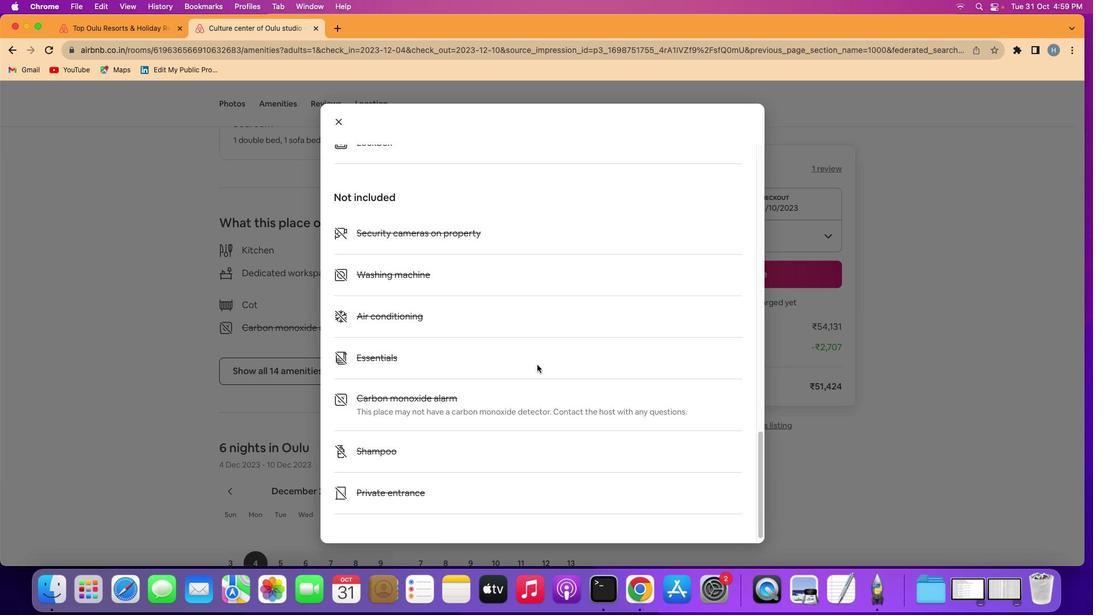 
Action: Mouse scrolled (537, 365) with delta (0, -2)
Screenshot: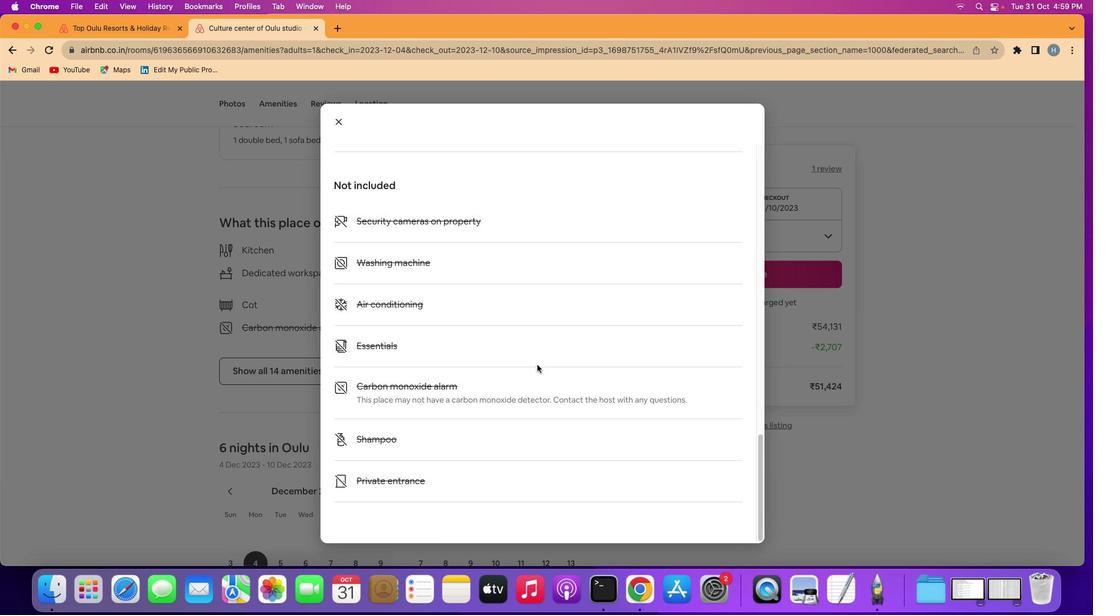 
Action: Mouse scrolled (537, 365) with delta (0, 0)
Screenshot: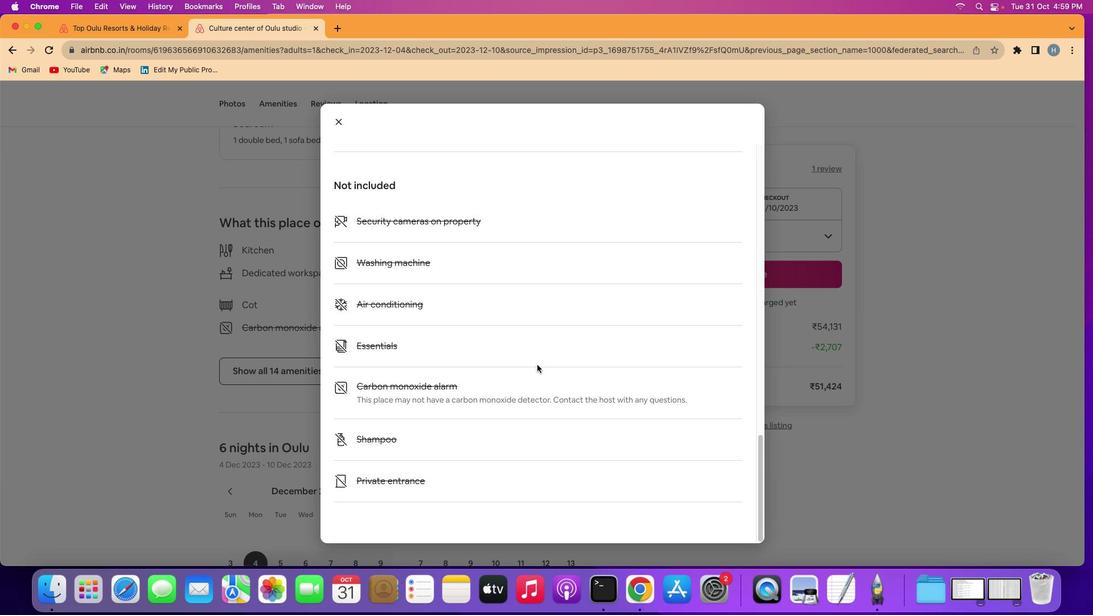 
Action: Mouse scrolled (537, 365) with delta (0, 0)
Screenshot: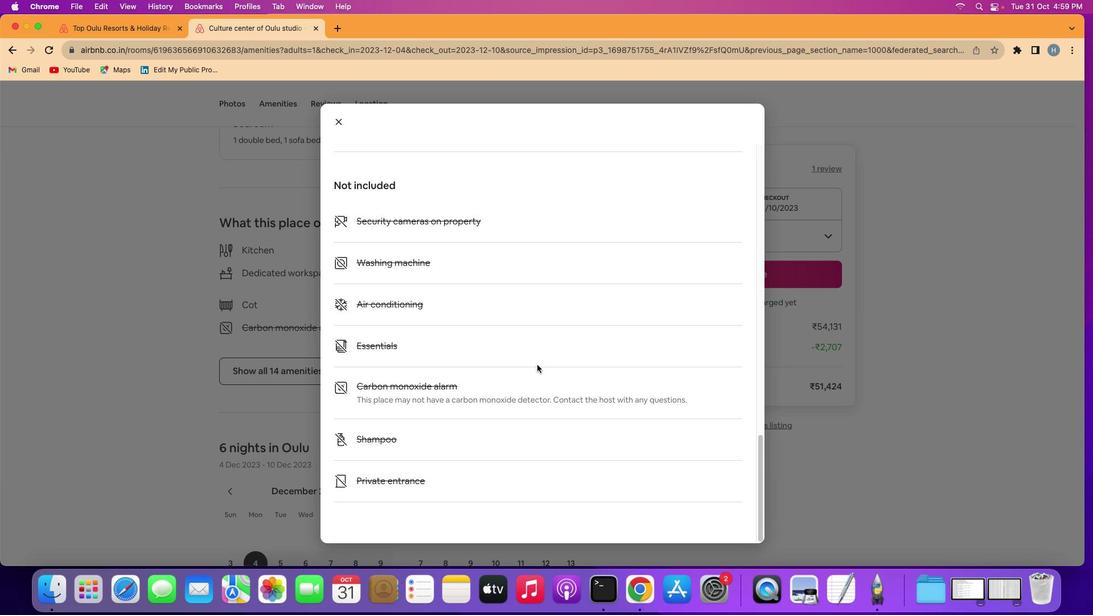 
Action: Mouse scrolled (537, 365) with delta (0, -1)
Screenshot: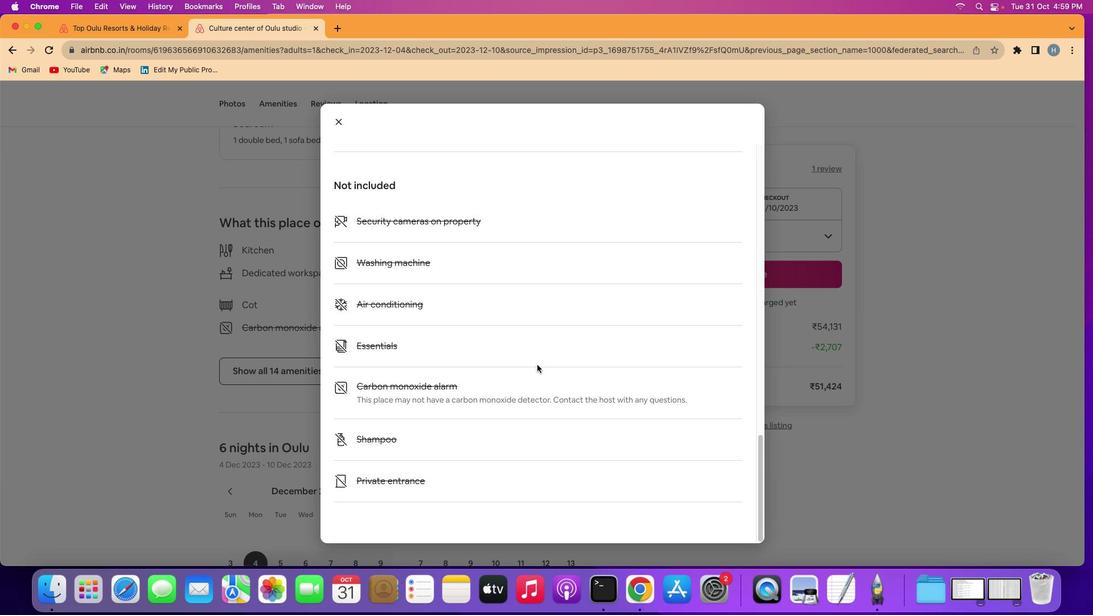 
Action: Mouse scrolled (537, 365) with delta (0, -2)
Screenshot: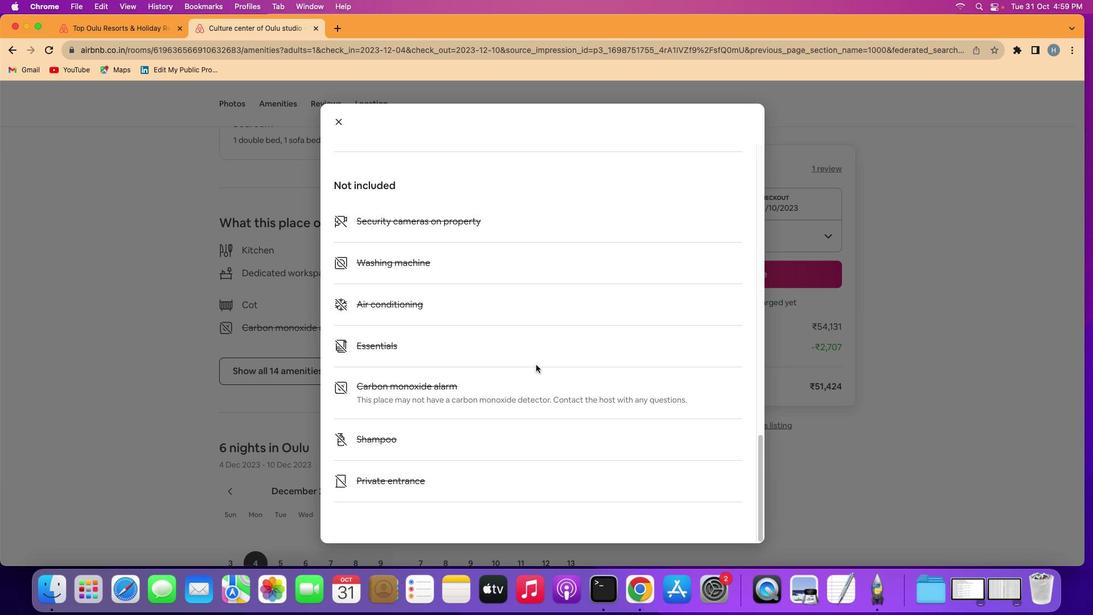
Action: Mouse scrolled (537, 365) with delta (0, -2)
Screenshot: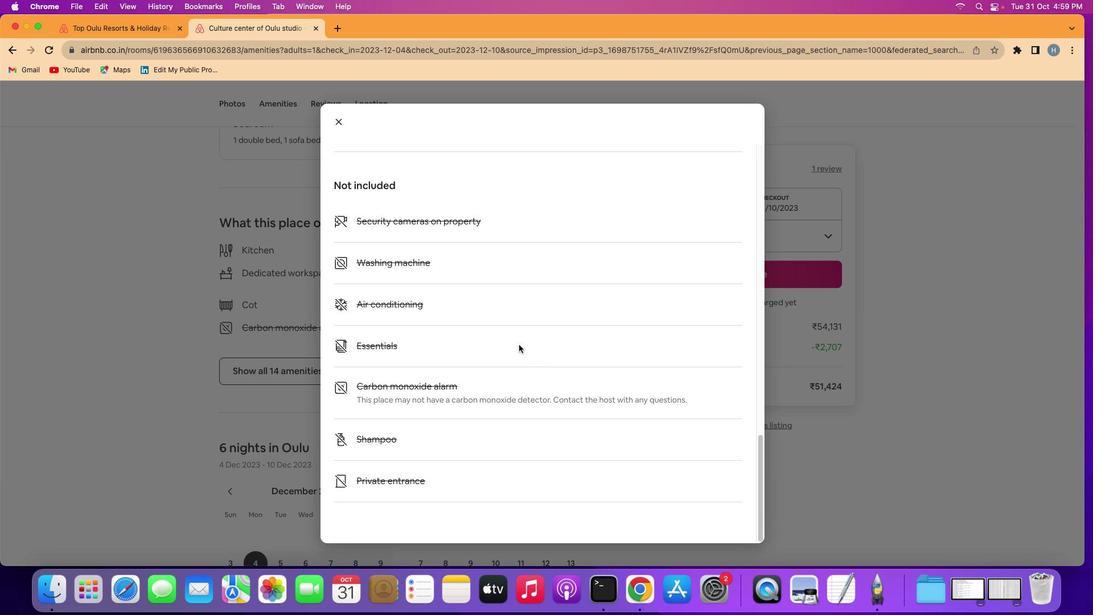 
Action: Mouse moved to (341, 125)
Screenshot: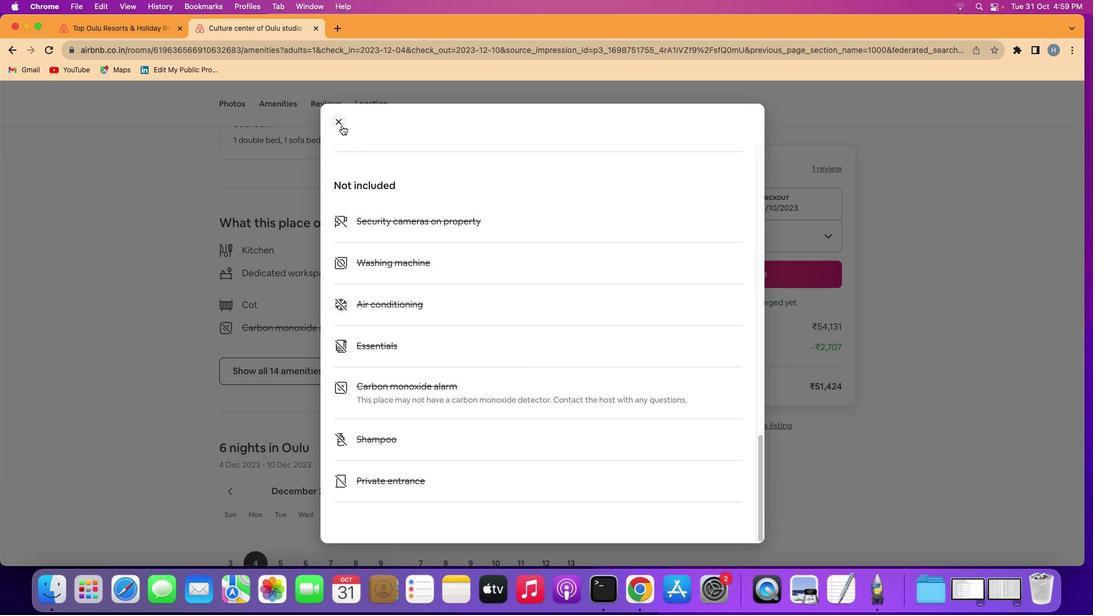 
Action: Mouse pressed left at (341, 125)
Screenshot: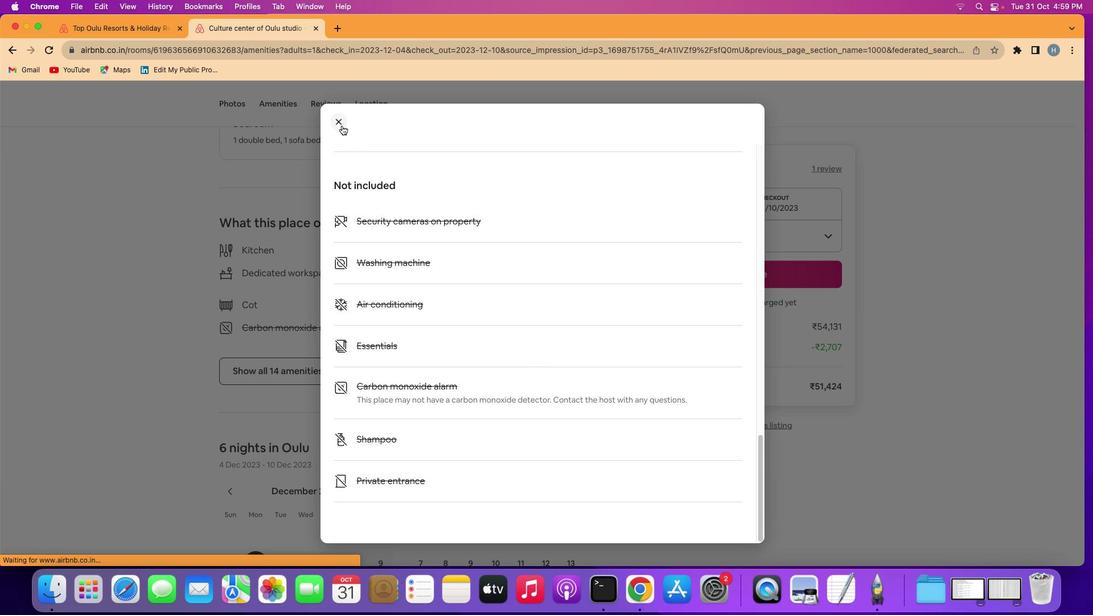
Action: Mouse moved to (435, 351)
Screenshot: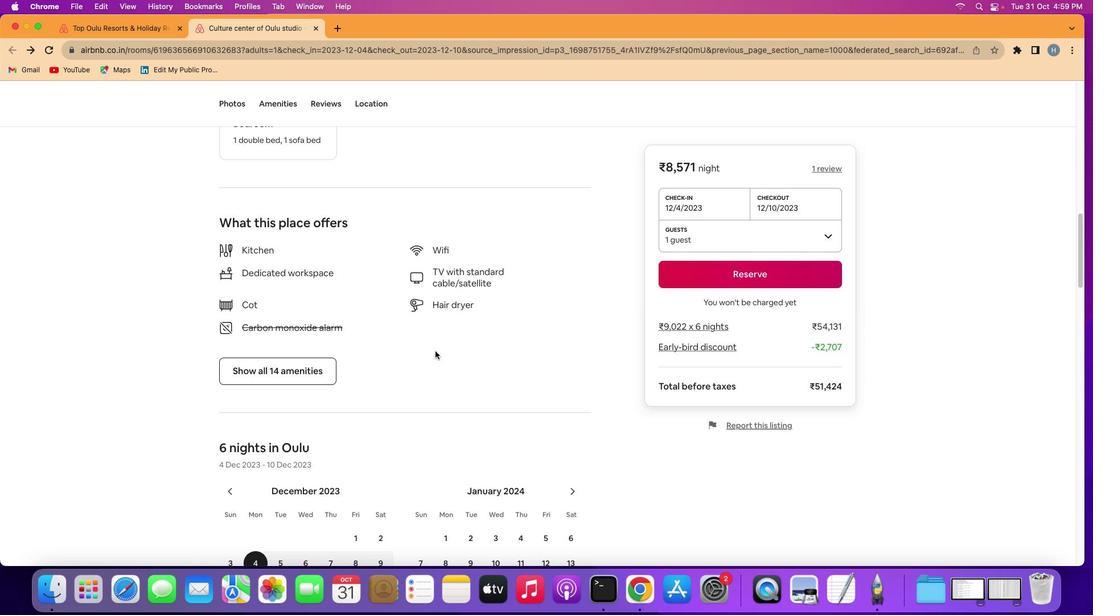 
Action: Mouse scrolled (435, 351) with delta (0, 0)
Screenshot: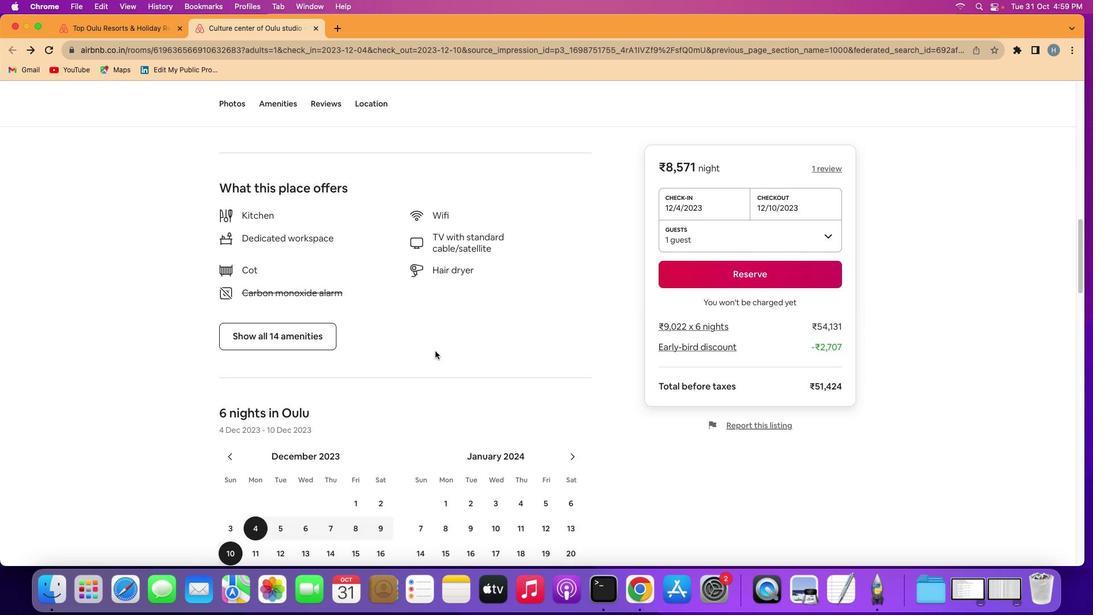
Action: Mouse scrolled (435, 351) with delta (0, 0)
Screenshot: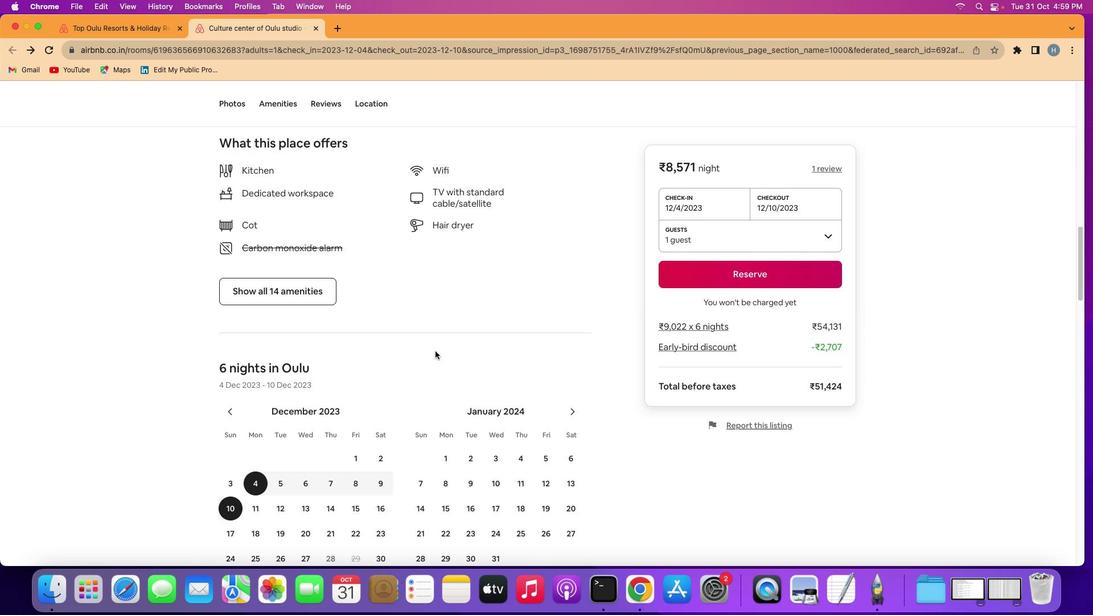 
Action: Mouse scrolled (435, 351) with delta (0, -1)
Screenshot: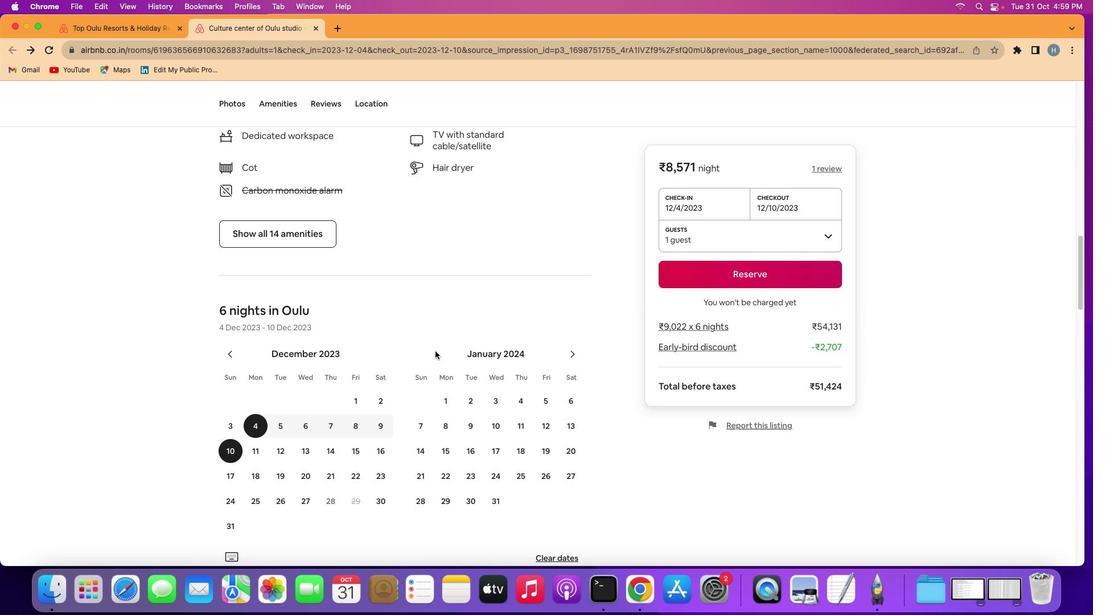 
Action: Mouse scrolled (435, 351) with delta (0, -2)
Screenshot: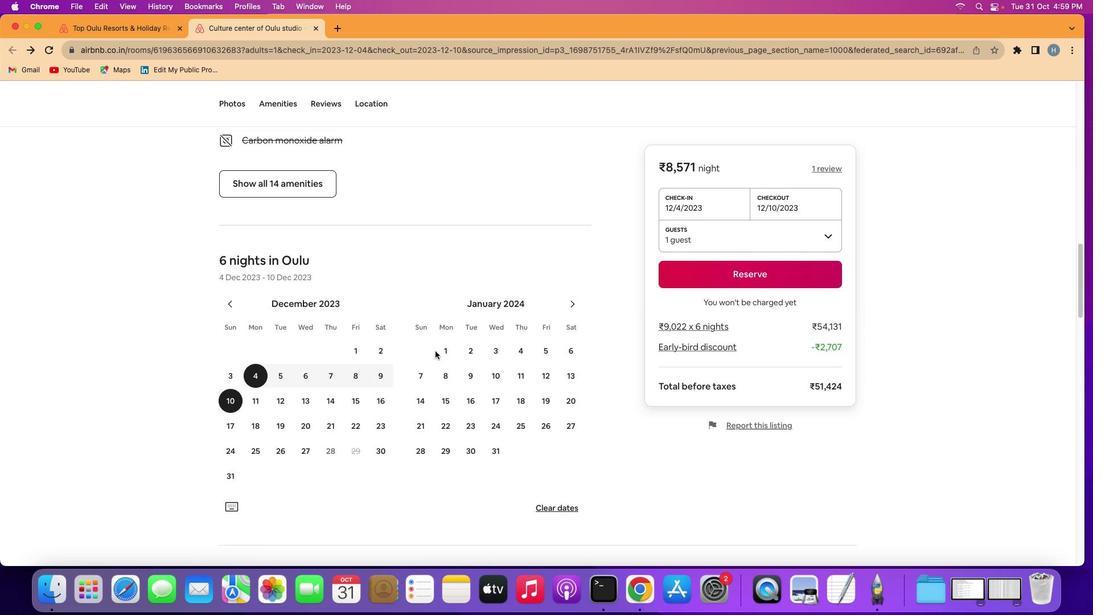 
Action: Mouse moved to (435, 350)
Screenshot: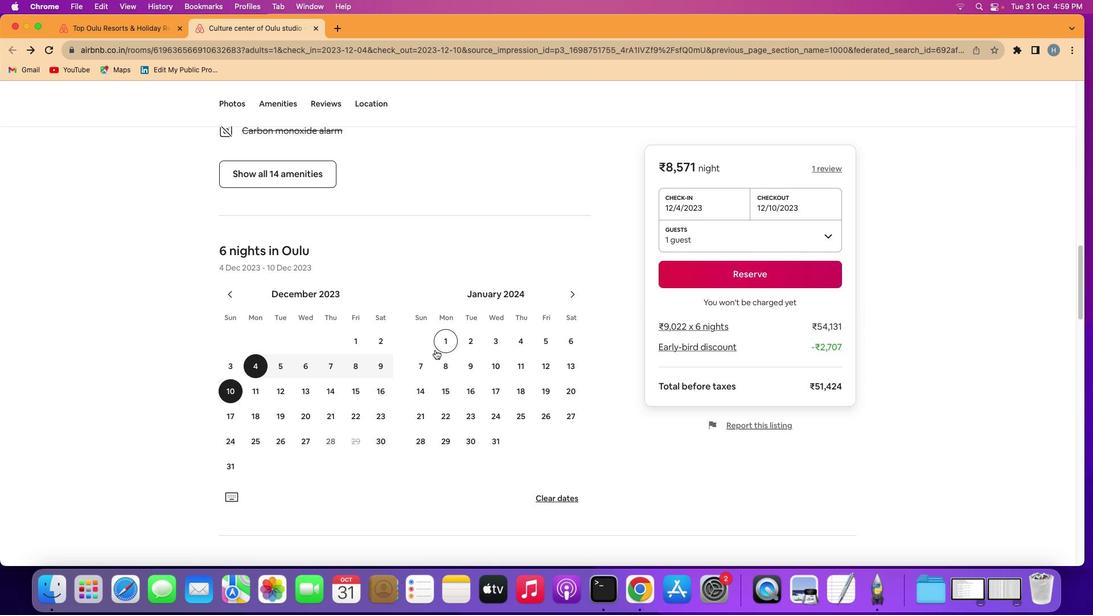 
Action: Mouse scrolled (435, 350) with delta (0, 0)
Screenshot: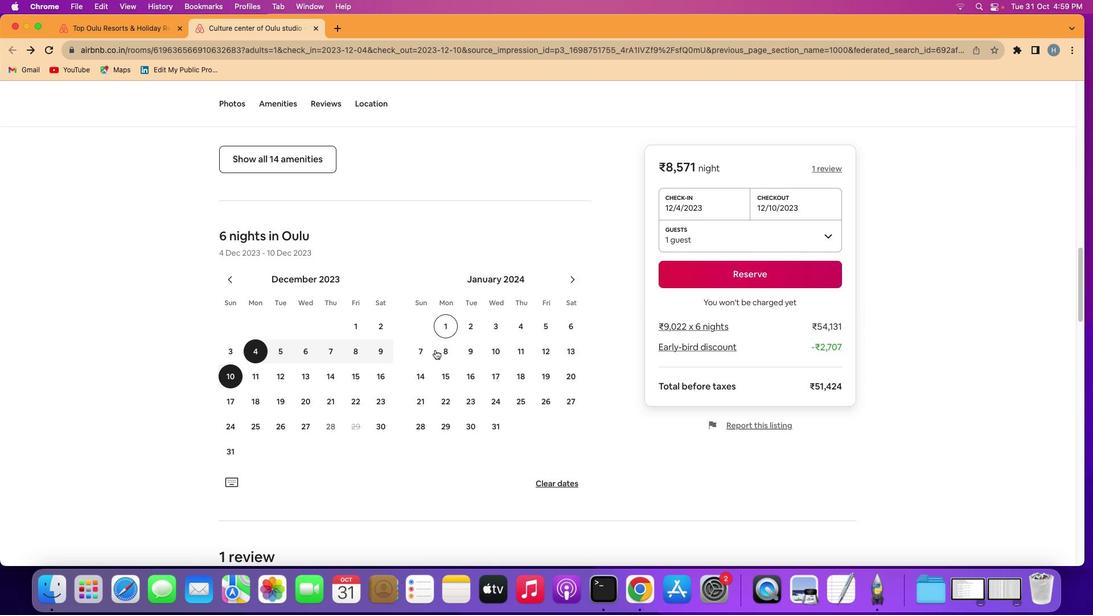 
Action: Mouse scrolled (435, 350) with delta (0, 0)
Screenshot: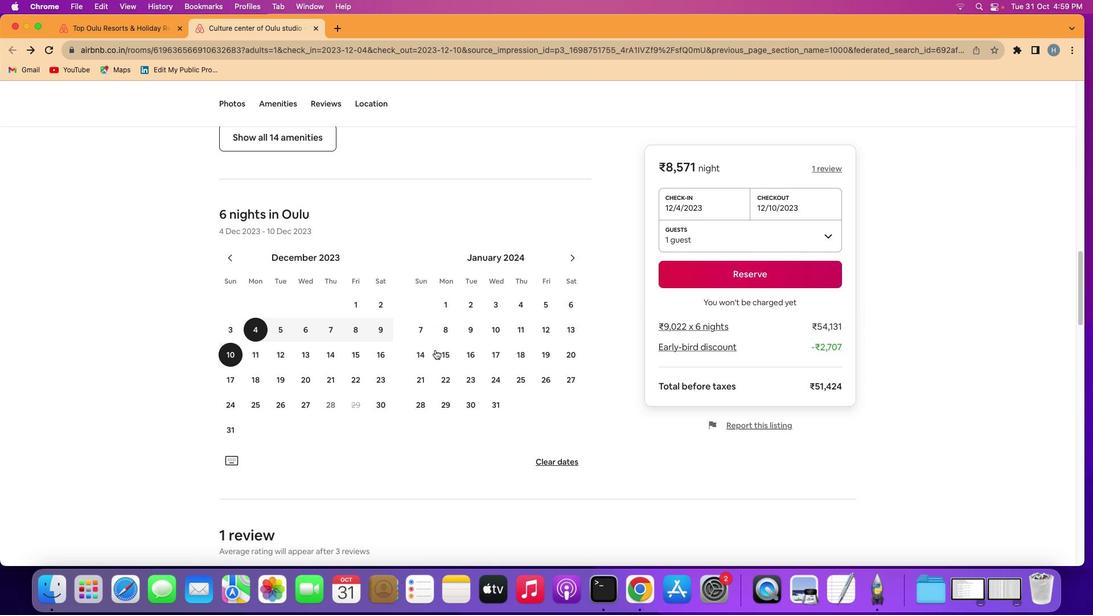 
Action: Mouse scrolled (435, 350) with delta (0, -1)
Screenshot: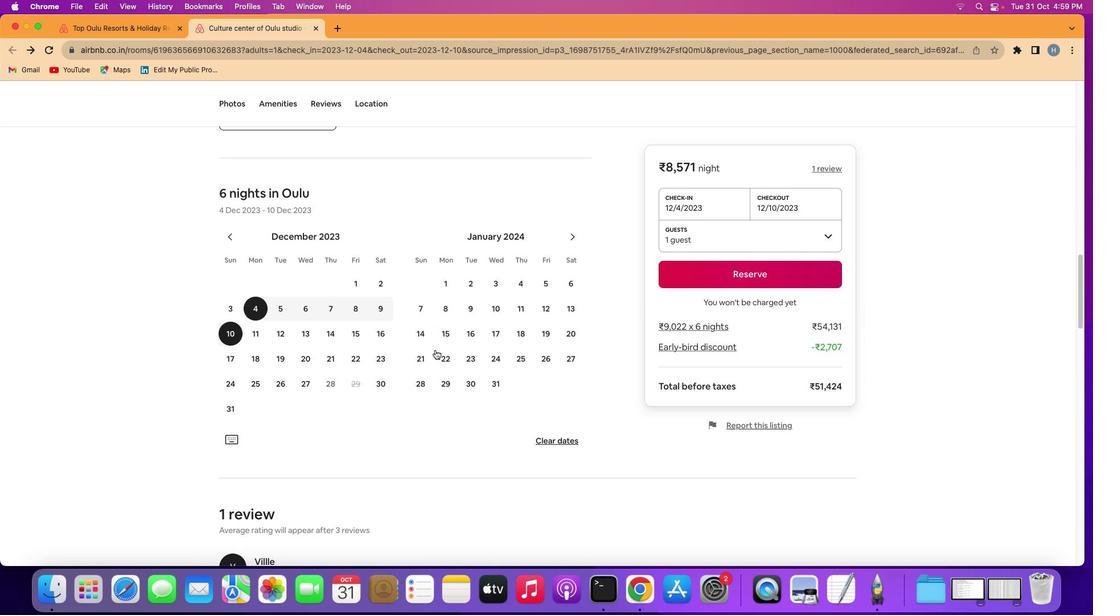 
Action: Mouse moved to (435, 349)
Screenshot: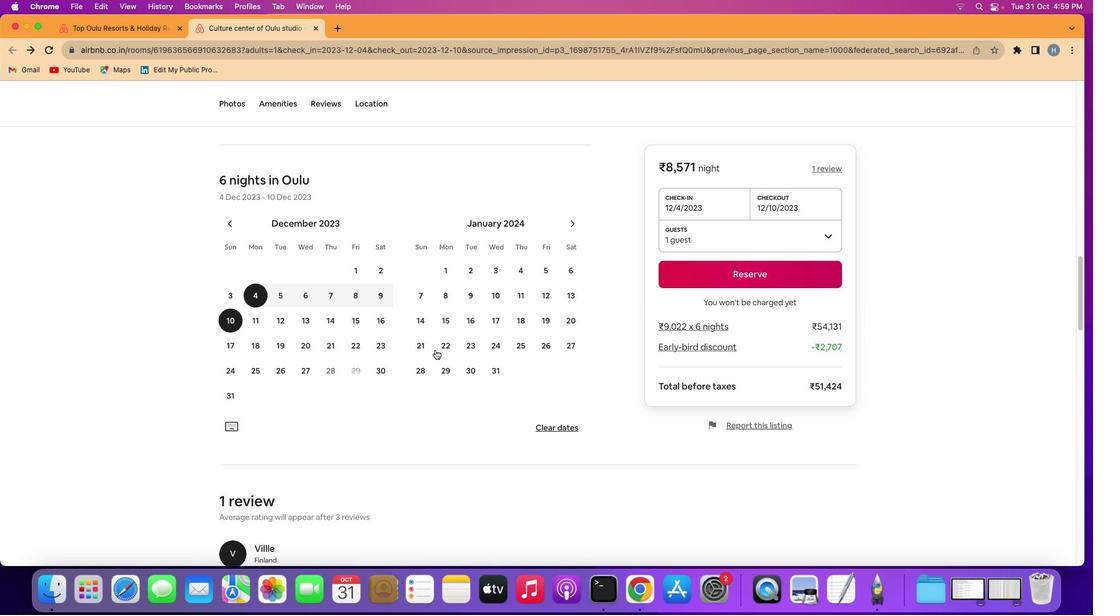 
Action: Mouse scrolled (435, 349) with delta (0, 0)
Screenshot: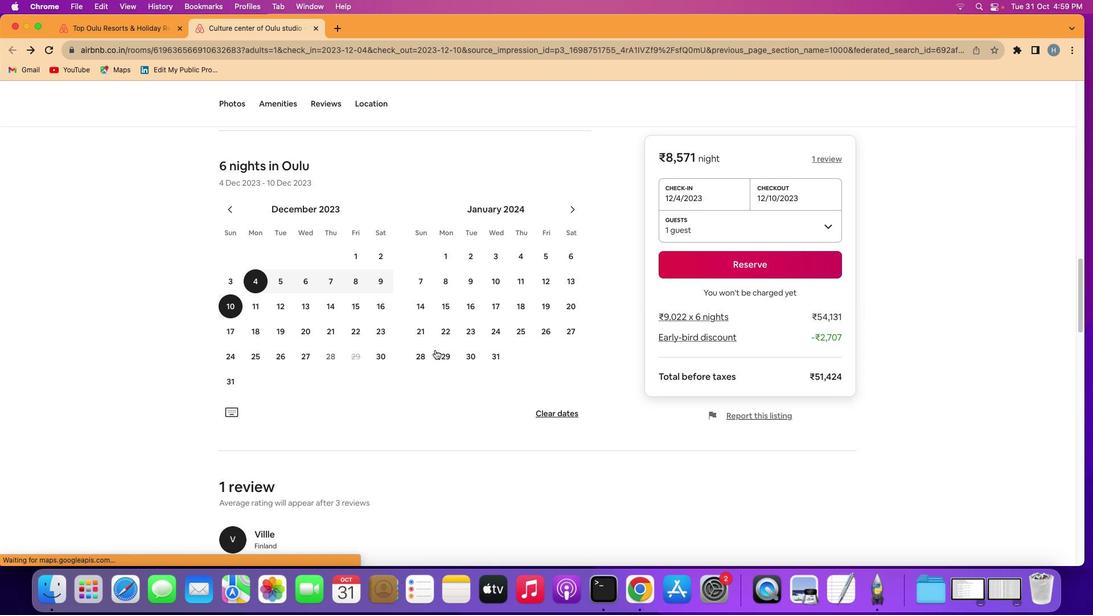 
Action: Mouse scrolled (435, 349) with delta (0, 0)
Screenshot: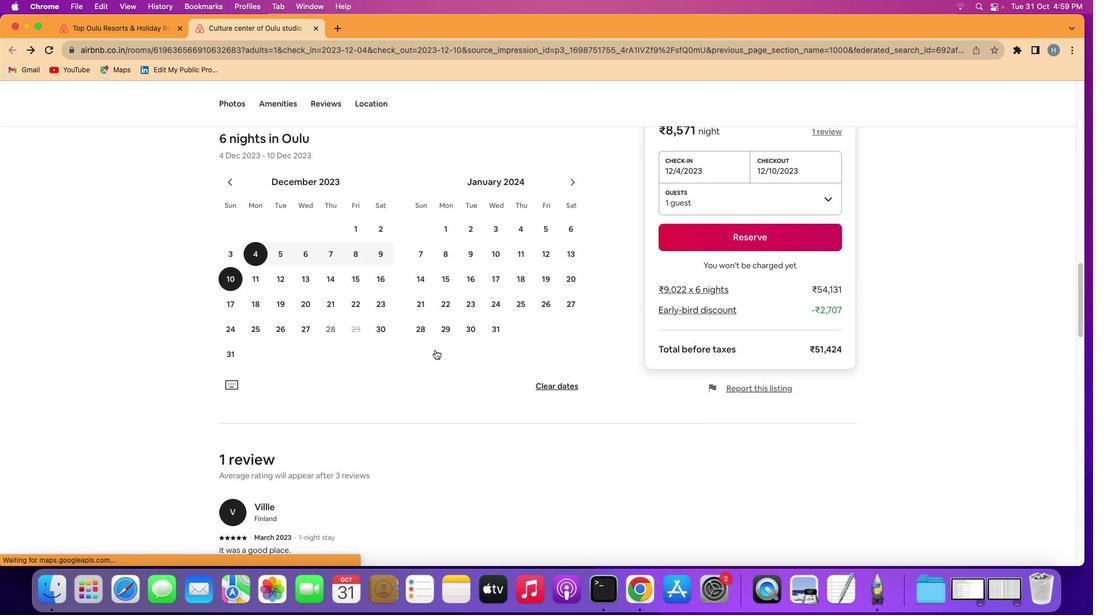 
Action: Mouse scrolled (435, 349) with delta (0, -1)
Screenshot: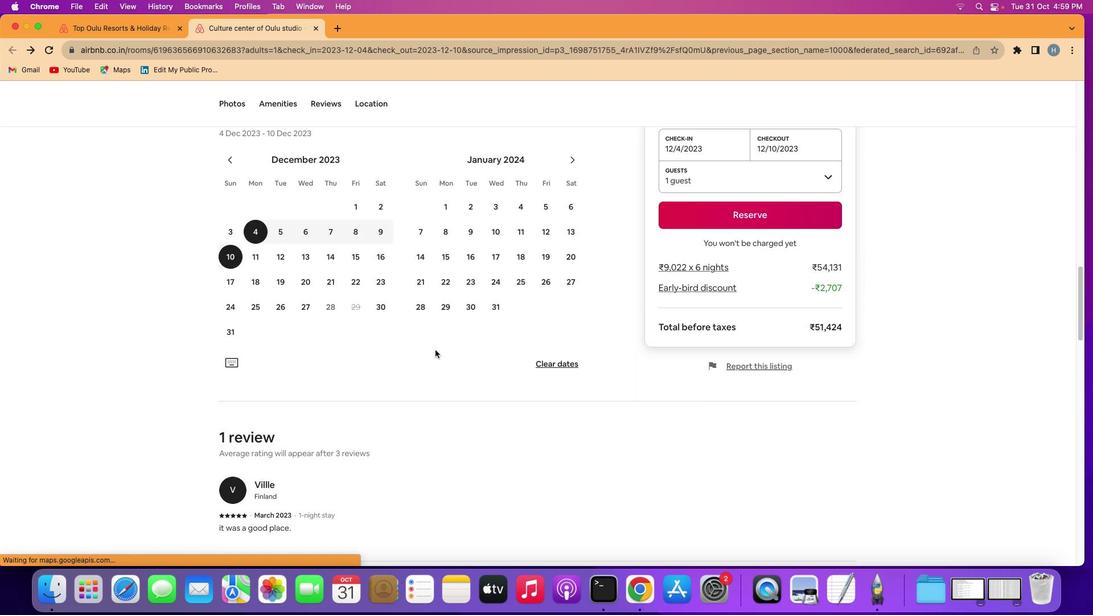 
Action: Mouse scrolled (435, 349) with delta (0, 0)
Screenshot: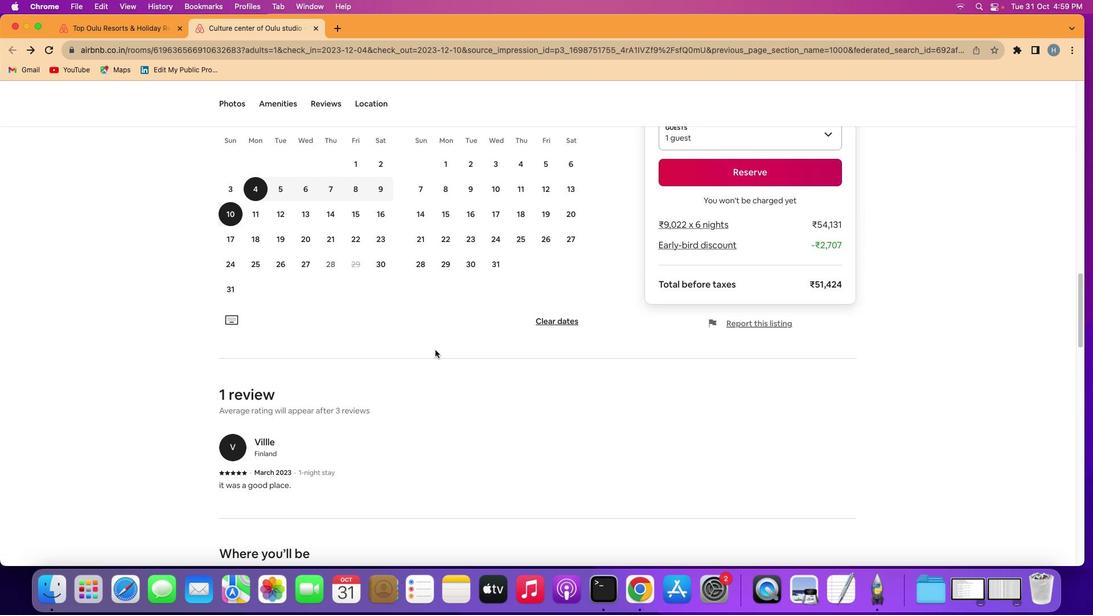 
Action: Mouse scrolled (435, 349) with delta (0, 0)
Screenshot: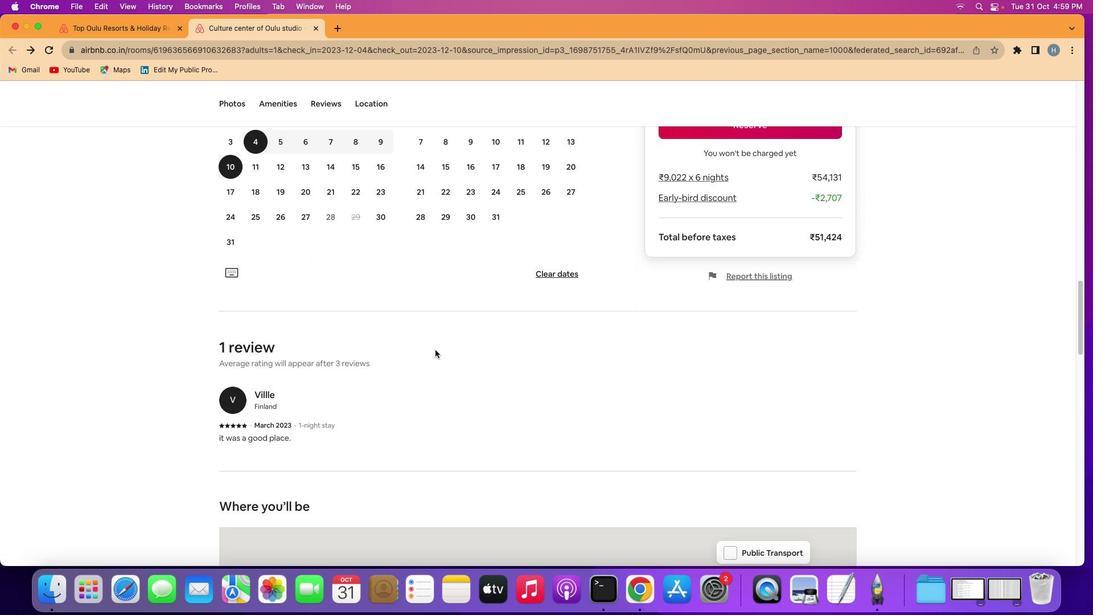 
Action: Mouse scrolled (435, 349) with delta (0, -1)
Screenshot: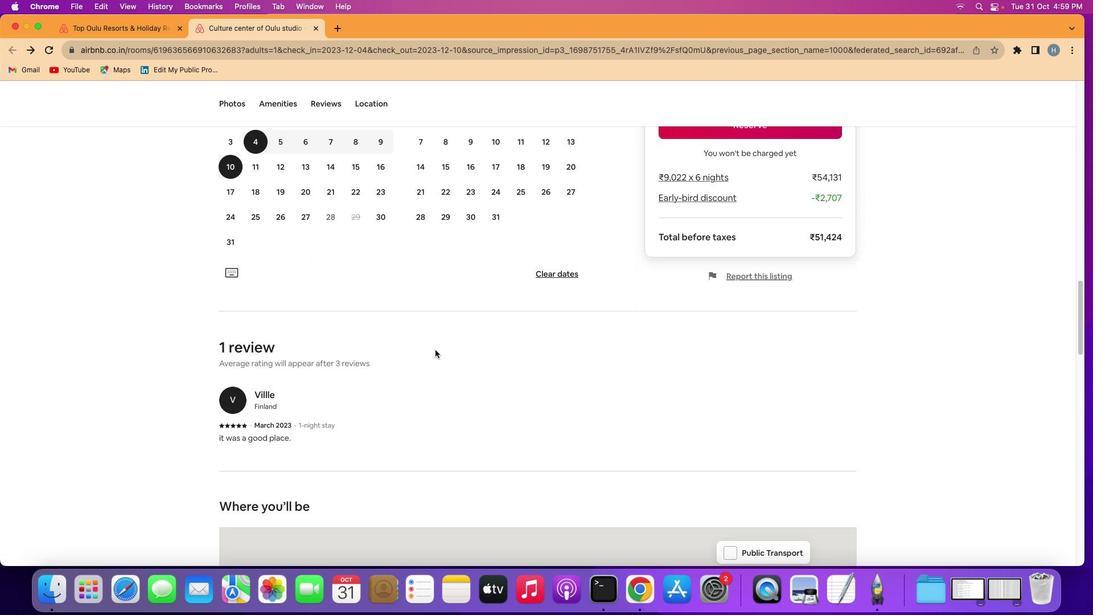
Action: Mouse scrolled (435, 349) with delta (0, -2)
Screenshot: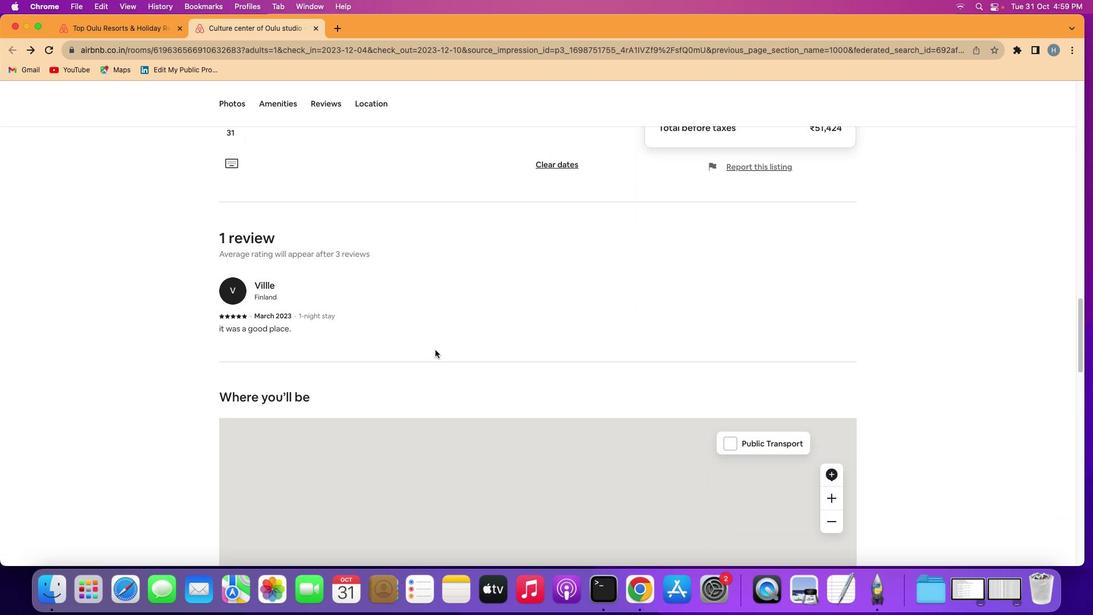 
Action: Mouse scrolled (435, 349) with delta (0, 0)
Screenshot: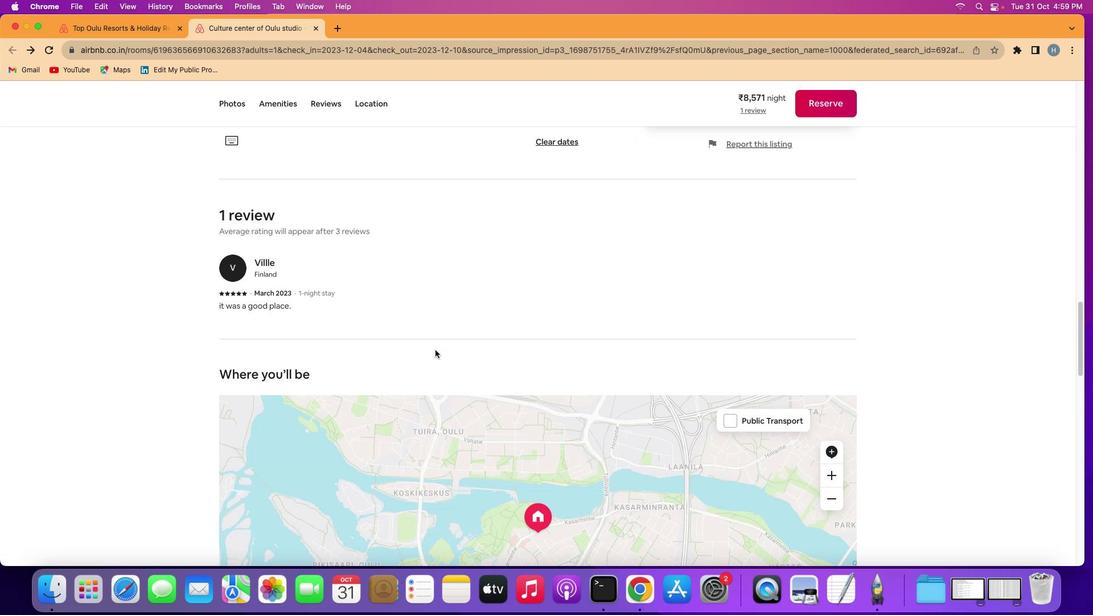 
Action: Mouse scrolled (435, 349) with delta (0, 0)
Screenshot: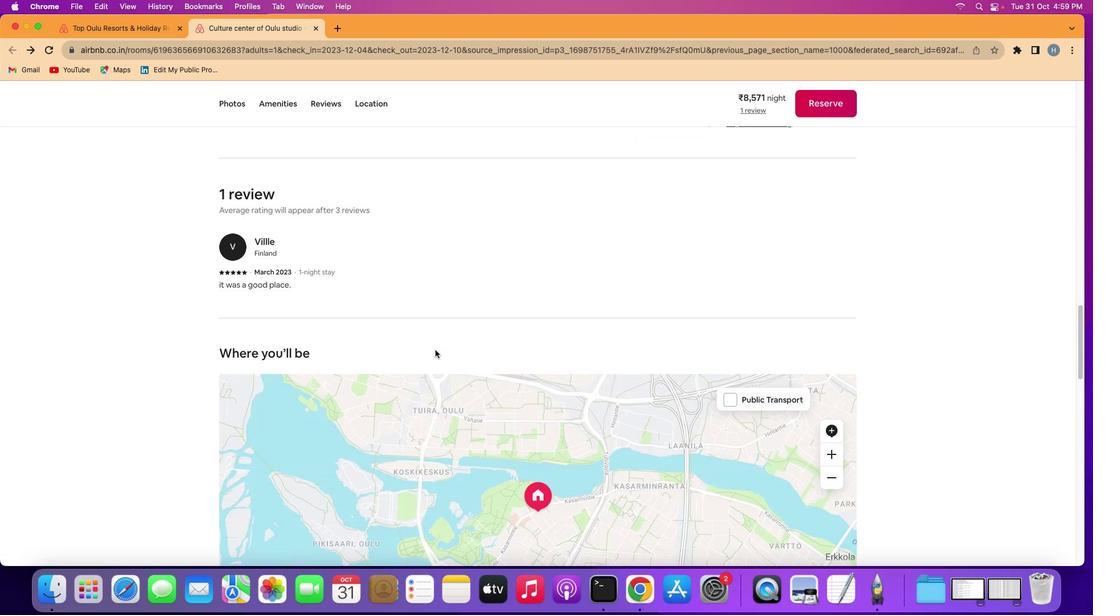 
Action: Mouse scrolled (435, 349) with delta (0, -1)
Screenshot: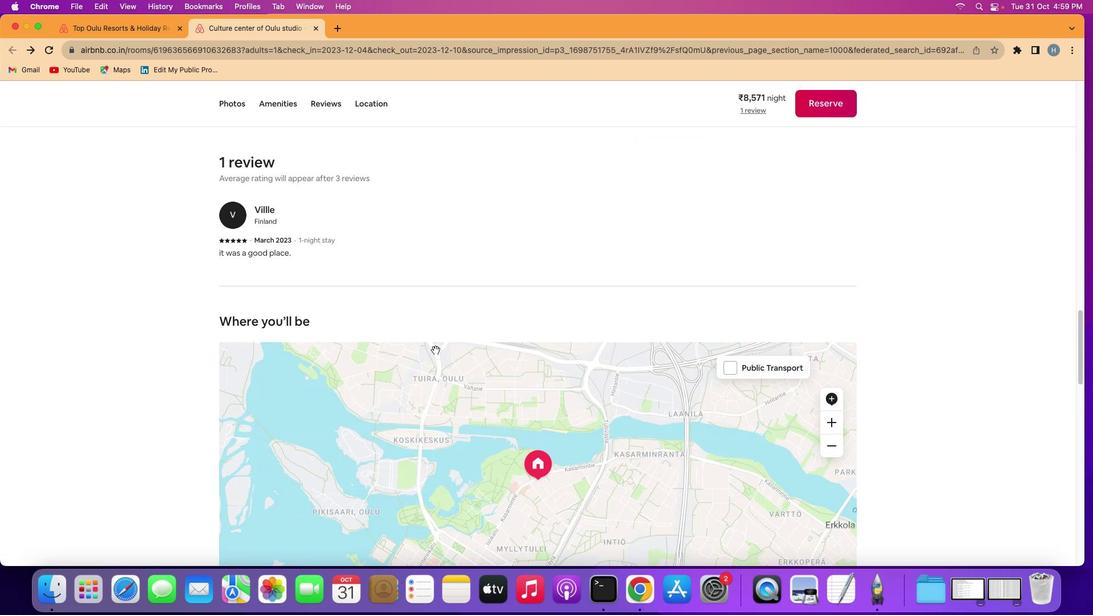 
Action: Mouse scrolled (435, 349) with delta (0, -1)
Screenshot: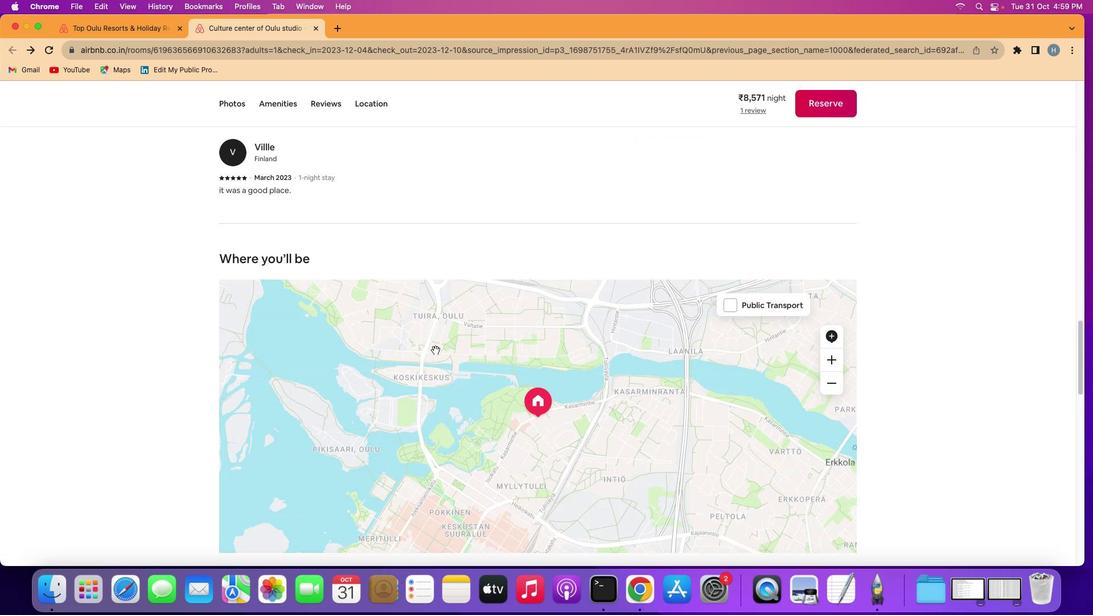 
Action: Mouse scrolled (435, 349) with delta (0, 0)
Screenshot: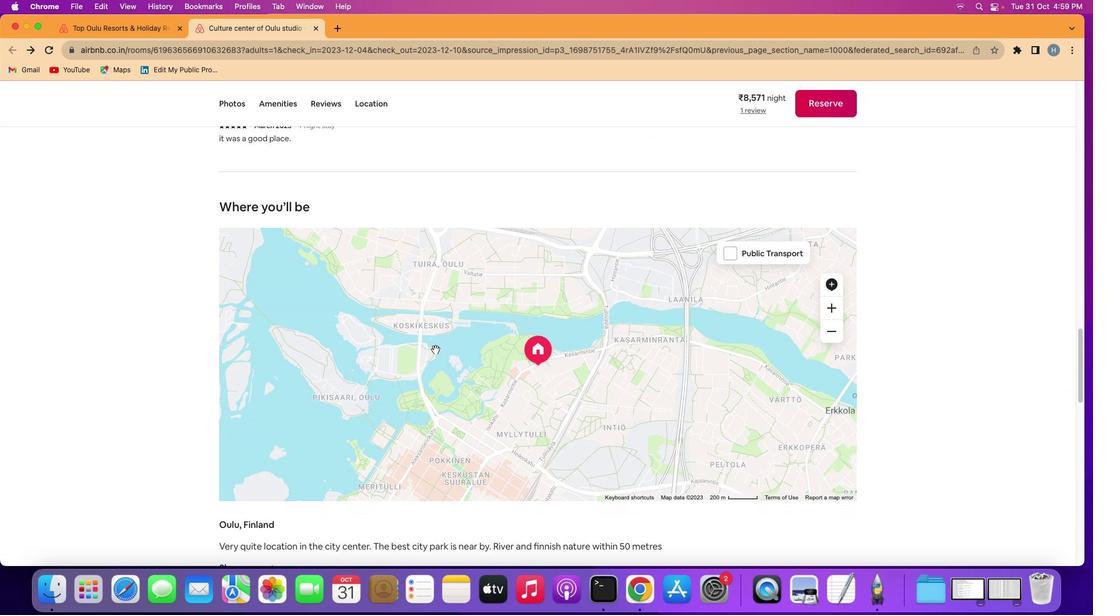 
Action: Mouse scrolled (435, 349) with delta (0, 0)
Screenshot: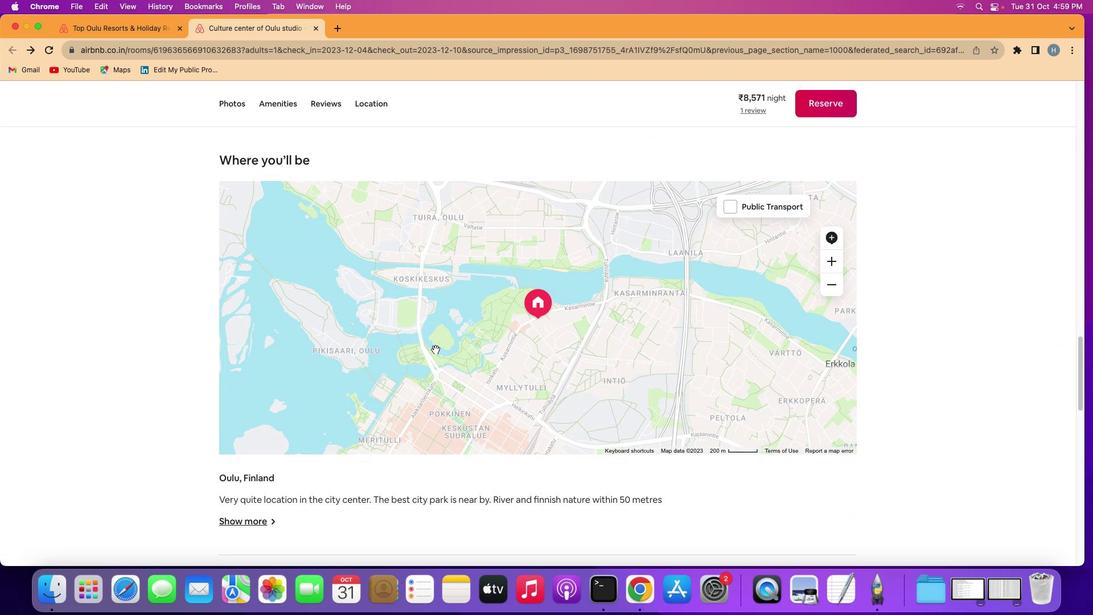 
Action: Mouse moved to (435, 349)
Screenshot: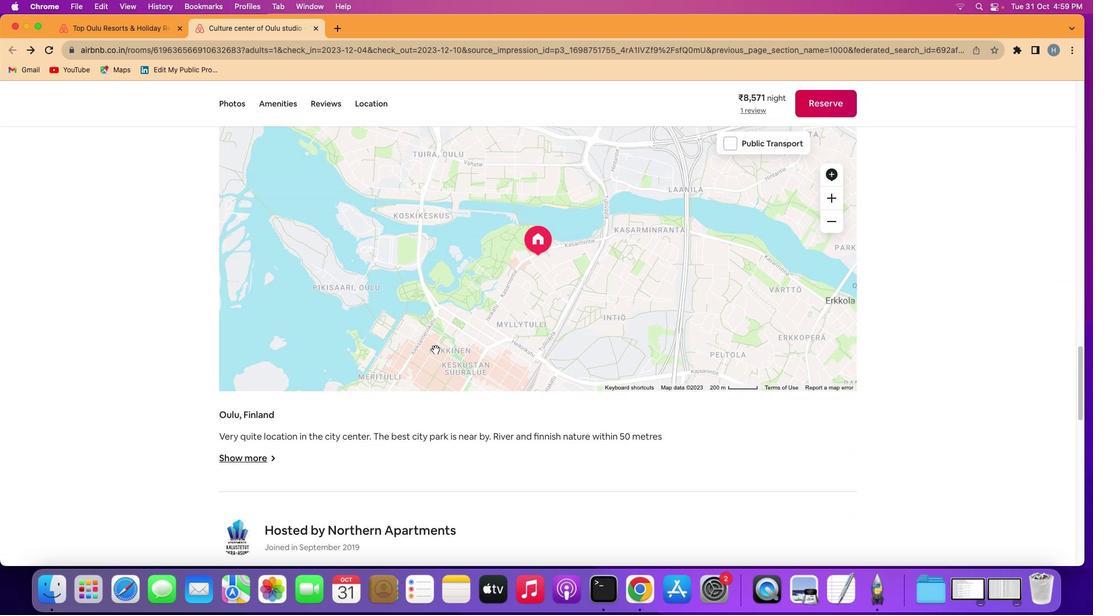 
Action: Mouse scrolled (435, 349) with delta (0, -1)
Screenshot: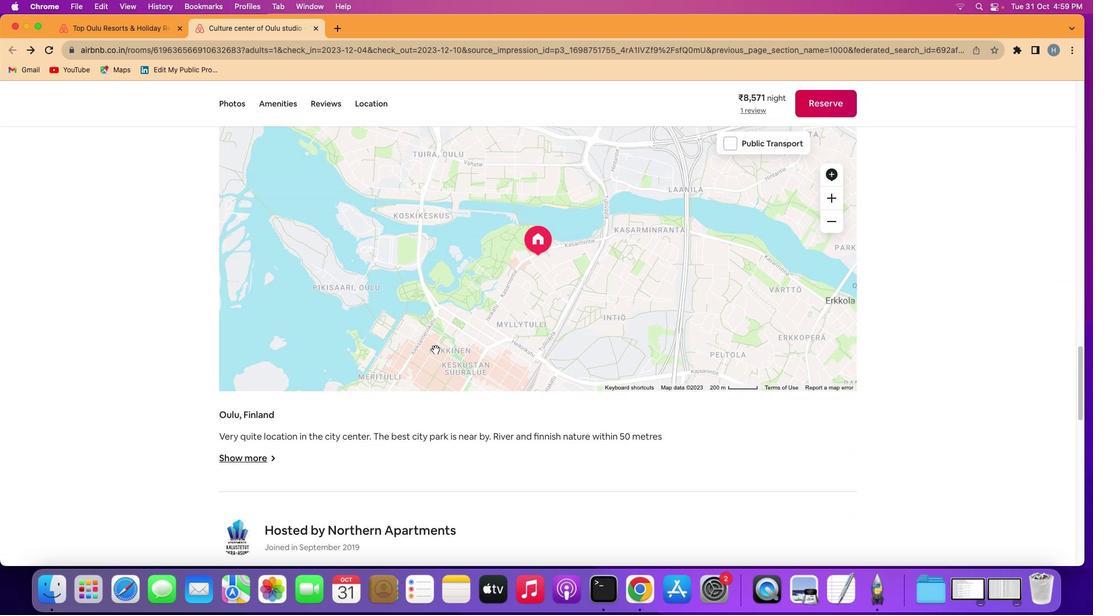 
Action: Mouse scrolled (435, 349) with delta (0, -2)
Screenshot: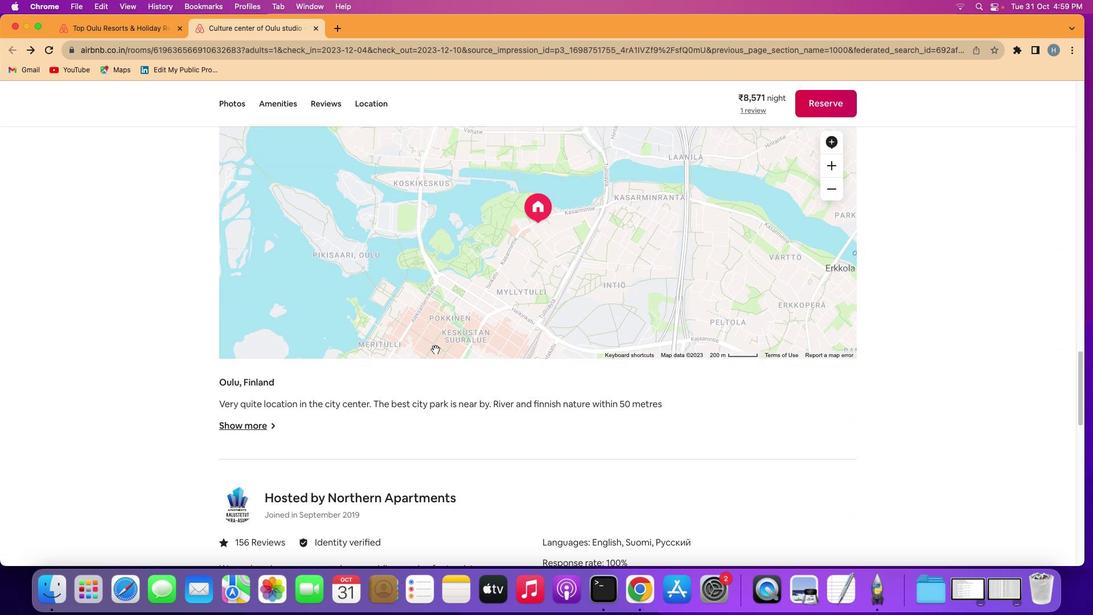 
Action: Mouse moved to (251, 376)
Screenshot: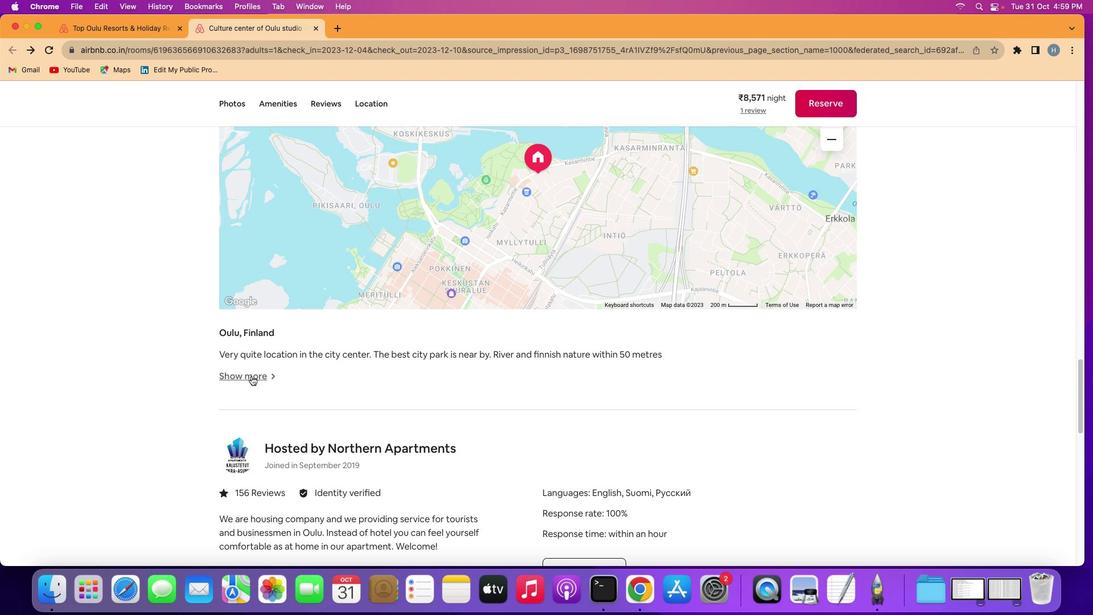 
Action: Mouse pressed left at (251, 376)
Screenshot: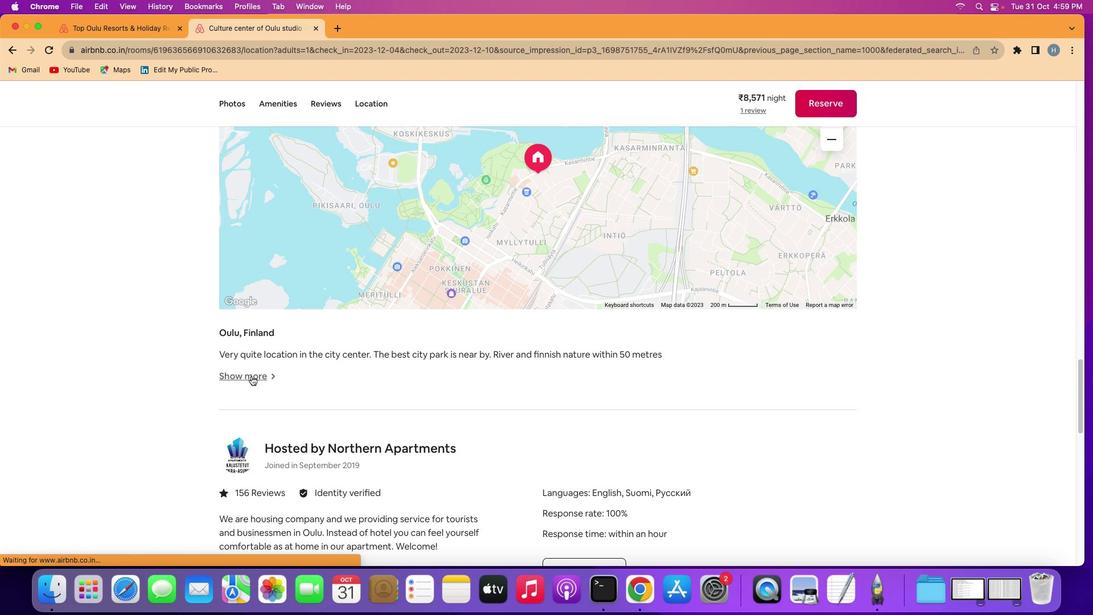 
Action: Mouse moved to (23, 100)
Screenshot: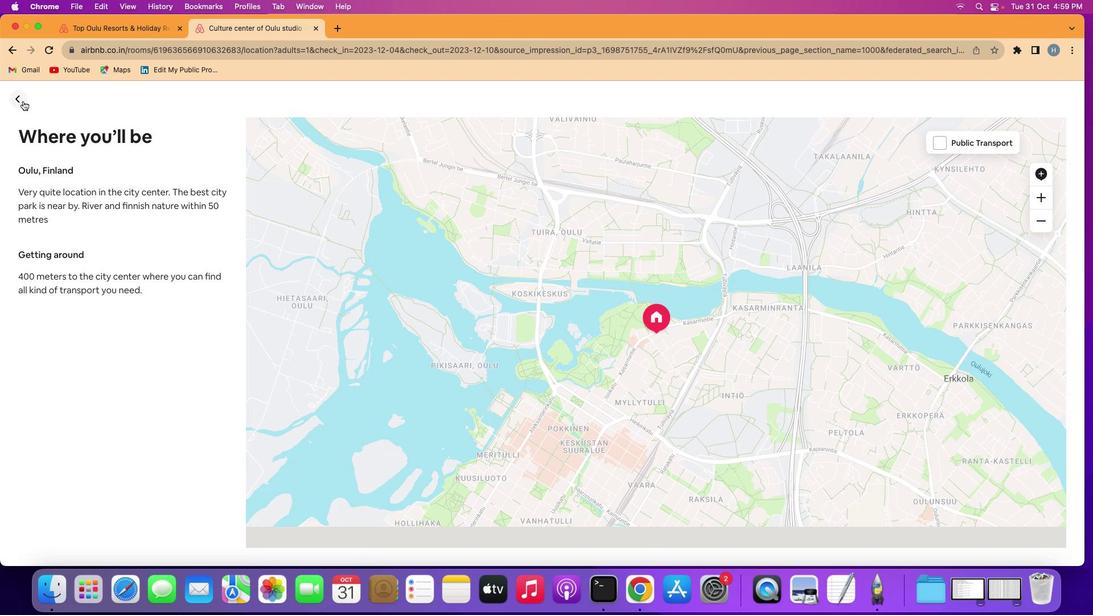 
Action: Mouse pressed left at (23, 100)
Screenshot: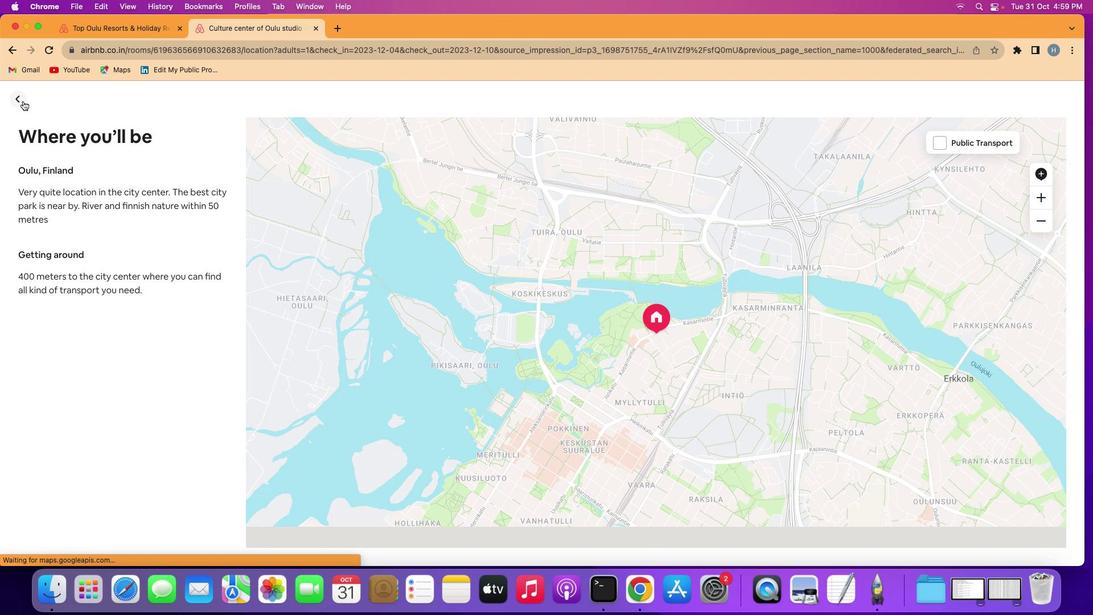 
Action: Mouse moved to (480, 444)
